 Task: Research Airbnb properties in Reconquista, Argentina from 2nd November, 2023 to 6th November, 2023 for 1 adult.1  bedroom having 1 bed and 1 bathroom. Property type can be hotel. Amenities needed are: heating. Booking option can be shelf check-in. Look for 3 properties as per requirement.
Action: Mouse moved to (424, 98)
Screenshot: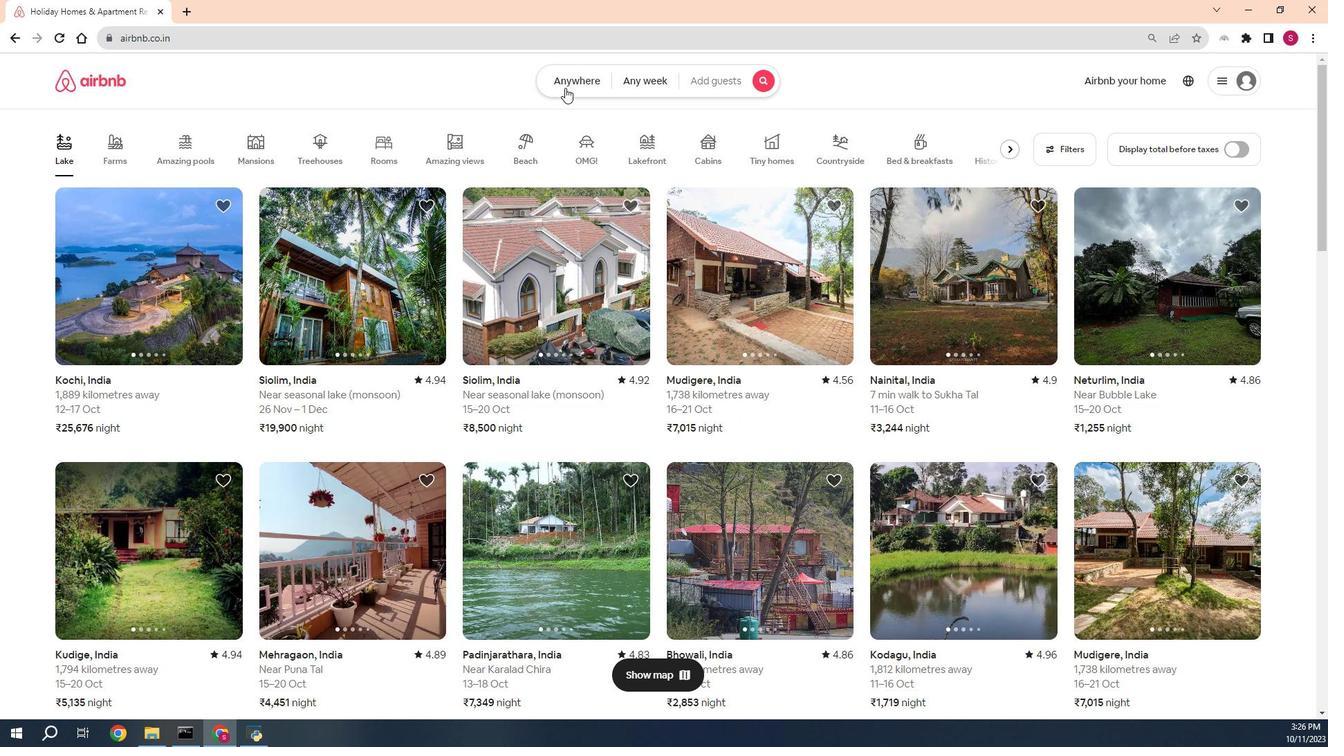 
Action: Mouse pressed left at (424, 98)
Screenshot: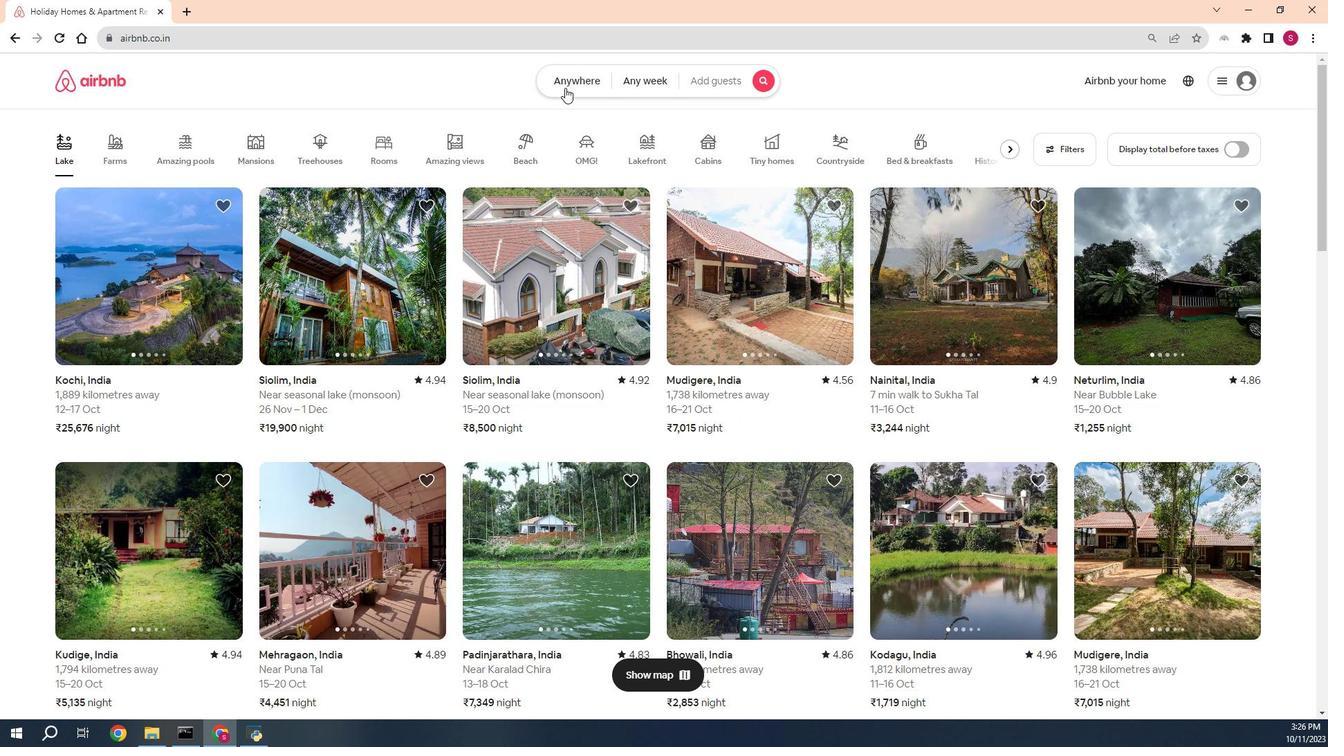 
Action: Mouse moved to (365, 147)
Screenshot: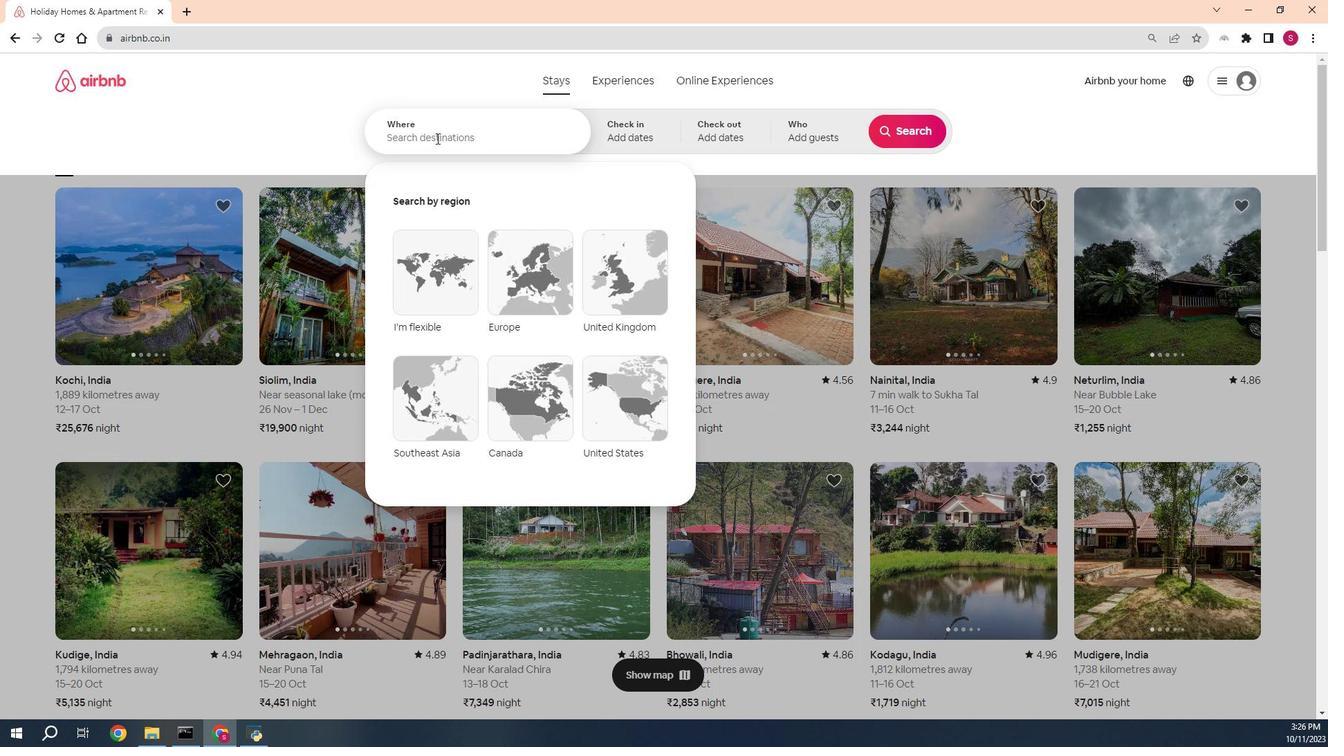 
Action: Mouse pressed left at (365, 147)
Screenshot: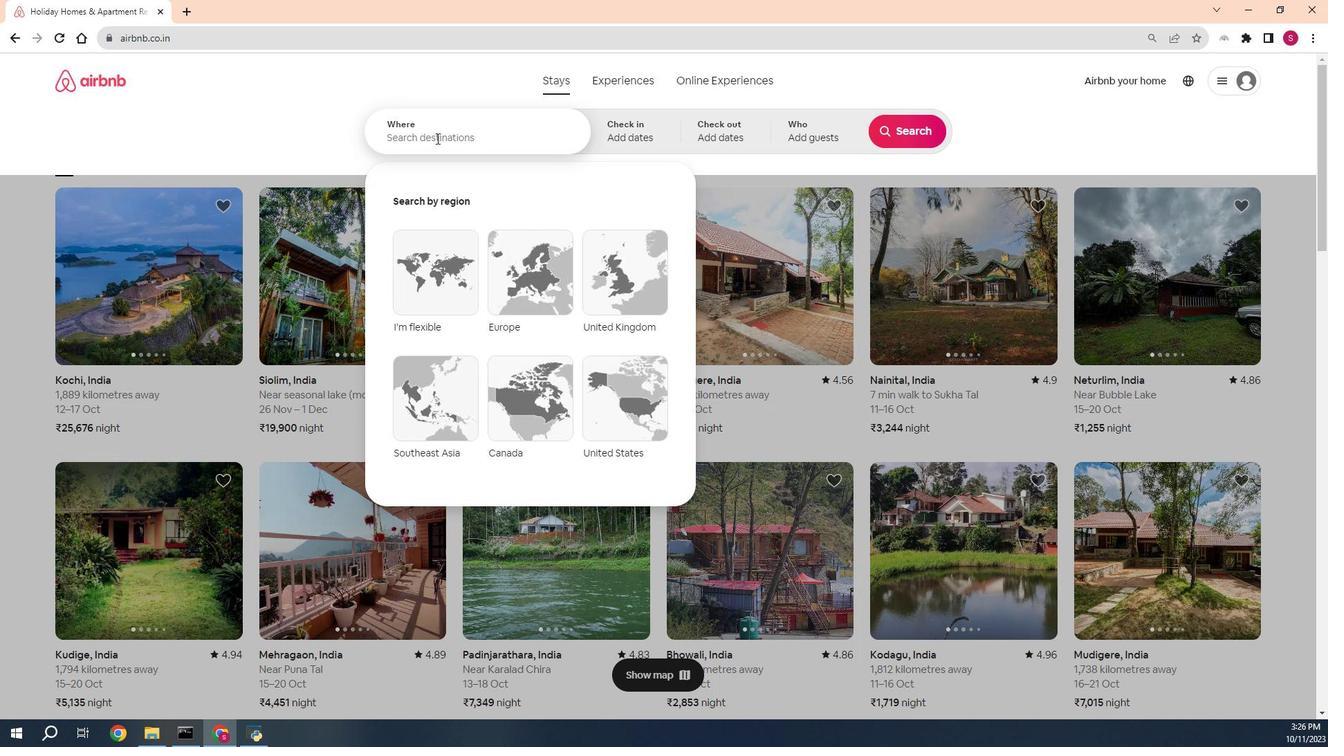 
Action: Key pressed <Key.shift>Reconquista,<Key.space><Key.shift>Argentina
Screenshot: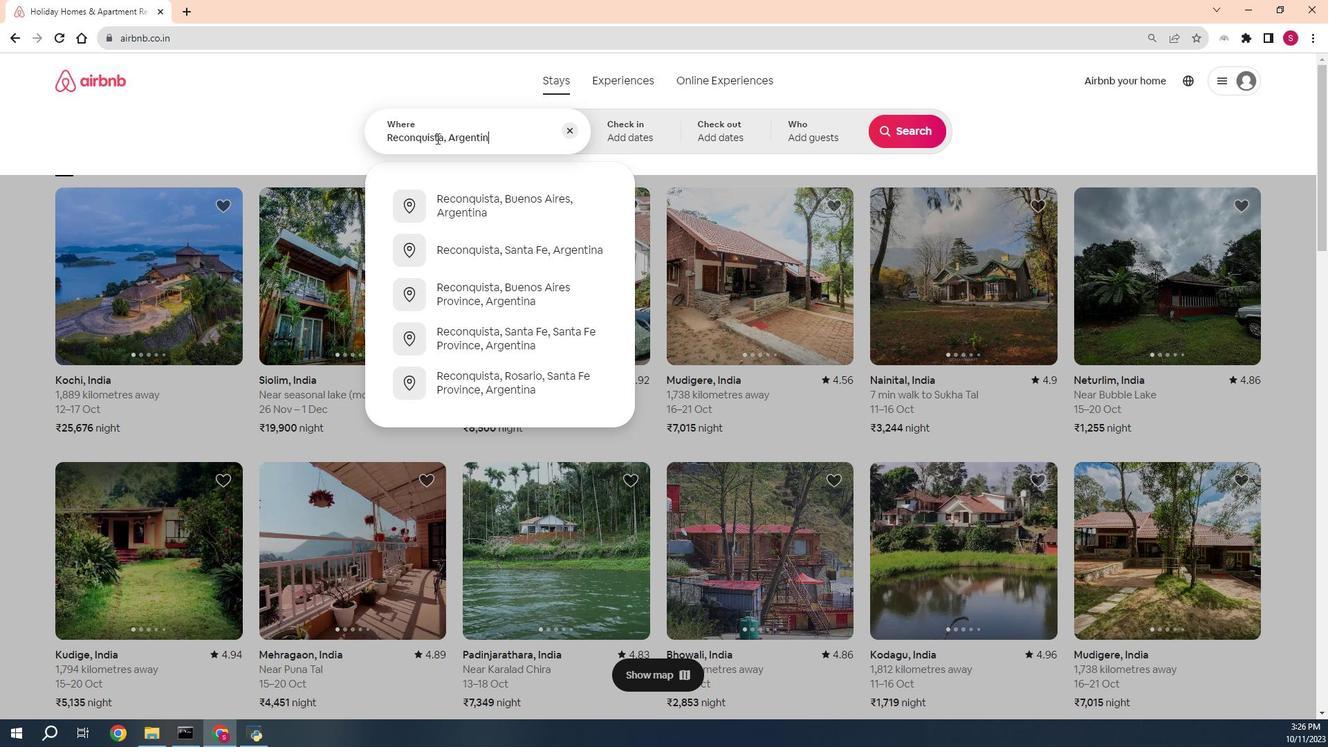 
Action: Mouse moved to (447, 149)
Screenshot: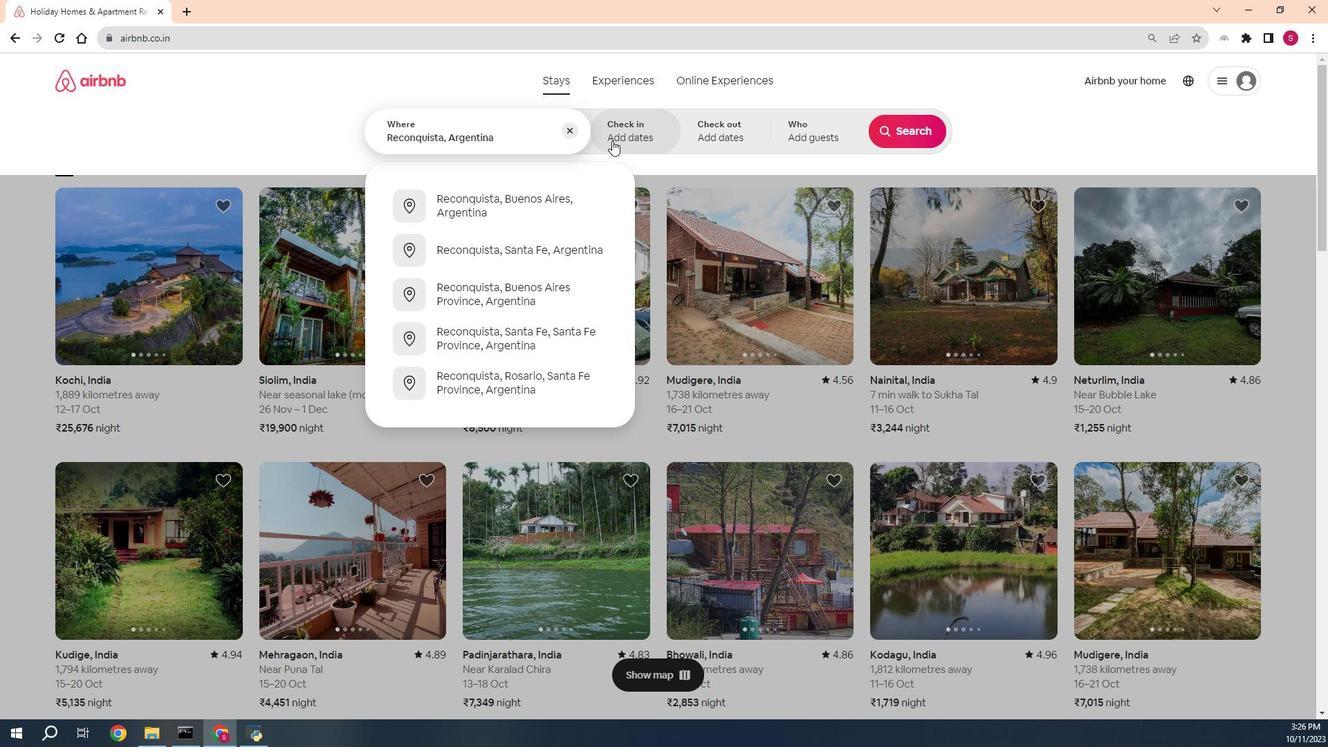 
Action: Mouse pressed left at (447, 149)
Screenshot: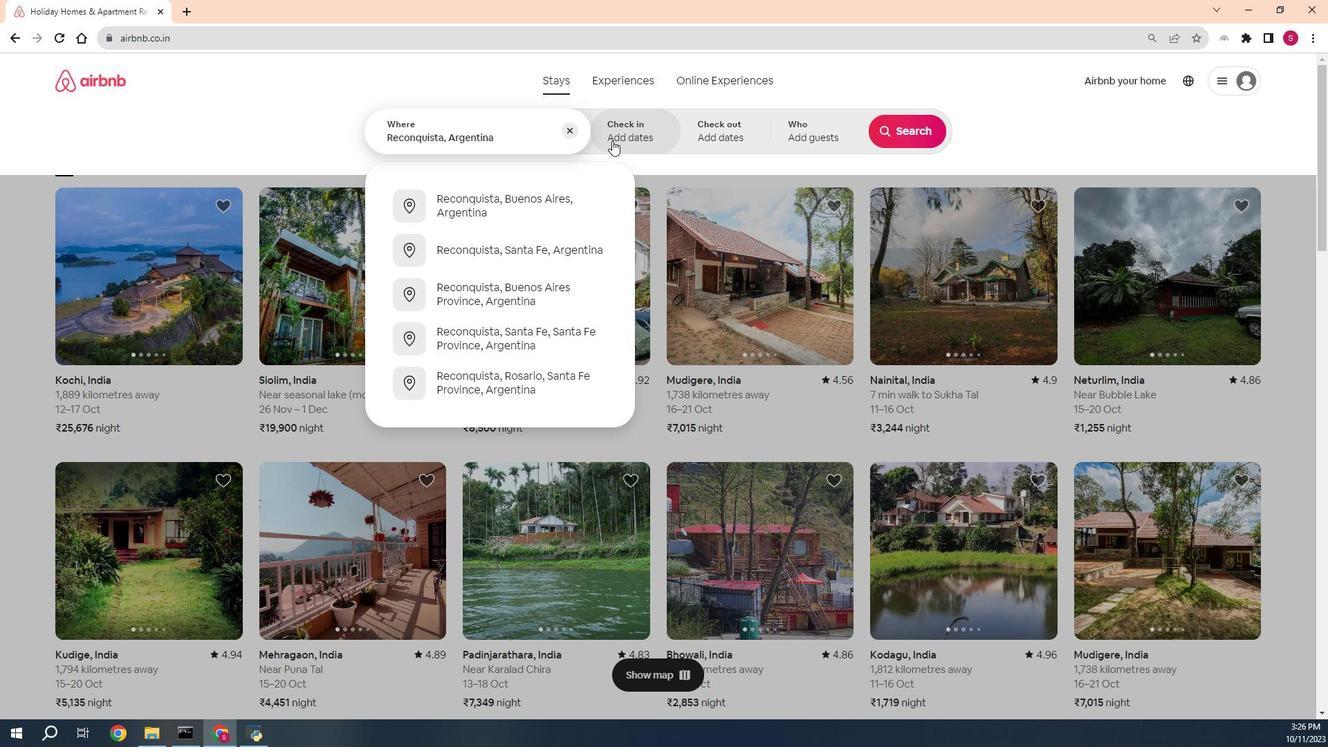 
Action: Mouse moved to (548, 309)
Screenshot: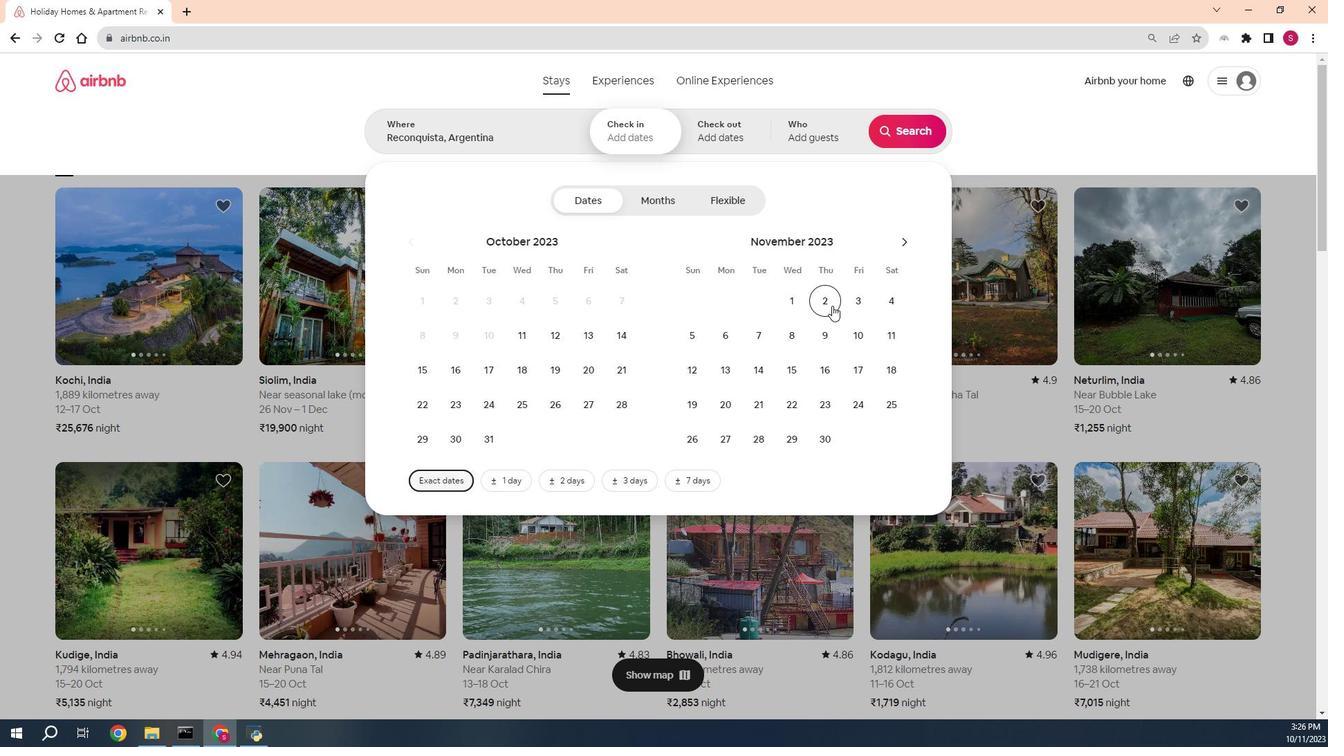 
Action: Mouse pressed left at (548, 309)
Screenshot: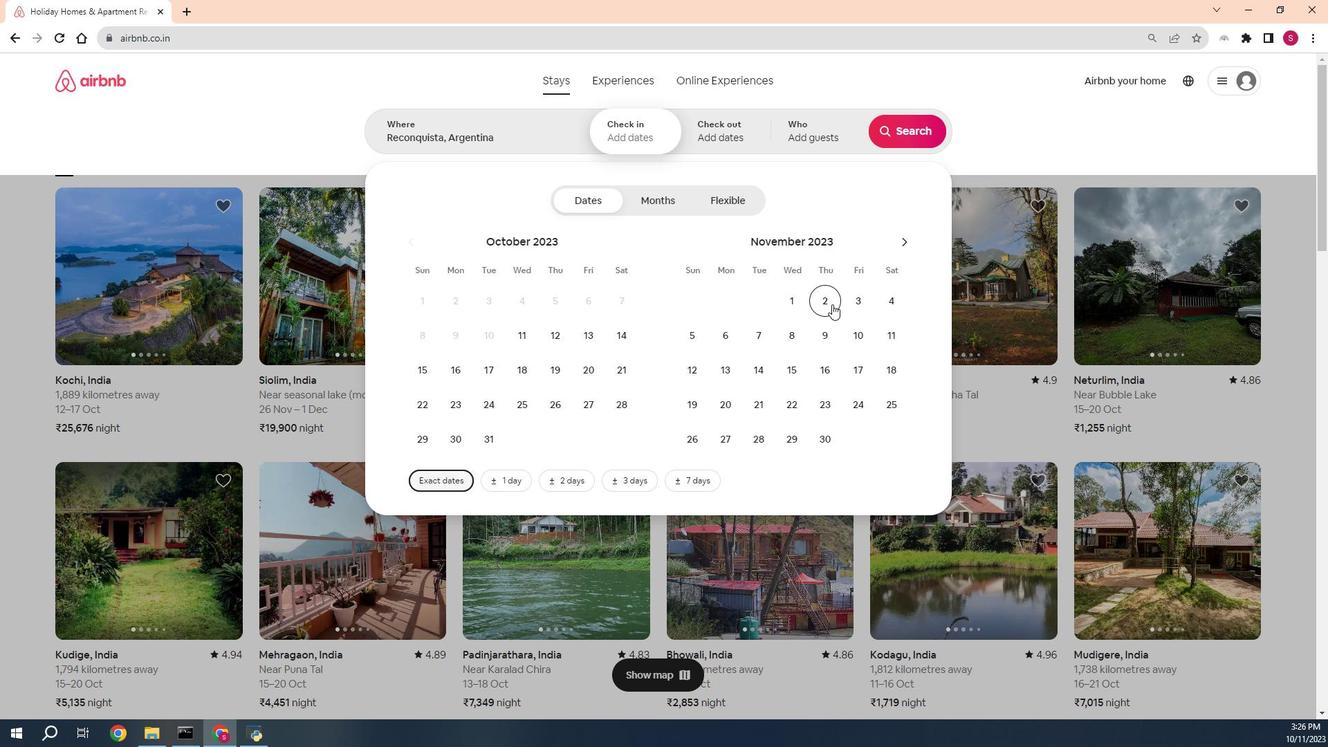 
Action: Mouse moved to (500, 344)
Screenshot: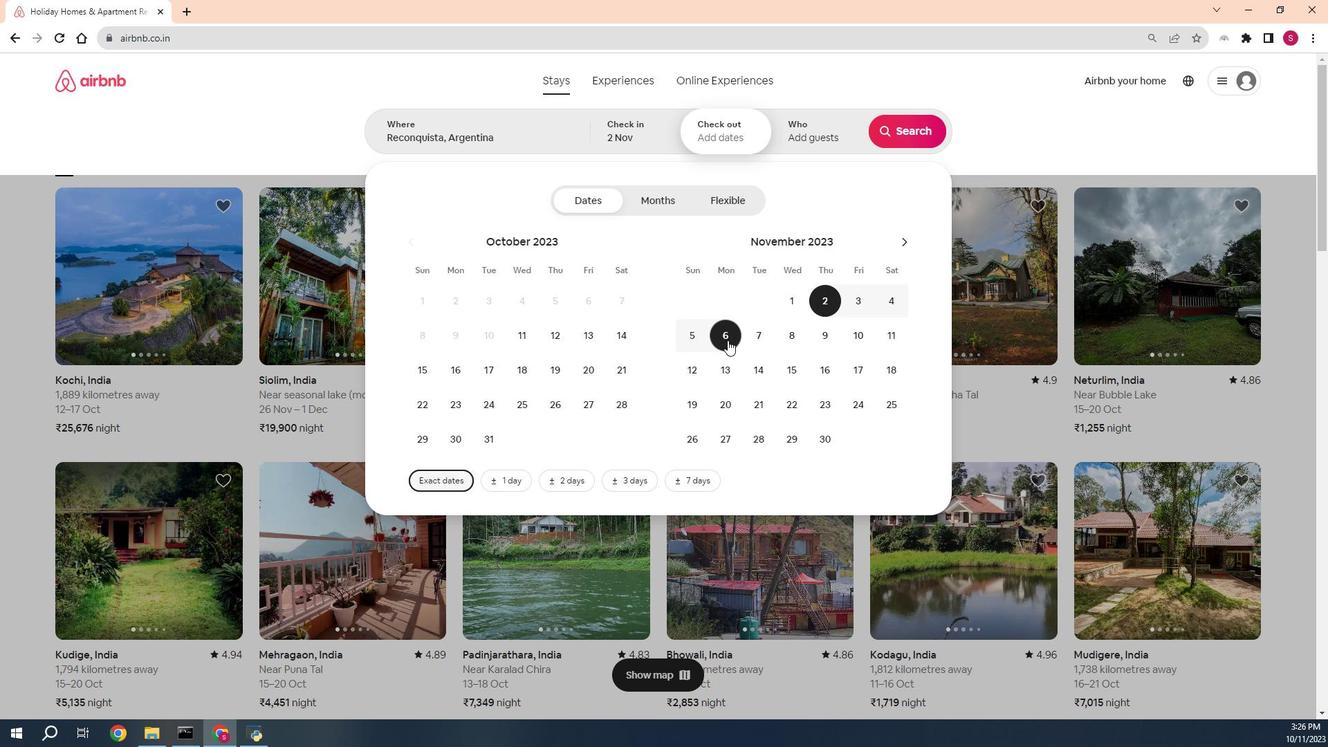 
Action: Mouse pressed left at (500, 344)
Screenshot: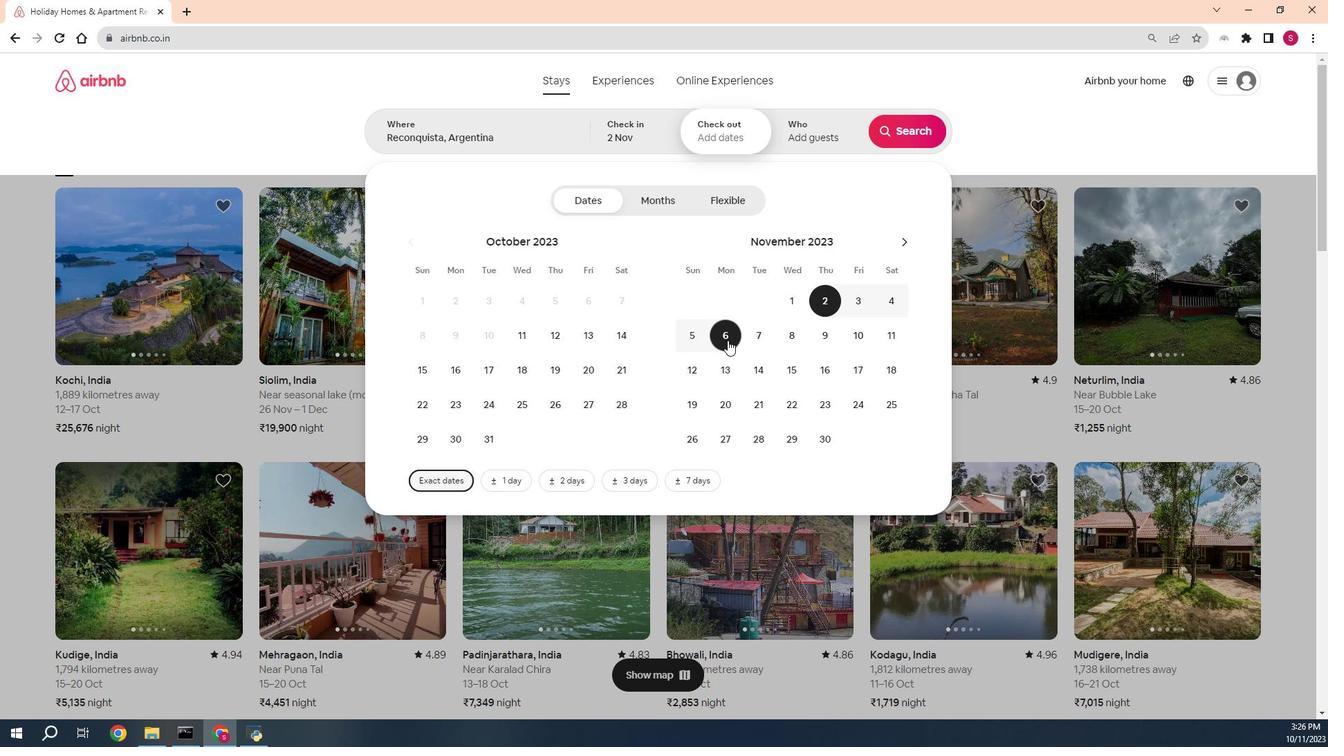 
Action: Mouse moved to (544, 134)
Screenshot: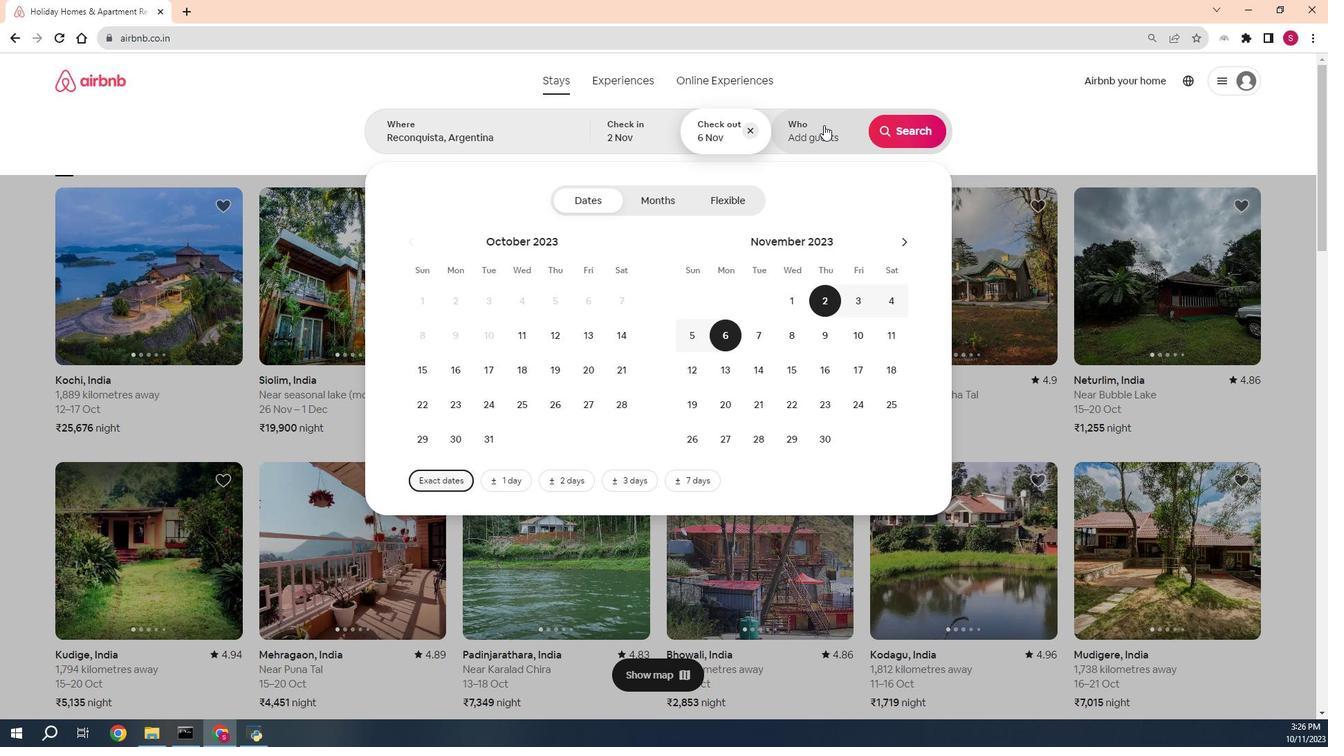 
Action: Mouse pressed left at (544, 134)
Screenshot: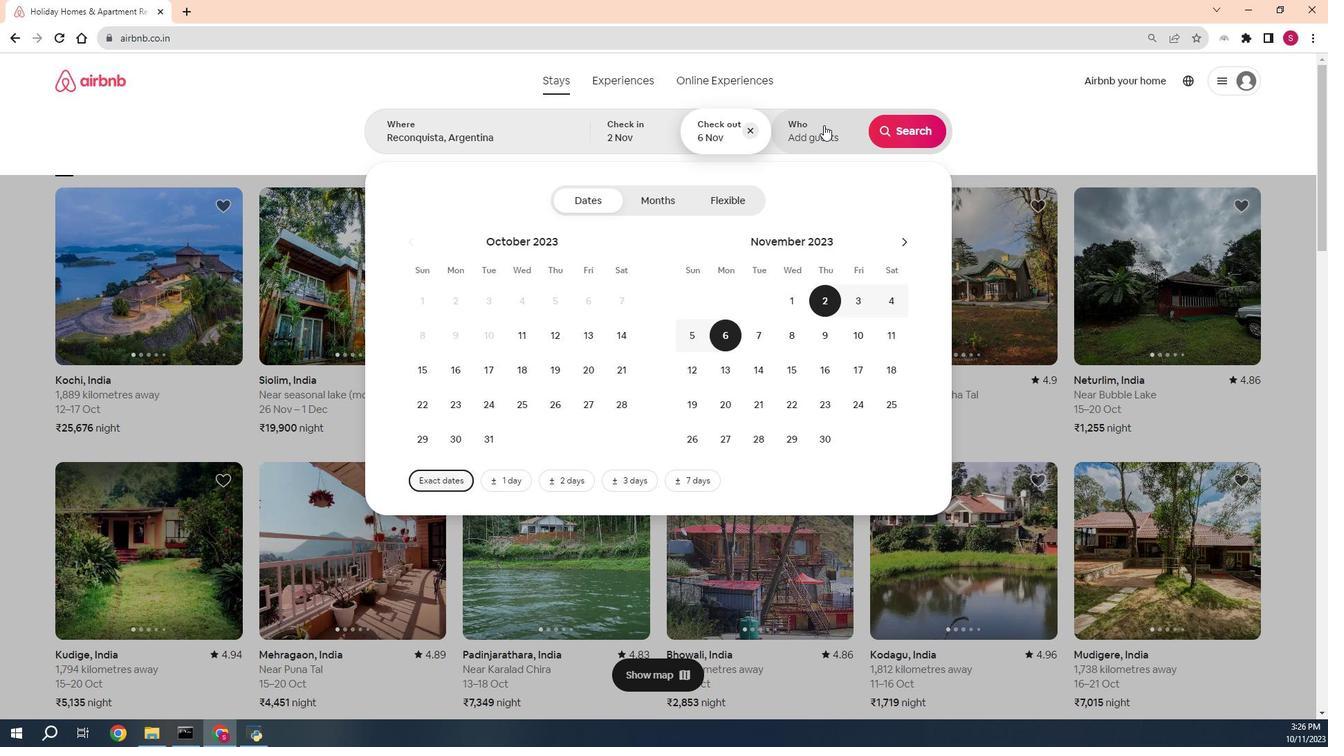 
Action: Mouse moved to (586, 211)
Screenshot: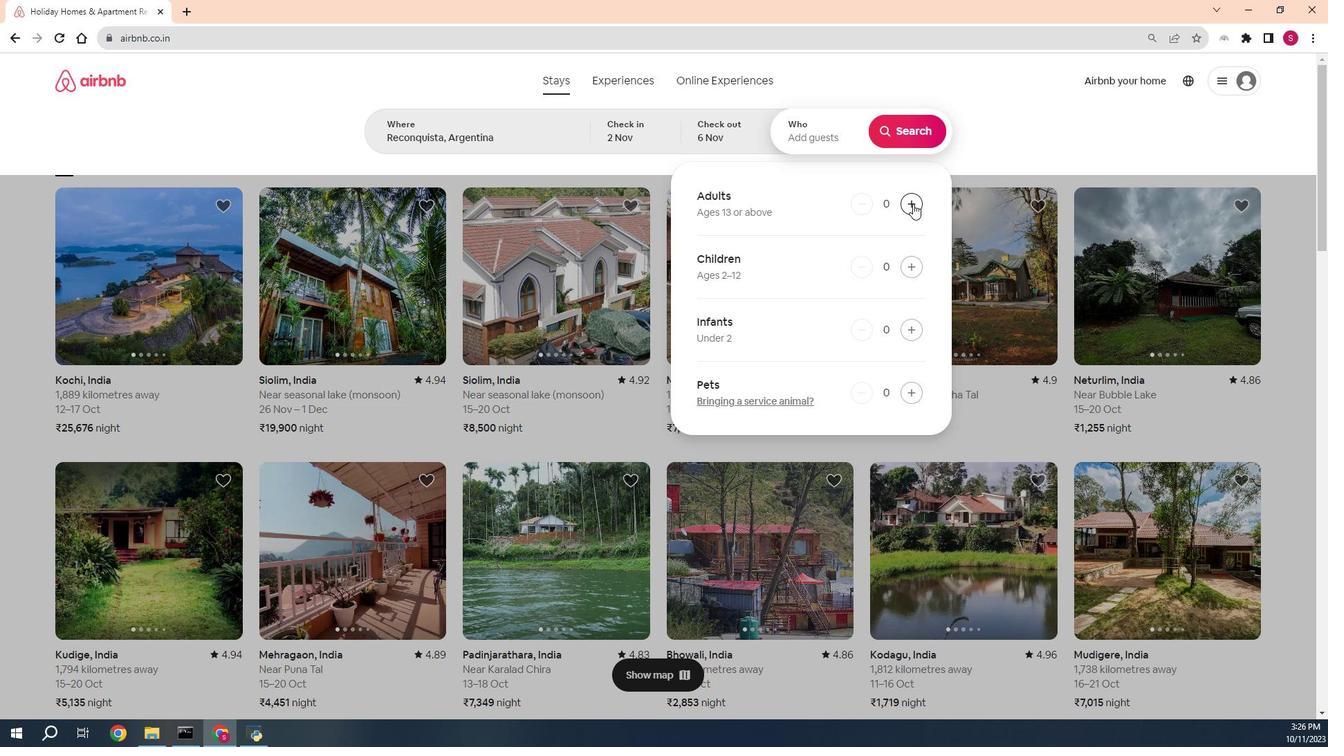 
Action: Mouse pressed left at (586, 211)
Screenshot: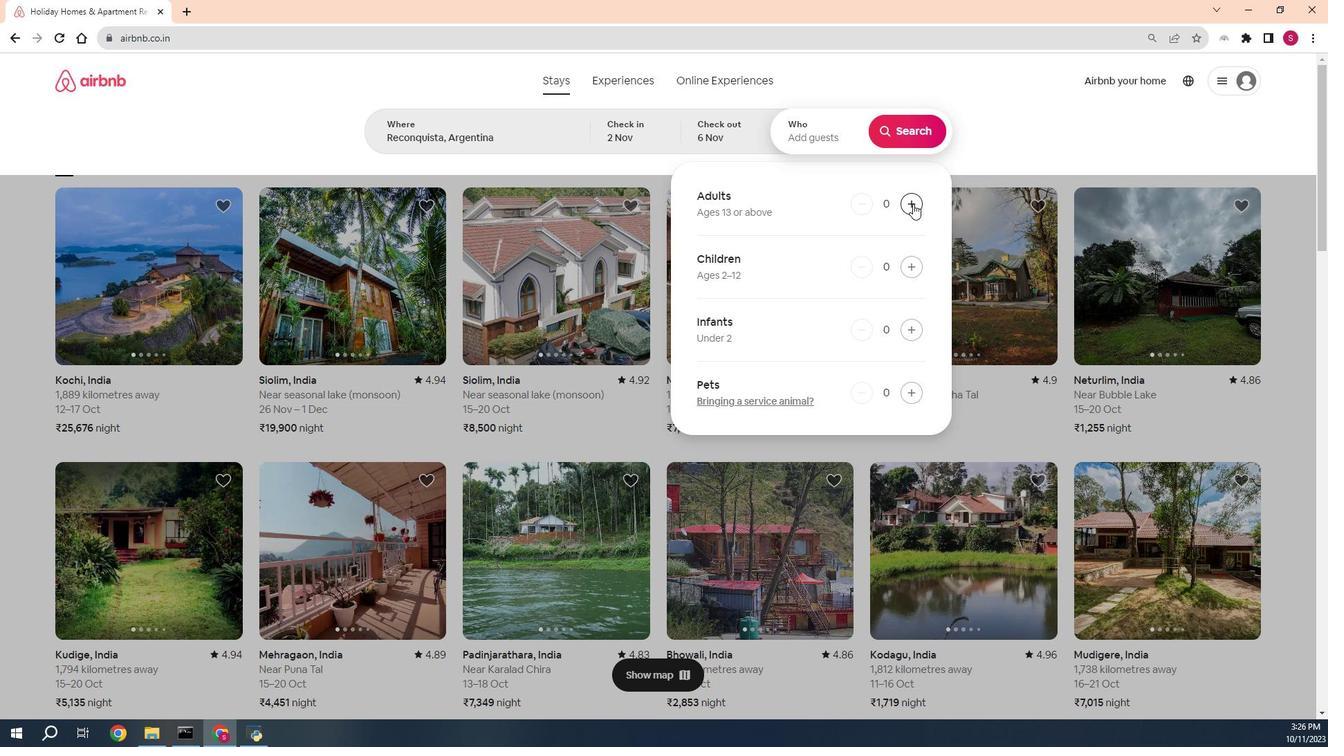 
Action: Mouse moved to (587, 138)
Screenshot: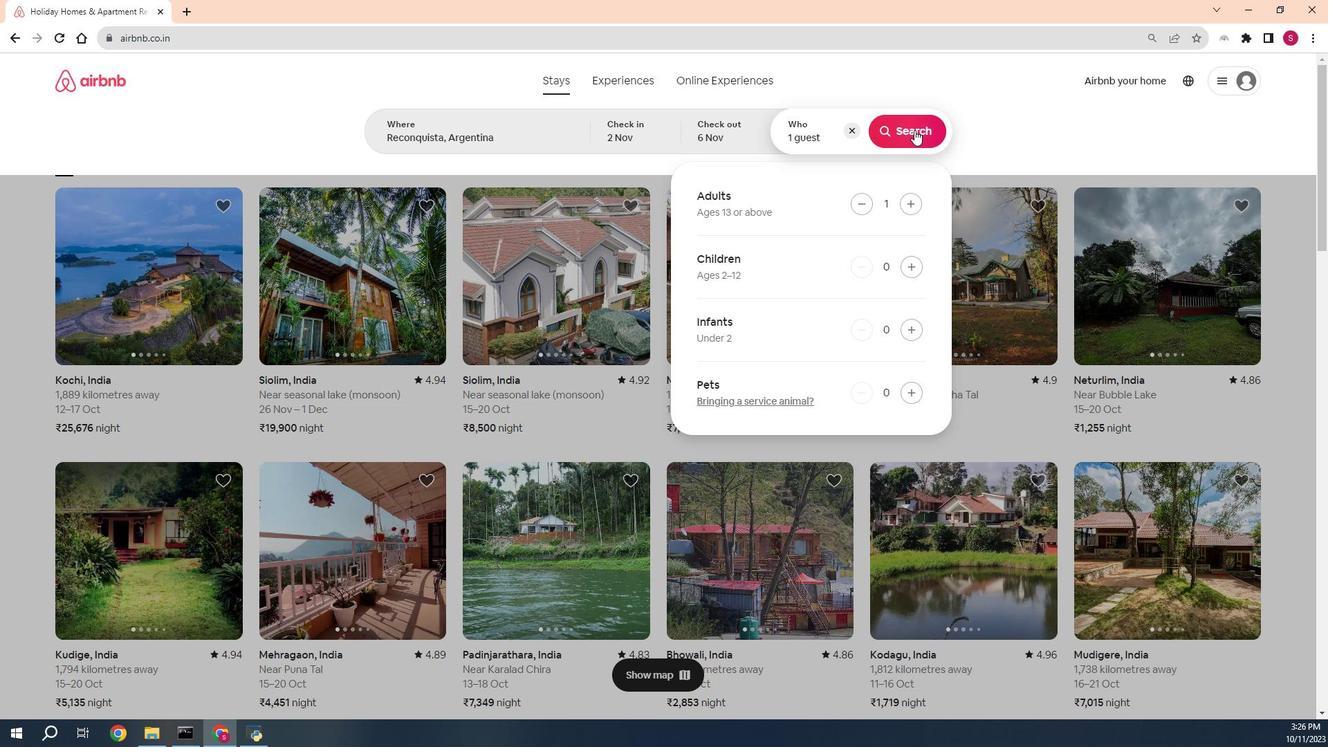 
Action: Mouse pressed left at (587, 138)
Screenshot: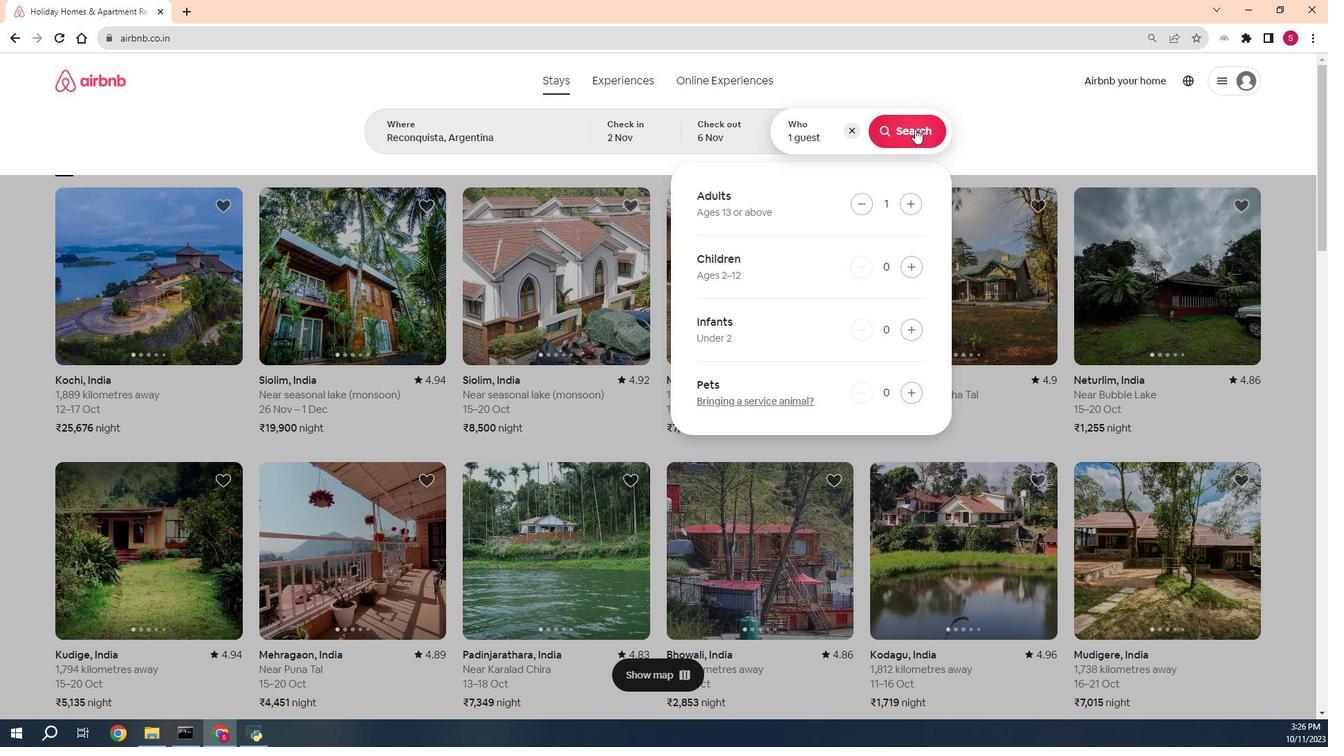 
Action: Mouse moved to (674, 145)
Screenshot: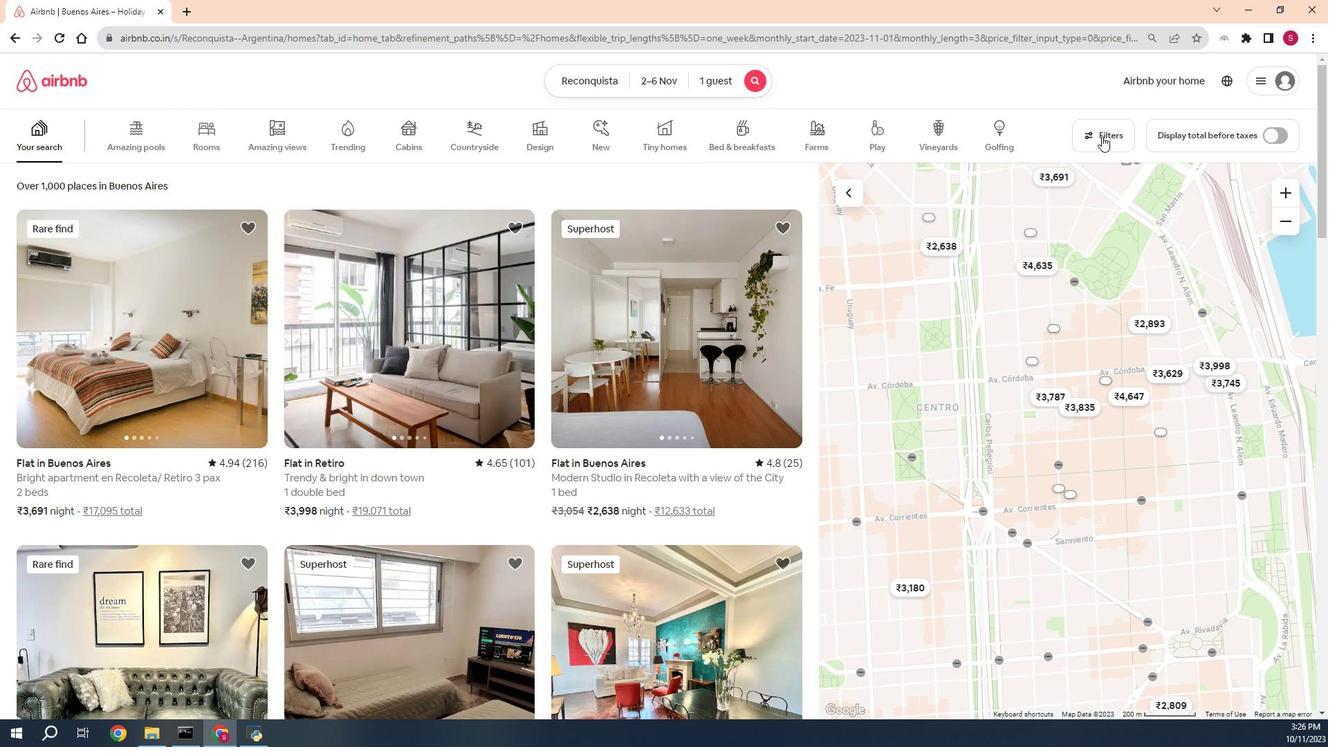 
Action: Mouse pressed left at (674, 145)
Screenshot: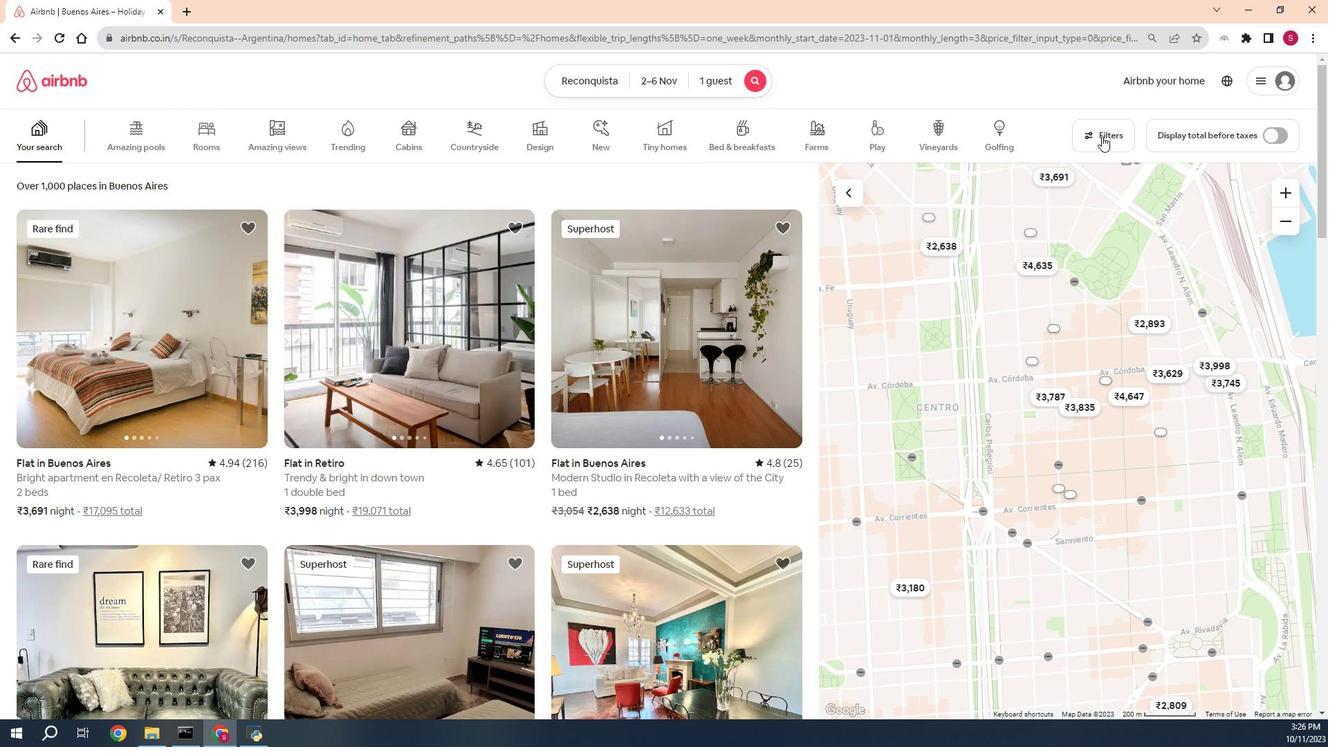 
Action: Mouse moved to (431, 470)
Screenshot: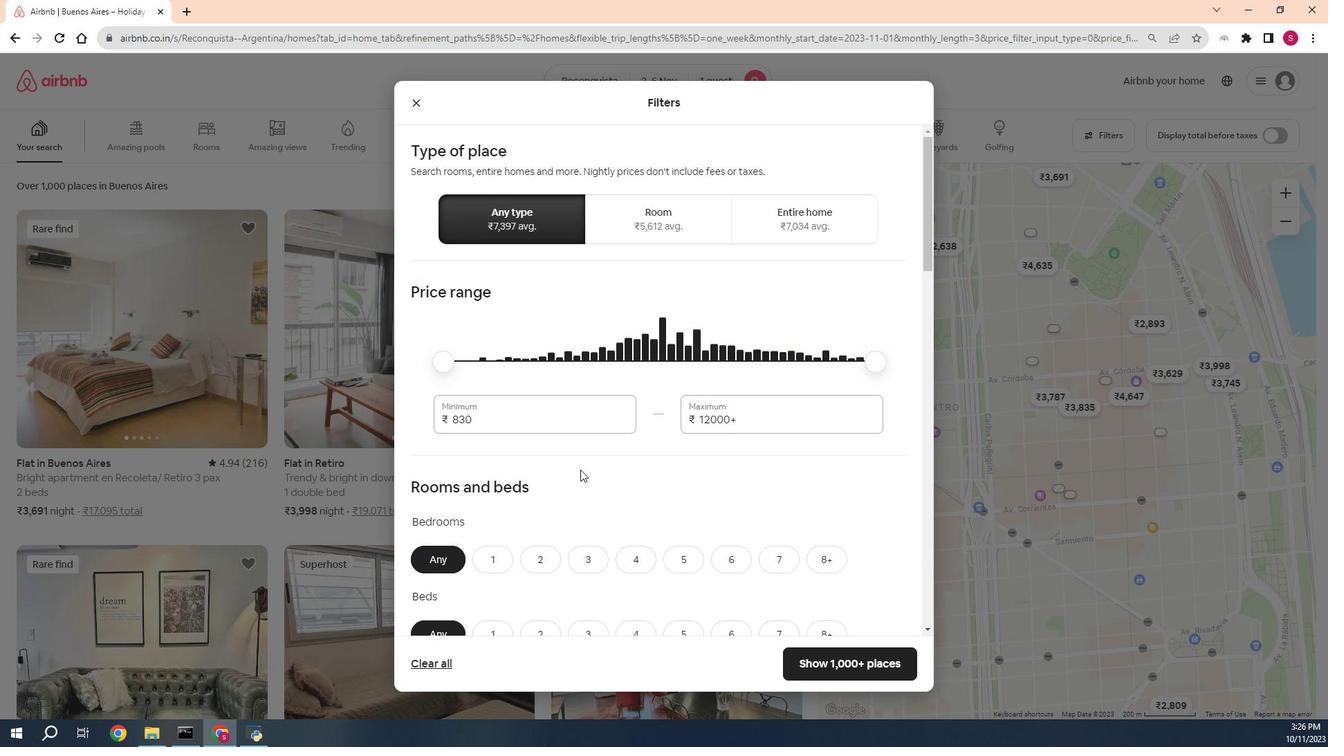 
Action: Mouse scrolled (431, 469) with delta (0, 0)
Screenshot: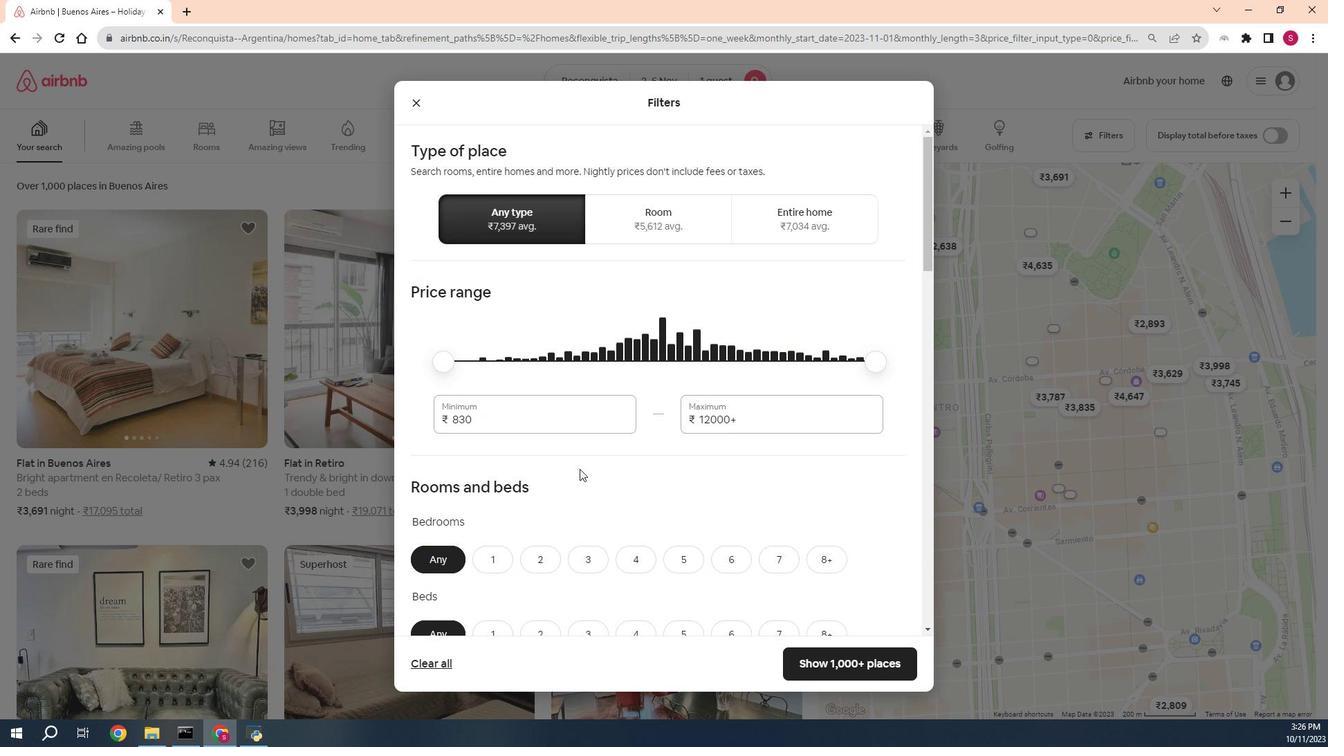 
Action: Mouse moved to (431, 468)
Screenshot: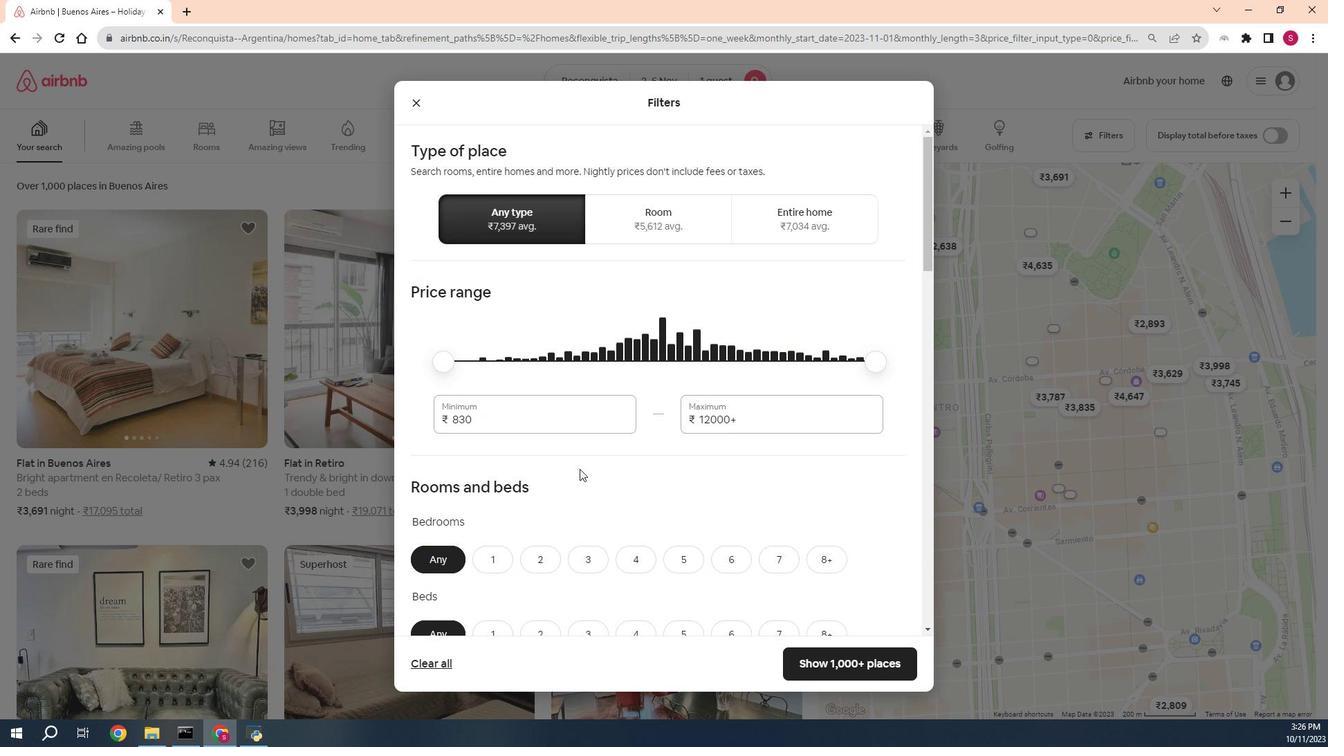 
Action: Mouse scrolled (431, 468) with delta (0, 0)
Screenshot: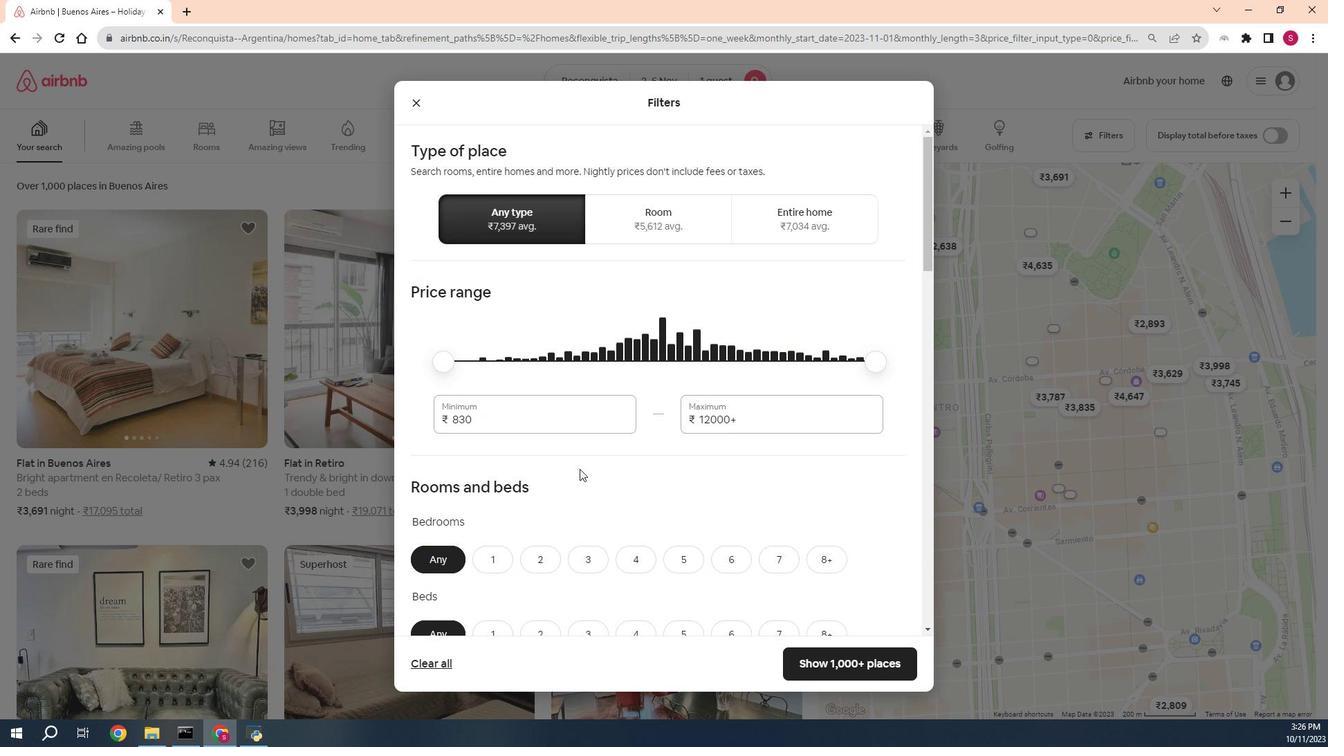 
Action: Mouse moved to (431, 465)
Screenshot: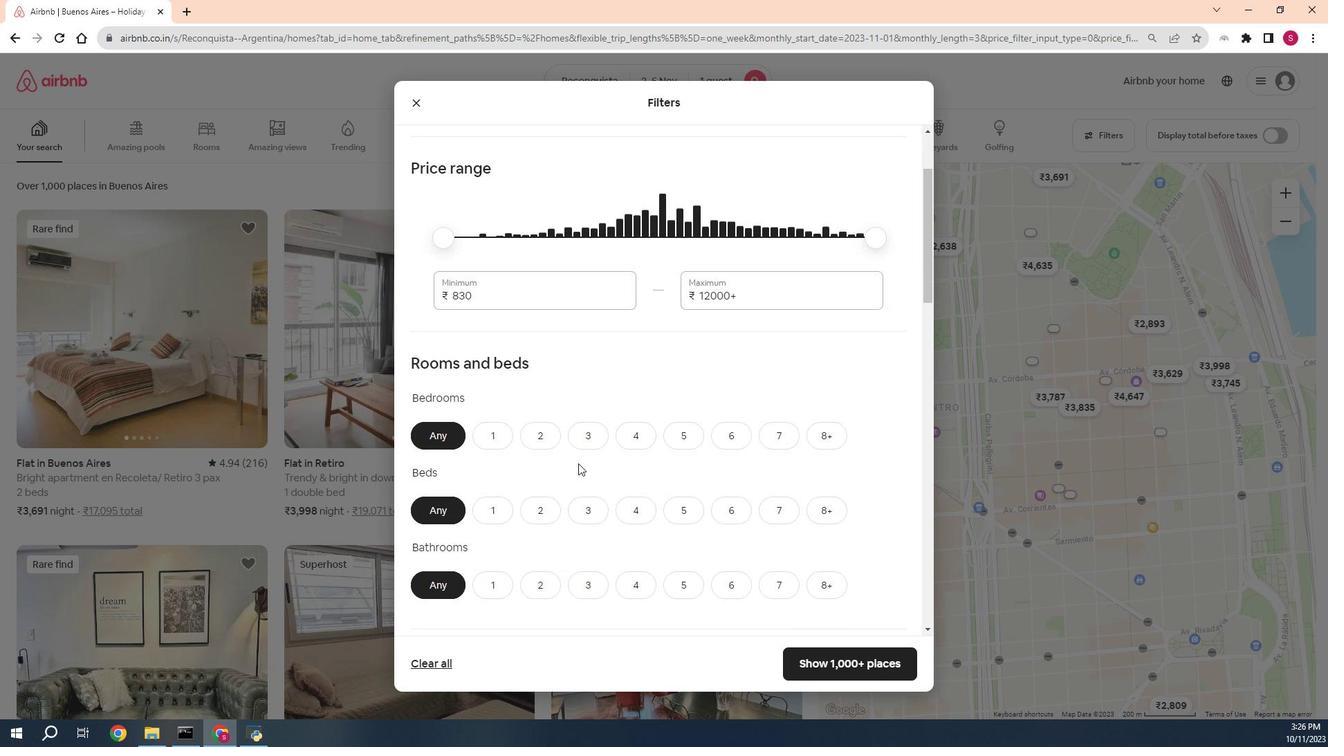 
Action: Mouse scrolled (431, 465) with delta (0, 0)
Screenshot: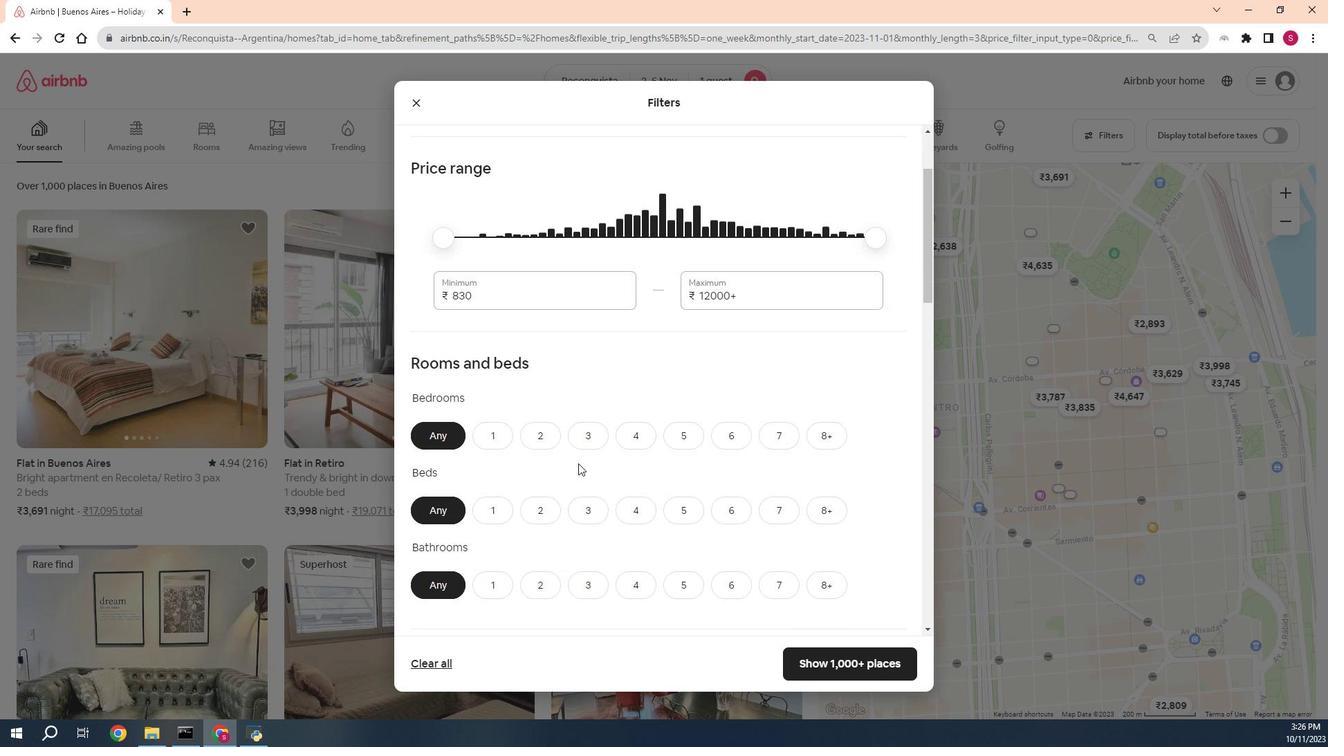 
Action: Mouse moved to (390, 357)
Screenshot: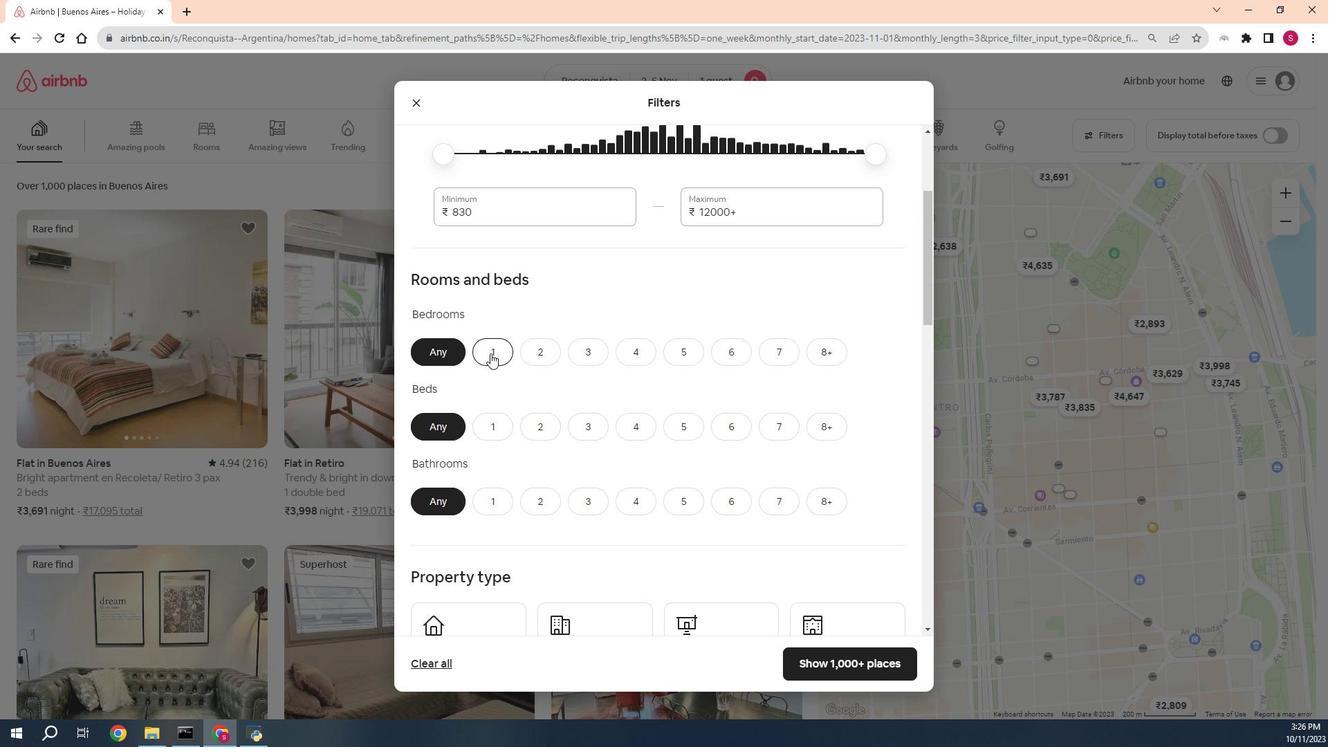 
Action: Mouse pressed left at (390, 357)
Screenshot: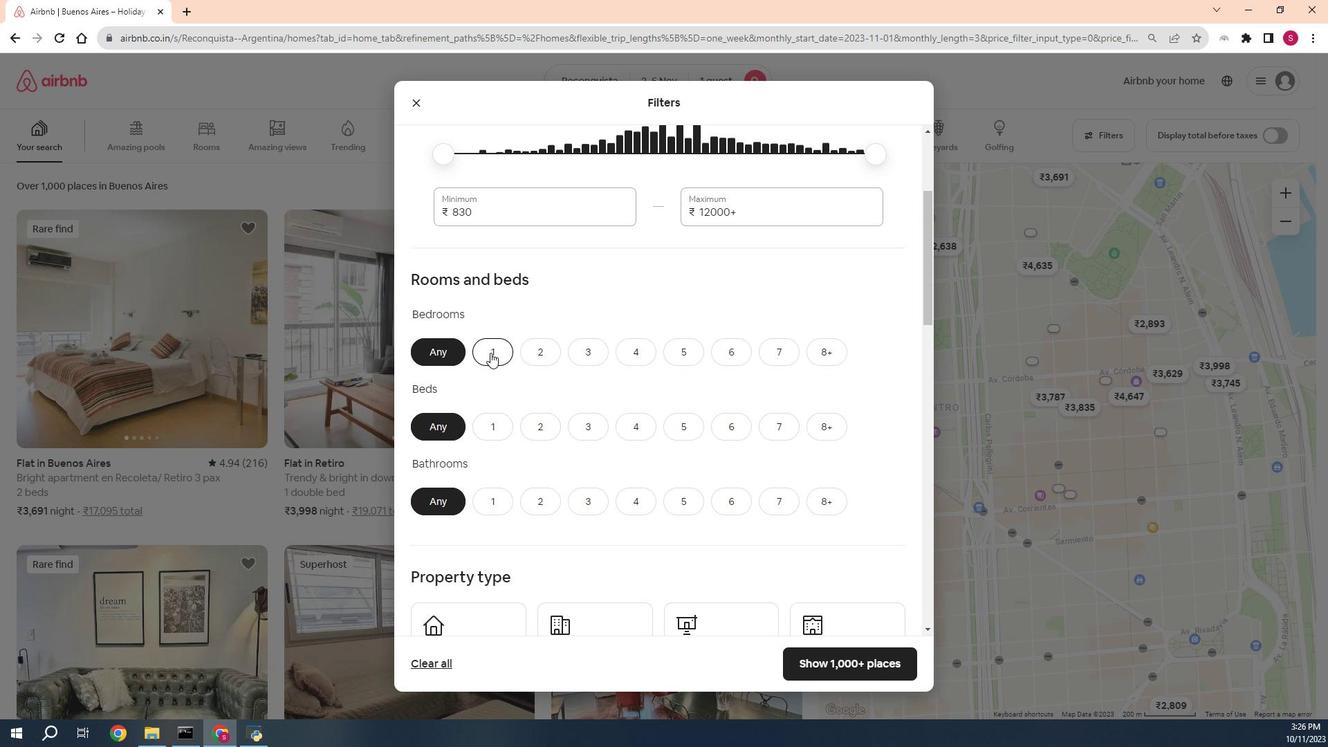 
Action: Mouse moved to (392, 427)
Screenshot: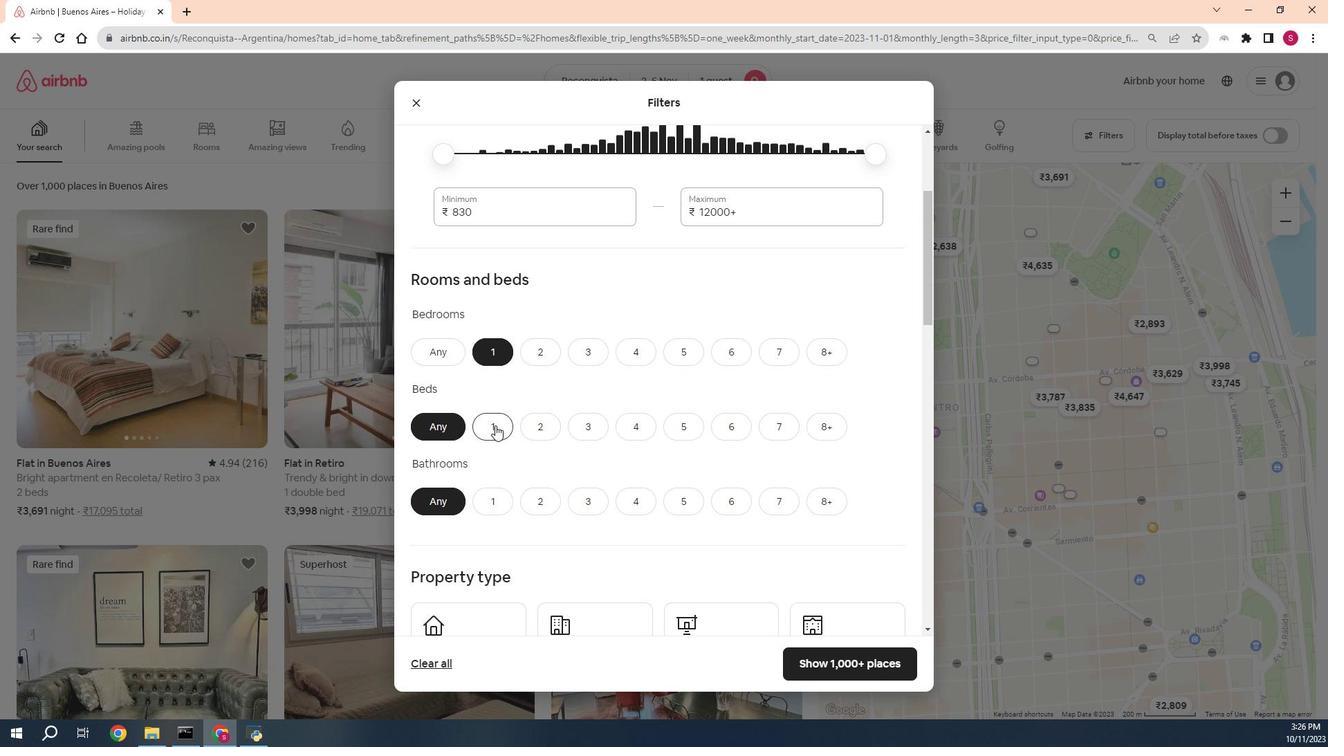 
Action: Mouse pressed left at (392, 427)
Screenshot: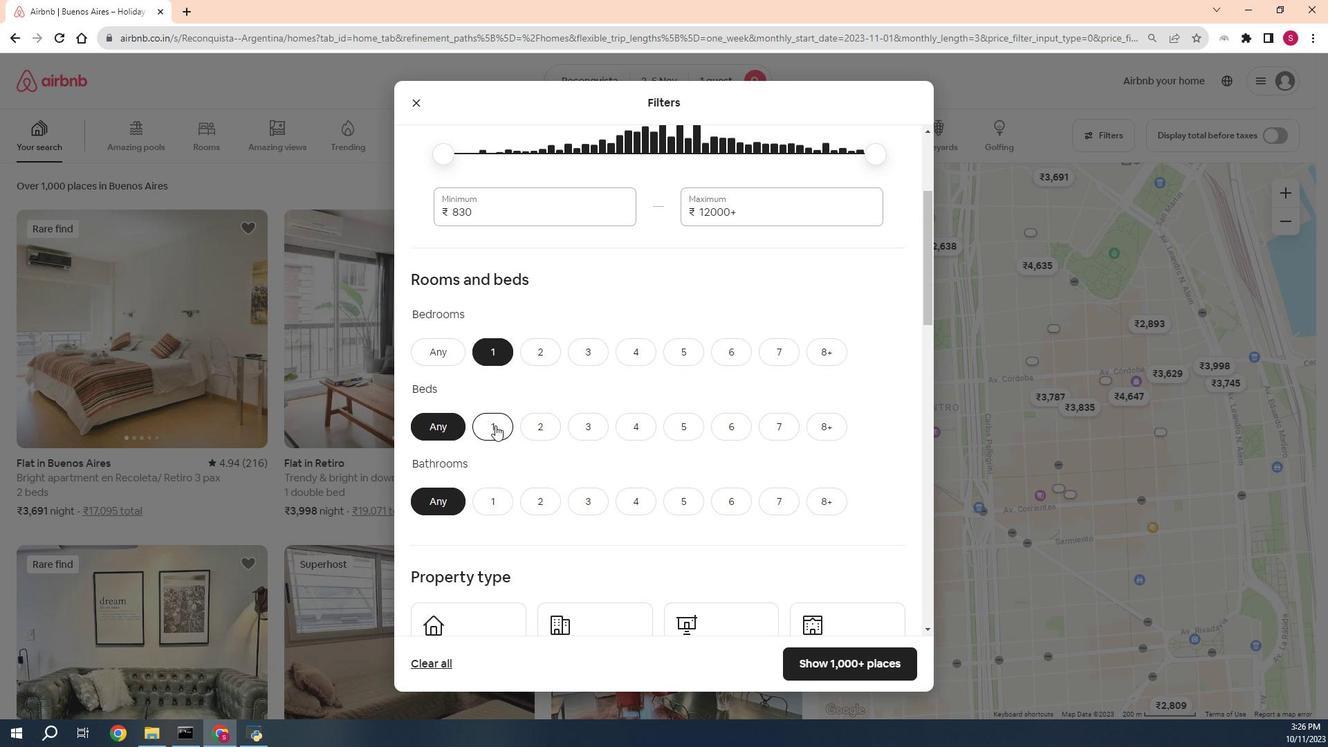 
Action: Mouse moved to (392, 501)
Screenshot: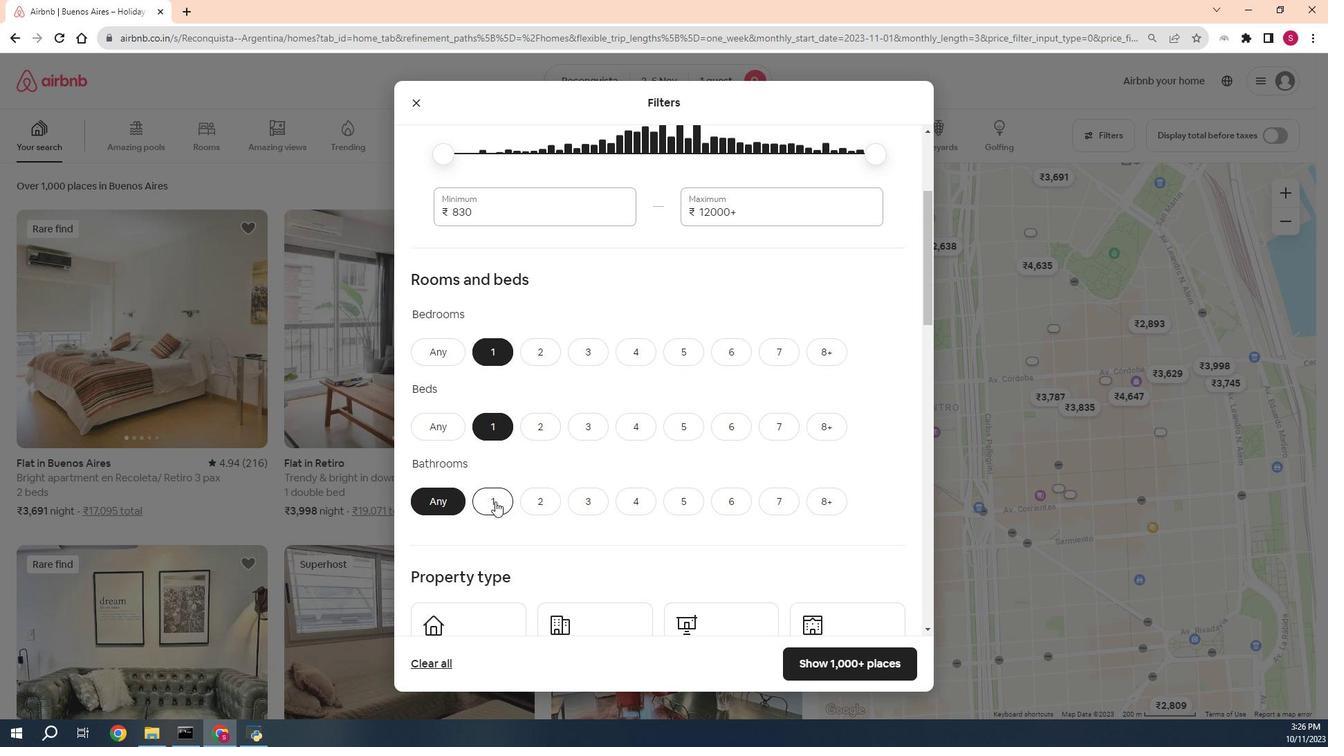 
Action: Mouse pressed left at (392, 501)
Screenshot: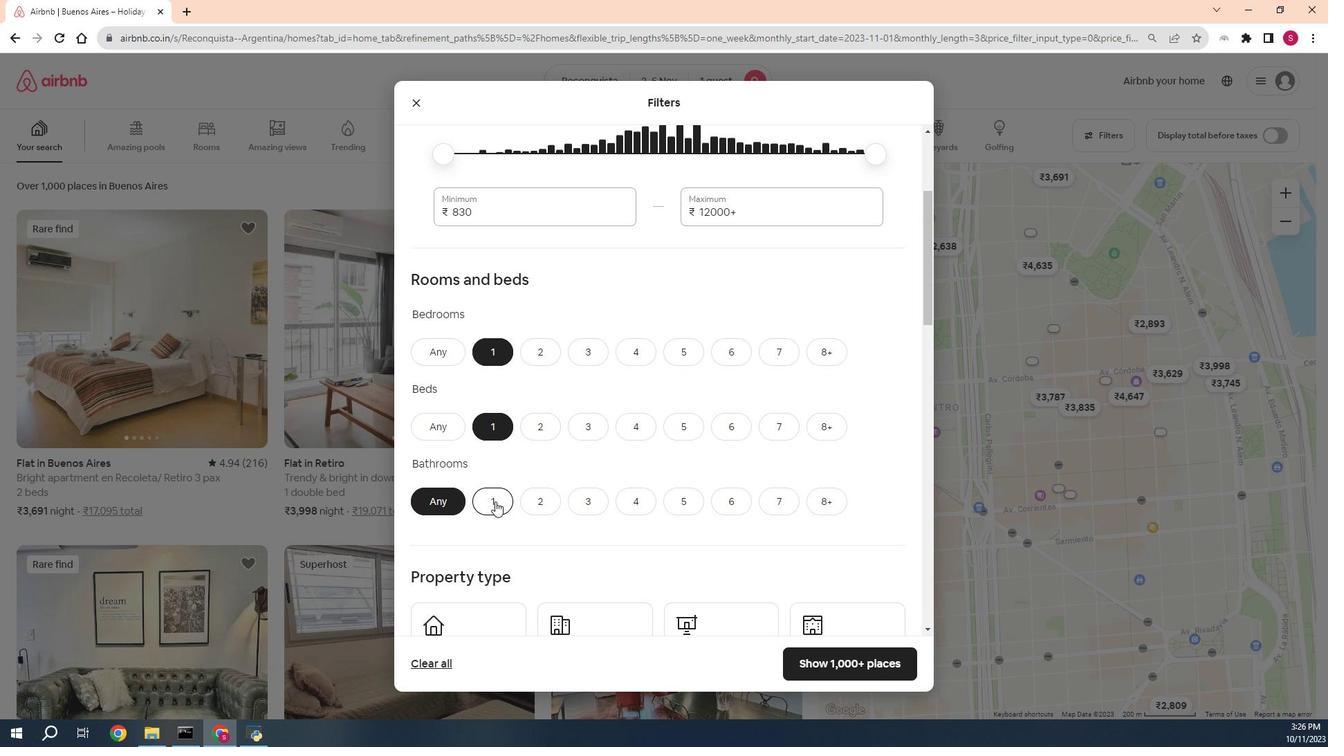 
Action: Mouse moved to (419, 468)
Screenshot: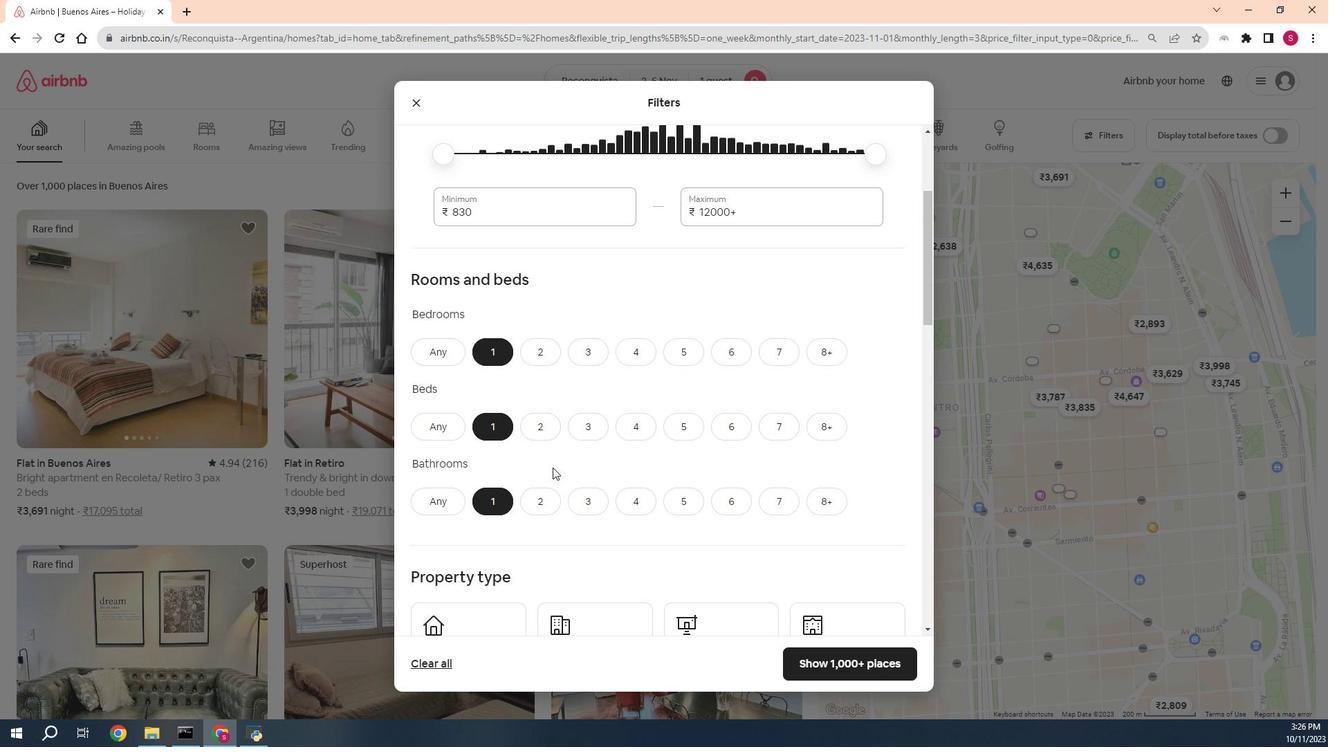 
Action: Mouse scrolled (419, 468) with delta (0, 0)
Screenshot: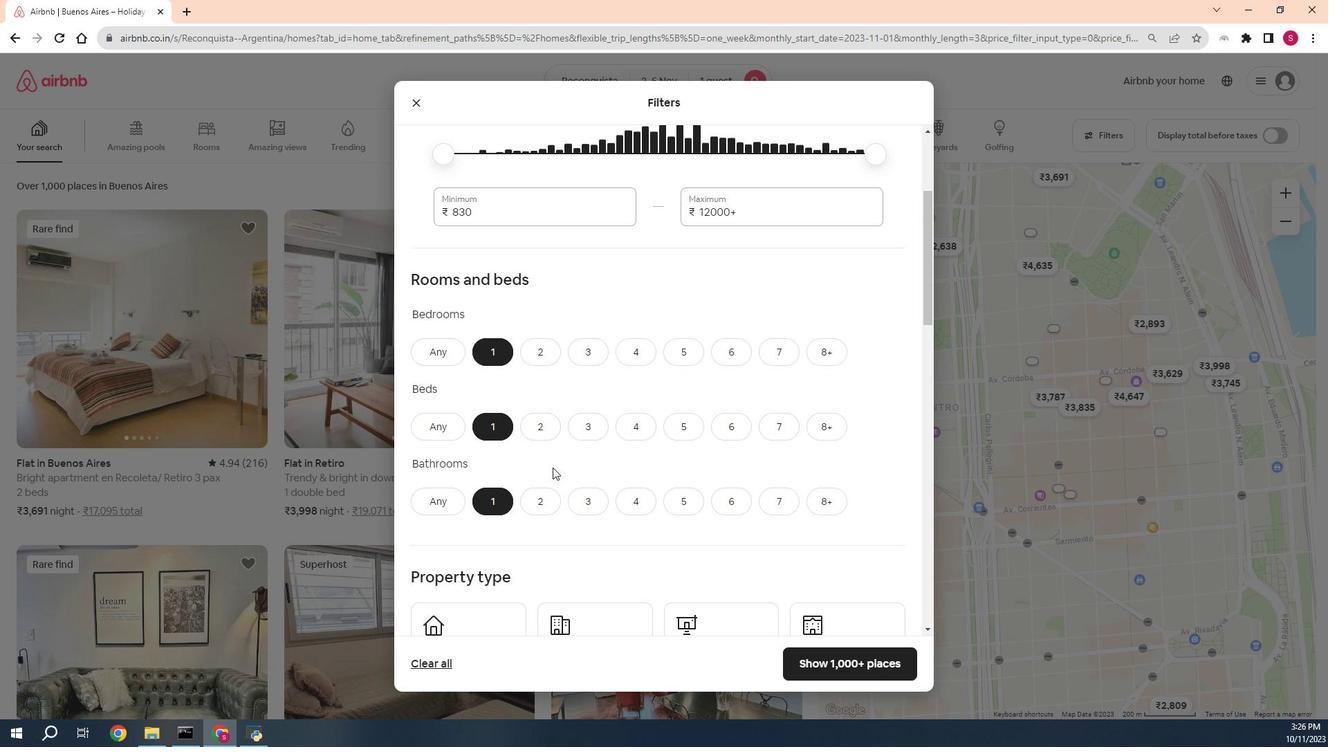 
Action: Mouse scrolled (419, 468) with delta (0, 0)
Screenshot: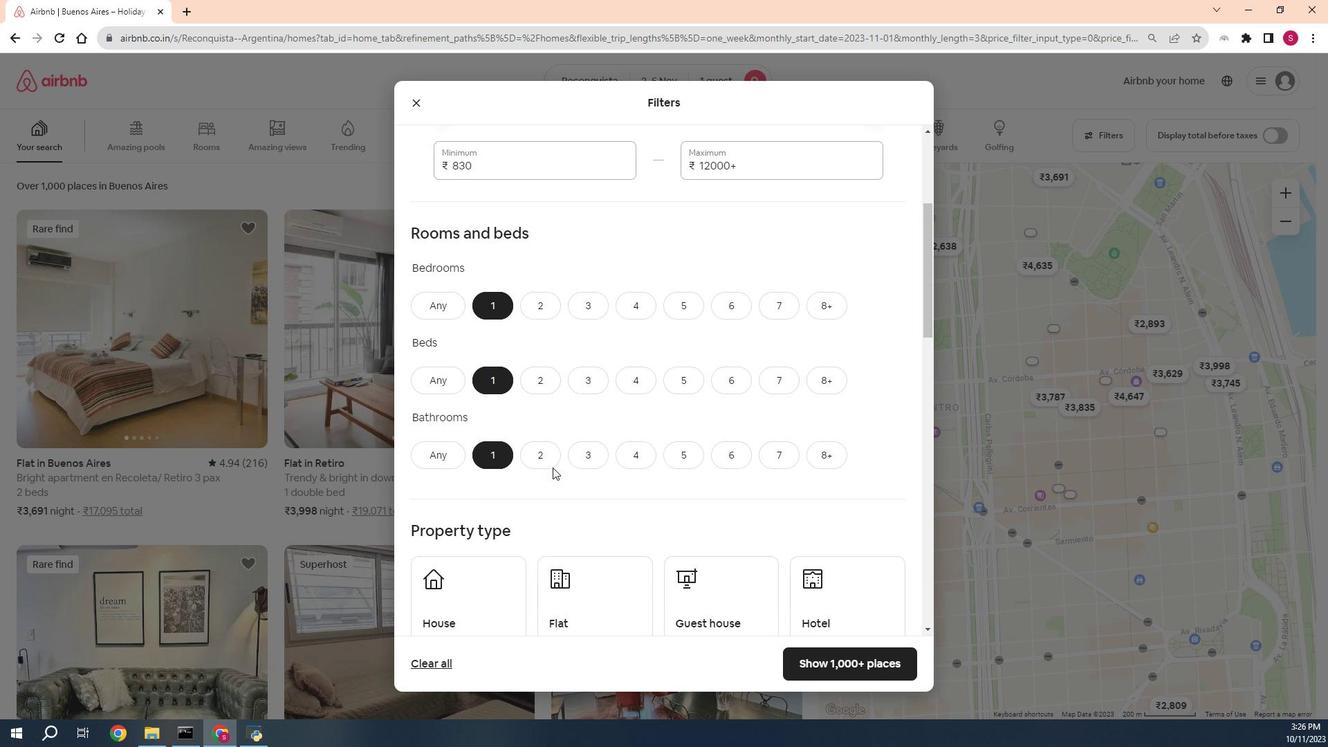 
Action: Mouse scrolled (419, 468) with delta (0, 0)
Screenshot: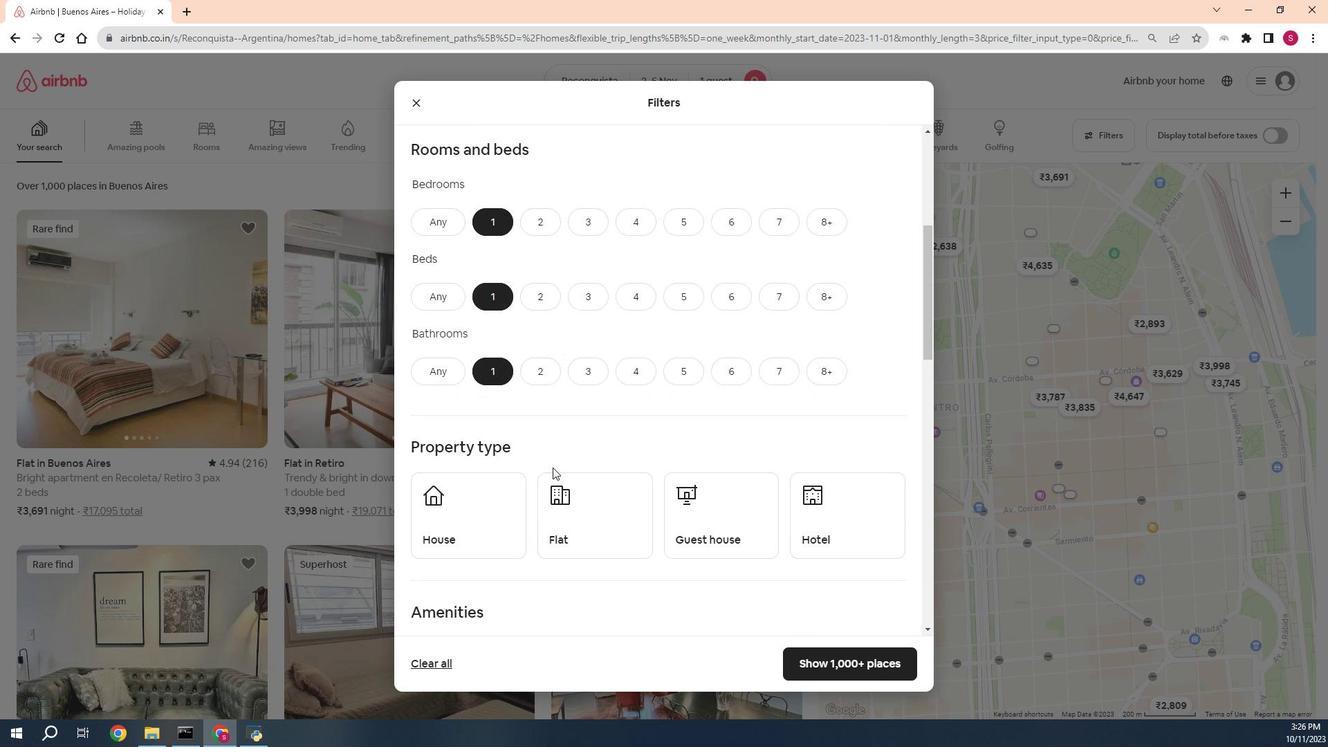 
Action: Mouse moved to (551, 453)
Screenshot: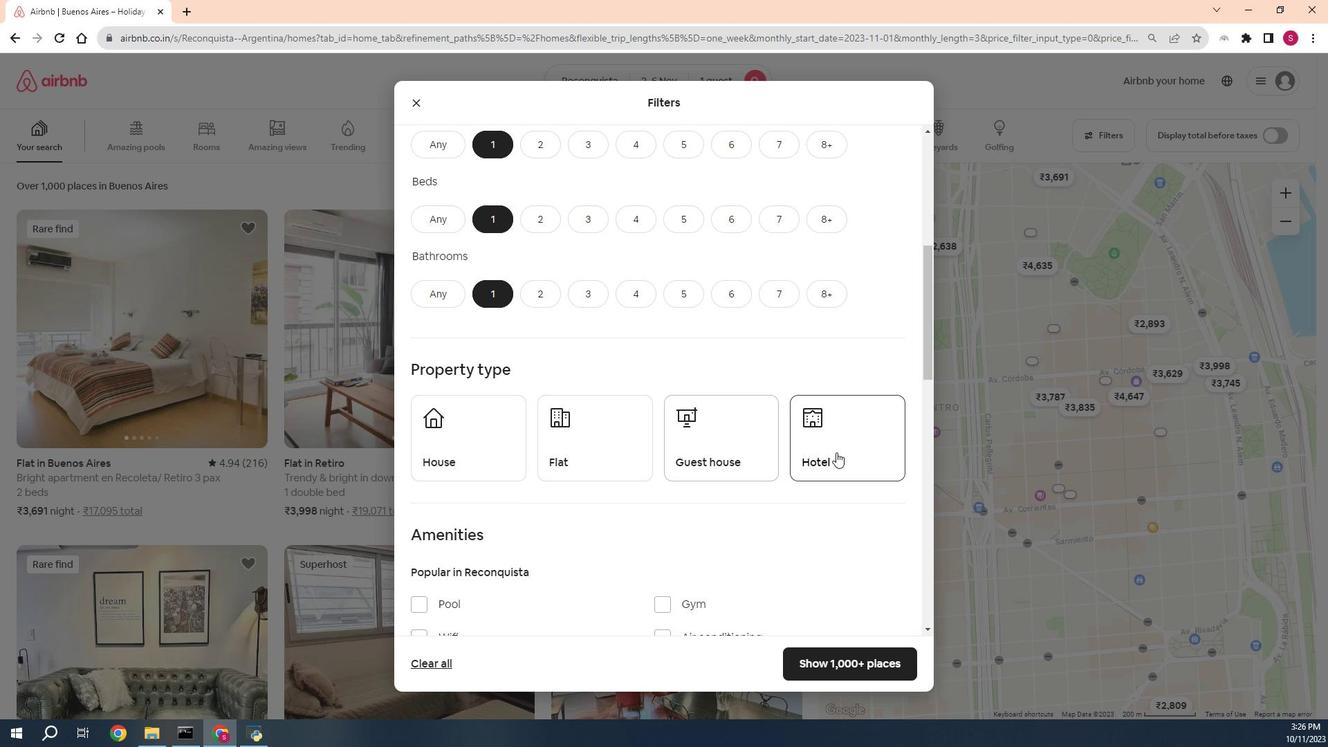 
Action: Mouse pressed left at (551, 453)
Screenshot: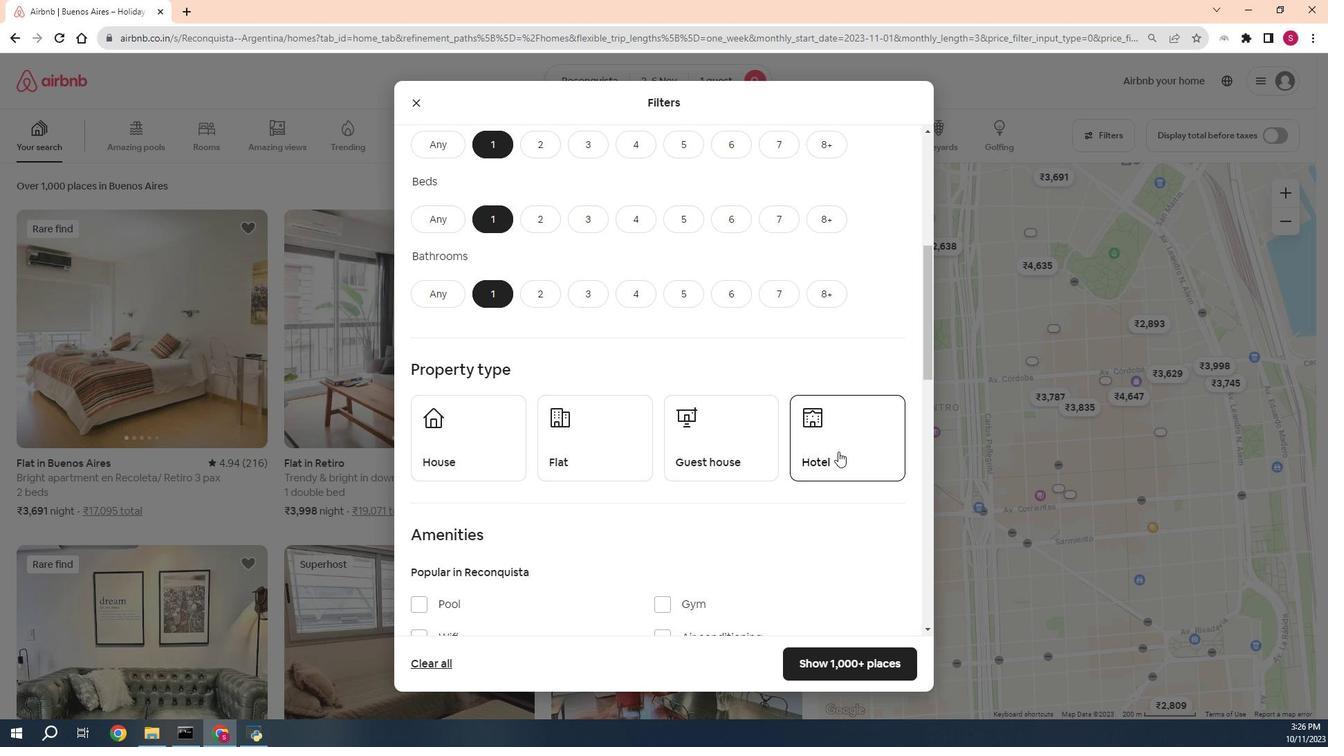 
Action: Mouse moved to (451, 468)
Screenshot: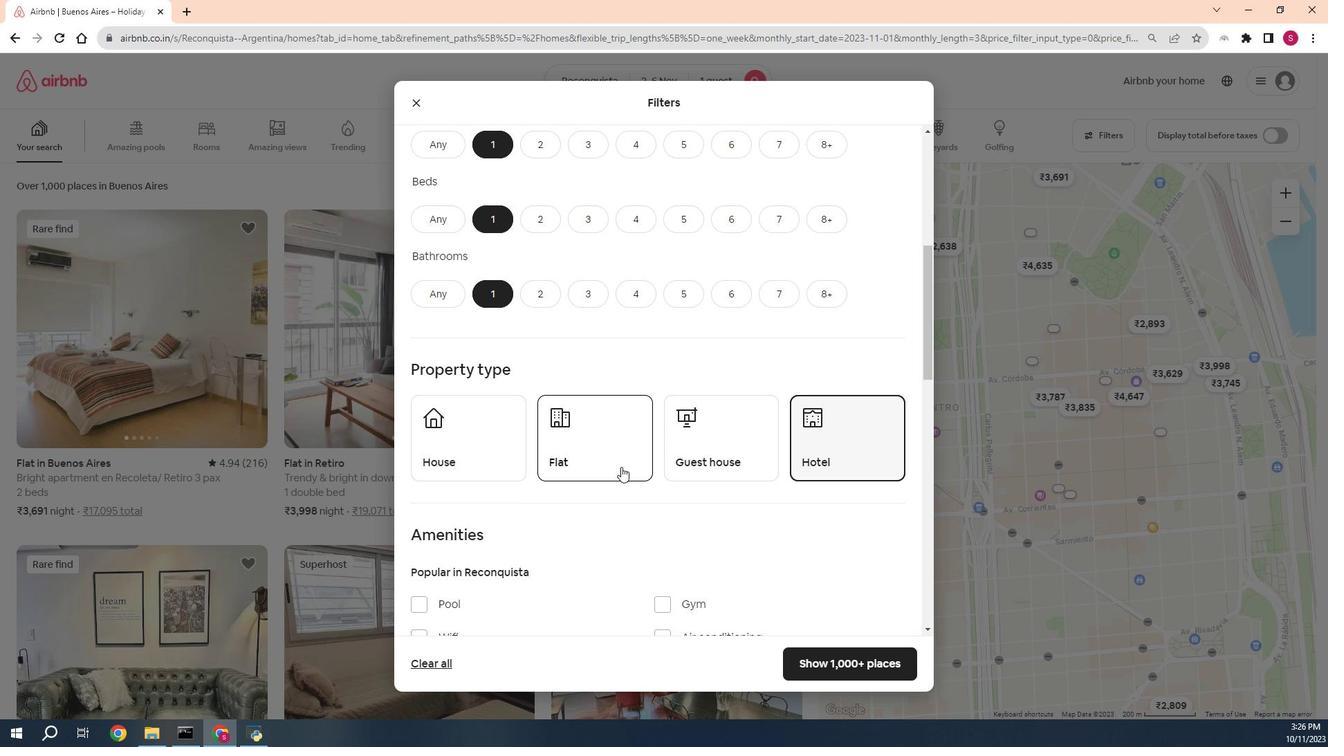 
Action: Mouse scrolled (451, 467) with delta (0, 0)
Screenshot: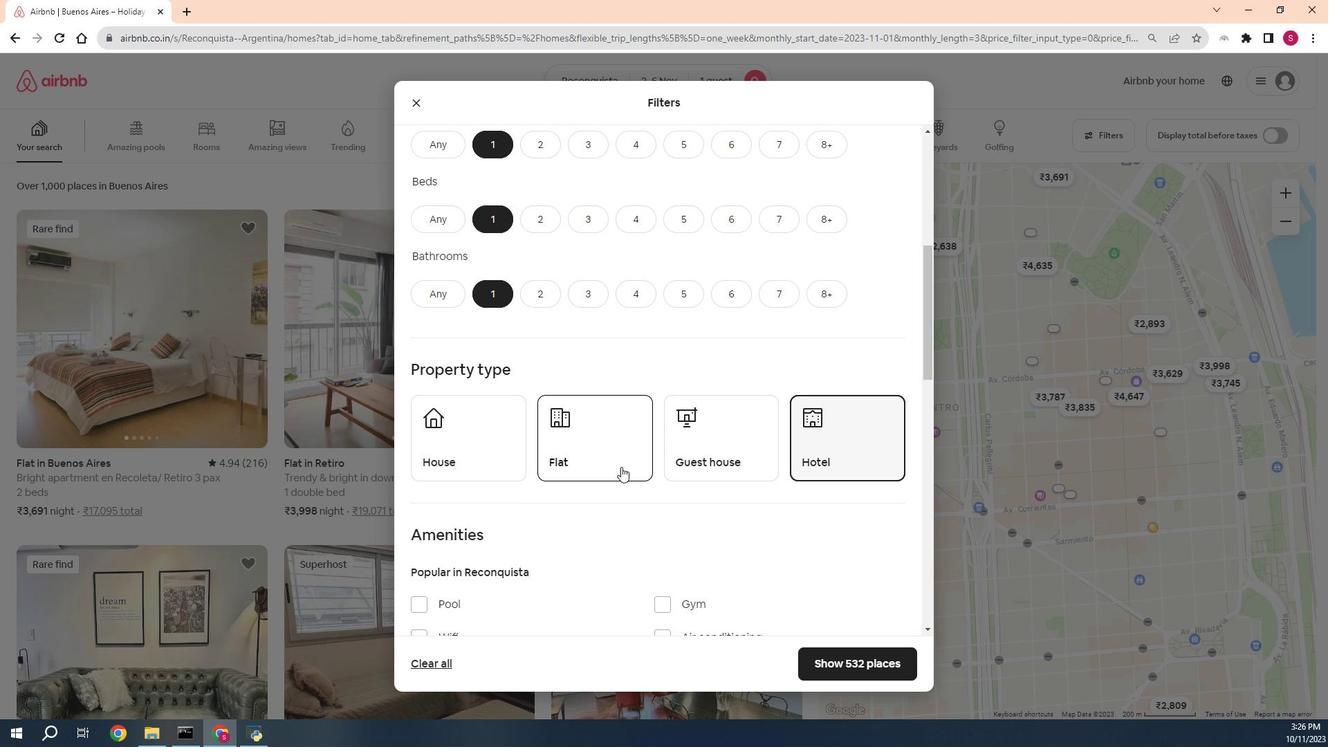 
Action: Mouse scrolled (451, 467) with delta (0, 0)
Screenshot: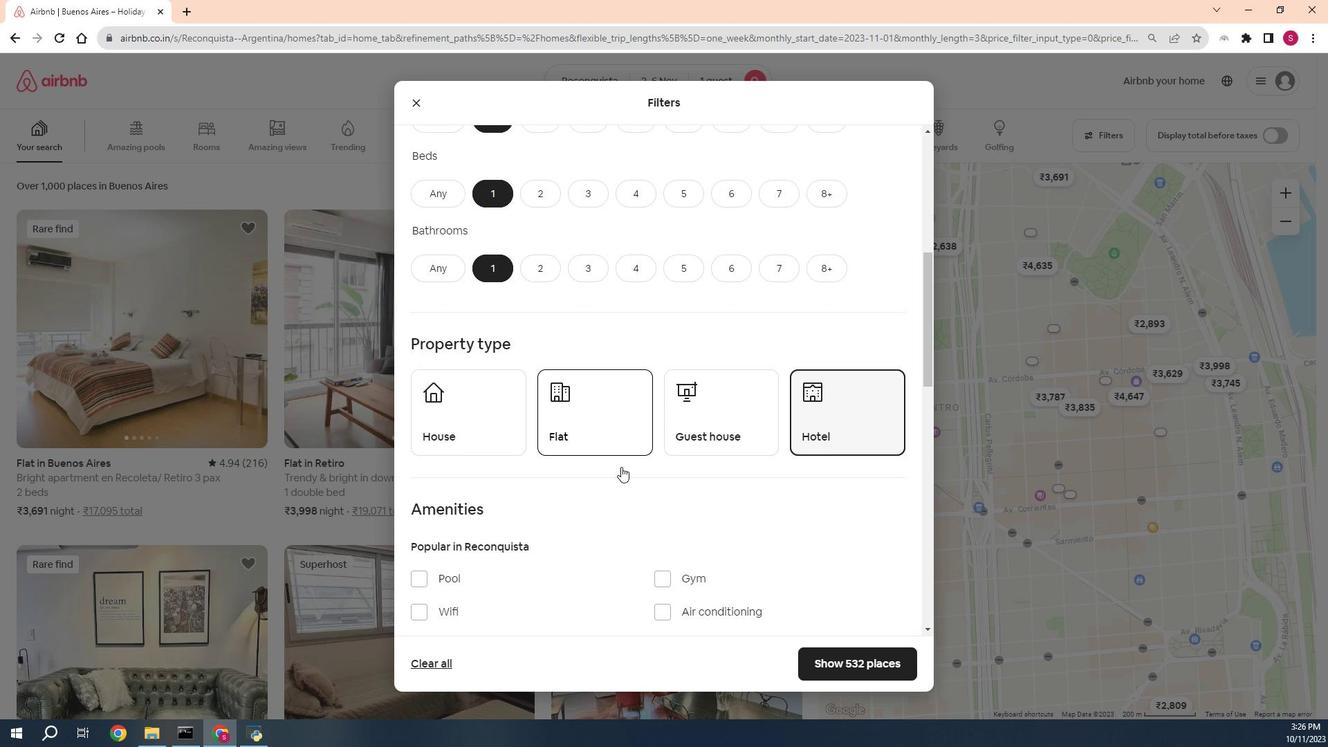 
Action: Mouse scrolled (451, 467) with delta (0, 0)
Screenshot: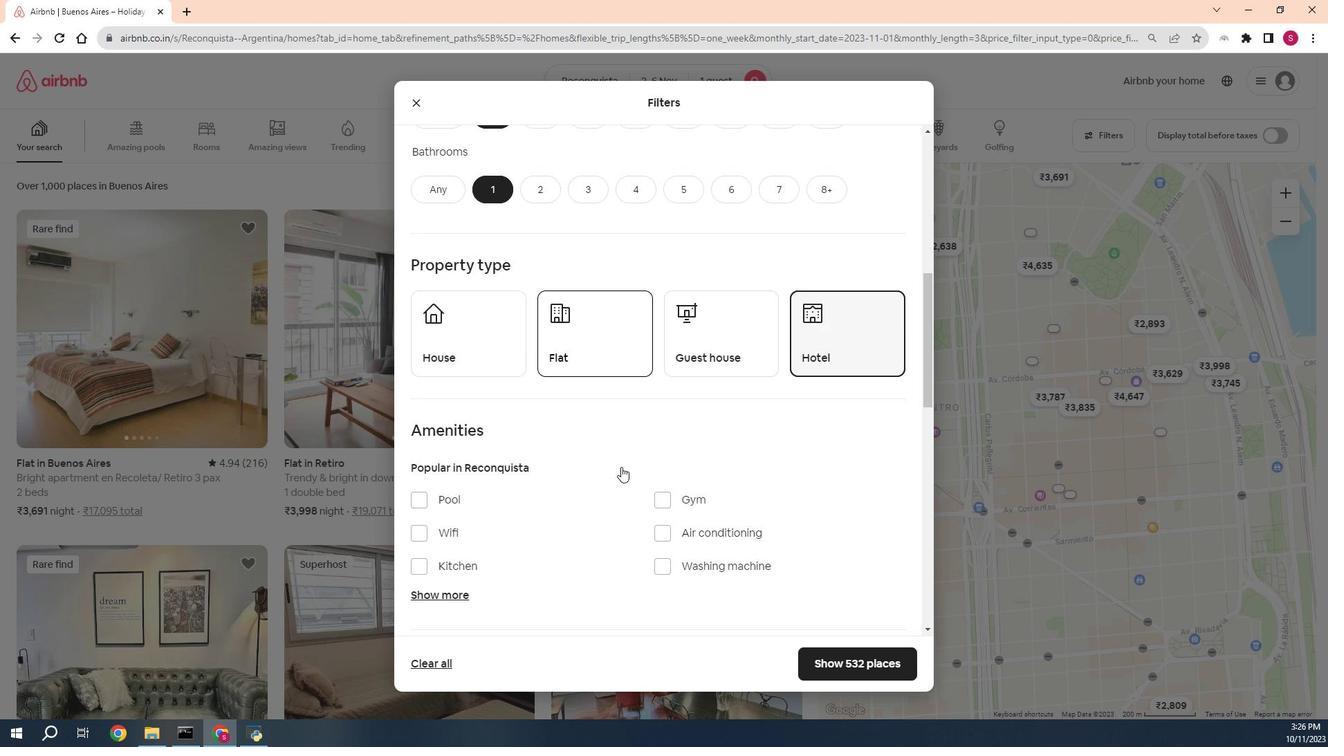 
Action: Mouse moved to (370, 492)
Screenshot: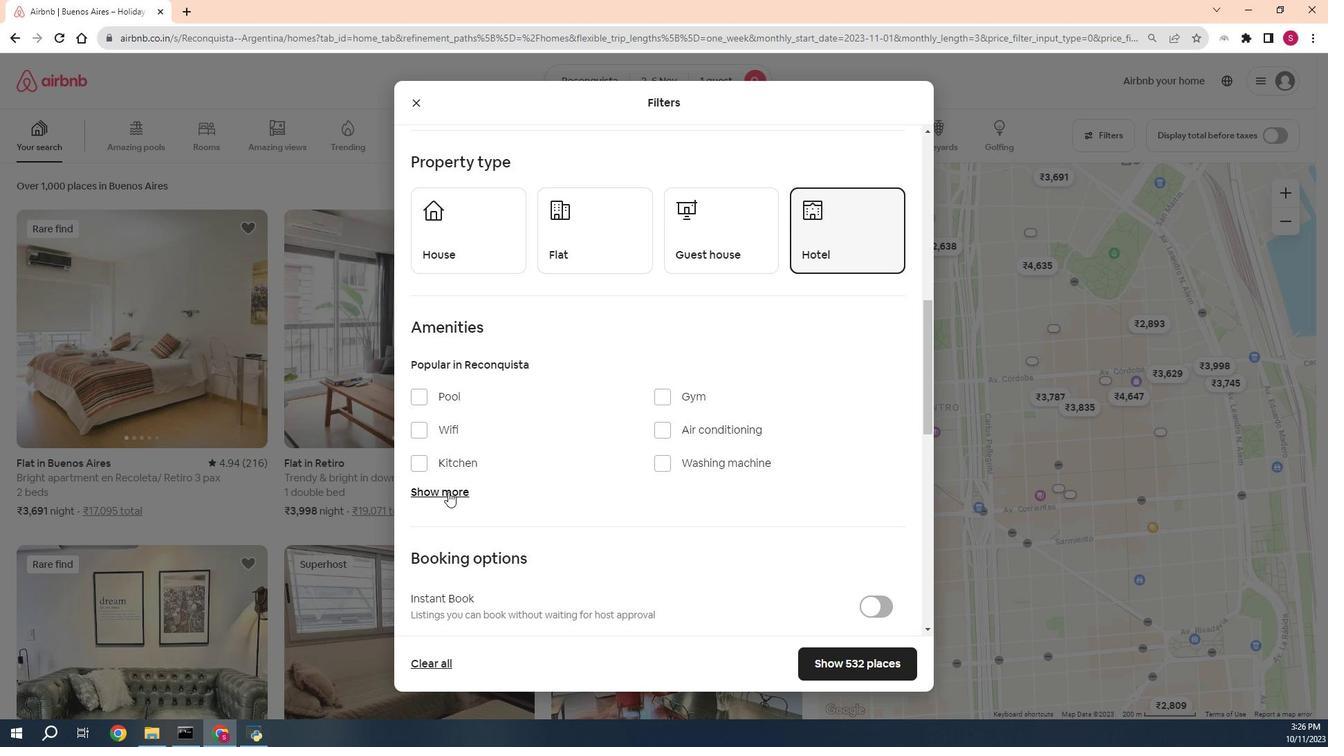 
Action: Mouse pressed left at (370, 492)
Screenshot: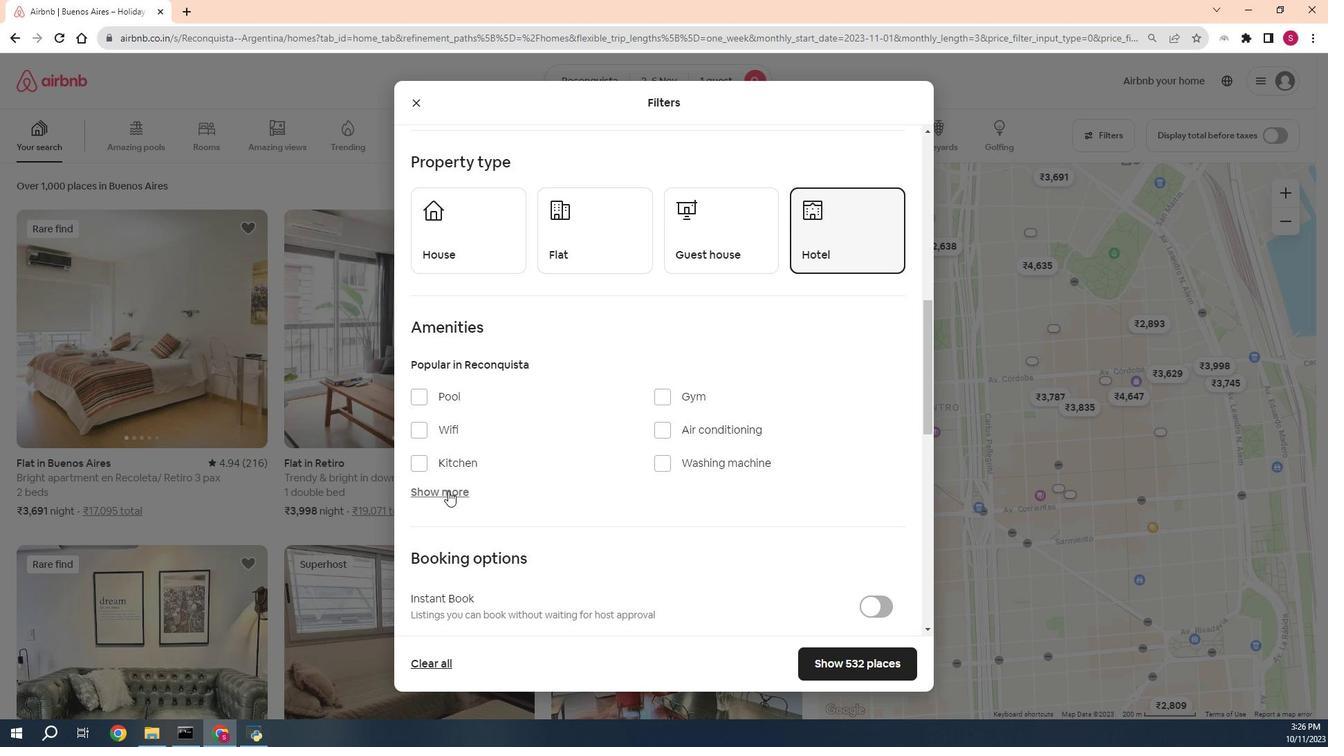 
Action: Mouse moved to (469, 537)
Screenshot: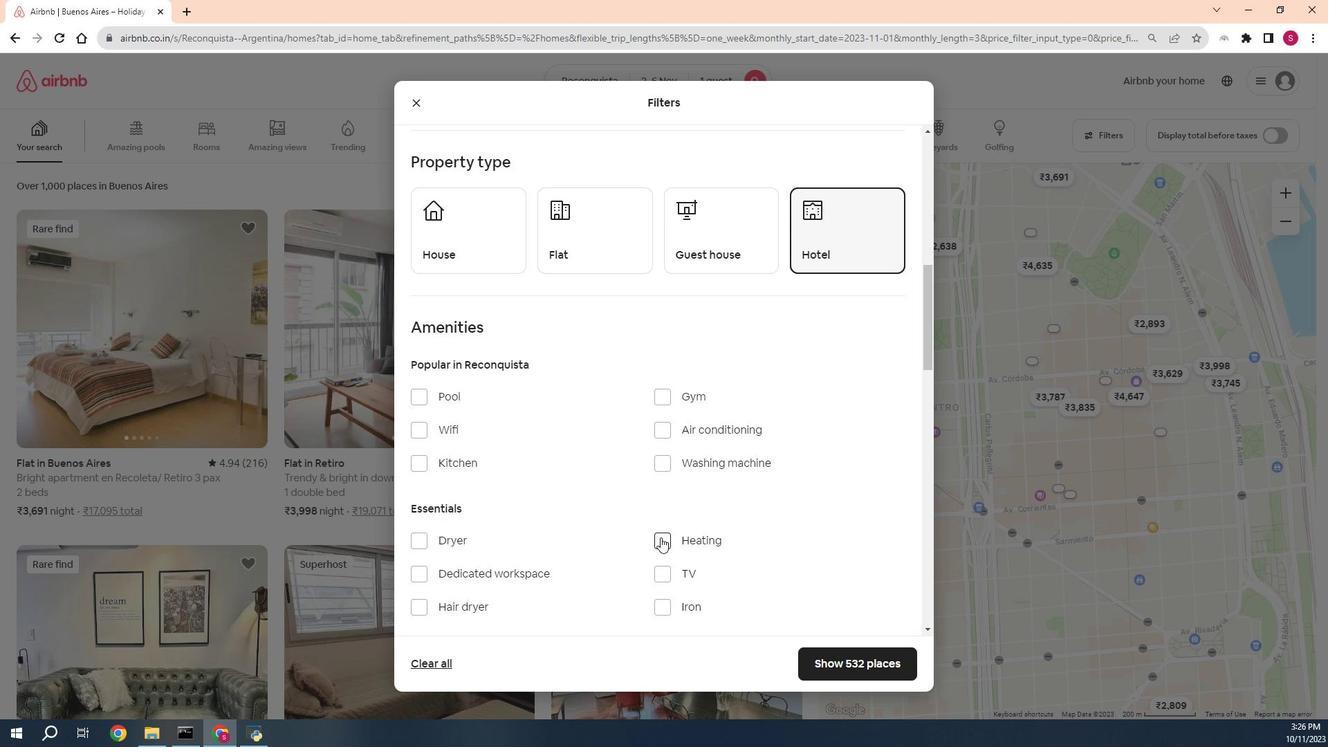 
Action: Mouse pressed left at (469, 537)
Screenshot: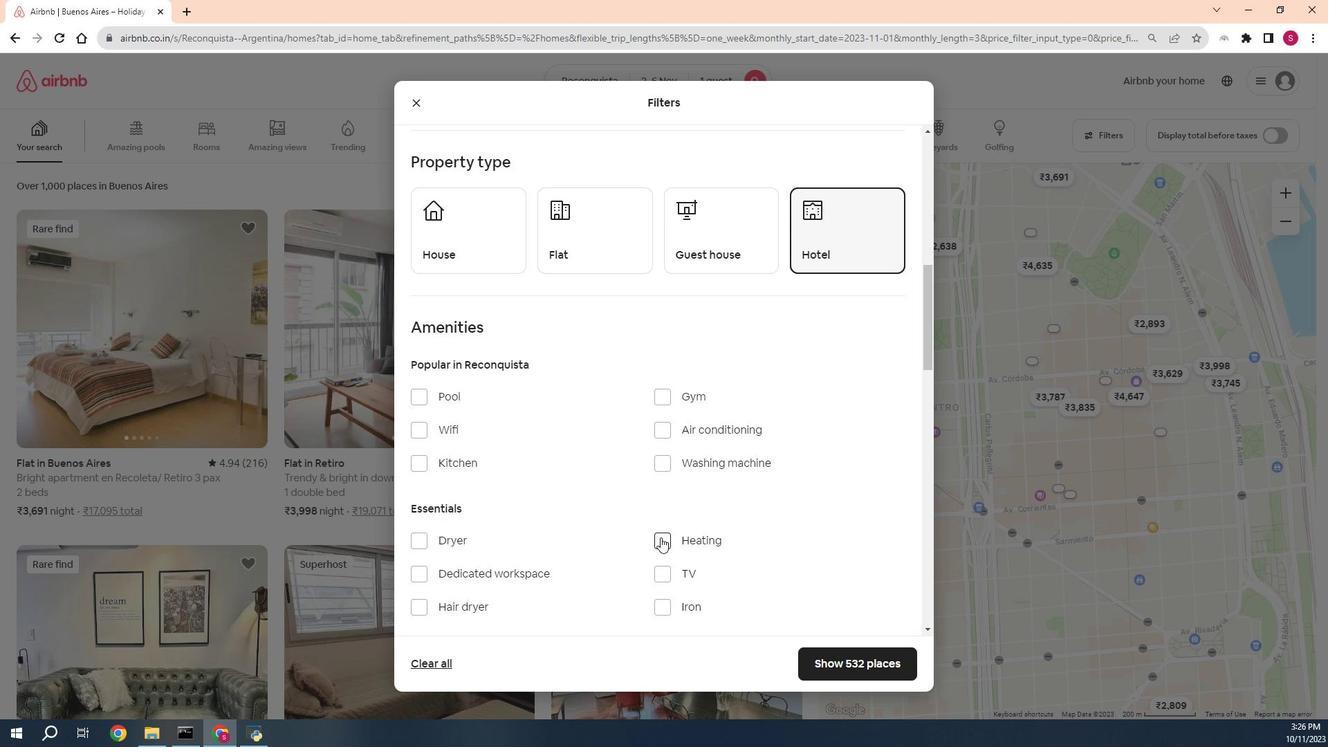 
Action: Mouse moved to (454, 505)
Screenshot: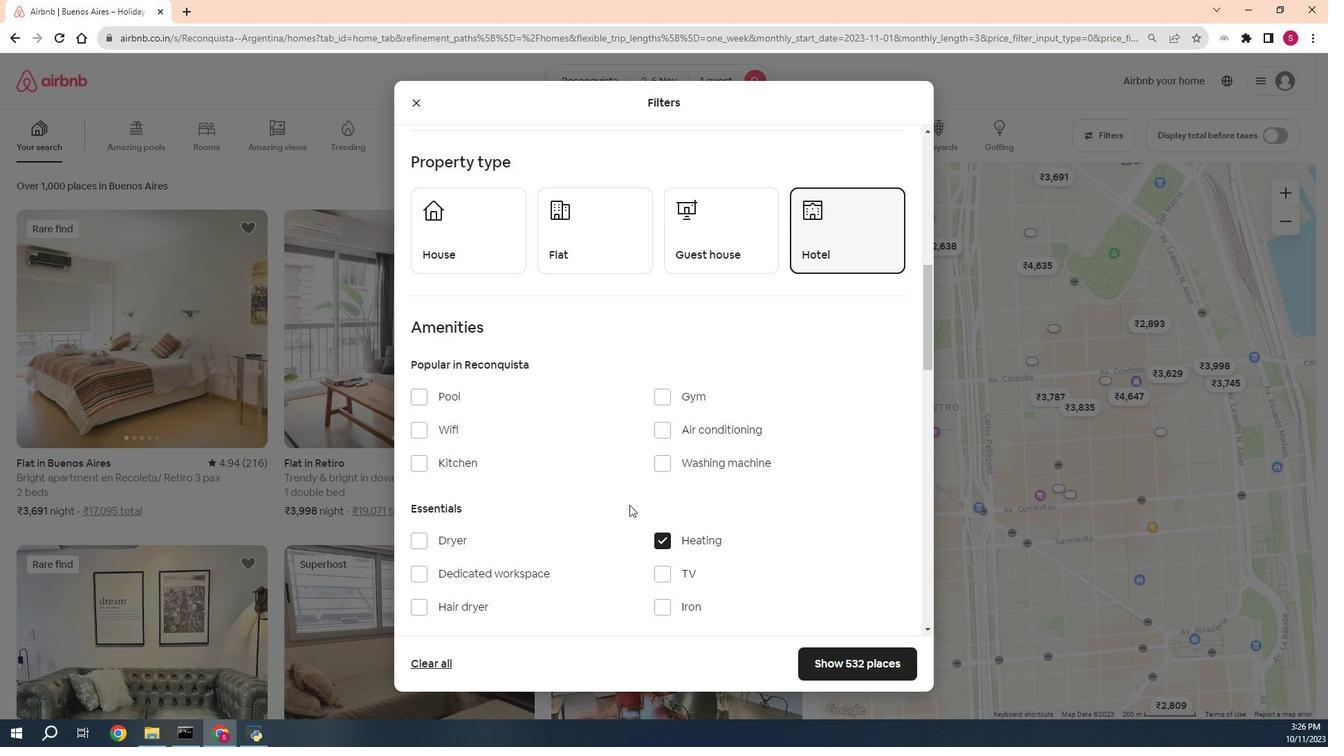 
Action: Mouse scrolled (454, 504) with delta (0, 0)
Screenshot: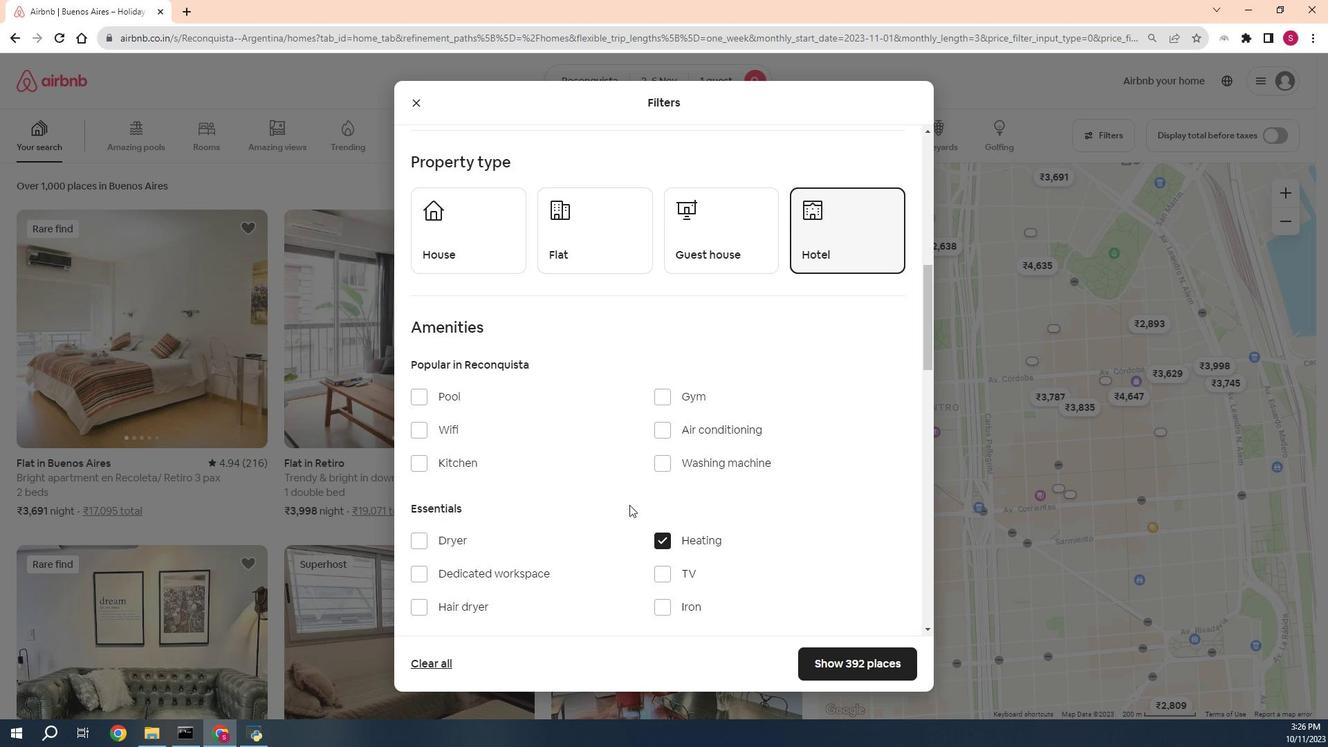 
Action: Mouse scrolled (454, 504) with delta (0, 0)
Screenshot: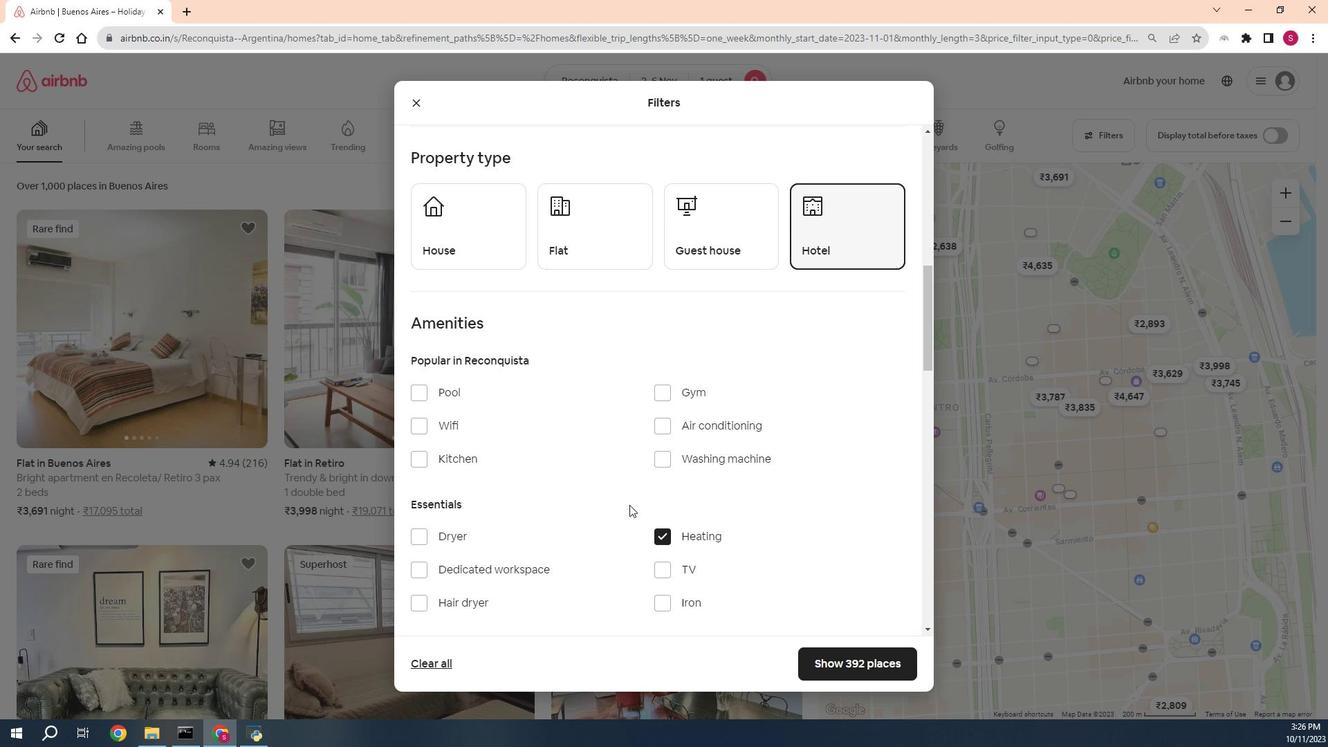 
Action: Mouse scrolled (454, 504) with delta (0, 0)
Screenshot: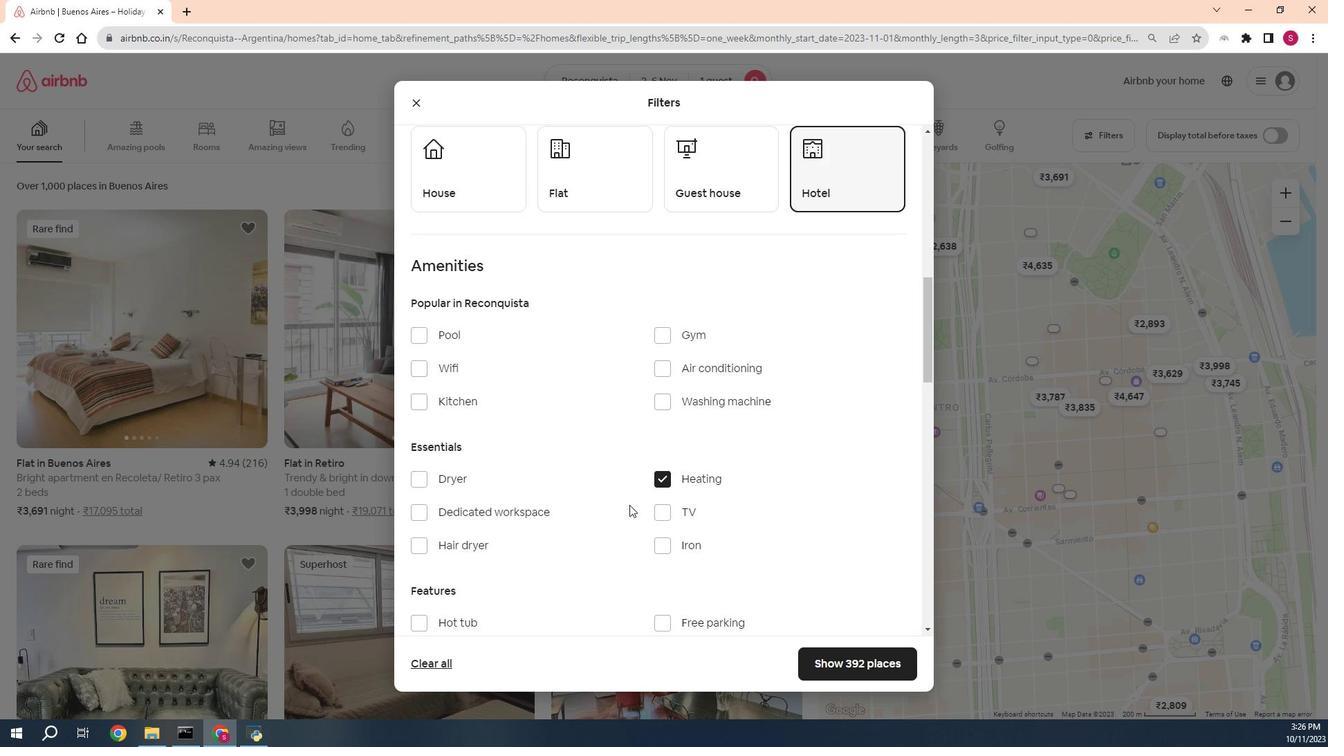 
Action: Mouse scrolled (454, 504) with delta (0, 0)
Screenshot: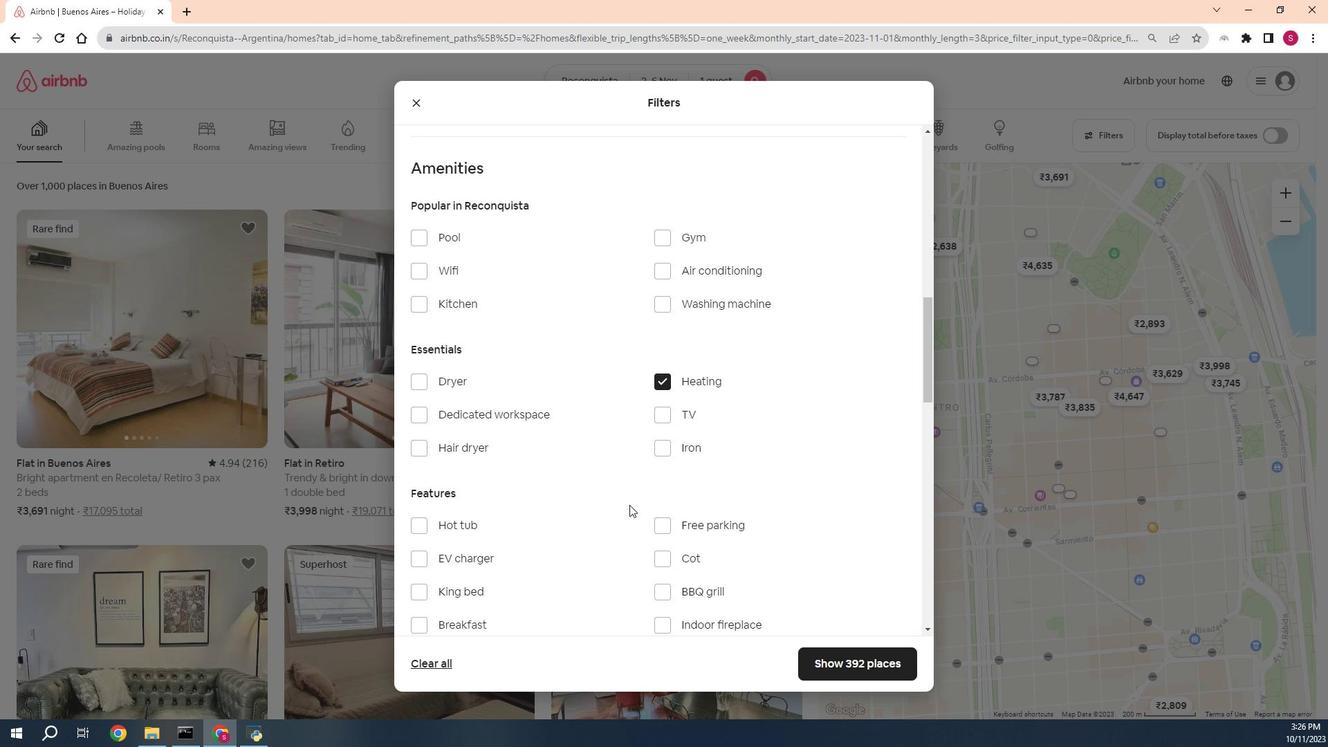 
Action: Mouse moved to (467, 500)
Screenshot: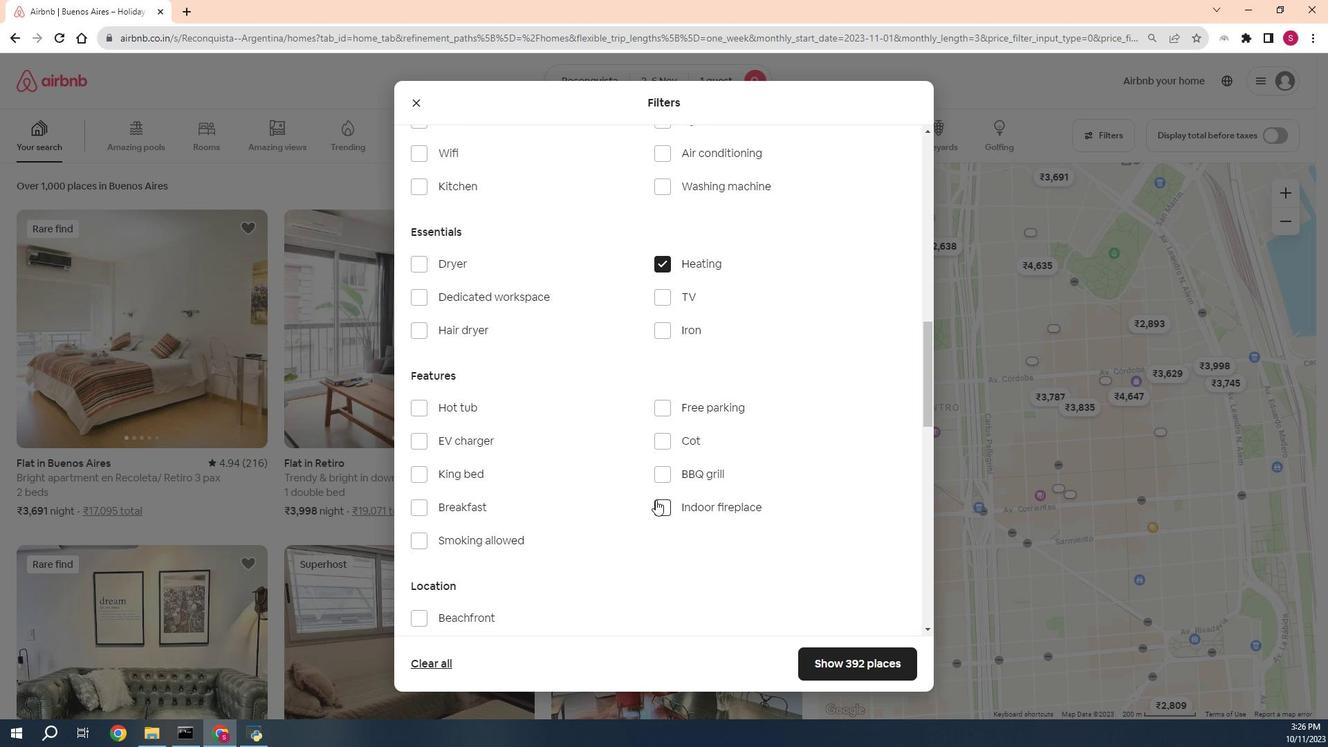 
Action: Mouse scrolled (467, 499) with delta (0, 0)
Screenshot: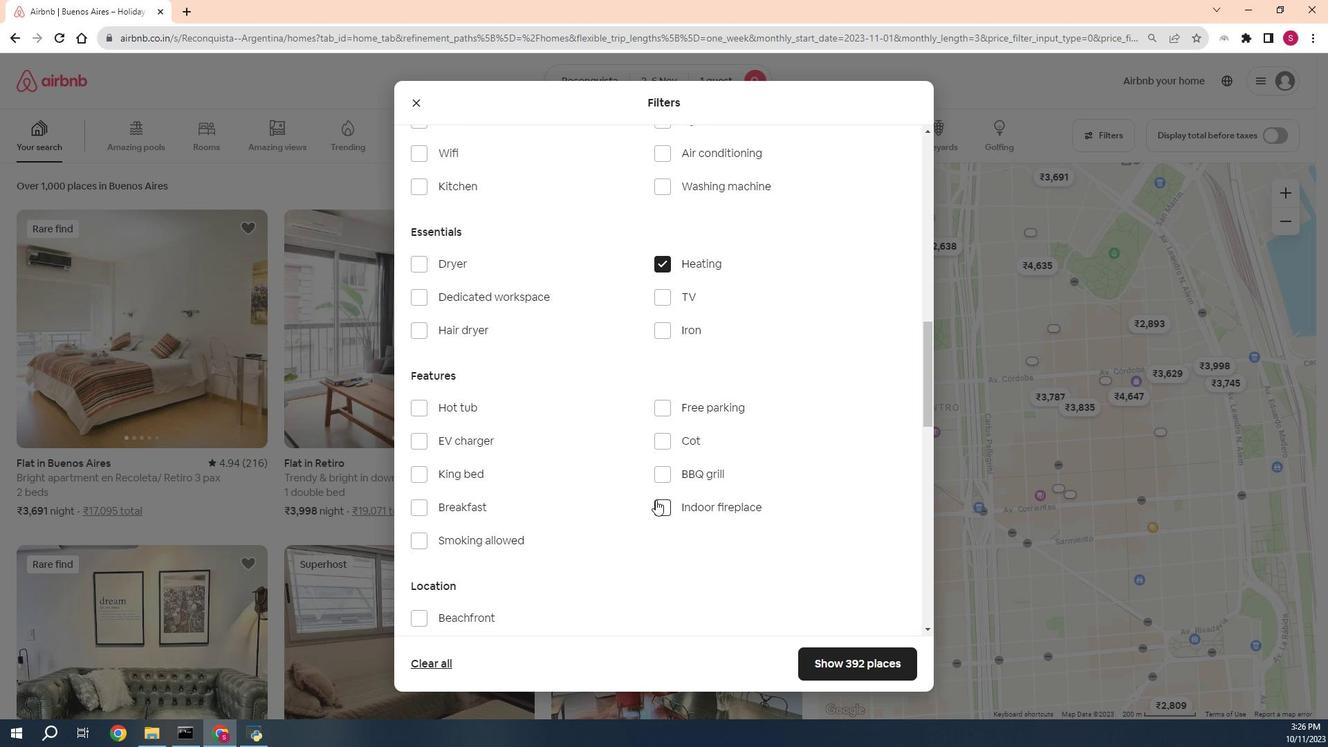 
Action: Mouse scrolled (467, 499) with delta (0, 0)
Screenshot: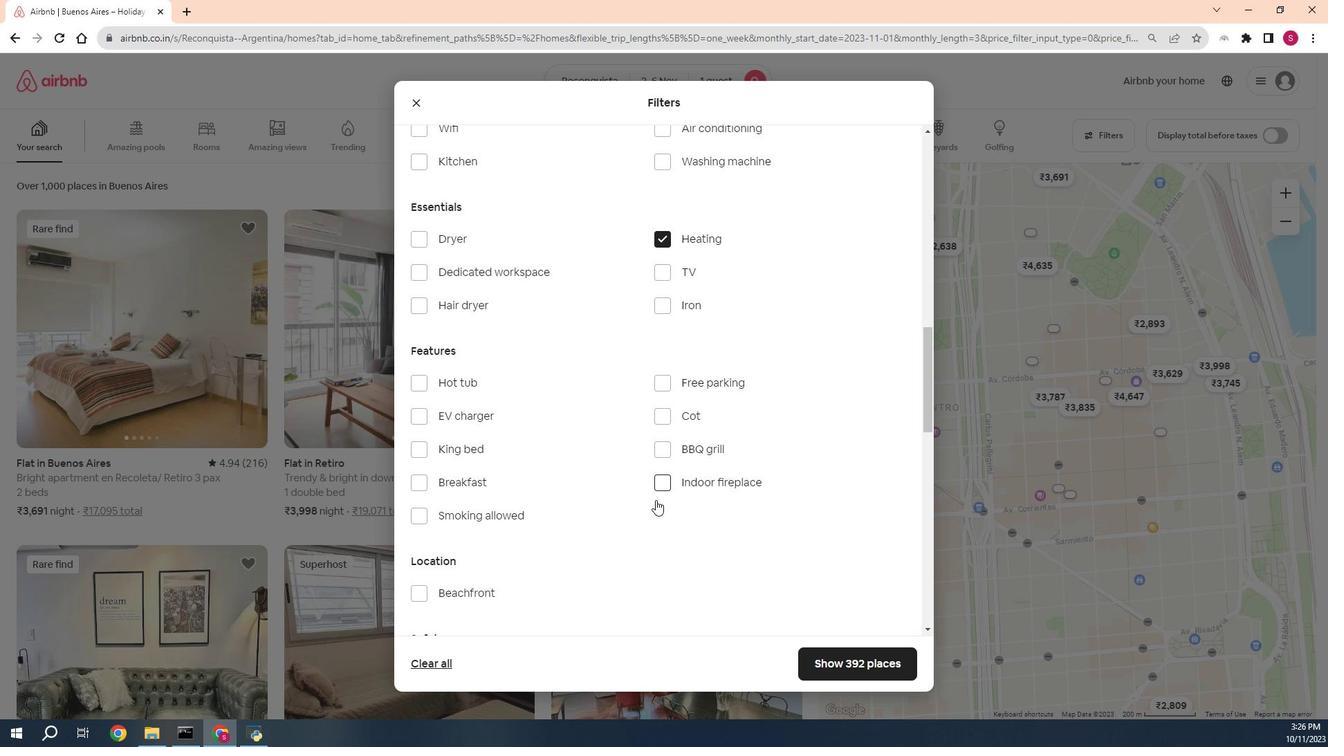 
Action: Mouse scrolled (467, 499) with delta (0, 0)
Screenshot: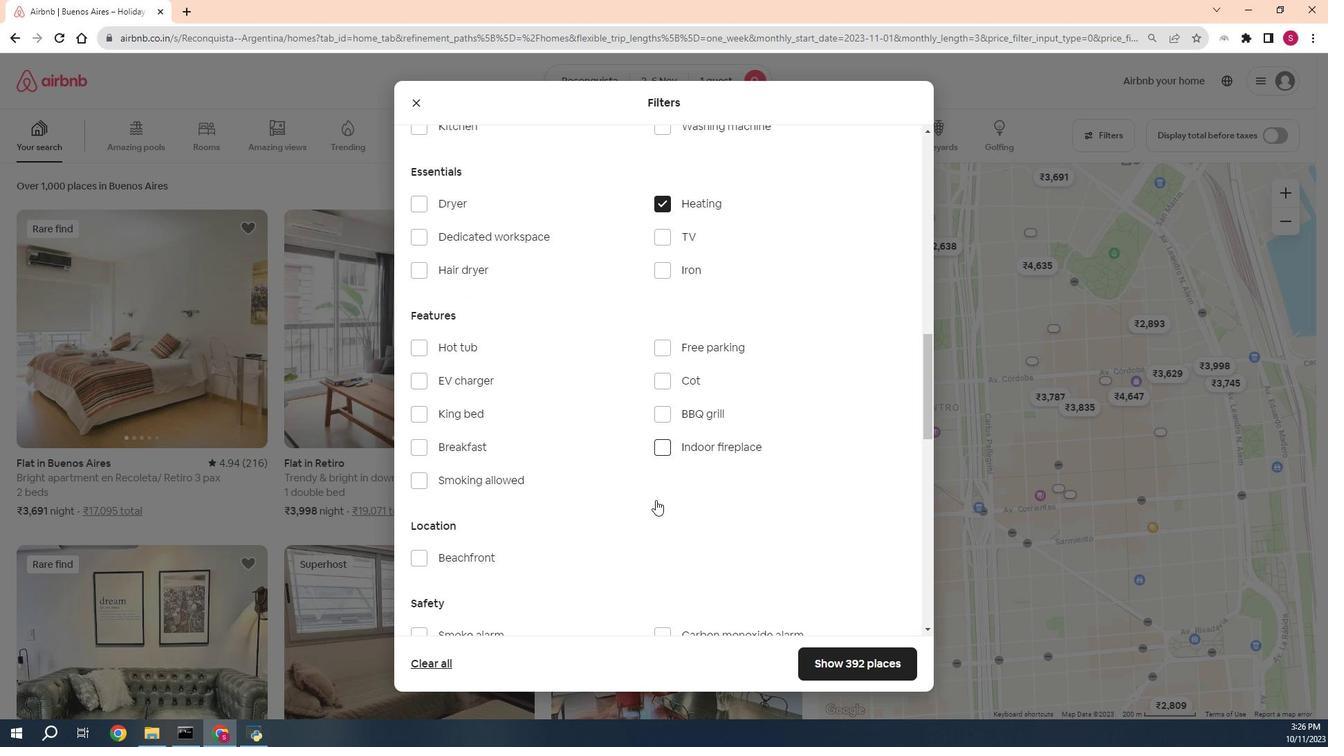 
Action: Mouse moved to (469, 497)
Screenshot: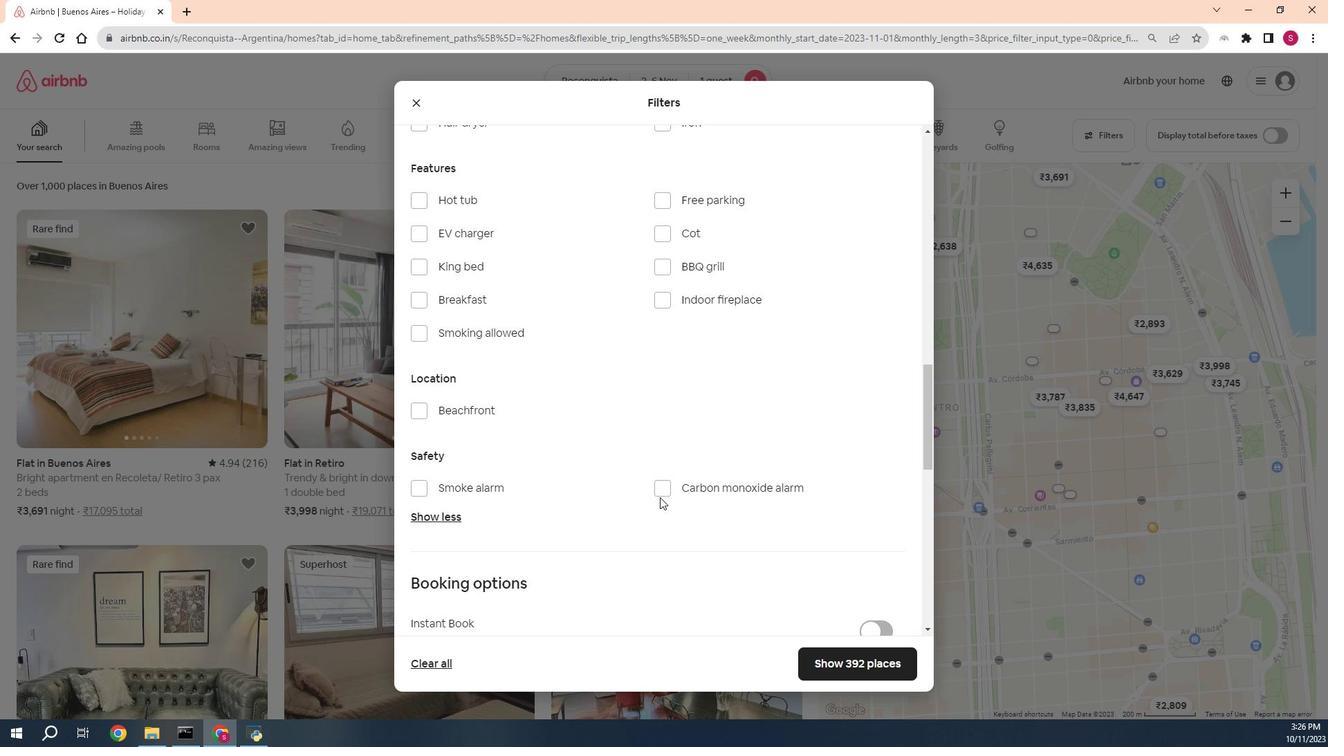 
Action: Mouse scrolled (469, 496) with delta (0, 0)
Screenshot: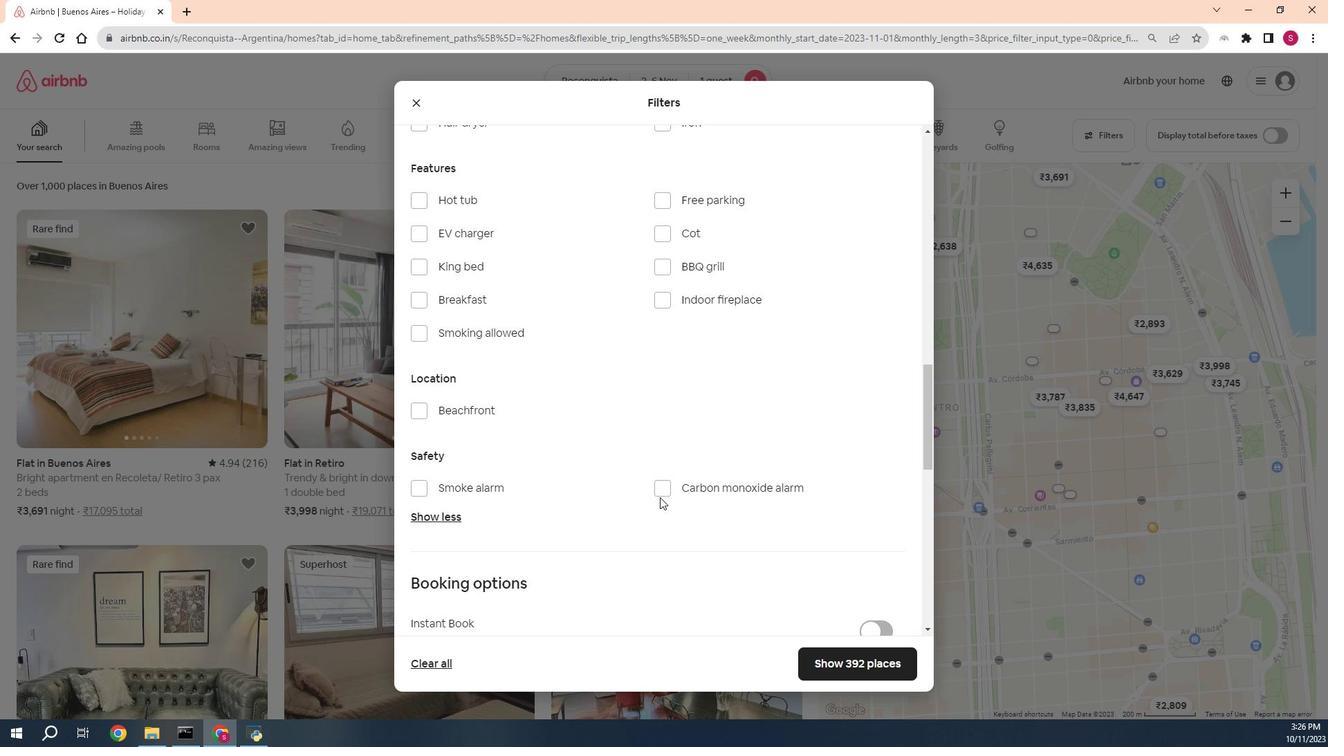
Action: Mouse scrolled (469, 496) with delta (0, 0)
Screenshot: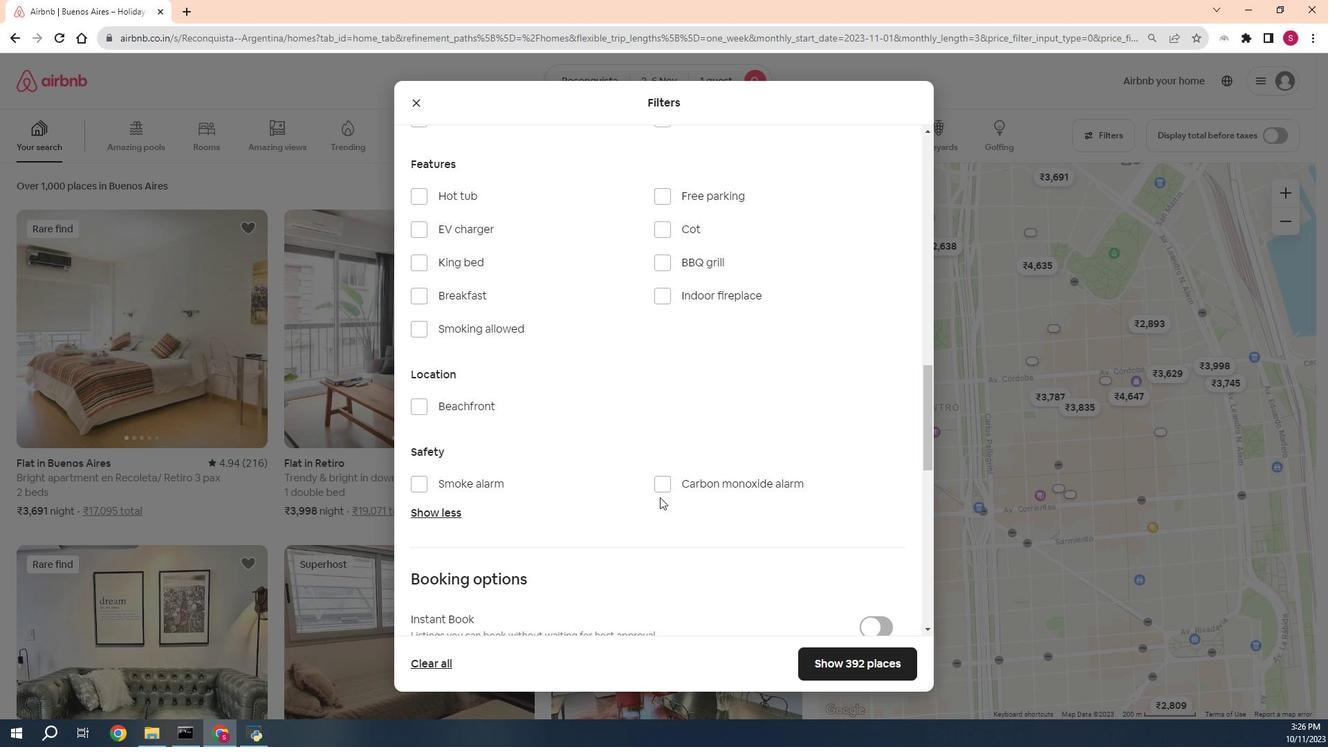 
Action: Mouse moved to (568, 546)
Screenshot: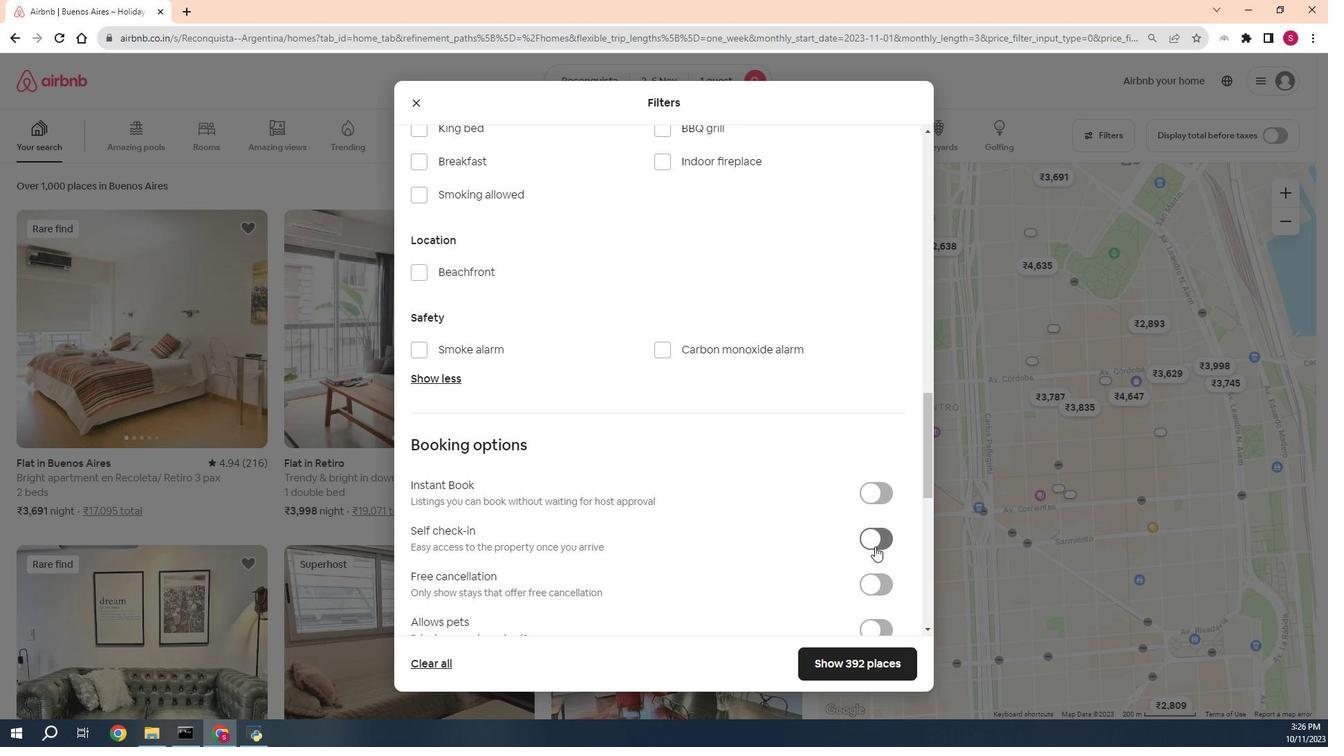 
Action: Mouse pressed left at (568, 546)
Screenshot: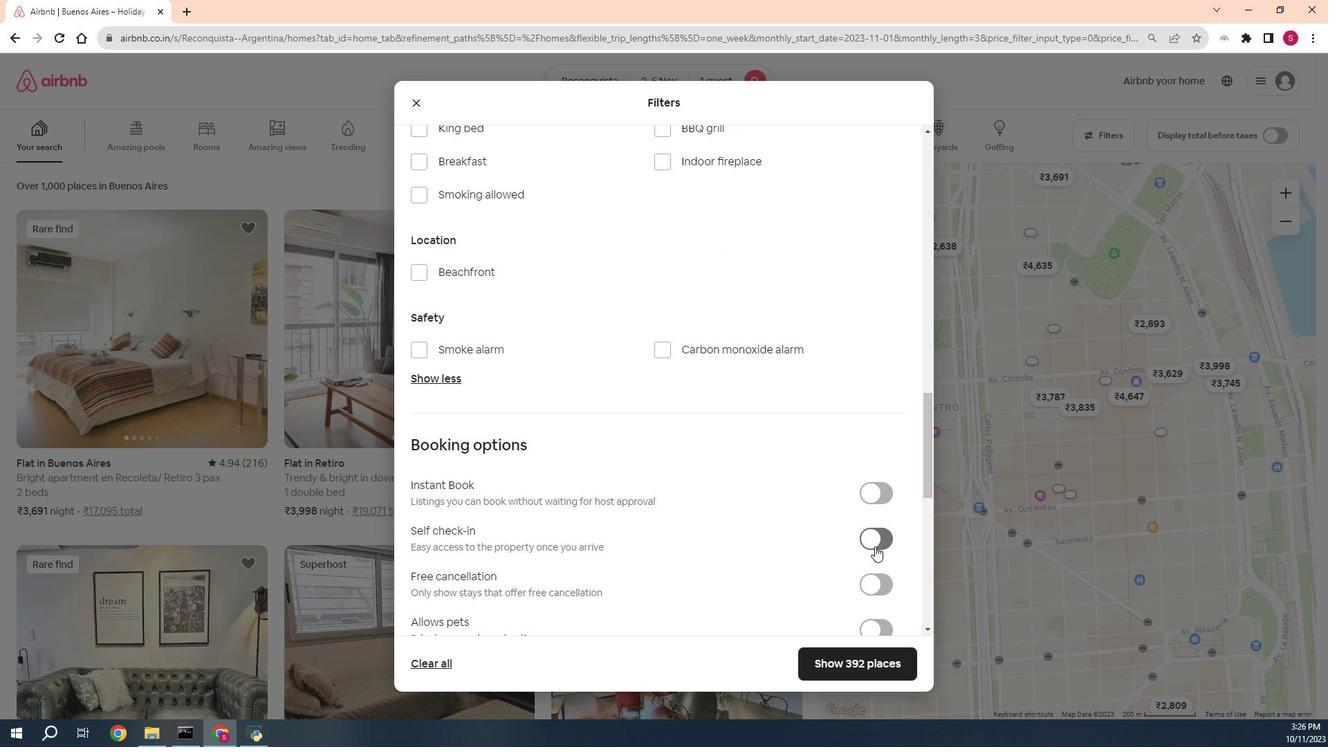 
Action: Mouse moved to (565, 658)
Screenshot: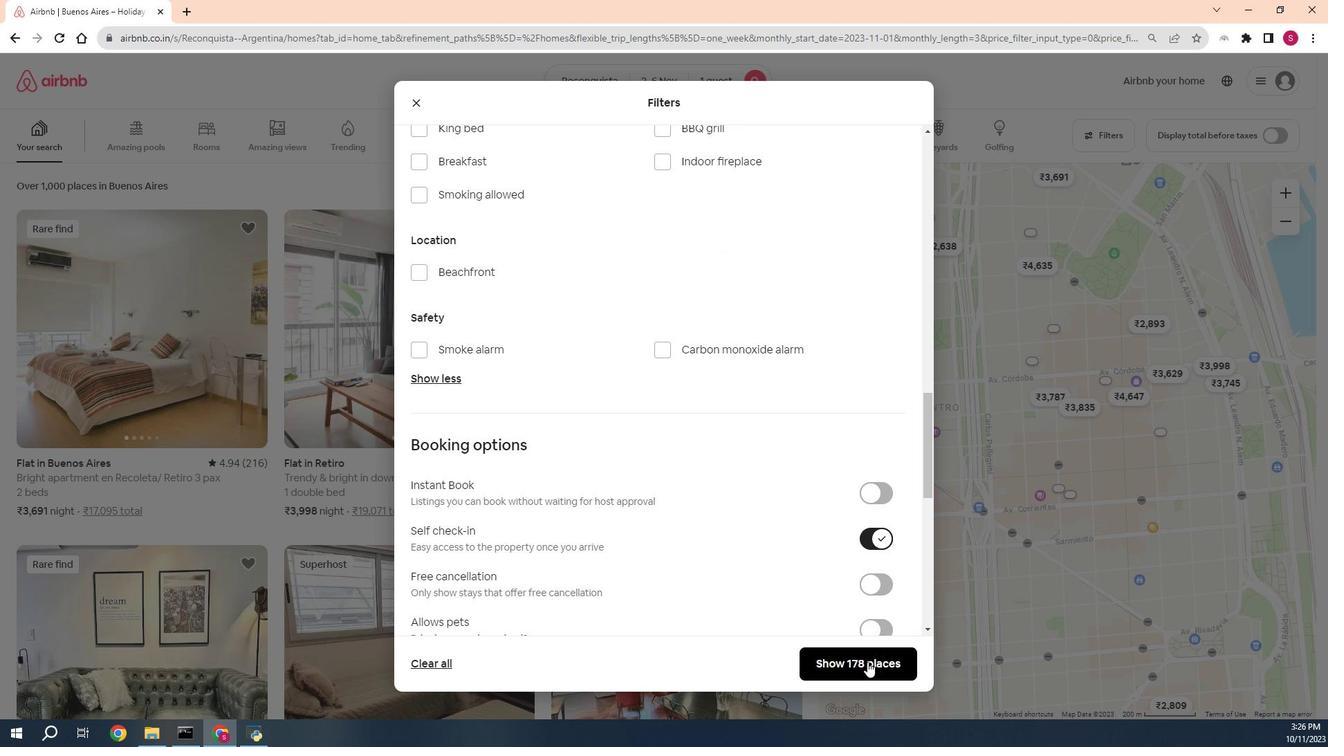 
Action: Mouse pressed left at (565, 658)
Screenshot: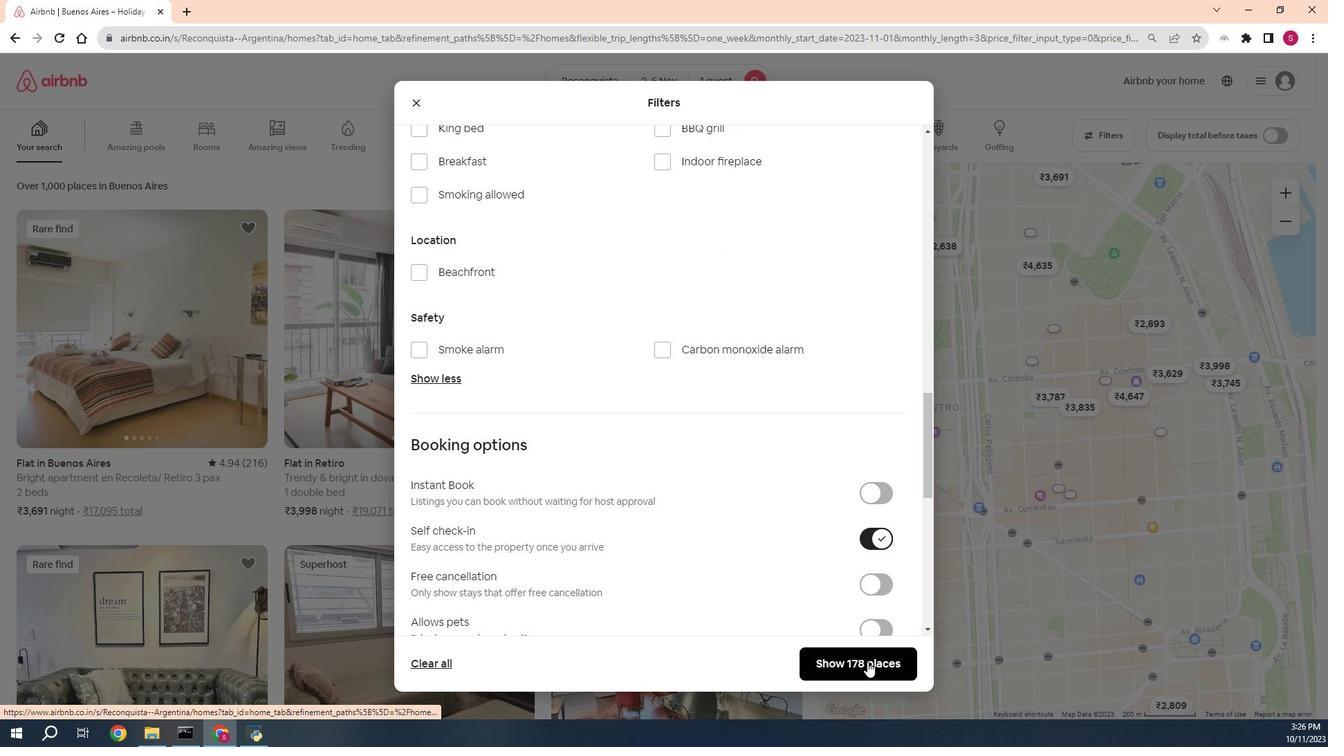 
Action: Mouse moved to (321, 552)
Screenshot: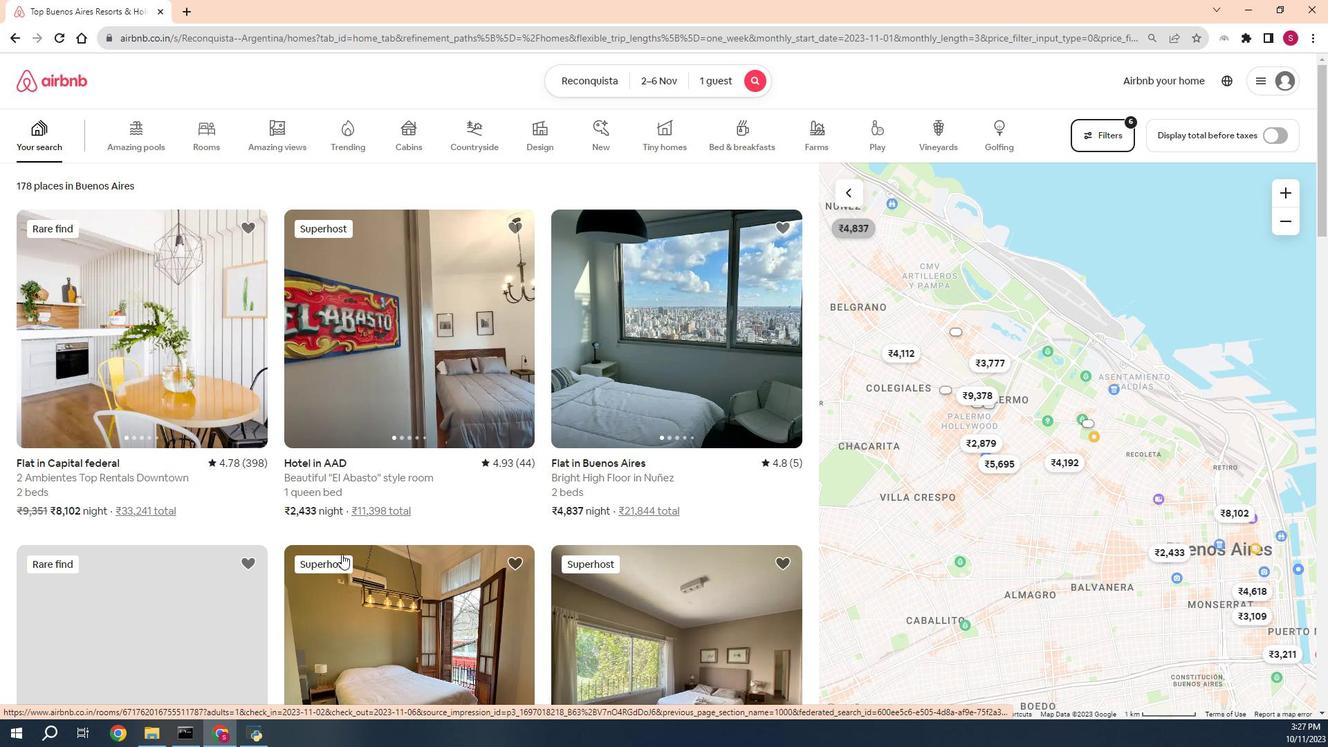 
Action: Mouse scrolled (321, 552) with delta (0, 0)
Screenshot: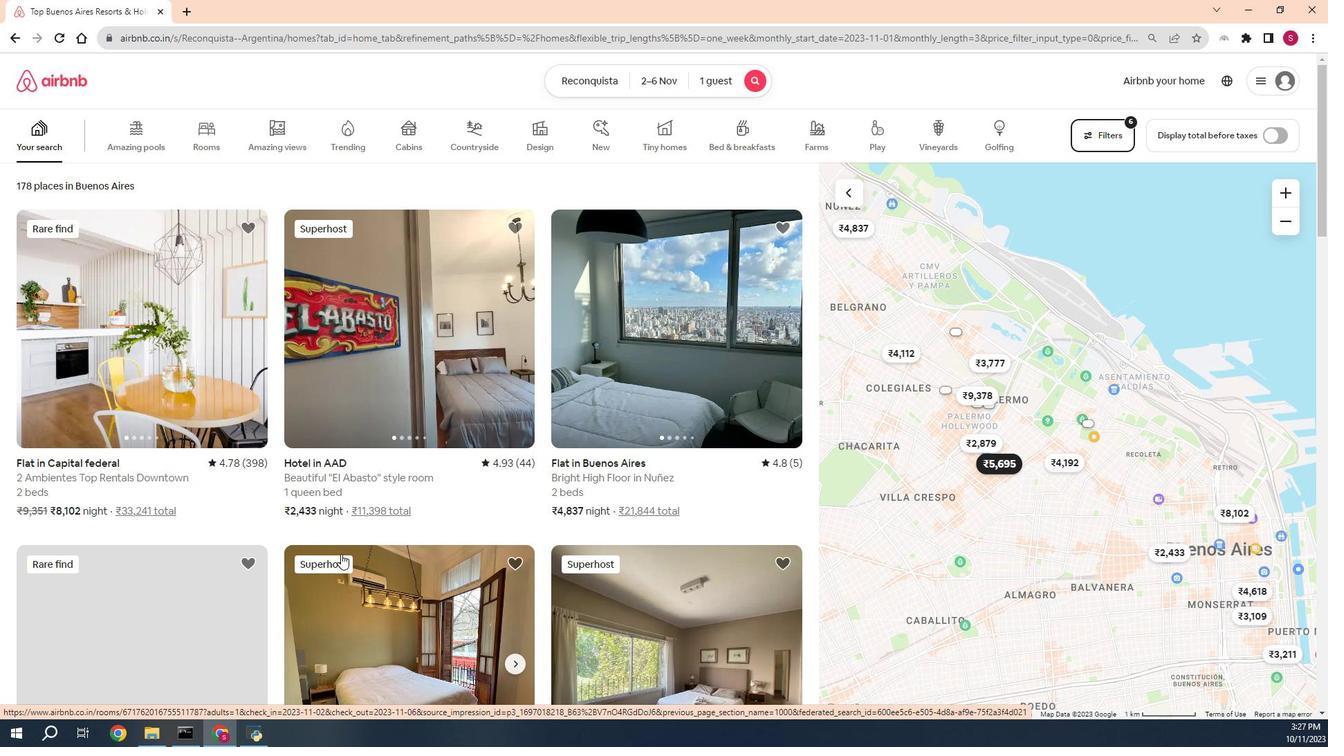 
Action: Mouse scrolled (321, 552) with delta (0, 0)
Screenshot: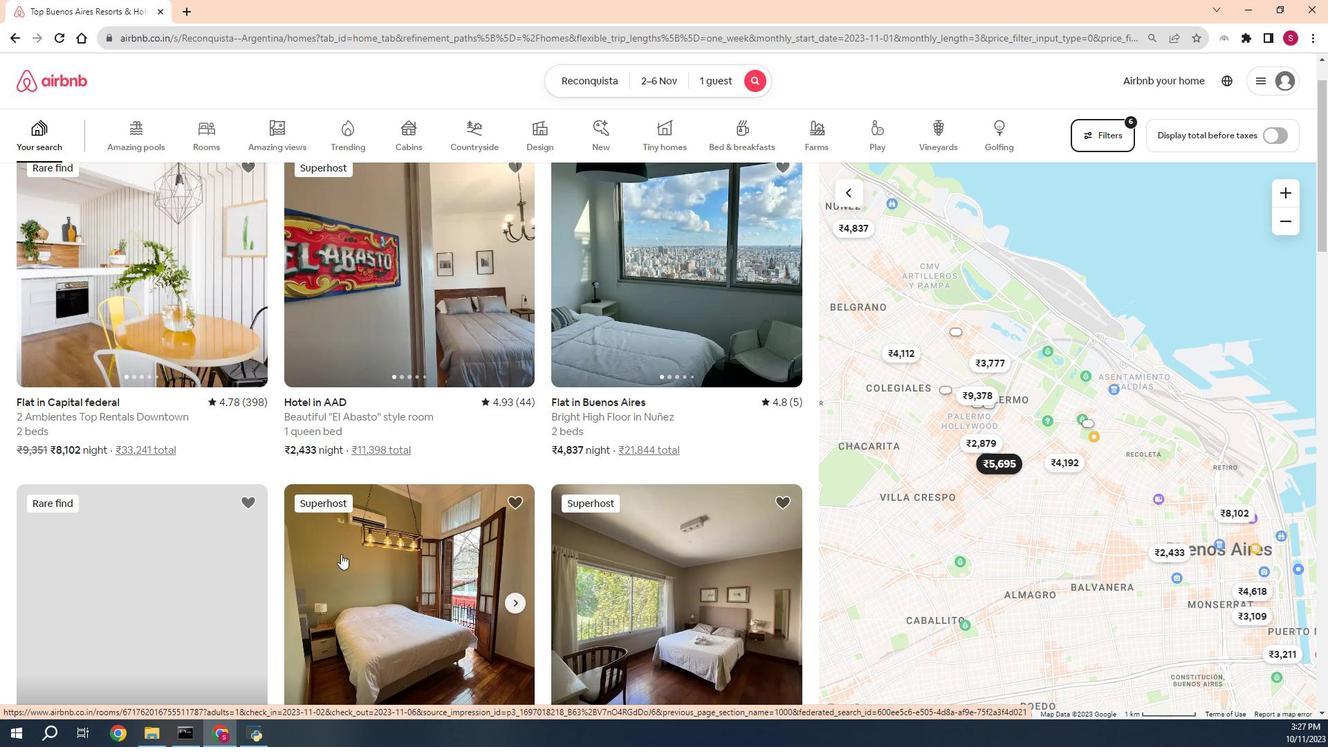 
Action: Mouse moved to (321, 552)
Screenshot: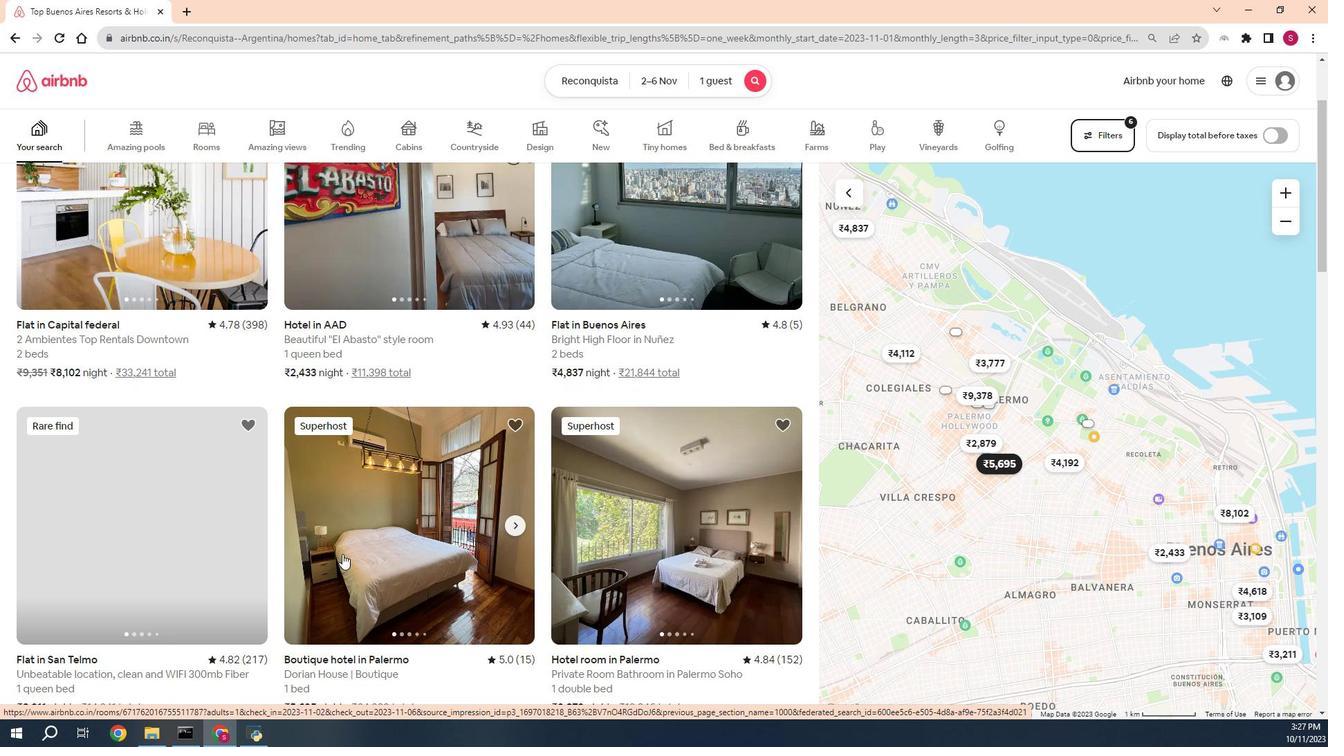 
Action: Mouse scrolled (321, 552) with delta (0, 0)
Screenshot: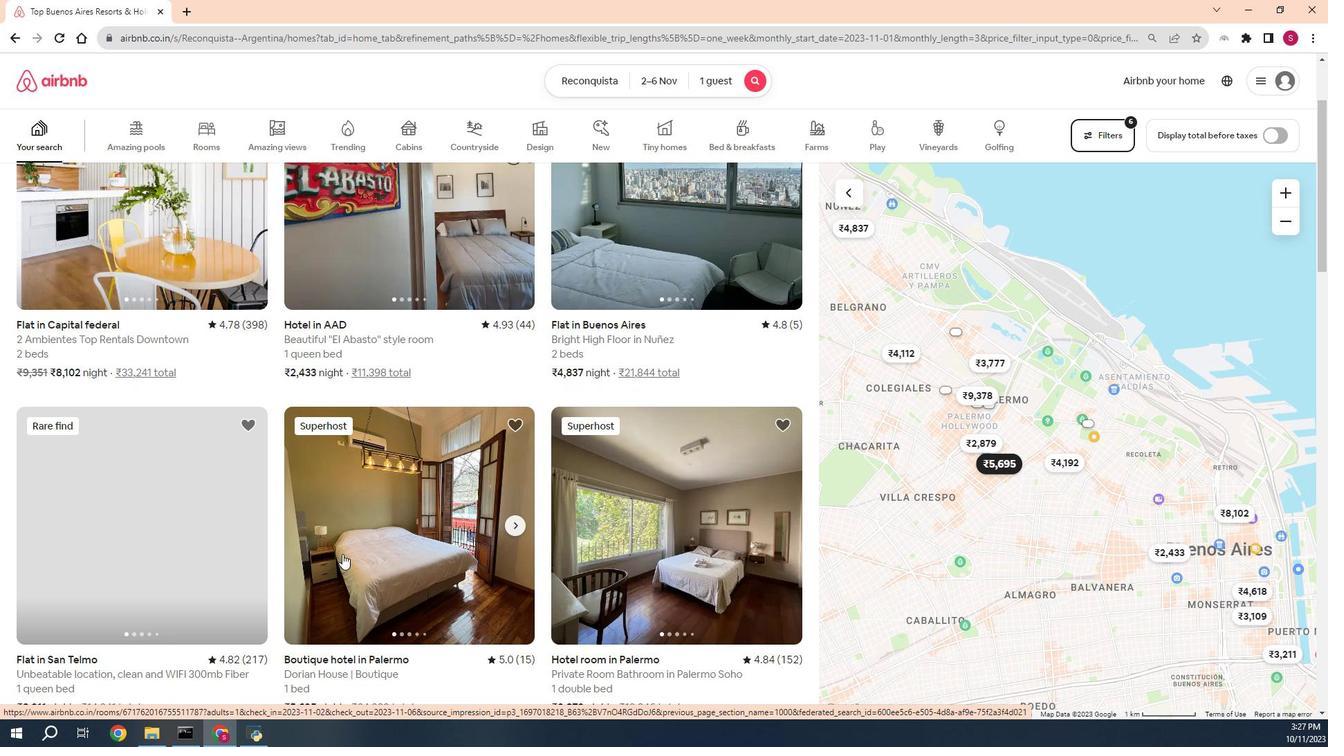
Action: Mouse scrolled (321, 552) with delta (0, 0)
Screenshot: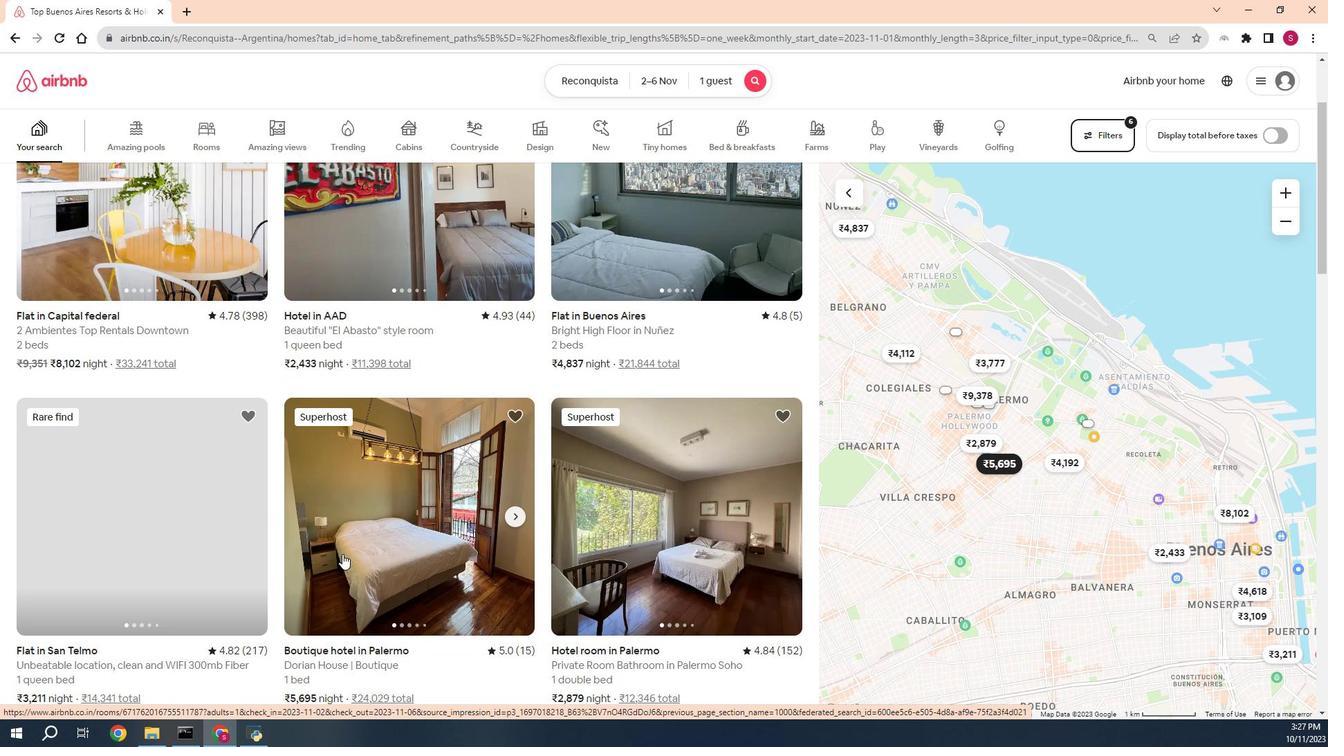 
Action: Mouse scrolled (321, 552) with delta (0, 0)
Screenshot: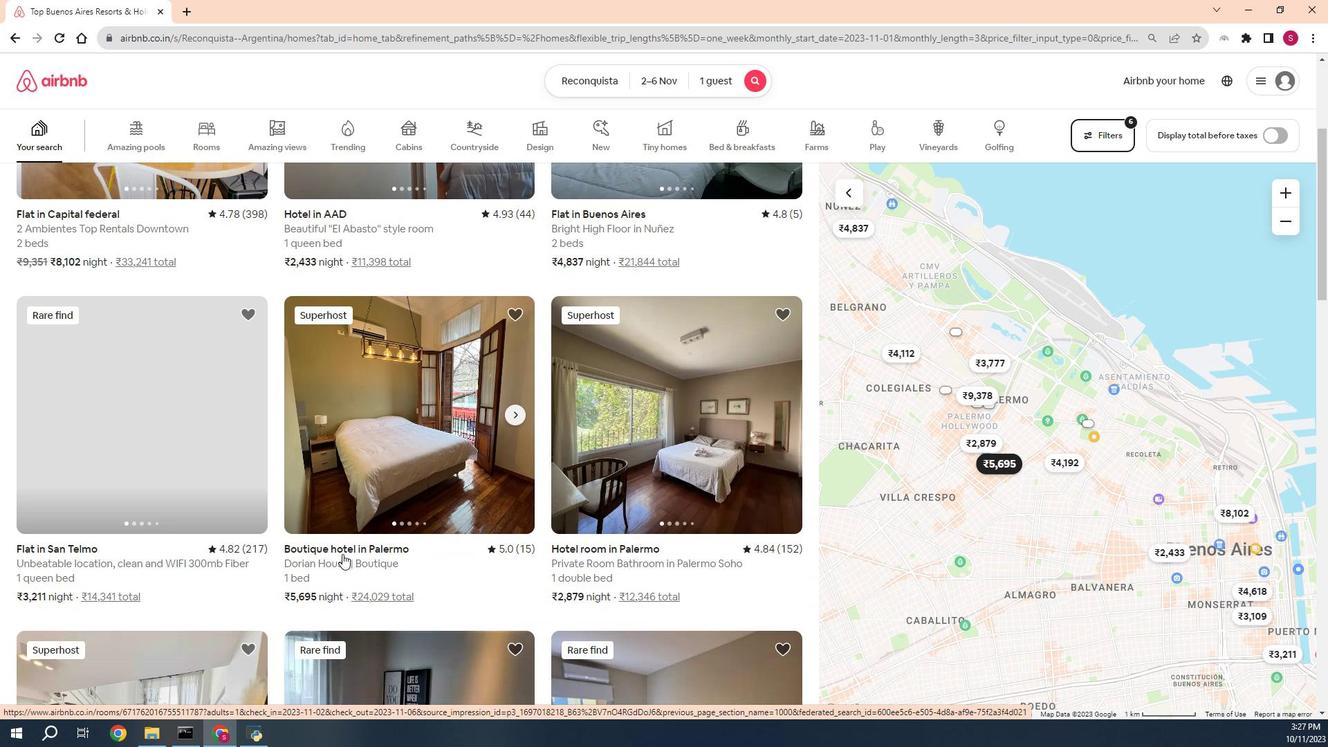 
Action: Mouse moved to (400, 529)
Screenshot: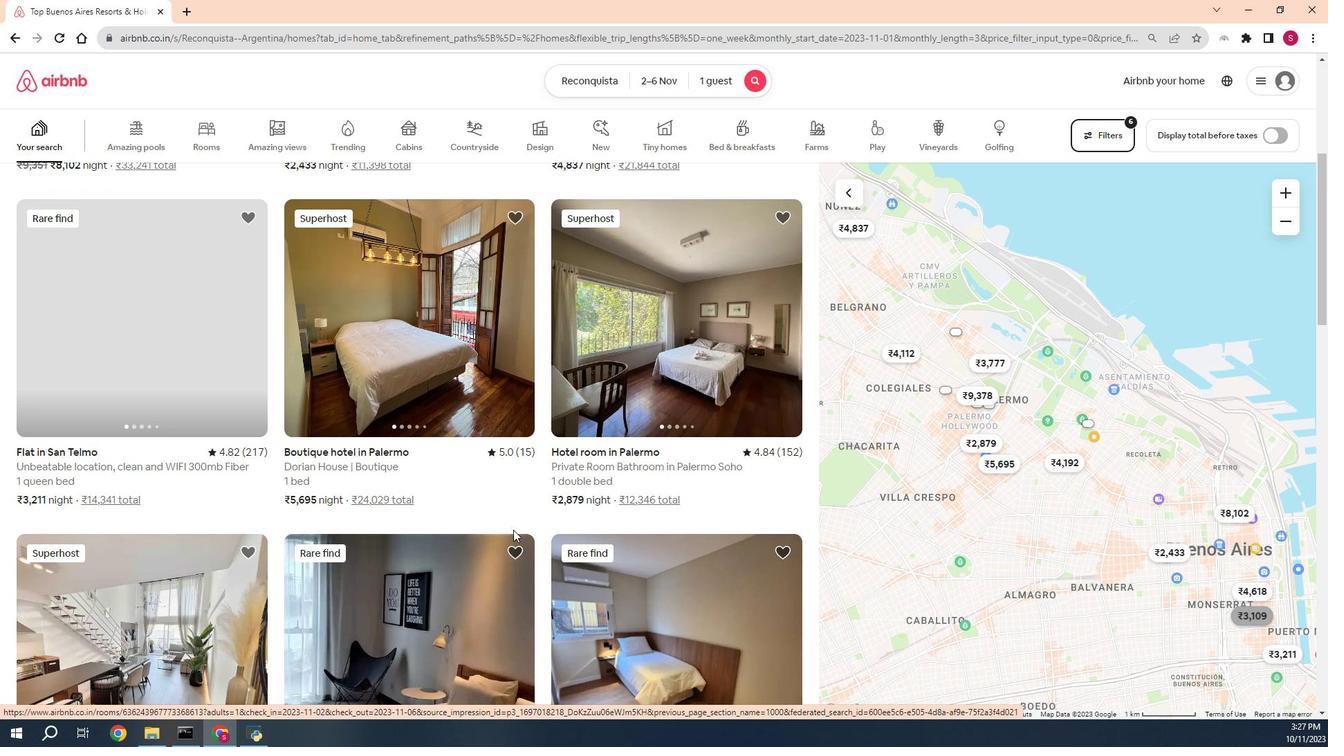 
Action: Mouse scrolled (400, 528) with delta (0, 0)
Screenshot: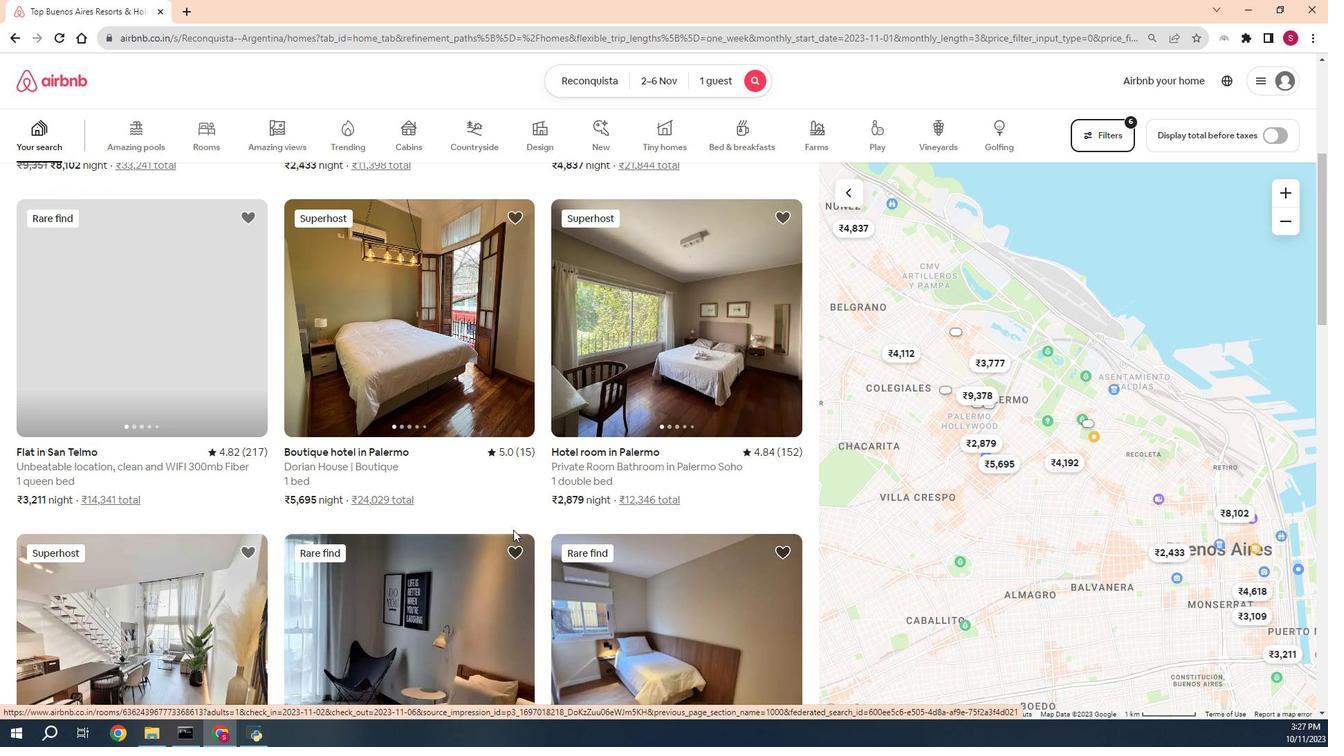 
Action: Mouse scrolled (400, 528) with delta (0, 0)
Screenshot: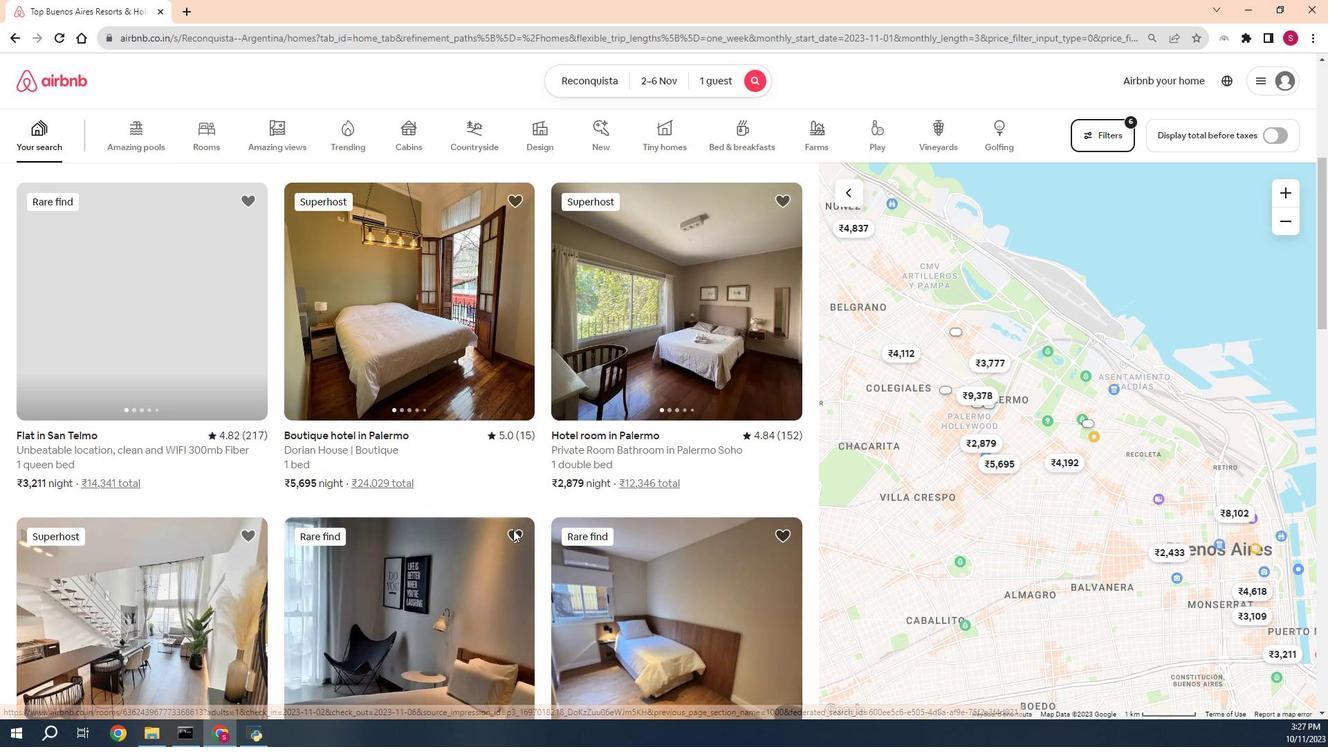 
Action: Mouse scrolled (400, 528) with delta (0, 0)
Screenshot: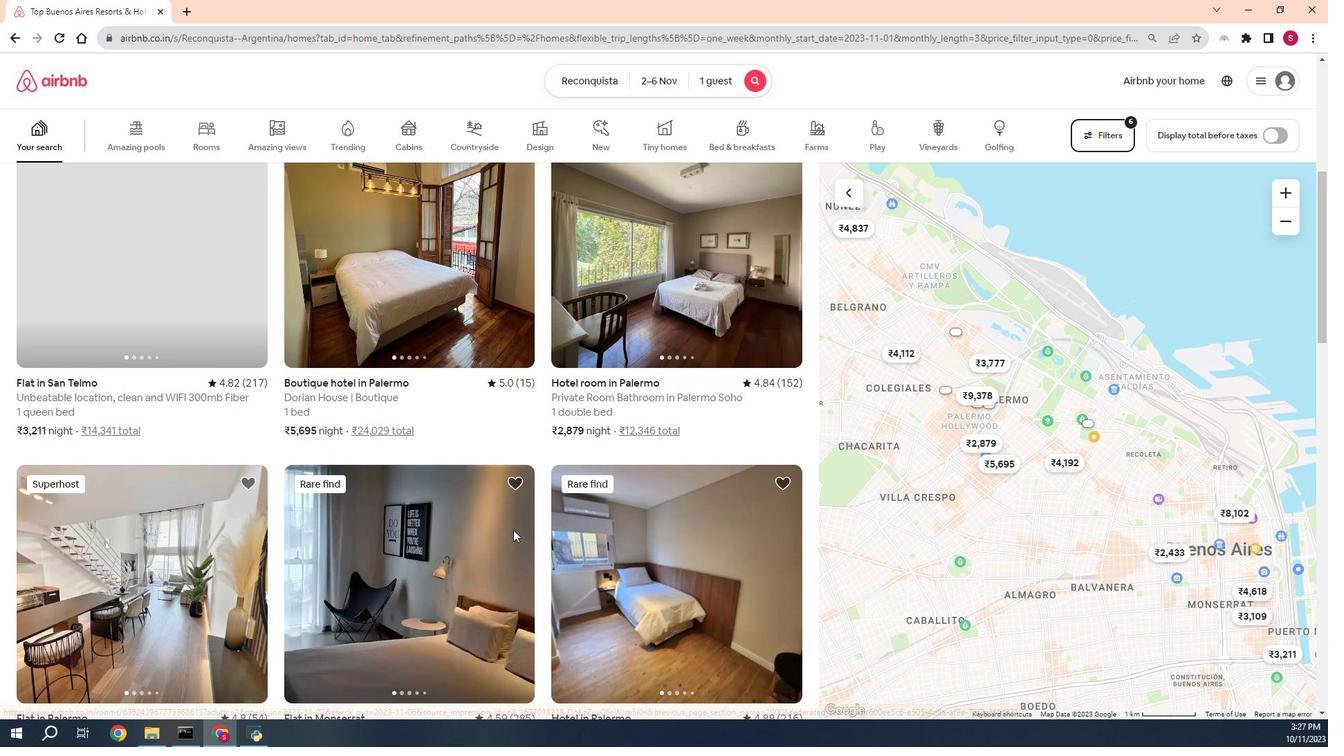 
Action: Mouse moved to (476, 525)
Screenshot: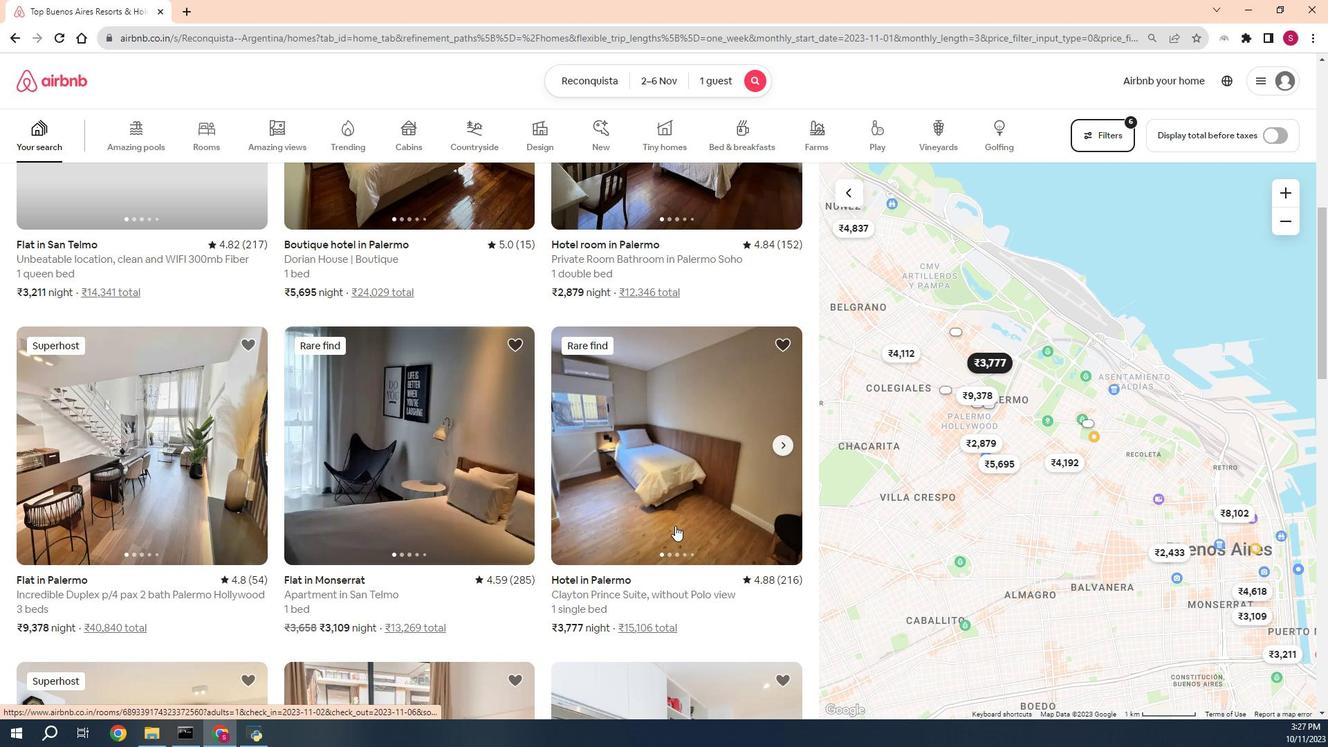 
Action: Mouse scrolled (476, 524) with delta (0, 0)
Screenshot: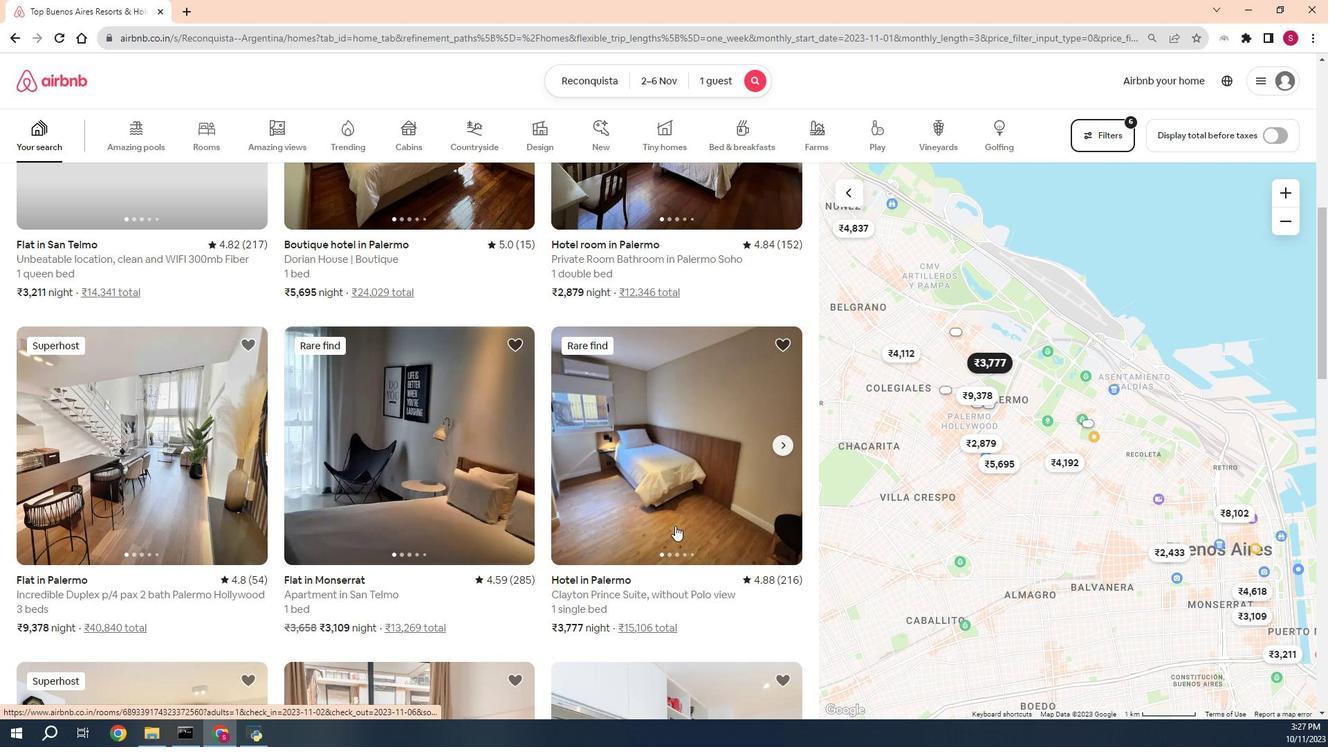 
Action: Mouse scrolled (476, 524) with delta (0, 0)
Screenshot: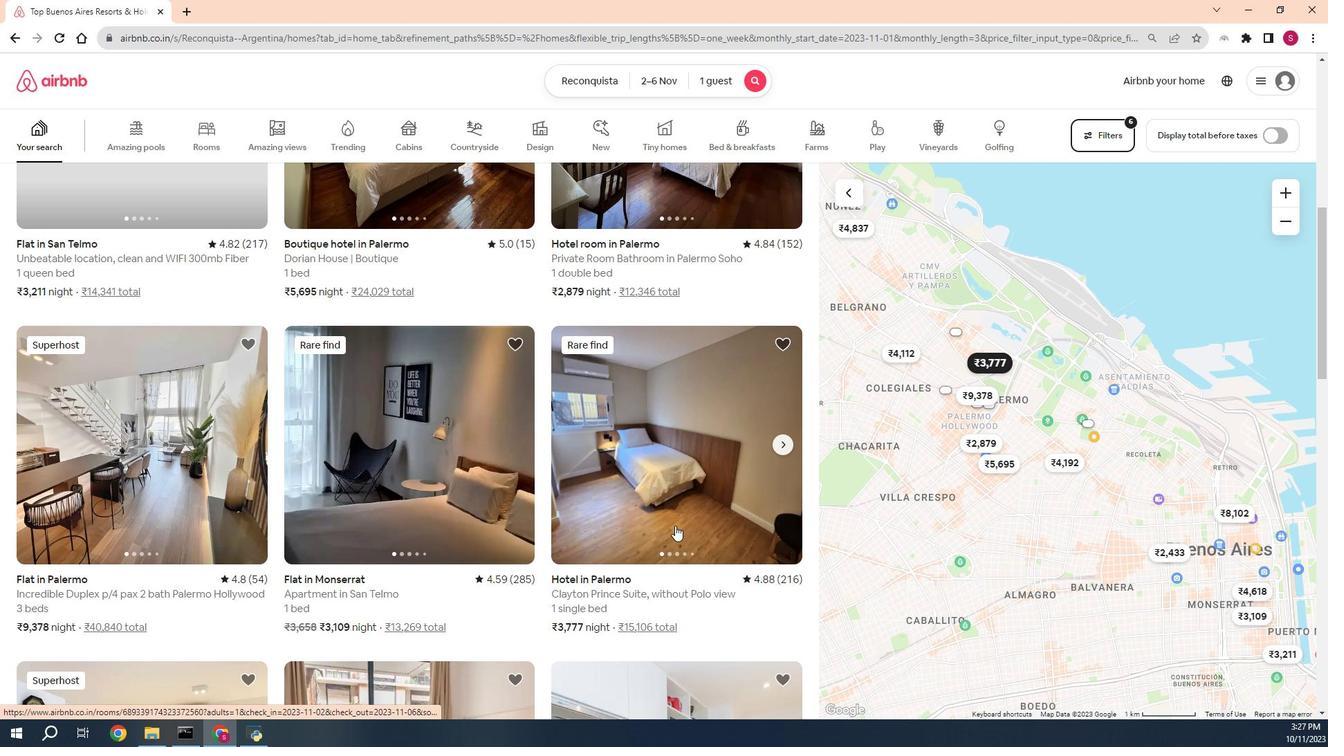 
Action: Mouse scrolled (476, 524) with delta (0, 0)
Screenshot: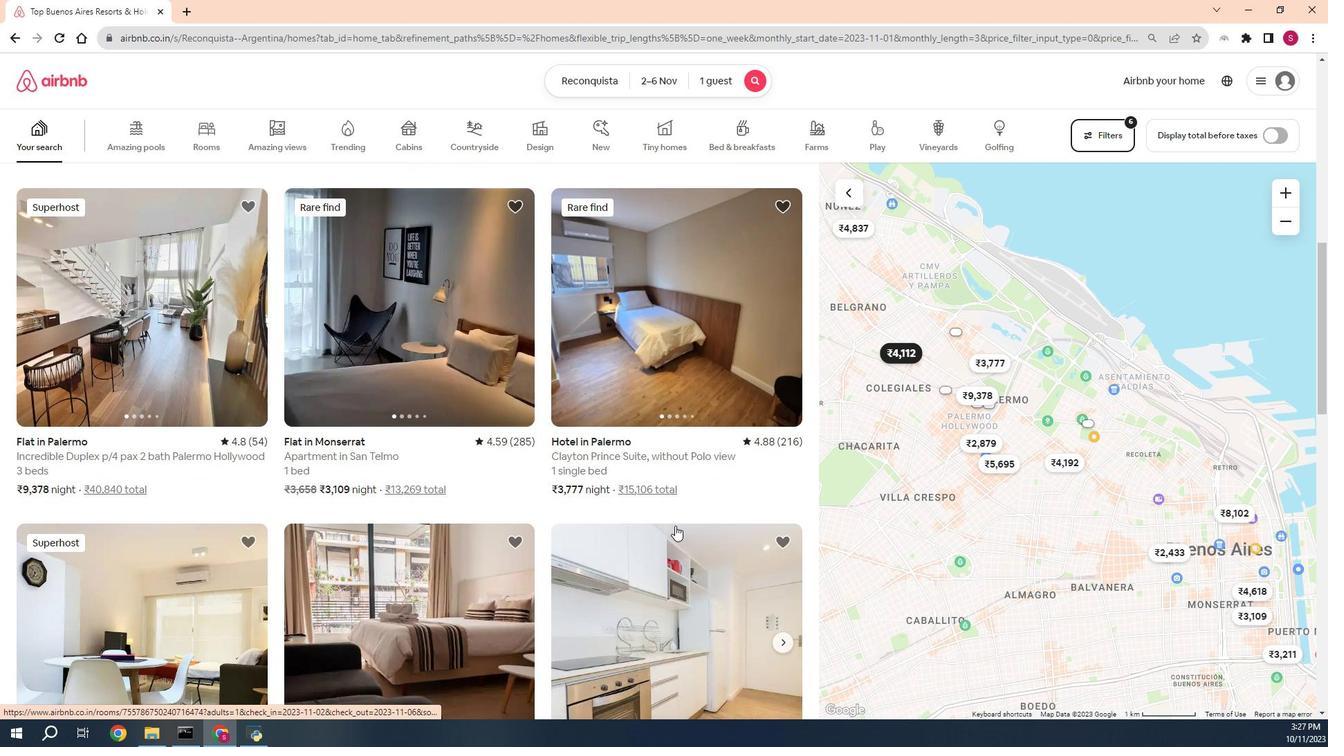 
Action: Mouse scrolled (476, 524) with delta (0, 0)
Screenshot: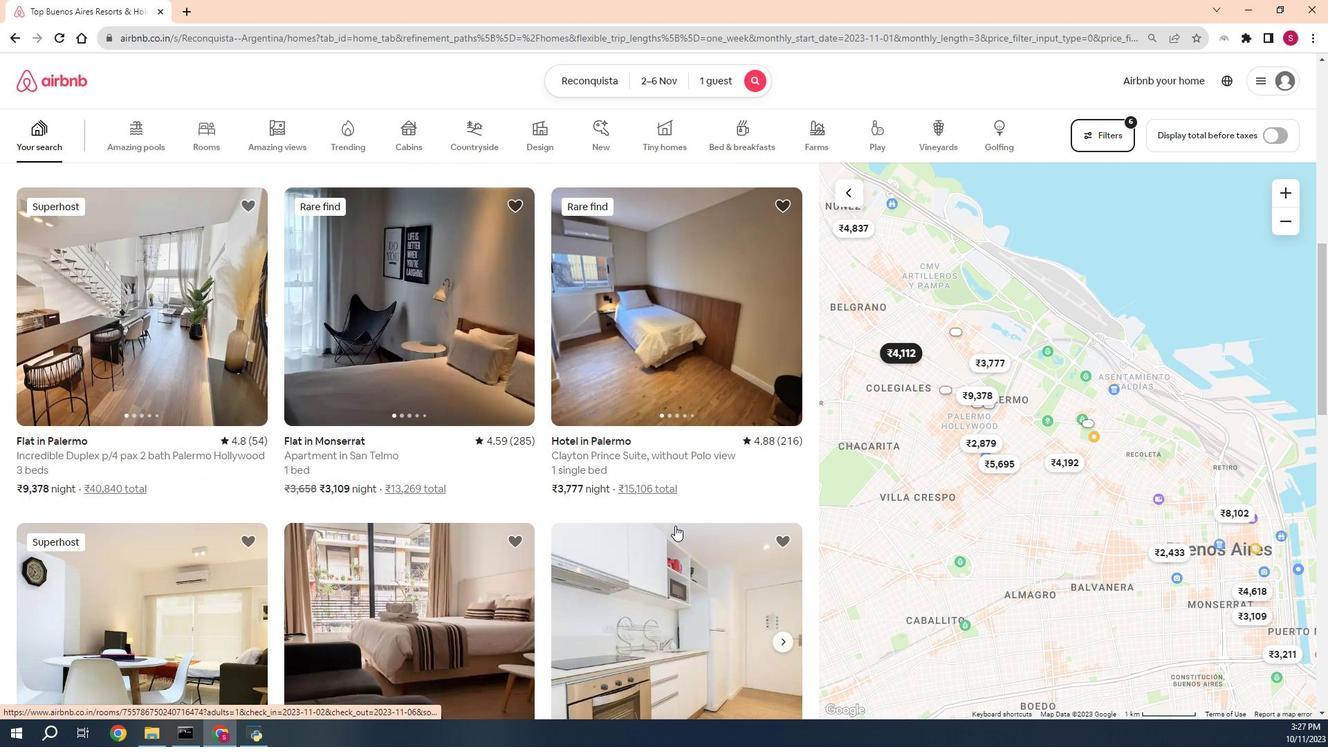 
Action: Mouse scrolled (476, 524) with delta (0, 0)
Screenshot: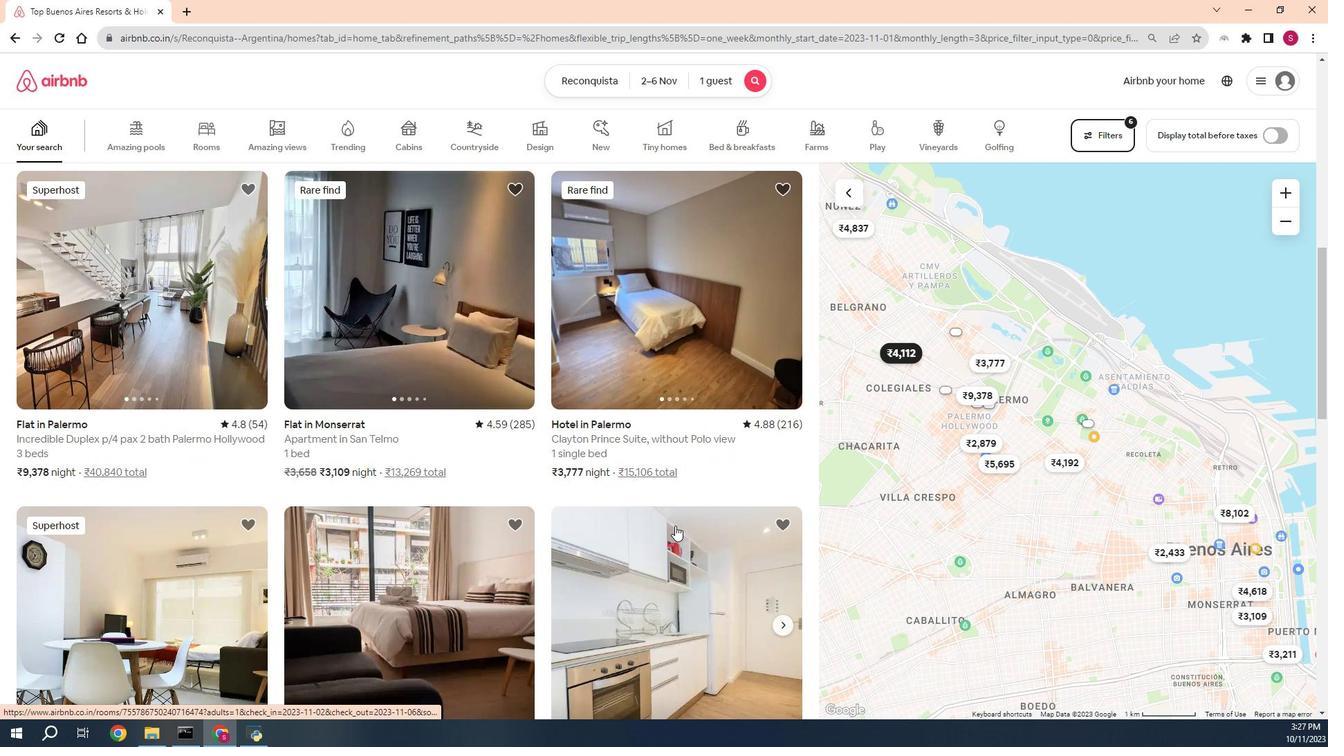 
Action: Mouse moved to (392, 516)
Screenshot: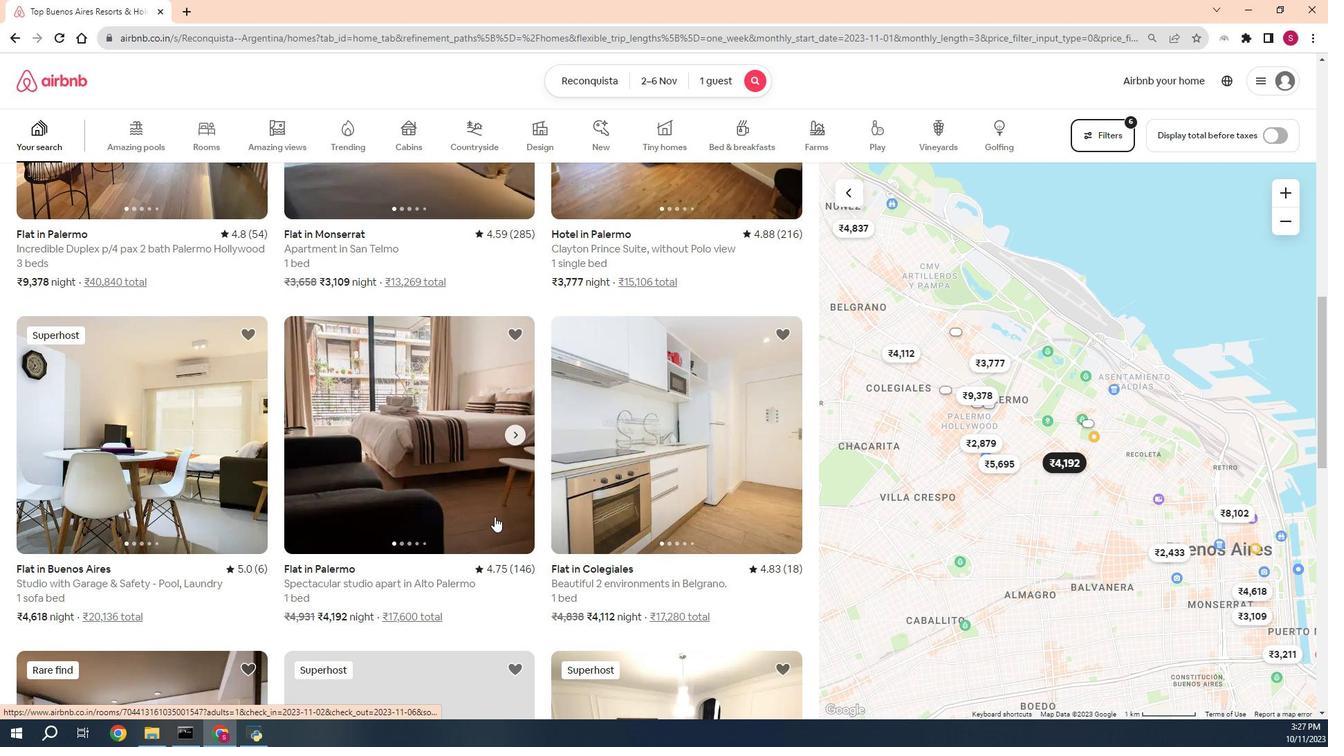 
Action: Mouse scrolled (392, 516) with delta (0, 0)
Screenshot: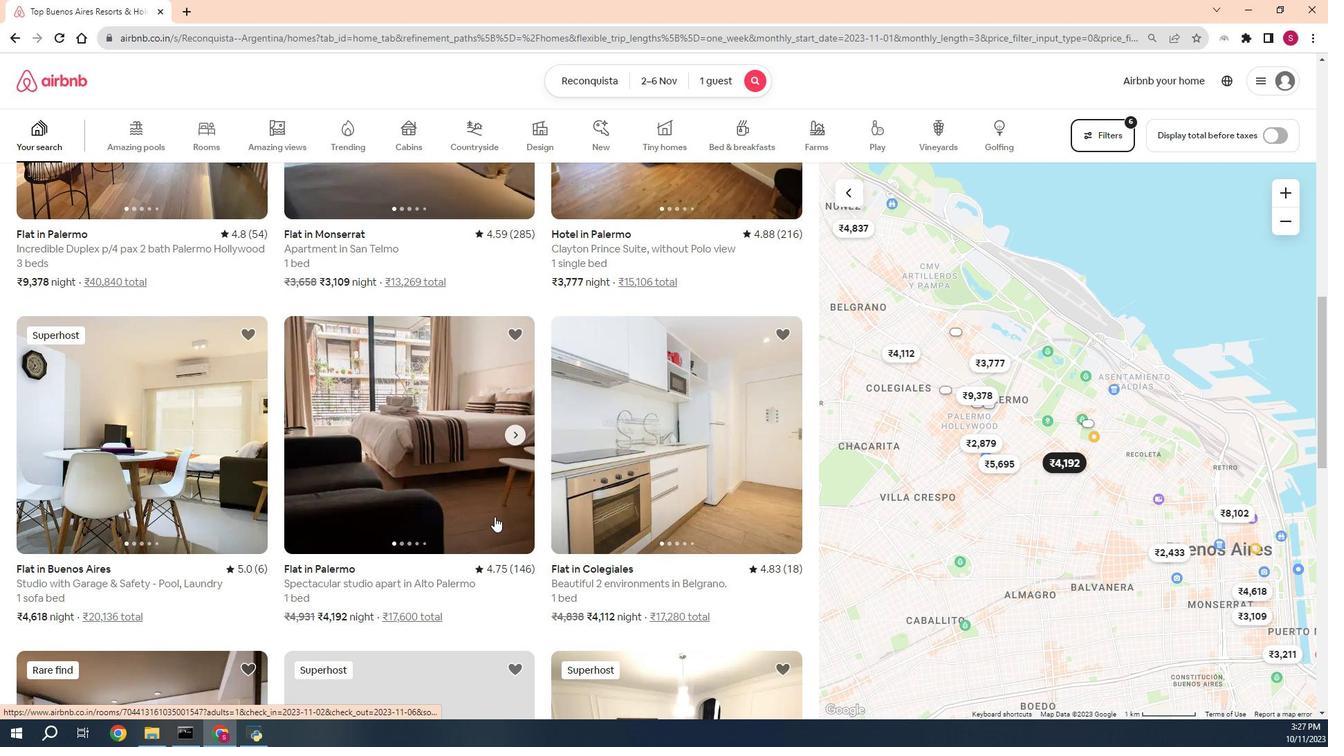 
Action: Mouse scrolled (392, 516) with delta (0, 0)
Screenshot: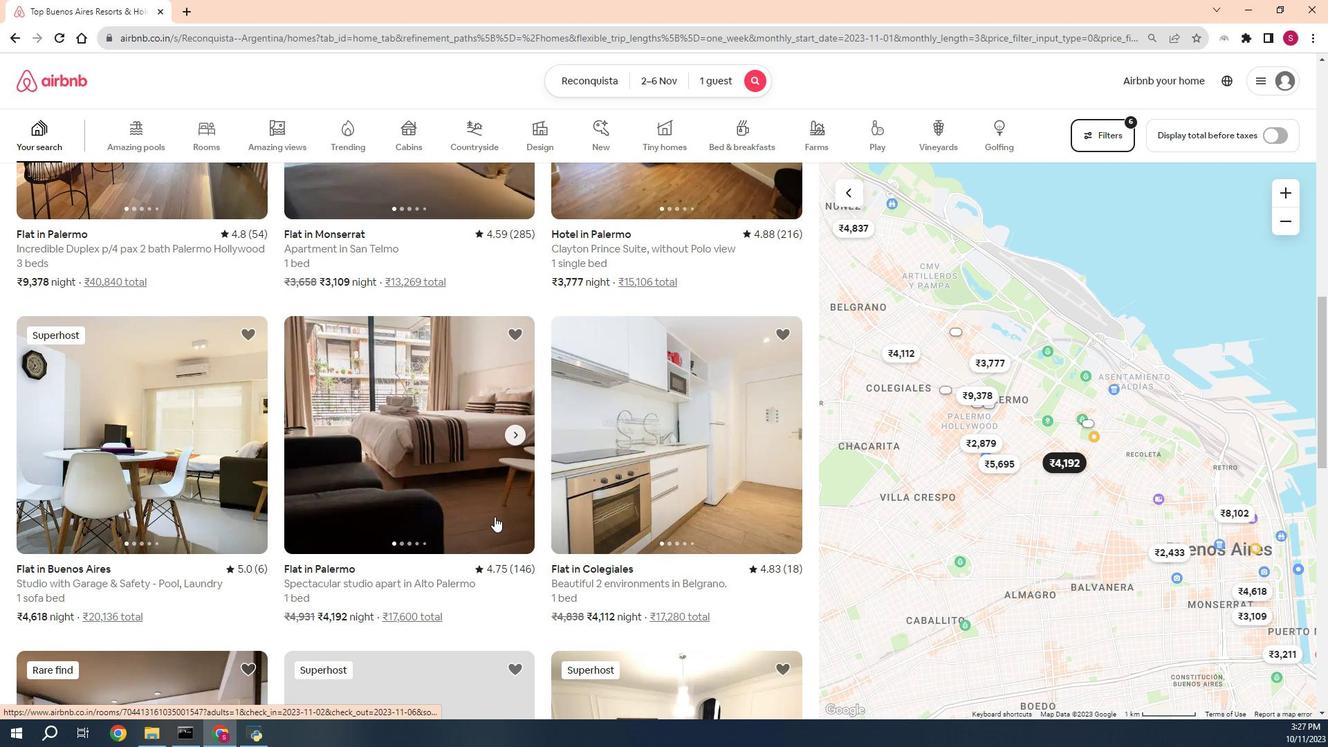 
Action: Mouse scrolled (392, 516) with delta (0, 0)
Screenshot: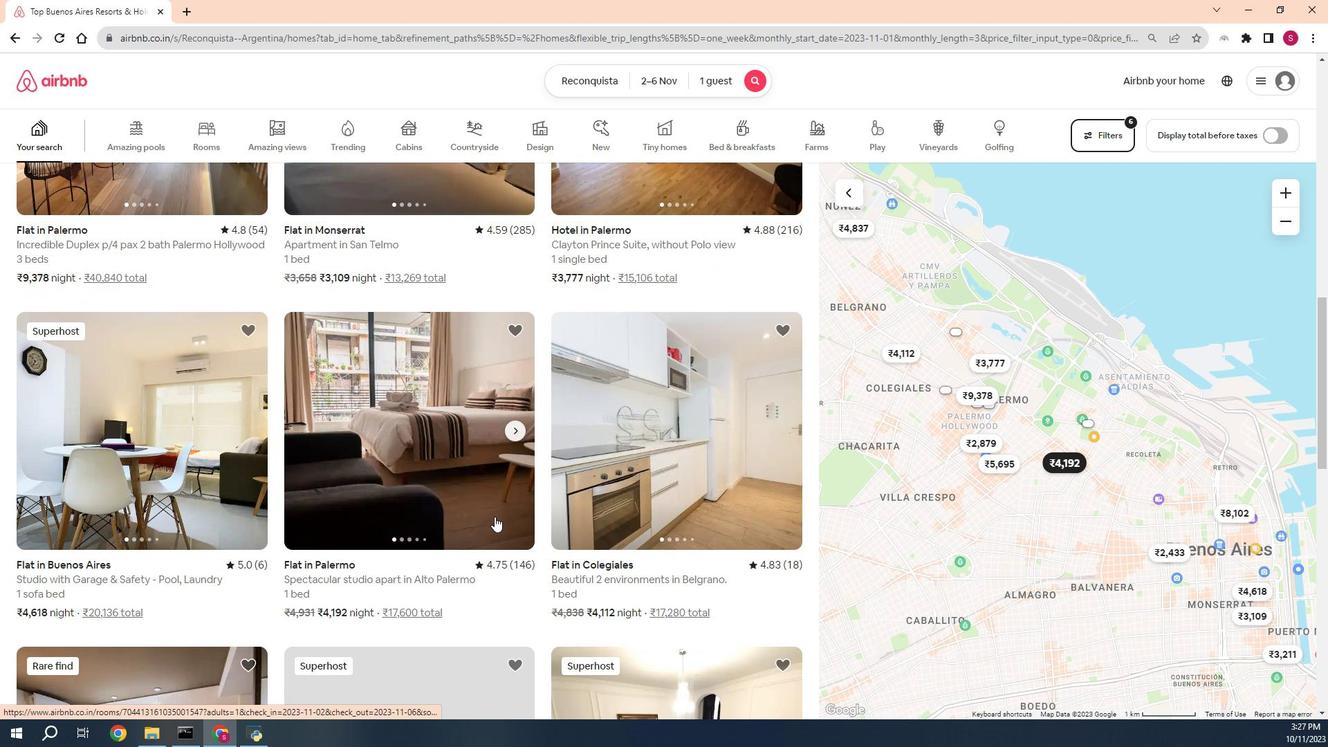 
Action: Mouse scrolled (392, 516) with delta (0, 0)
Screenshot: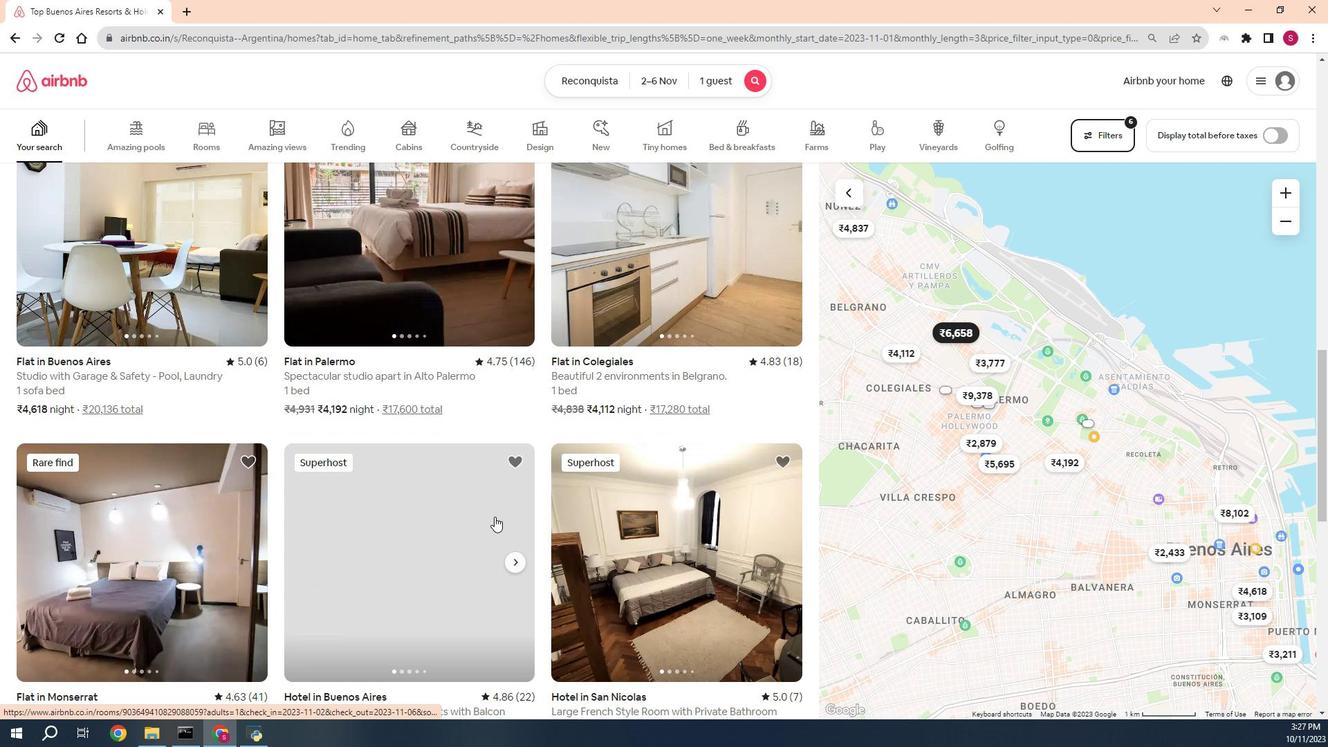 
Action: Mouse scrolled (392, 516) with delta (0, 0)
Screenshot: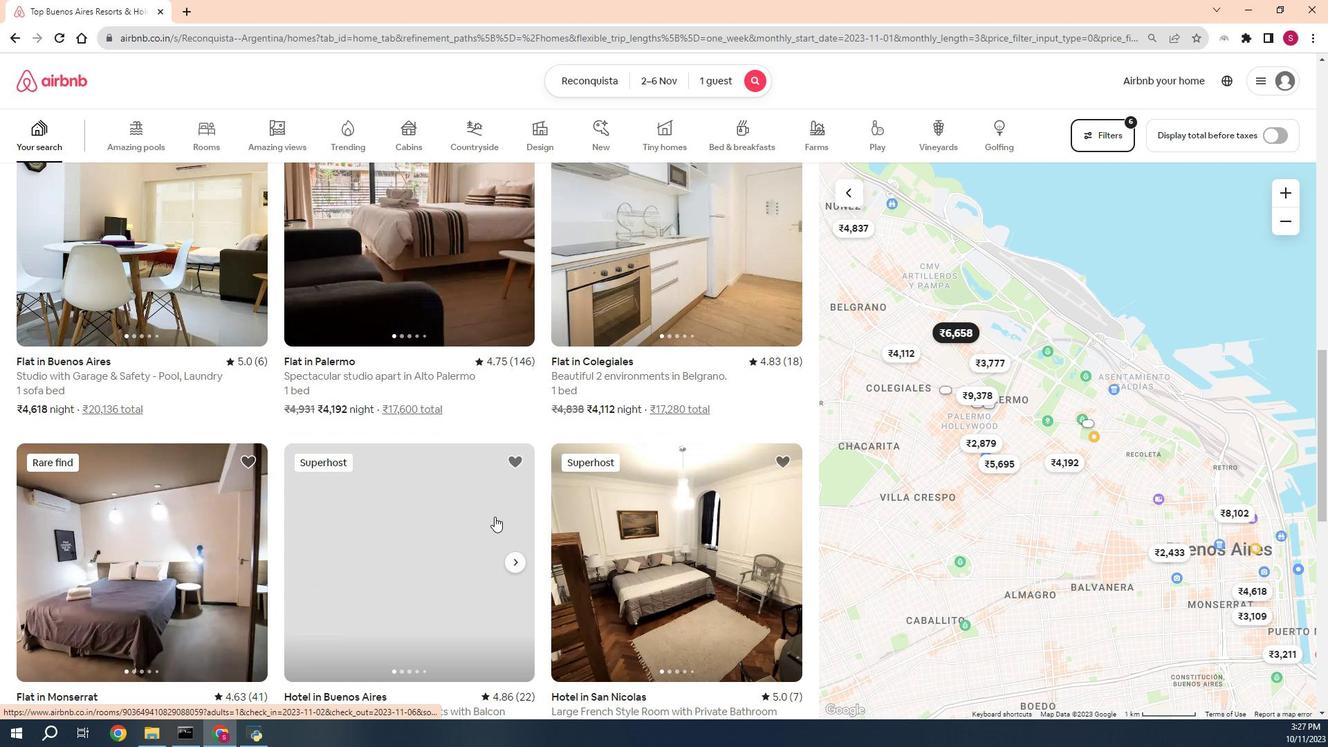 
Action: Mouse moved to (456, 505)
Screenshot: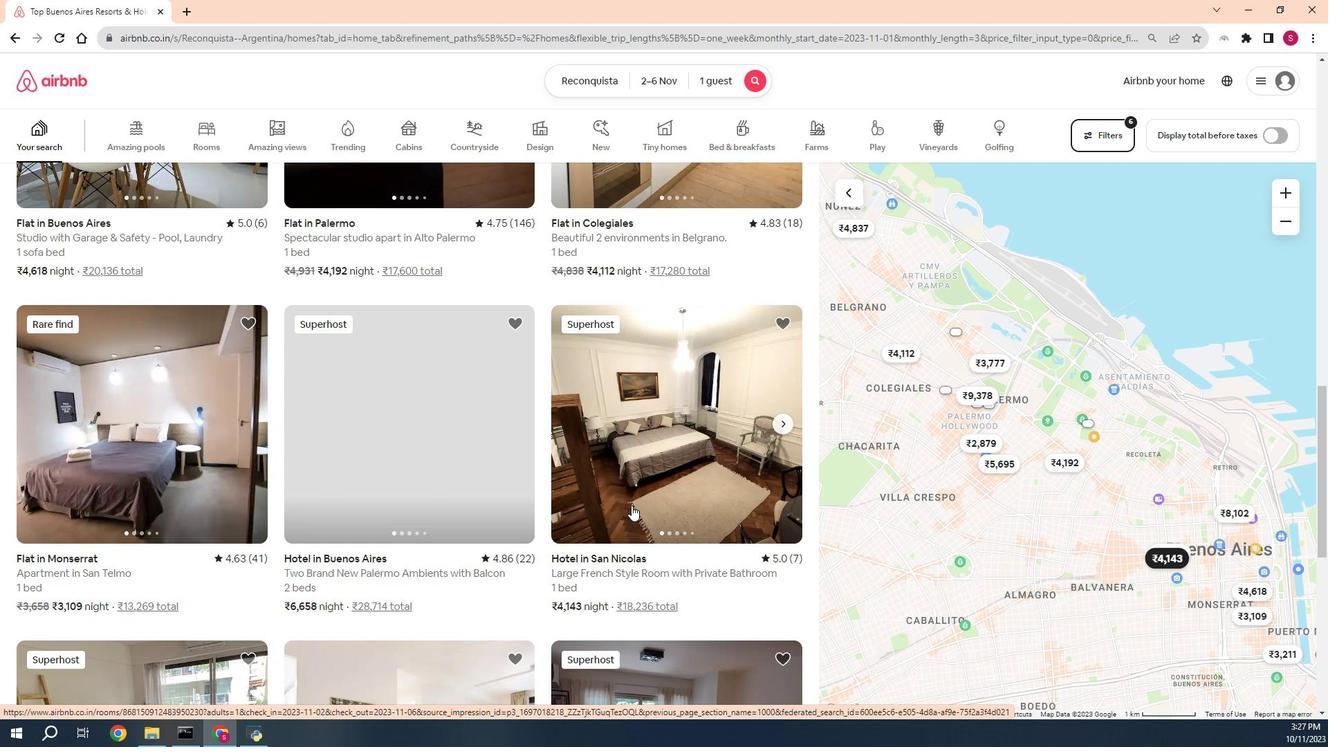 
Action: Mouse pressed left at (456, 505)
Screenshot: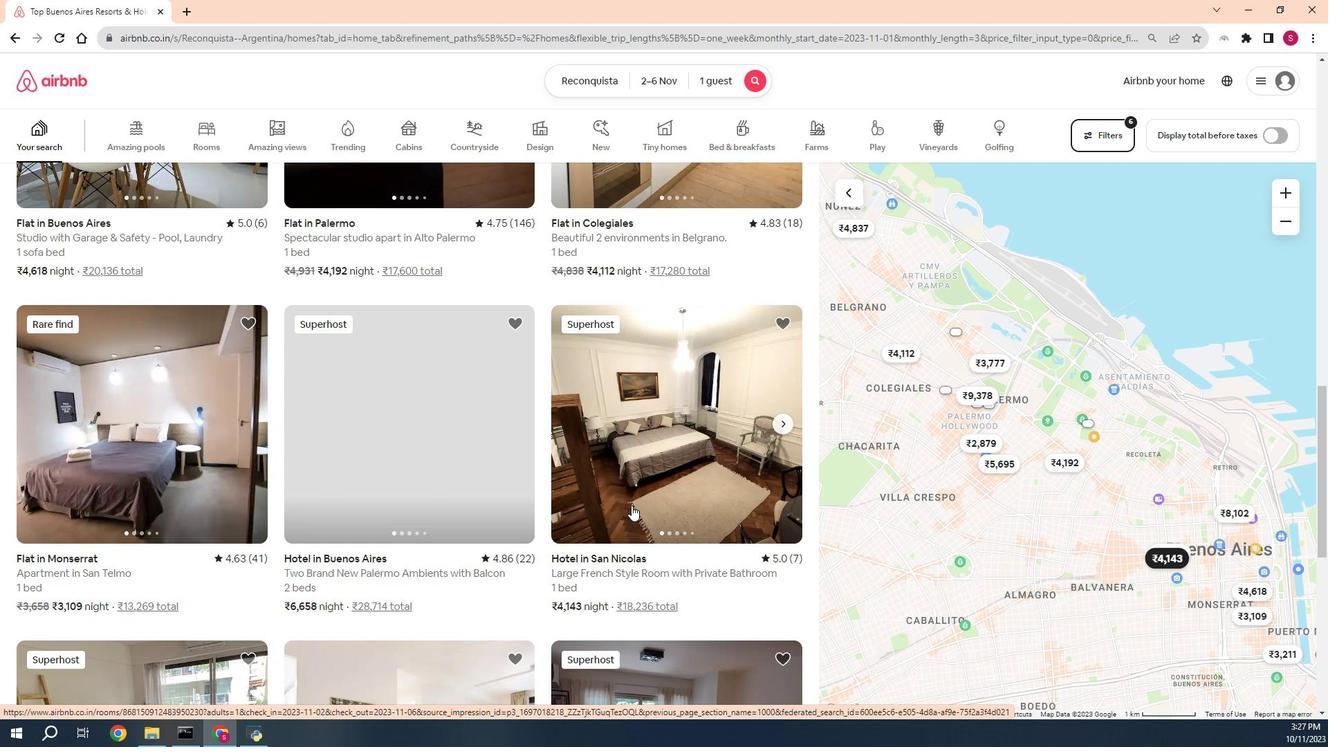 
Action: Mouse moved to (429, 474)
Screenshot: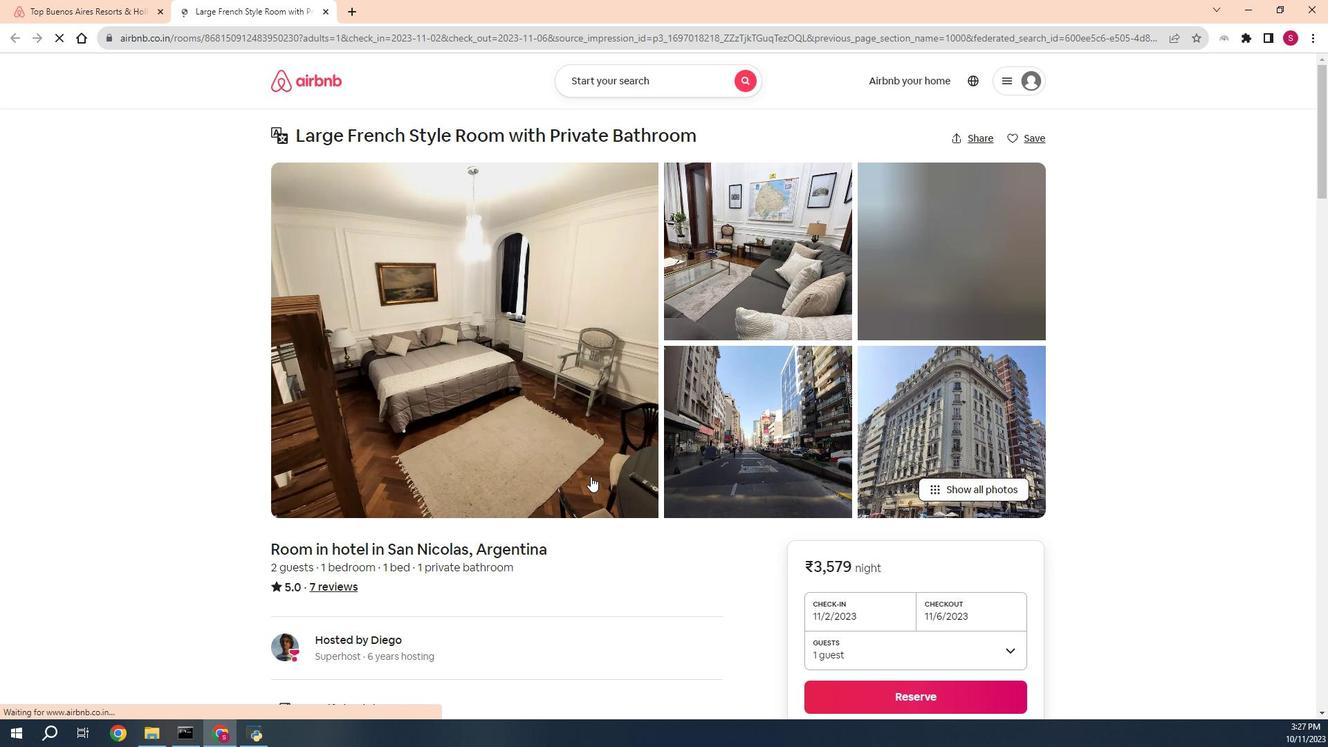 
Action: Mouse pressed left at (429, 474)
Screenshot: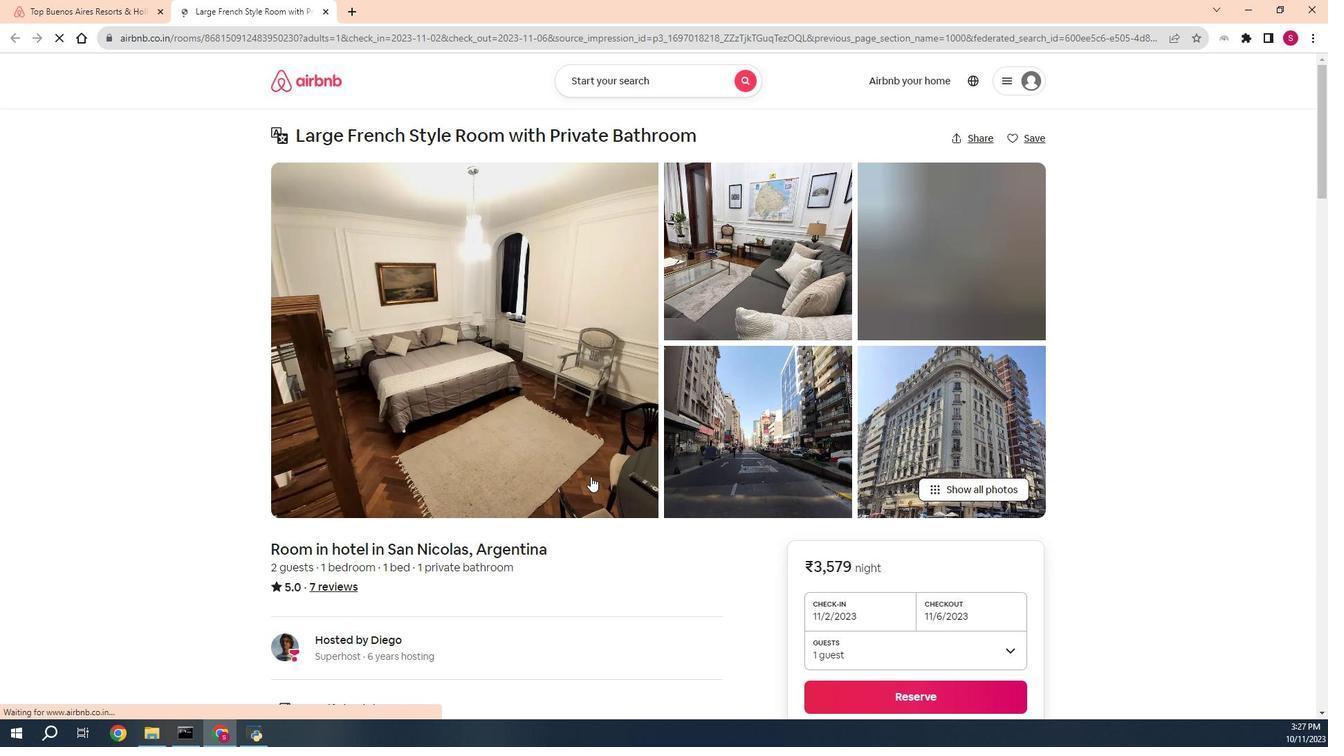 
Action: Mouse scrolled (429, 473) with delta (0, 0)
Screenshot: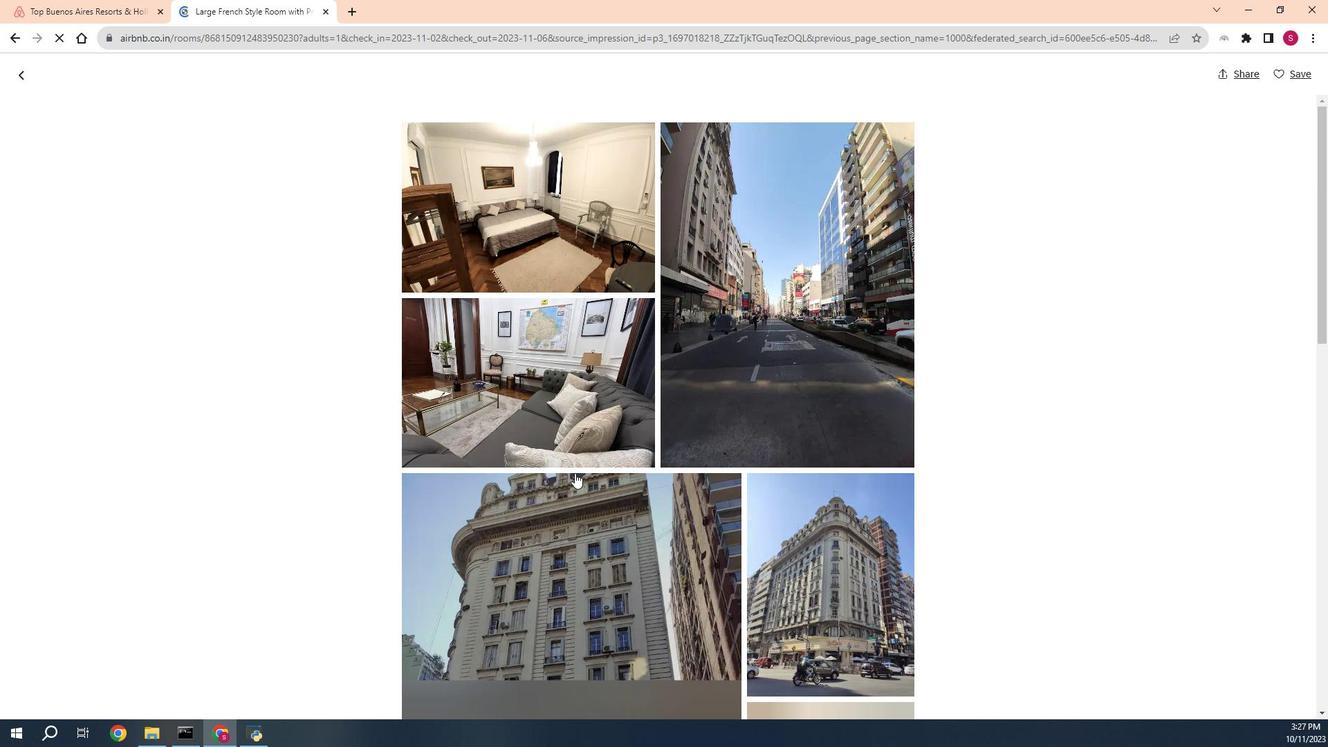 
Action: Mouse scrolled (429, 473) with delta (0, 0)
Screenshot: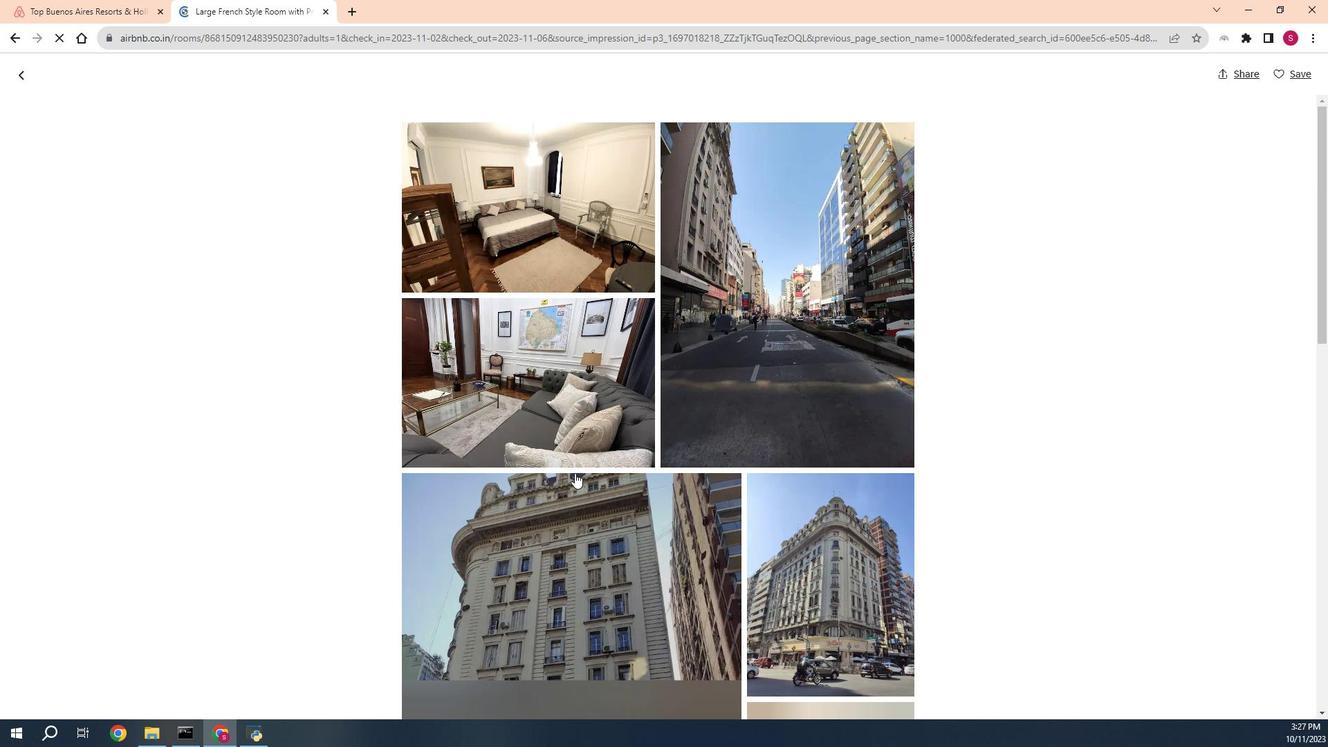 
Action: Mouse scrolled (429, 473) with delta (0, 0)
Screenshot: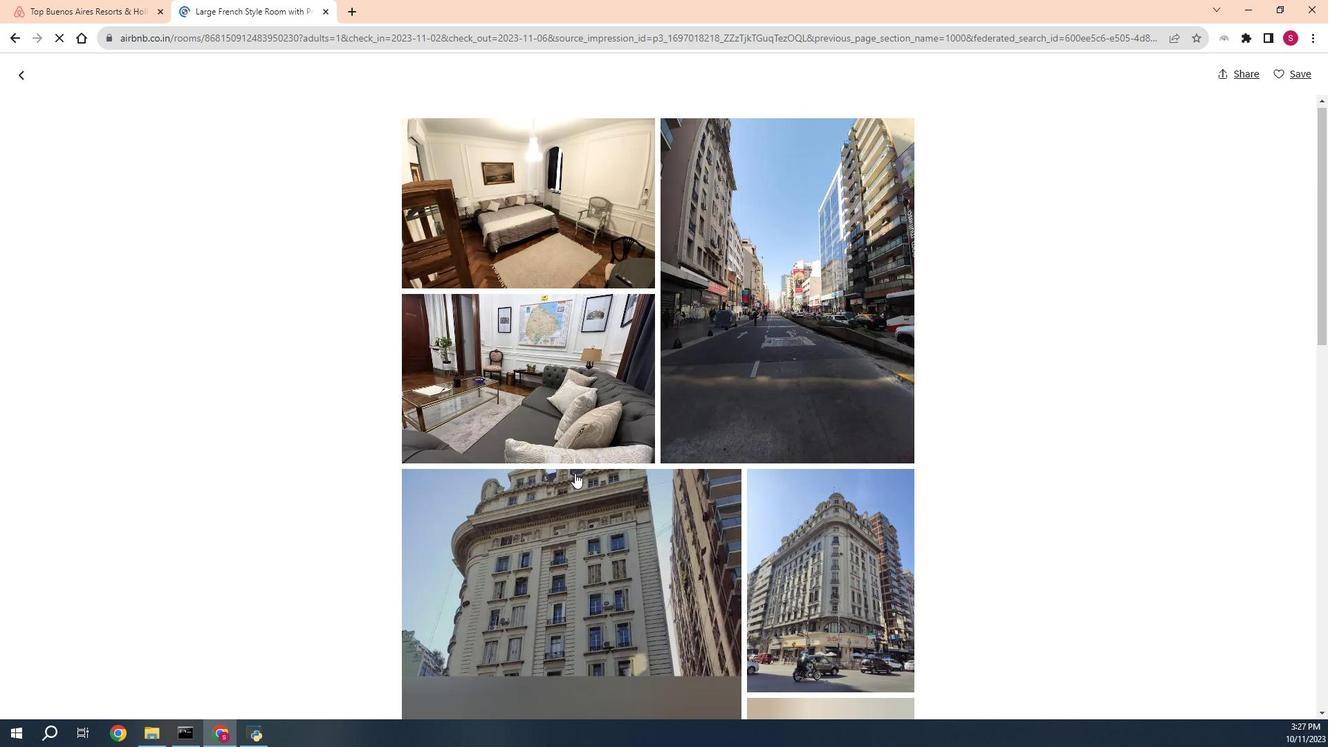 
Action: Mouse scrolled (429, 473) with delta (0, 0)
Screenshot: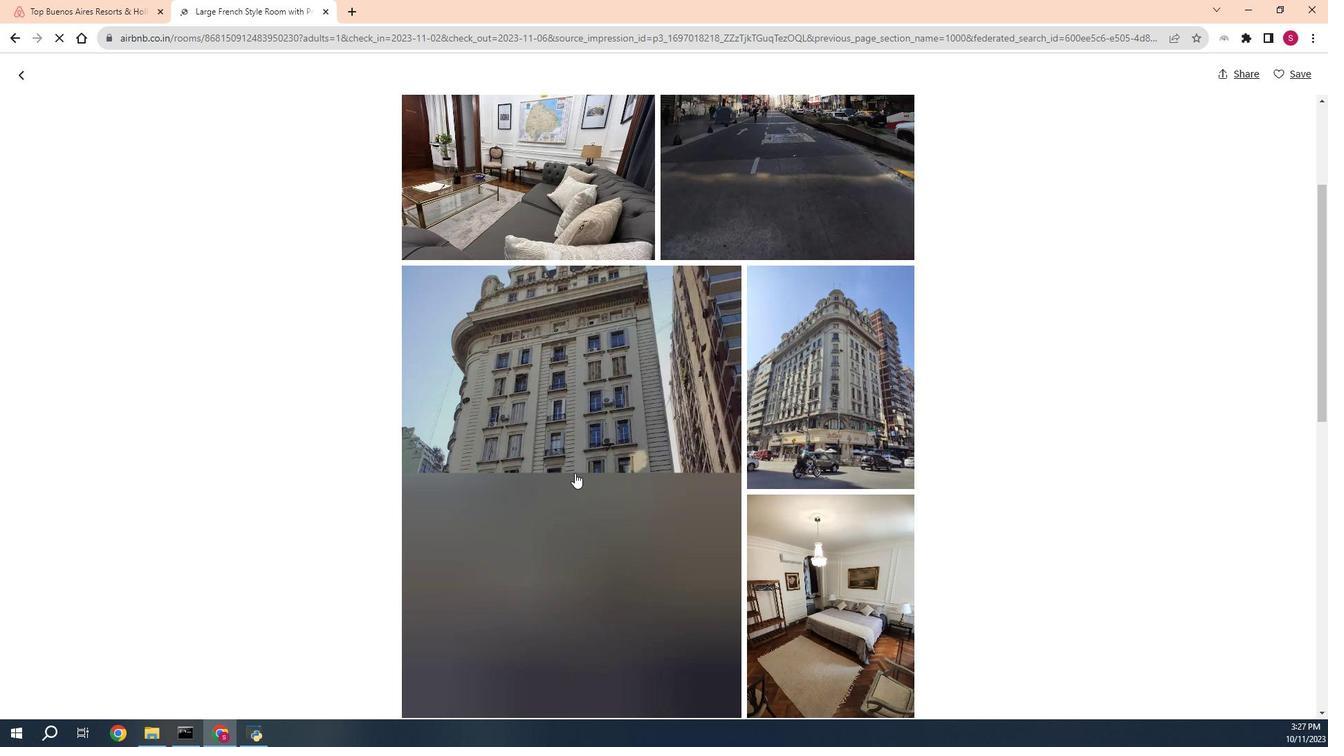 
Action: Mouse scrolled (429, 473) with delta (0, 0)
Screenshot: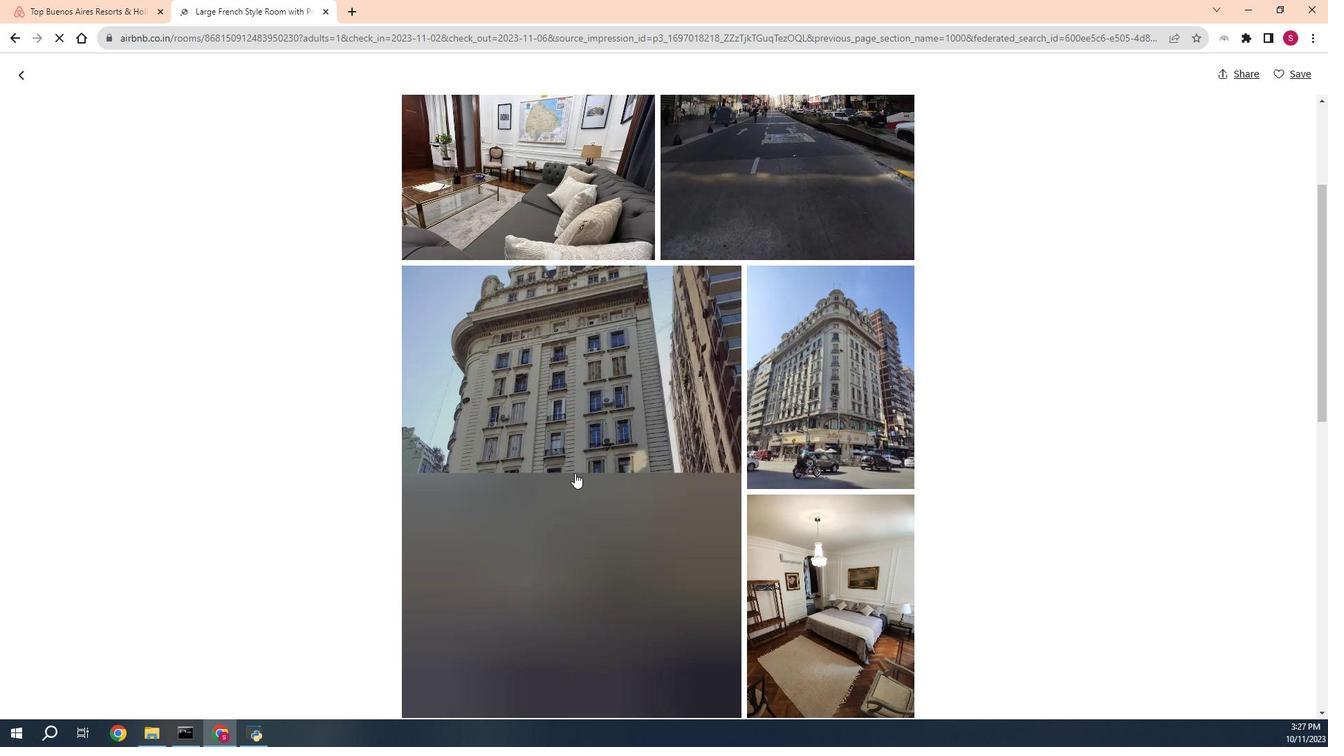 
Action: Mouse scrolled (429, 473) with delta (0, 0)
Screenshot: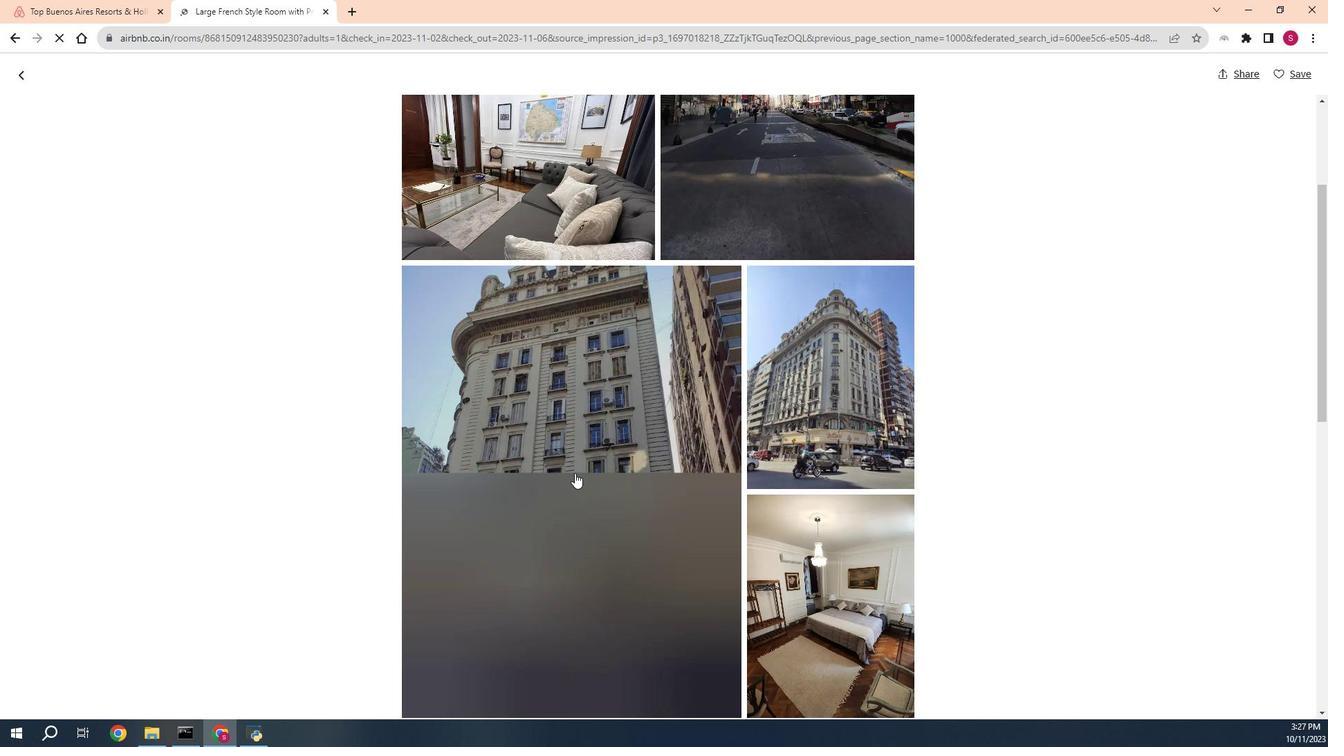 
Action: Mouse scrolled (429, 473) with delta (0, 0)
Screenshot: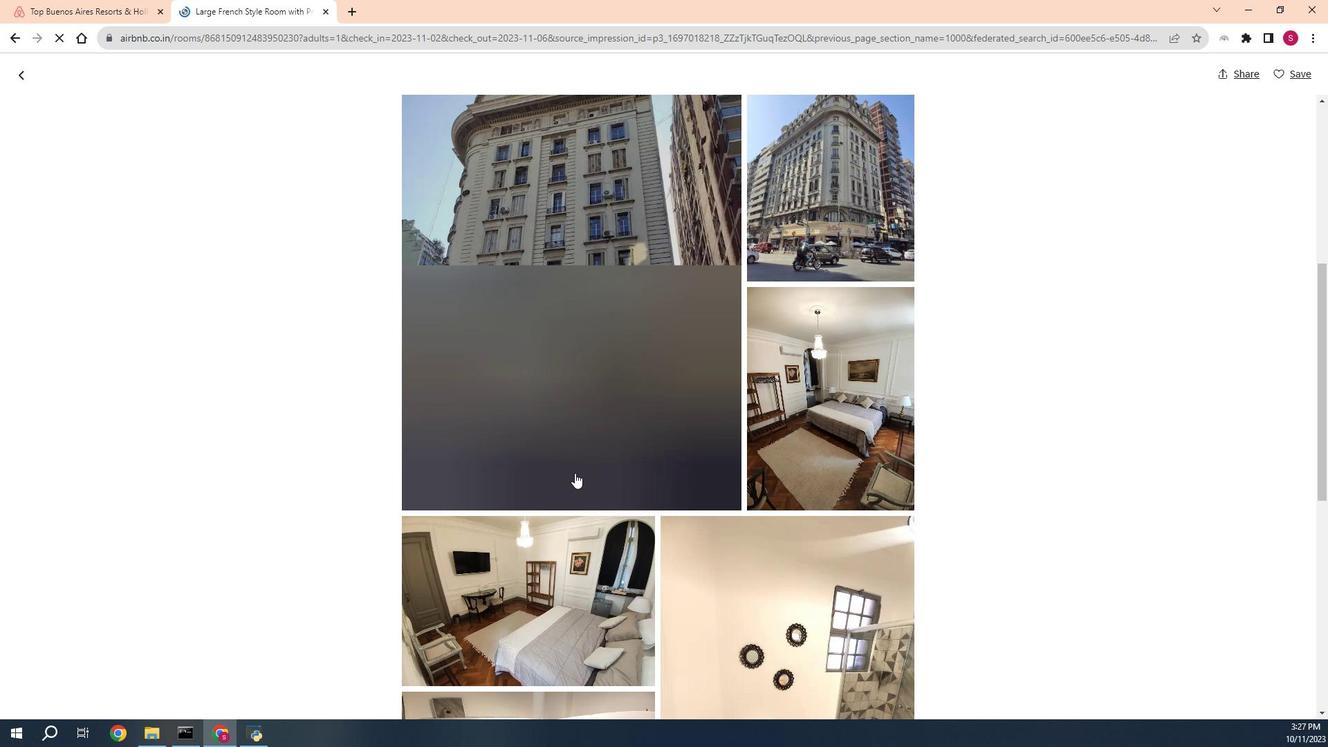 
Action: Mouse scrolled (429, 473) with delta (0, 0)
Screenshot: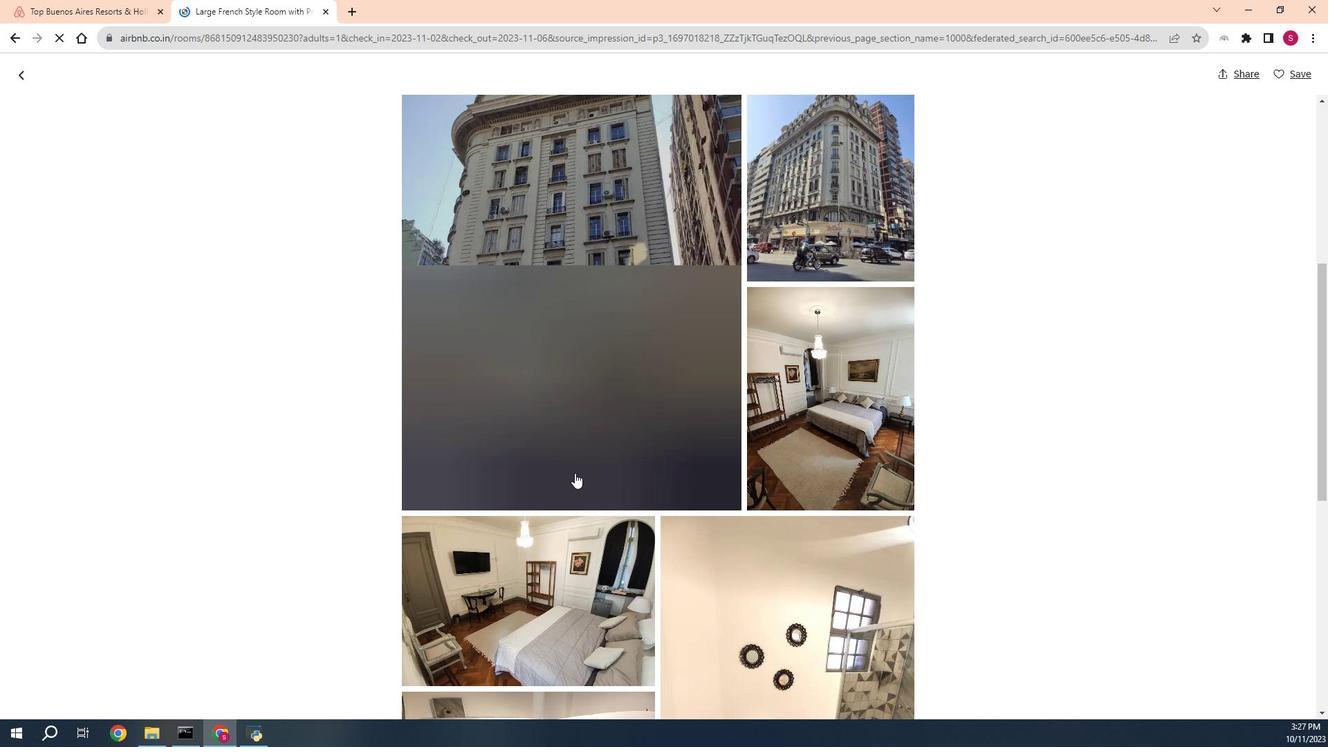 
Action: Mouse scrolled (429, 473) with delta (0, 0)
Screenshot: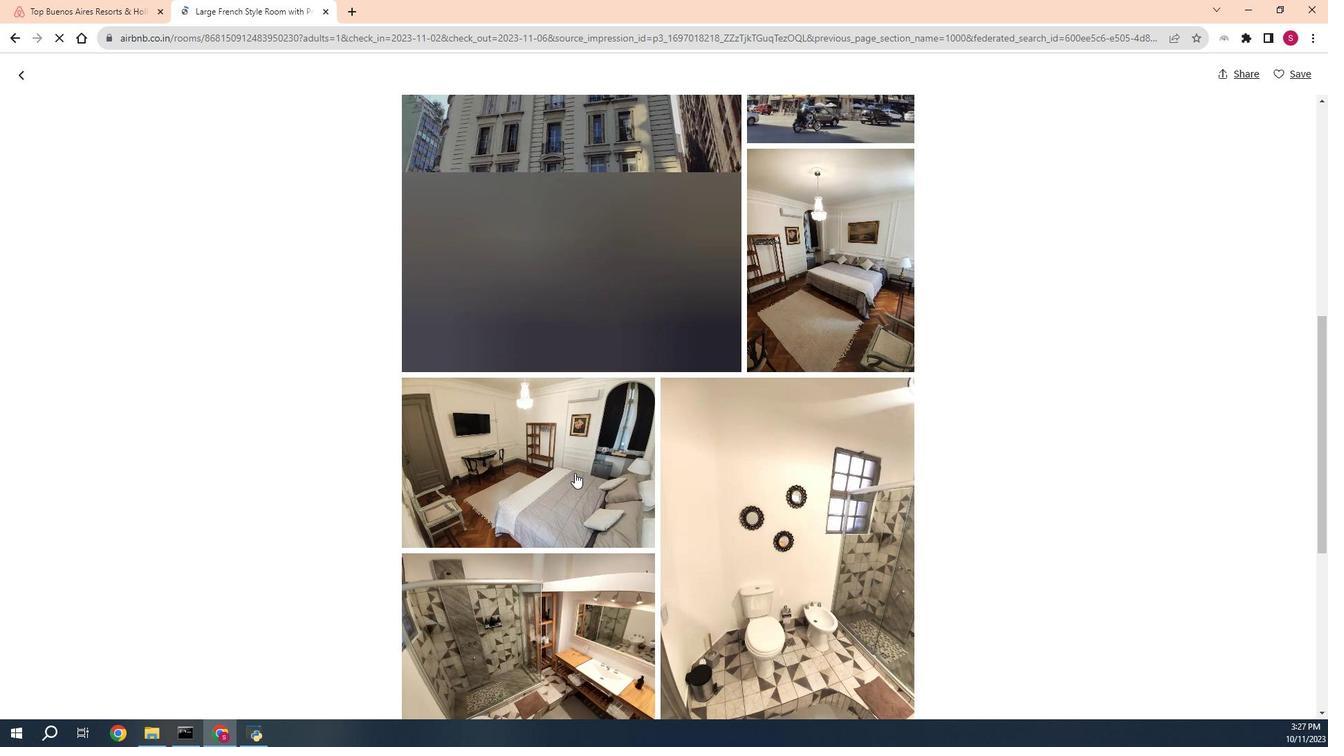 
Action: Mouse scrolled (429, 473) with delta (0, 0)
Screenshot: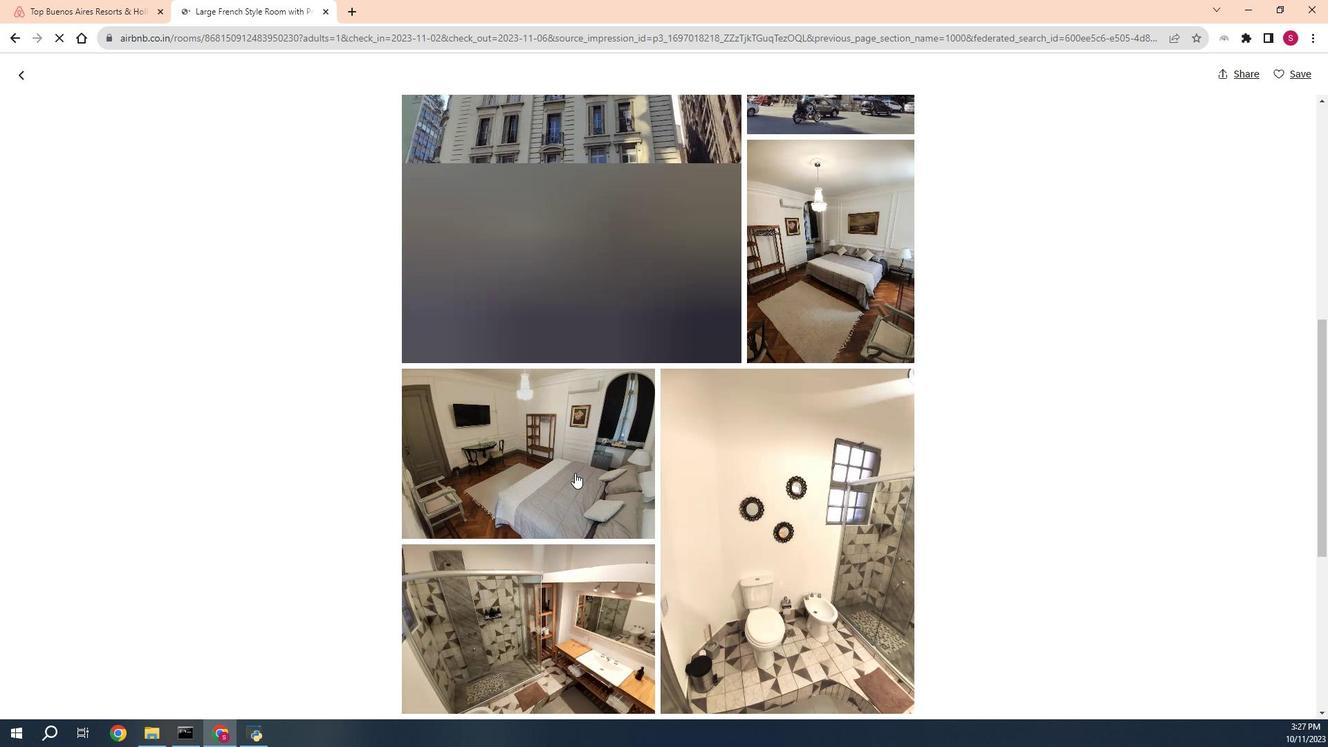 
Action: Mouse scrolled (429, 473) with delta (0, 0)
Screenshot: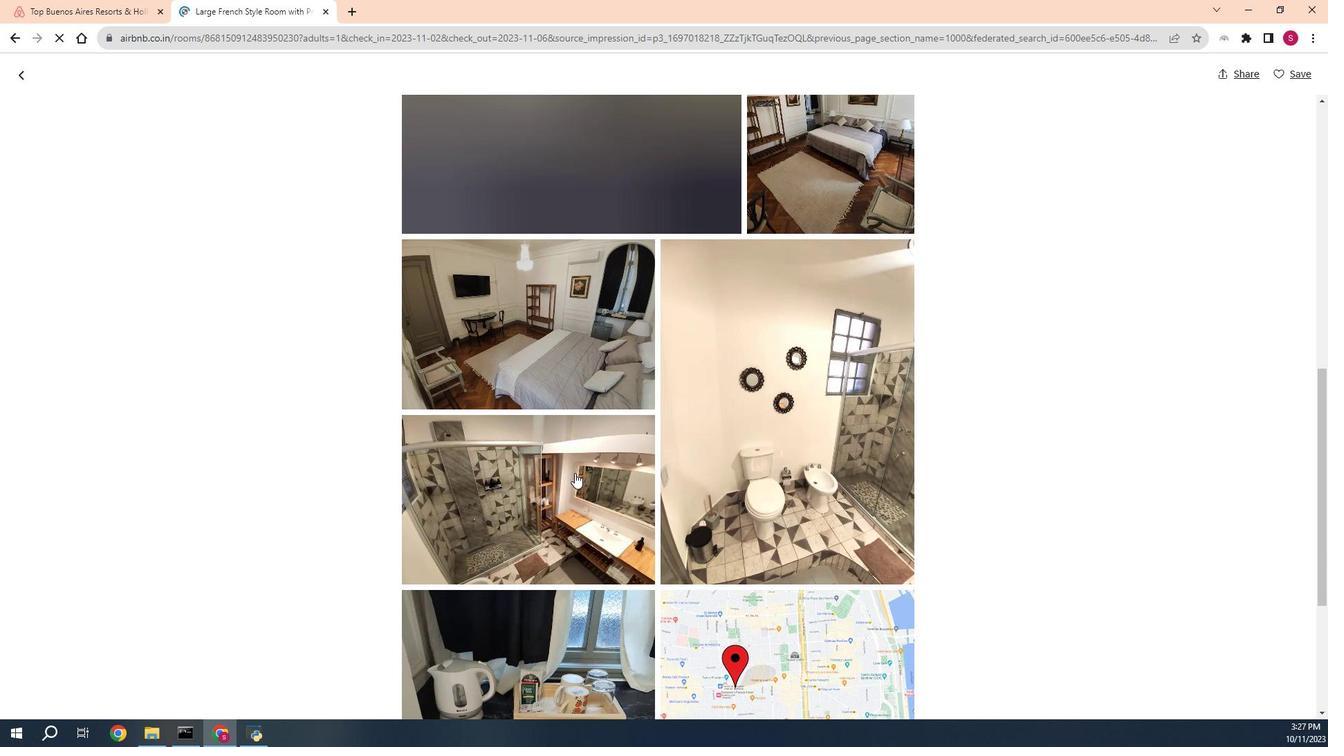 
Action: Mouse scrolled (429, 473) with delta (0, 0)
Screenshot: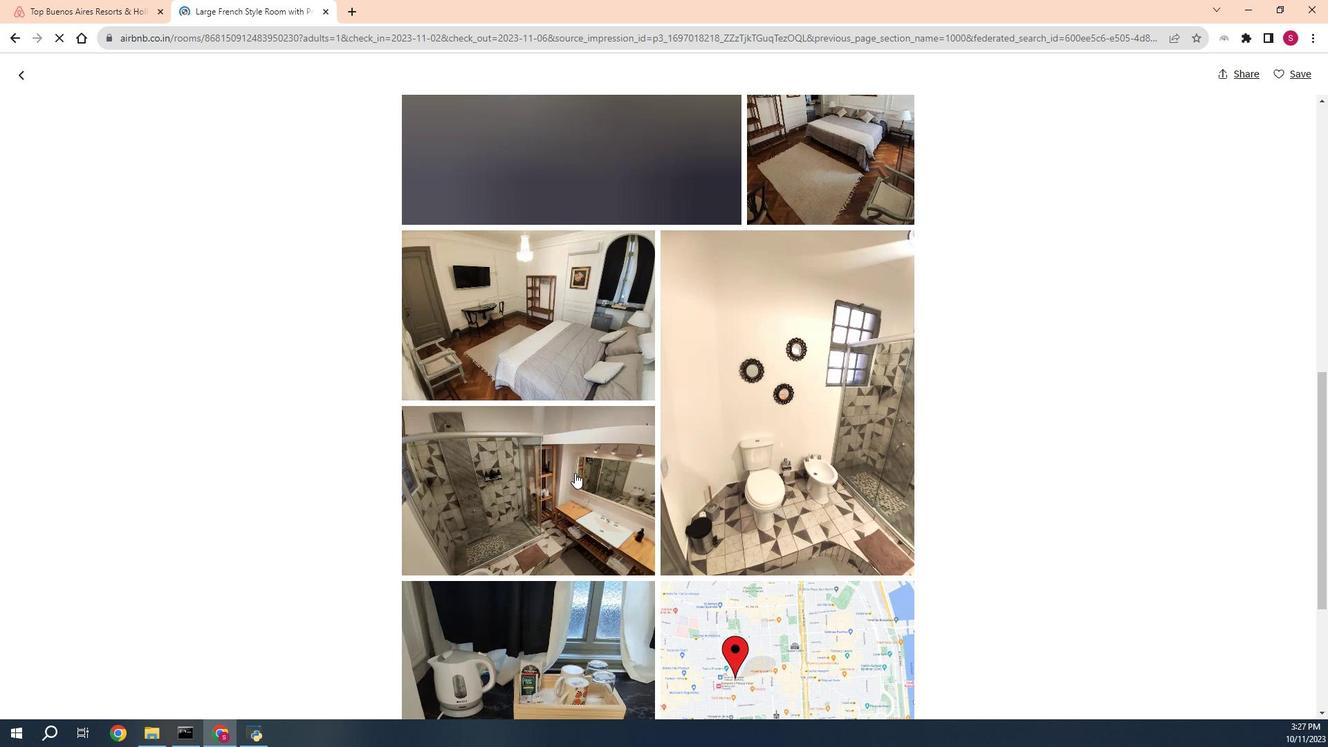 
Action: Mouse scrolled (429, 473) with delta (0, 0)
Screenshot: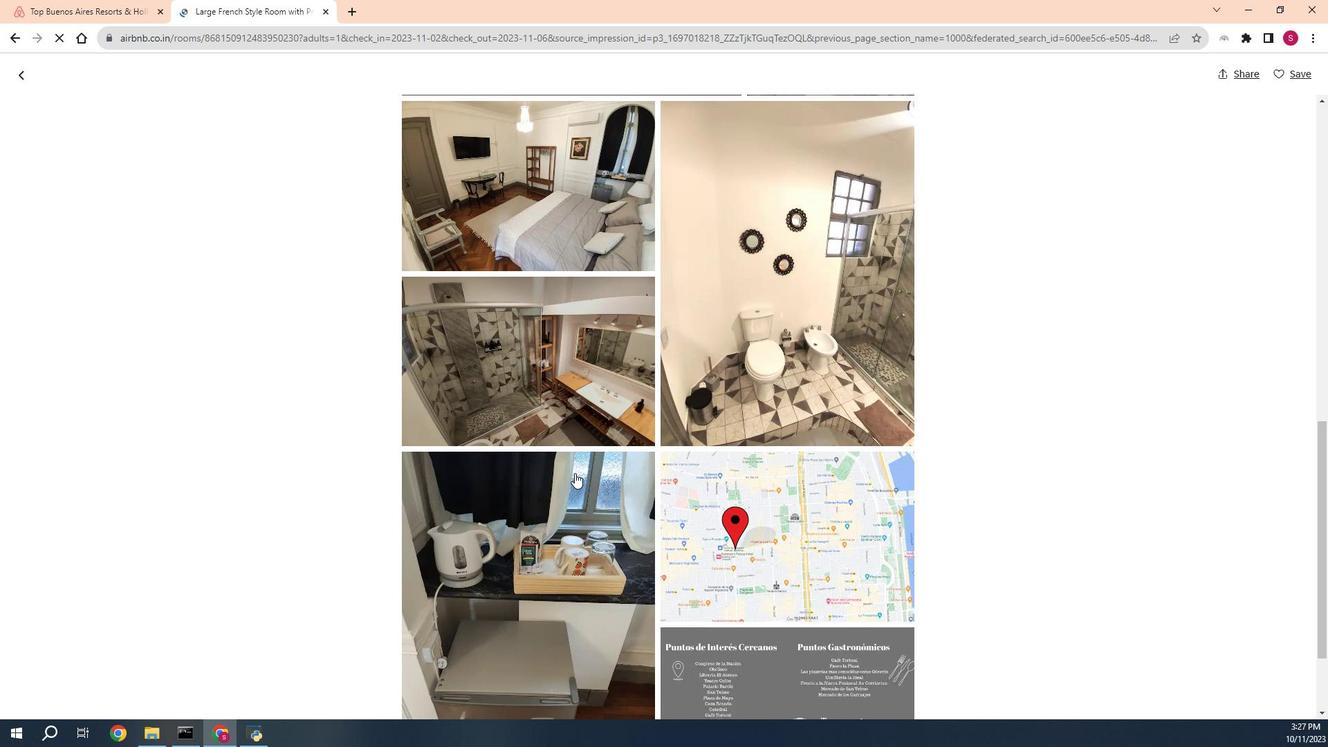 
Action: Mouse scrolled (429, 473) with delta (0, 0)
Screenshot: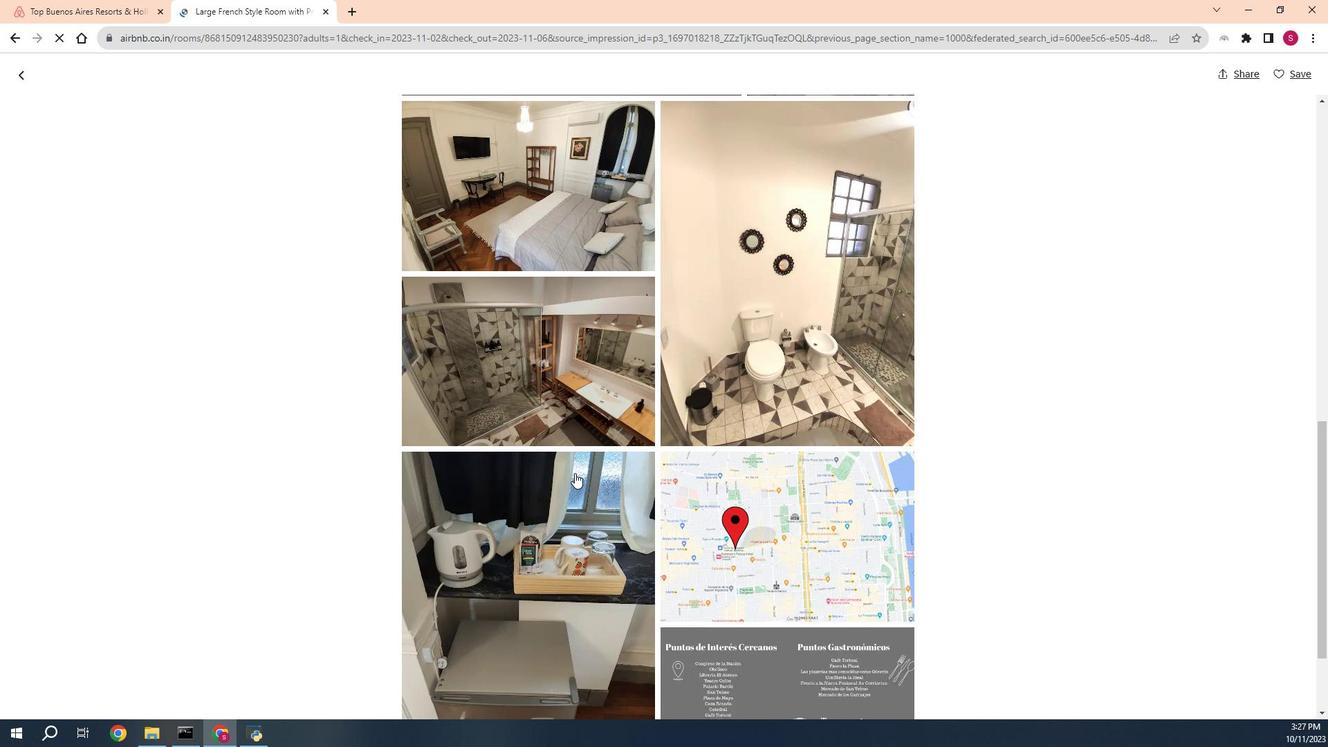
Action: Mouse scrolled (429, 473) with delta (0, 0)
Screenshot: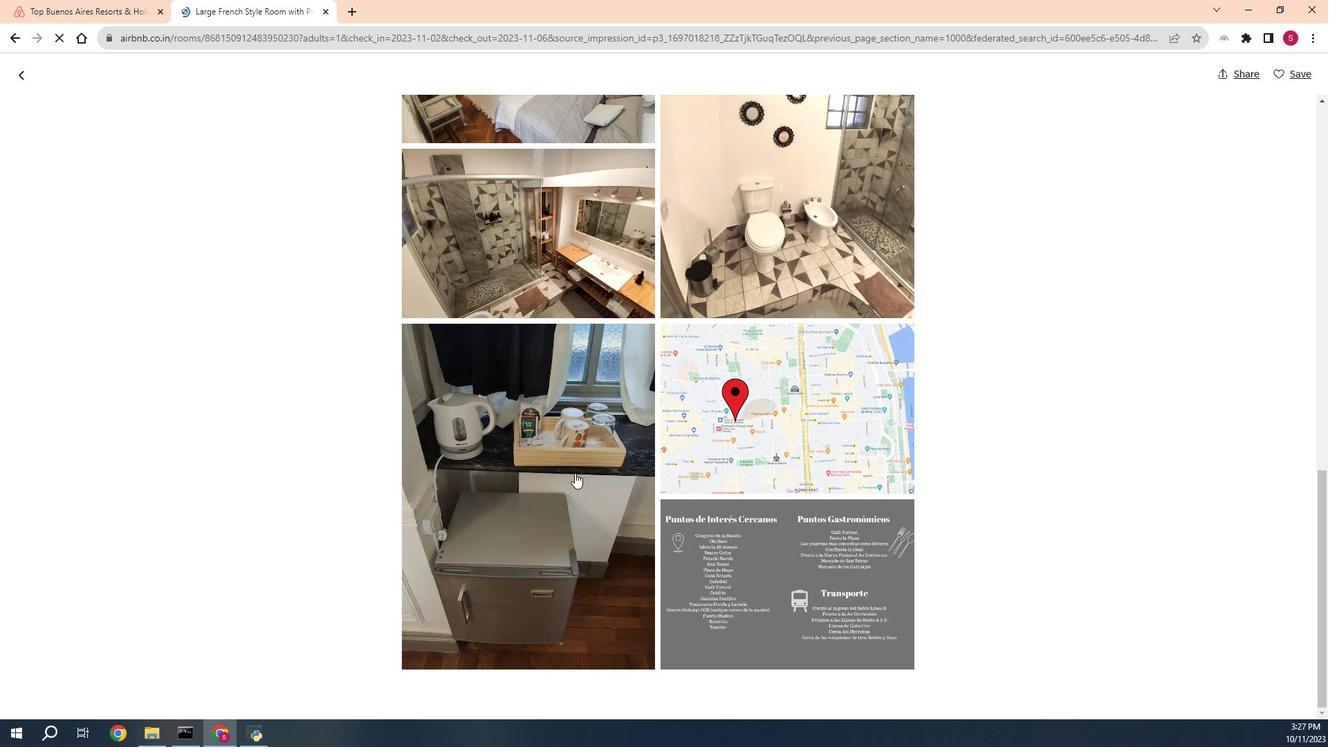 
Action: Mouse scrolled (429, 473) with delta (0, 0)
Screenshot: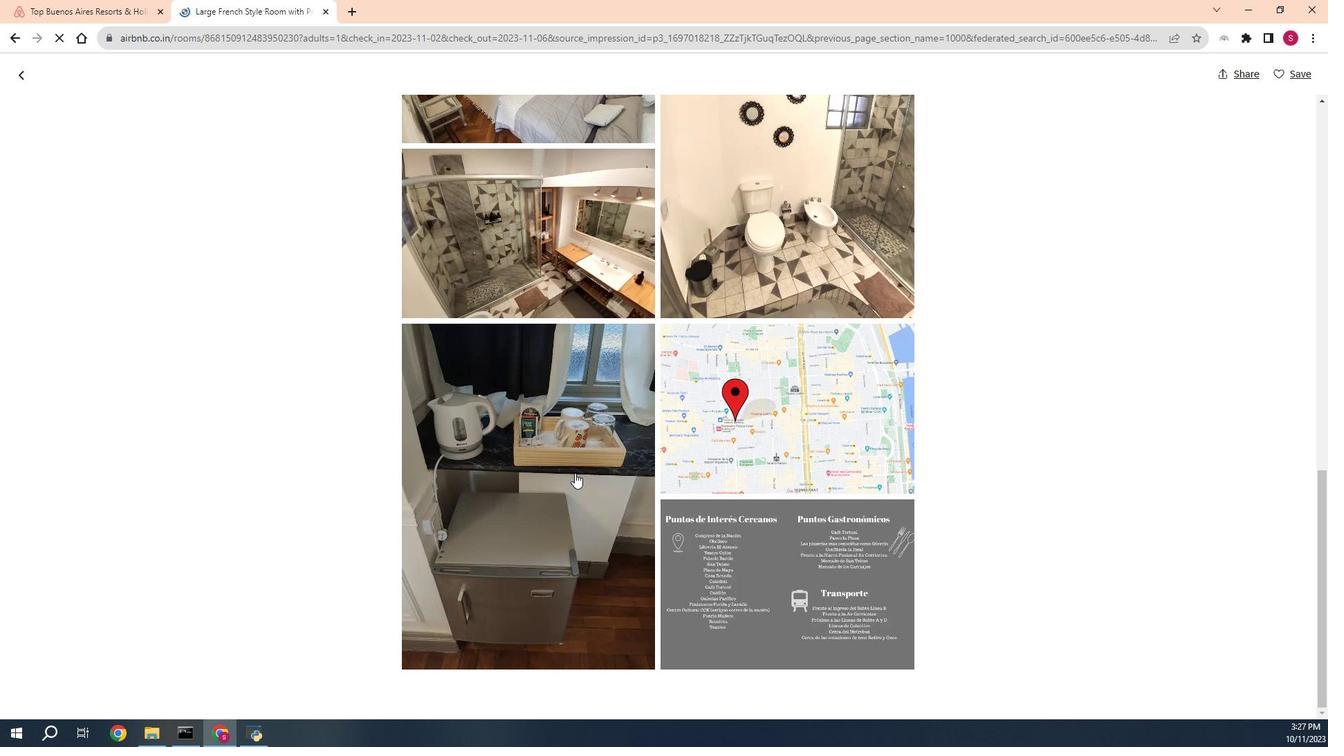 
Action: Mouse moved to (175, 94)
Screenshot: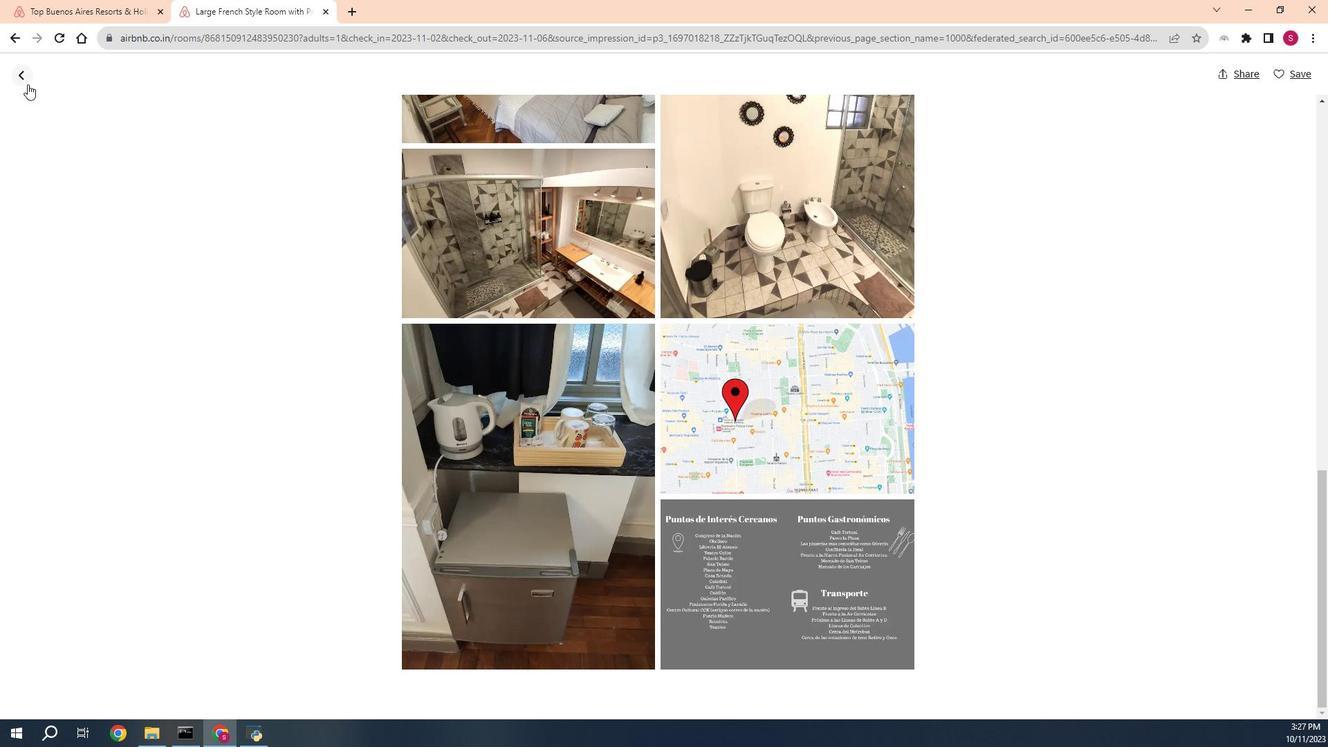 
Action: Mouse pressed left at (175, 94)
Screenshot: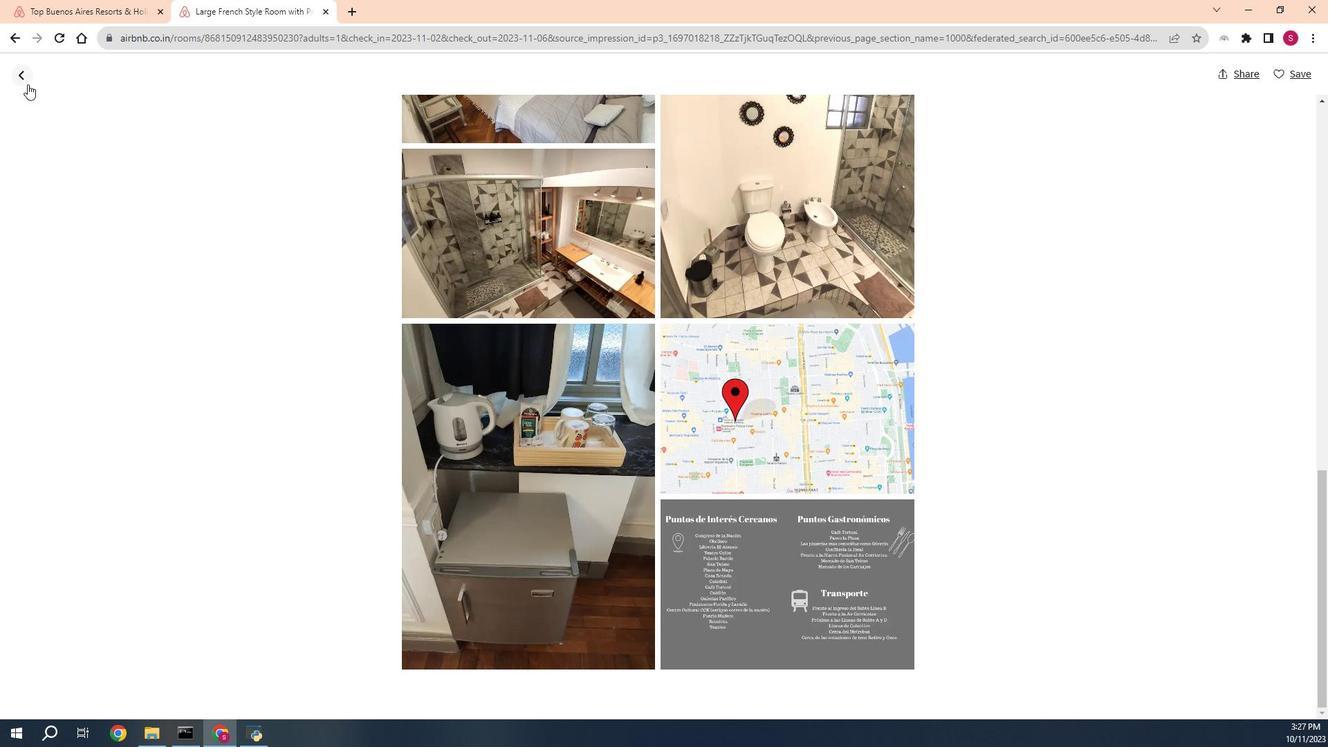 
Action: Mouse moved to (173, 81)
Screenshot: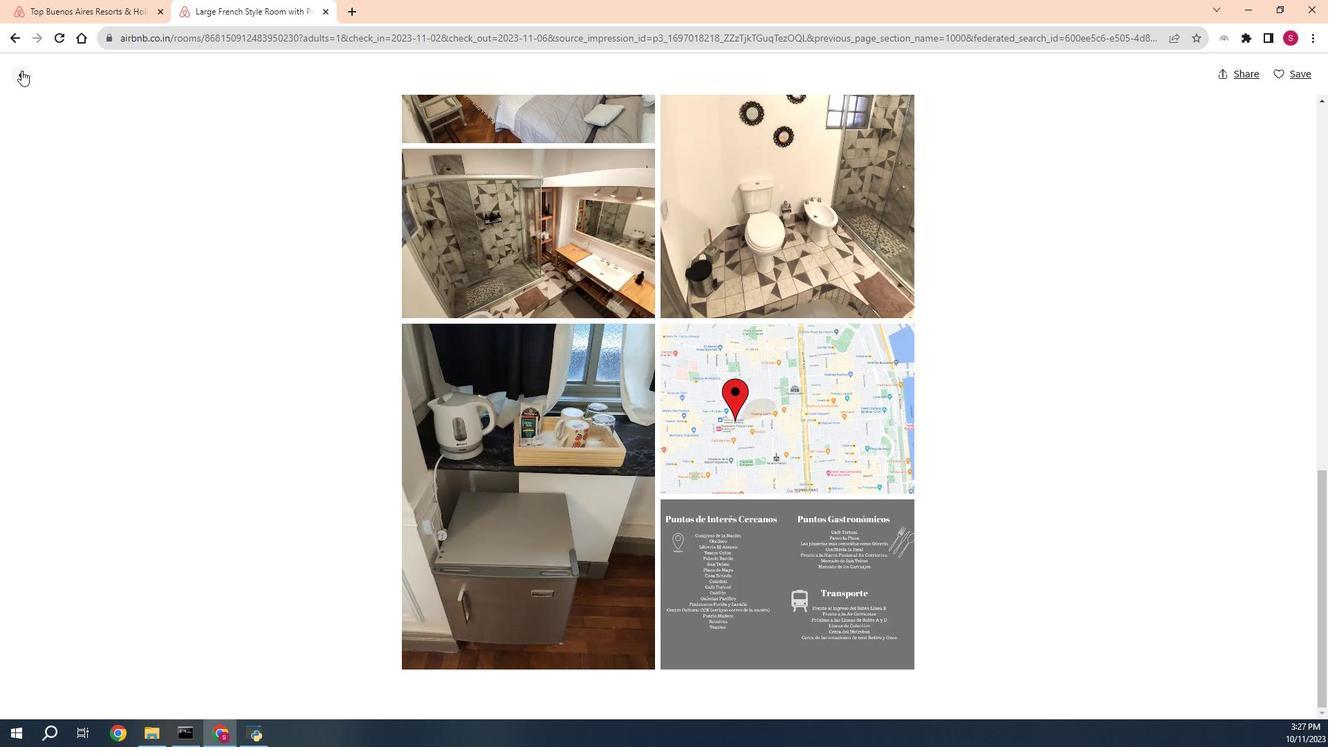 
Action: Mouse pressed left at (173, 81)
Screenshot: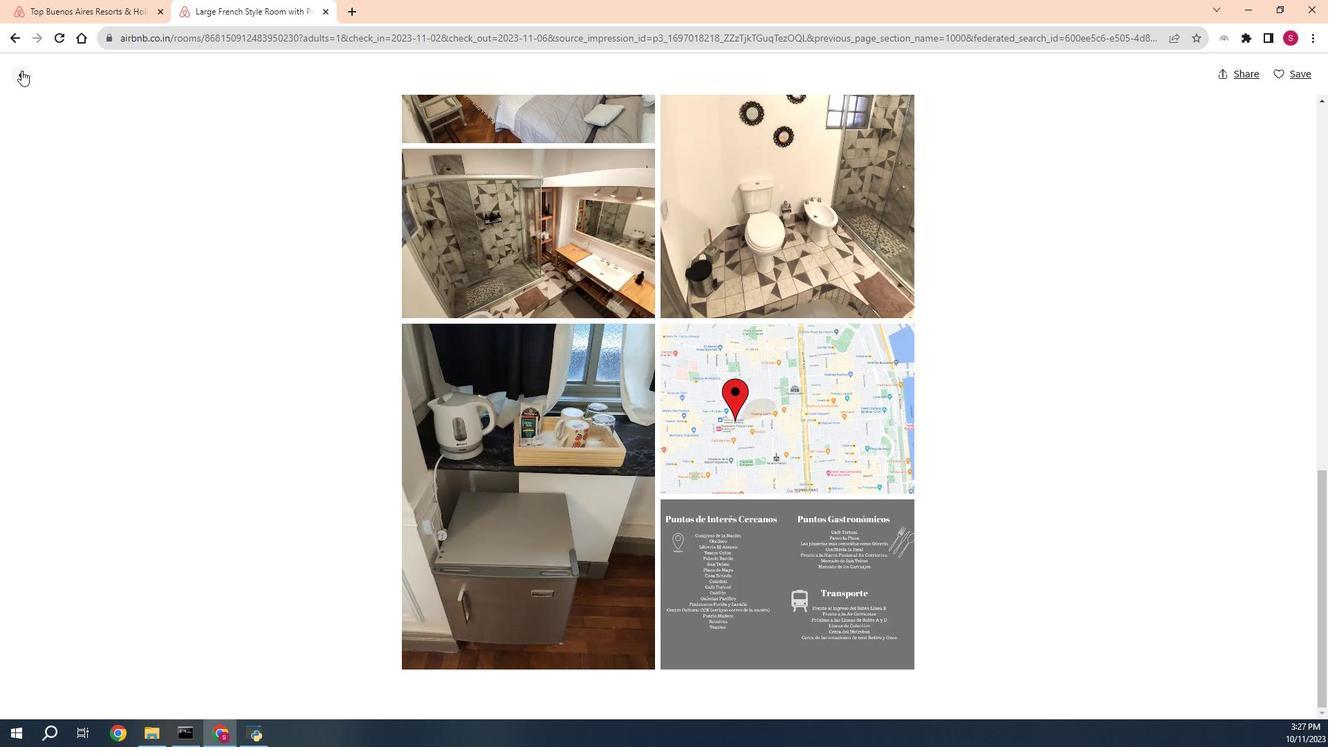 
Action: Mouse moved to (340, 467)
Screenshot: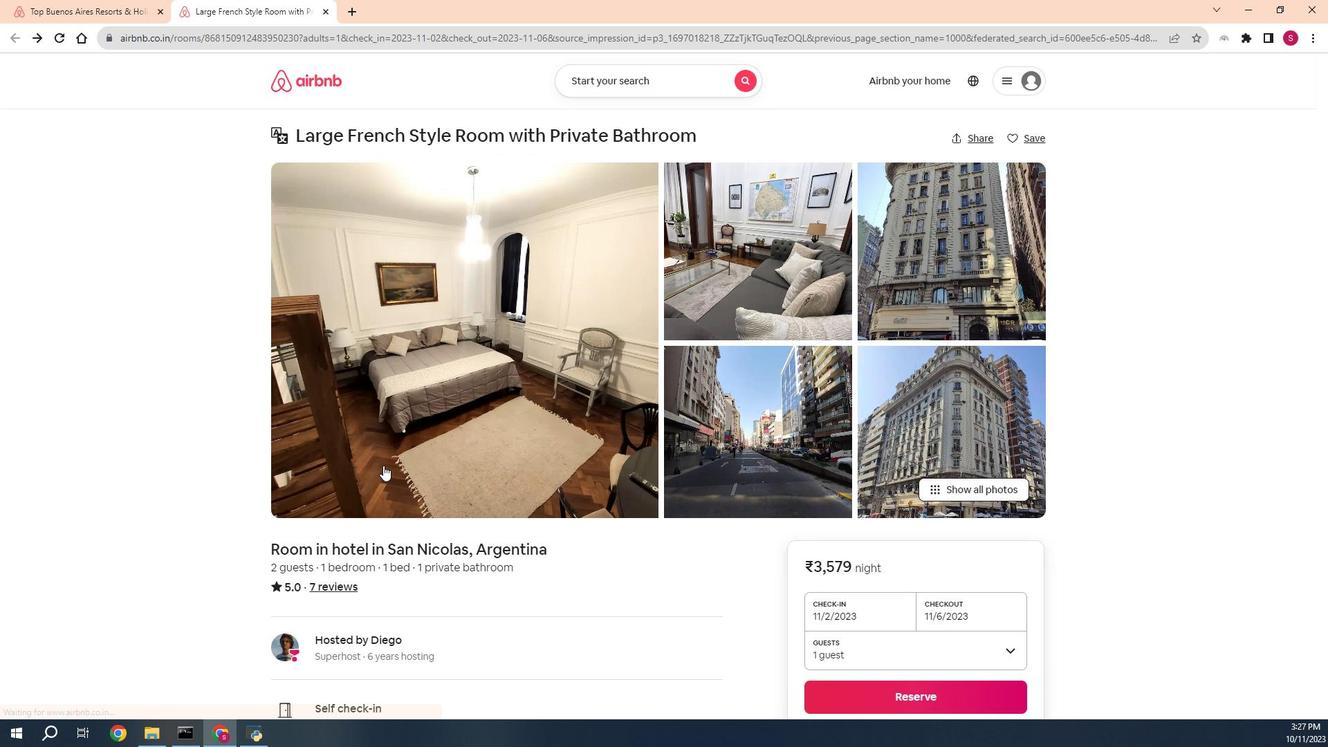 
Action: Mouse scrolled (340, 466) with delta (0, 0)
Screenshot: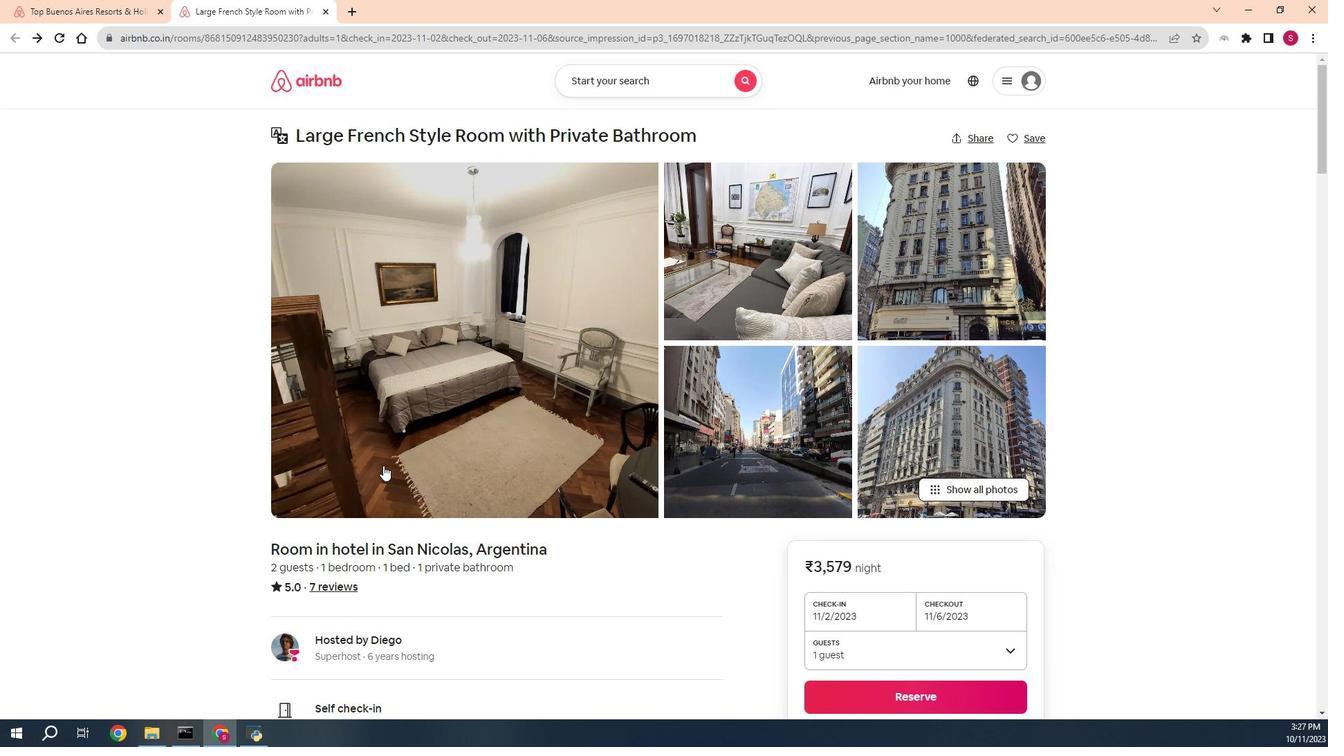 
Action: Mouse scrolled (340, 466) with delta (0, 0)
Screenshot: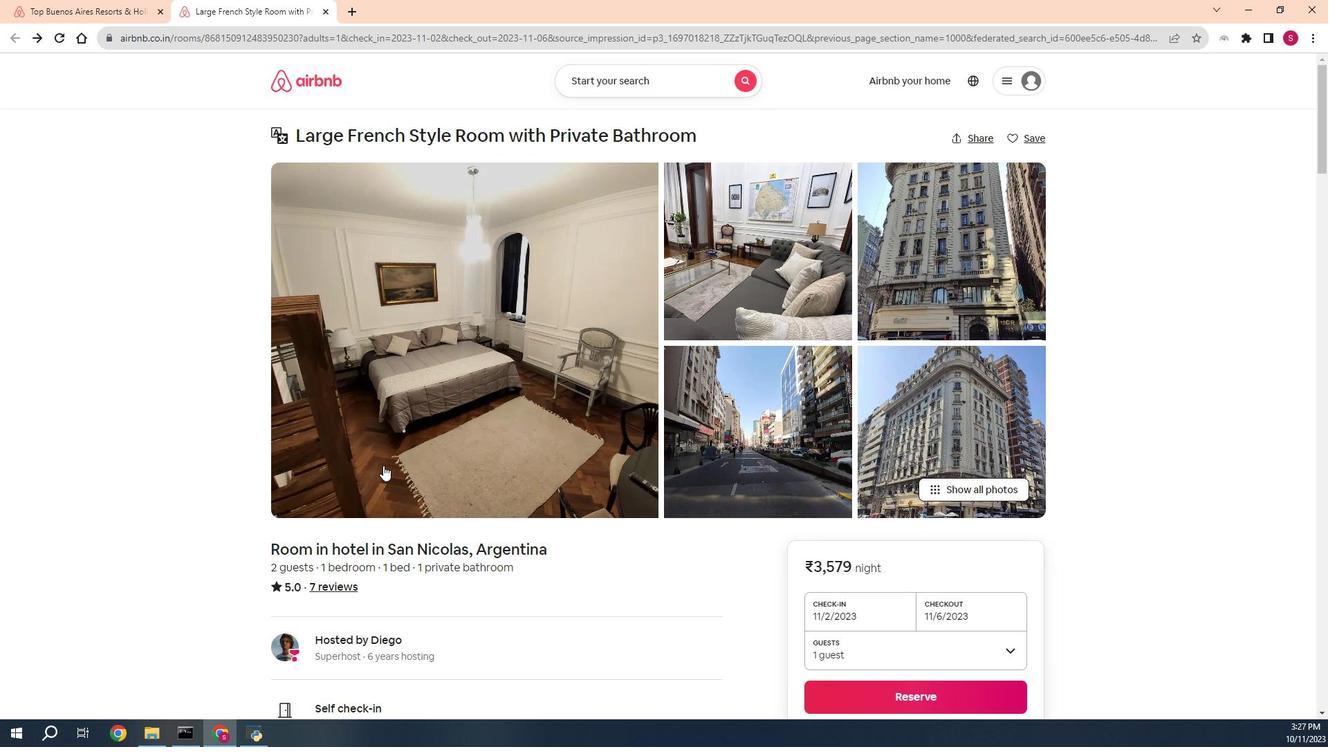 
Action: Mouse scrolled (340, 466) with delta (0, 0)
Screenshot: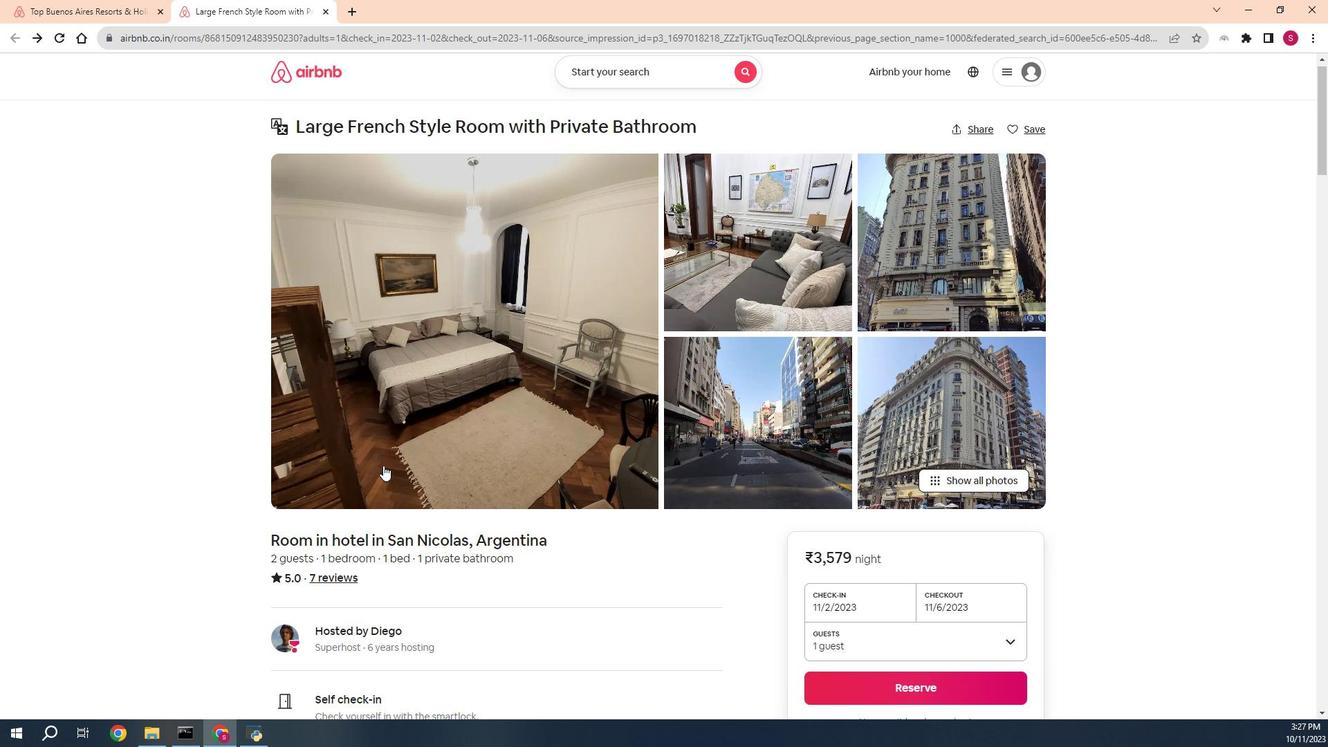 
Action: Mouse scrolled (340, 466) with delta (0, 0)
Screenshot: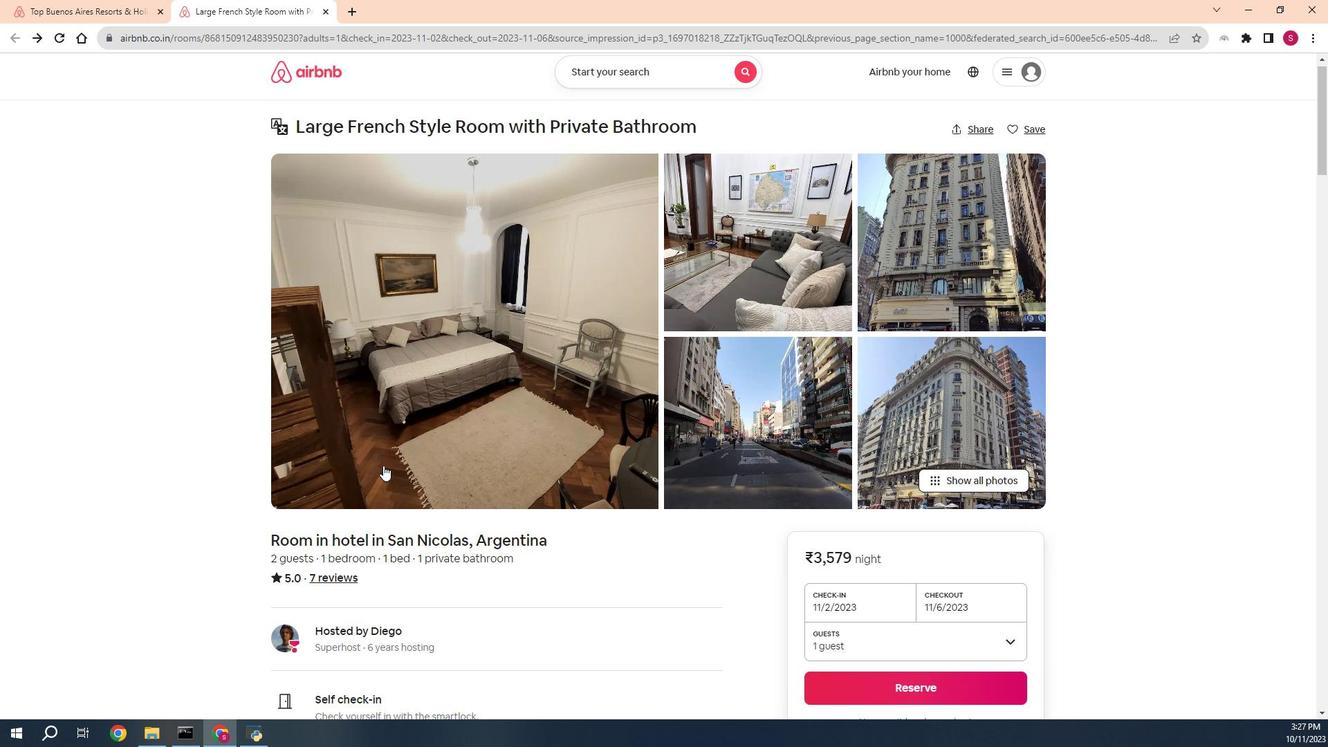 
Action: Mouse scrolled (340, 466) with delta (0, 0)
Screenshot: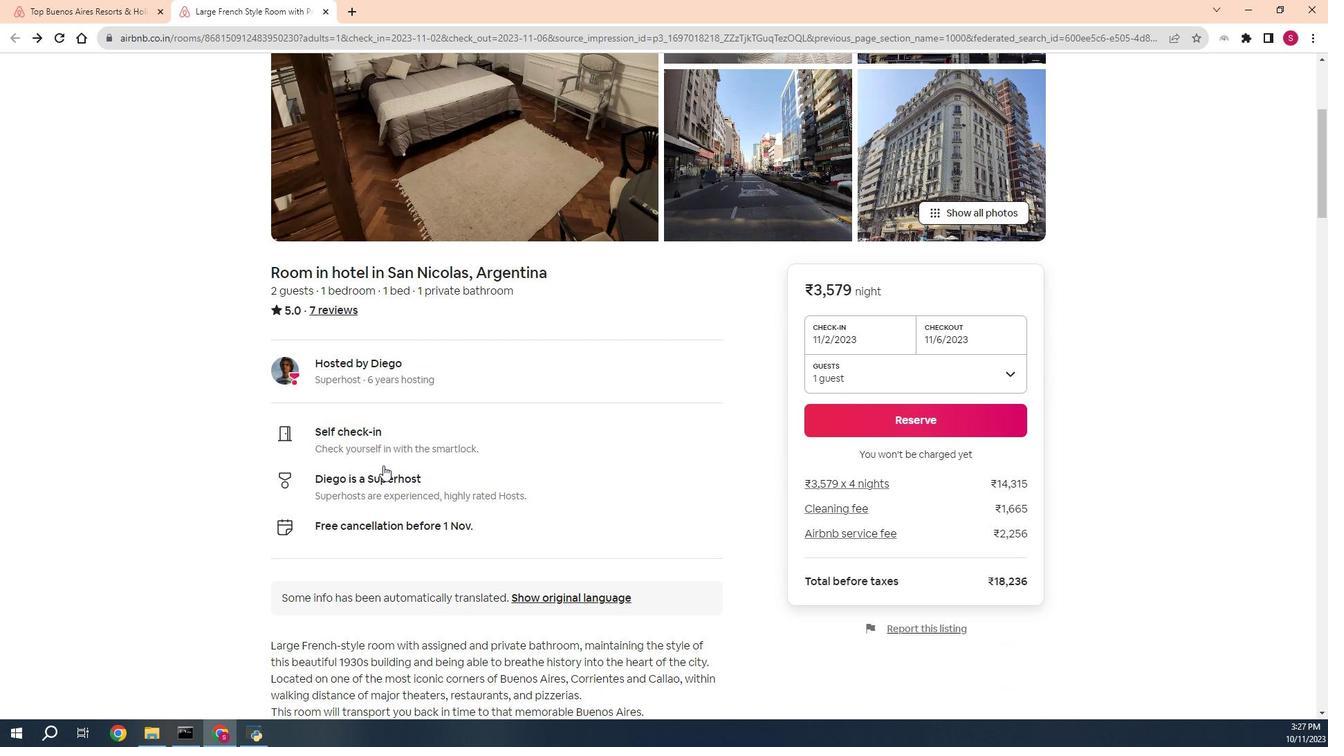 
Action: Mouse scrolled (340, 466) with delta (0, 0)
Screenshot: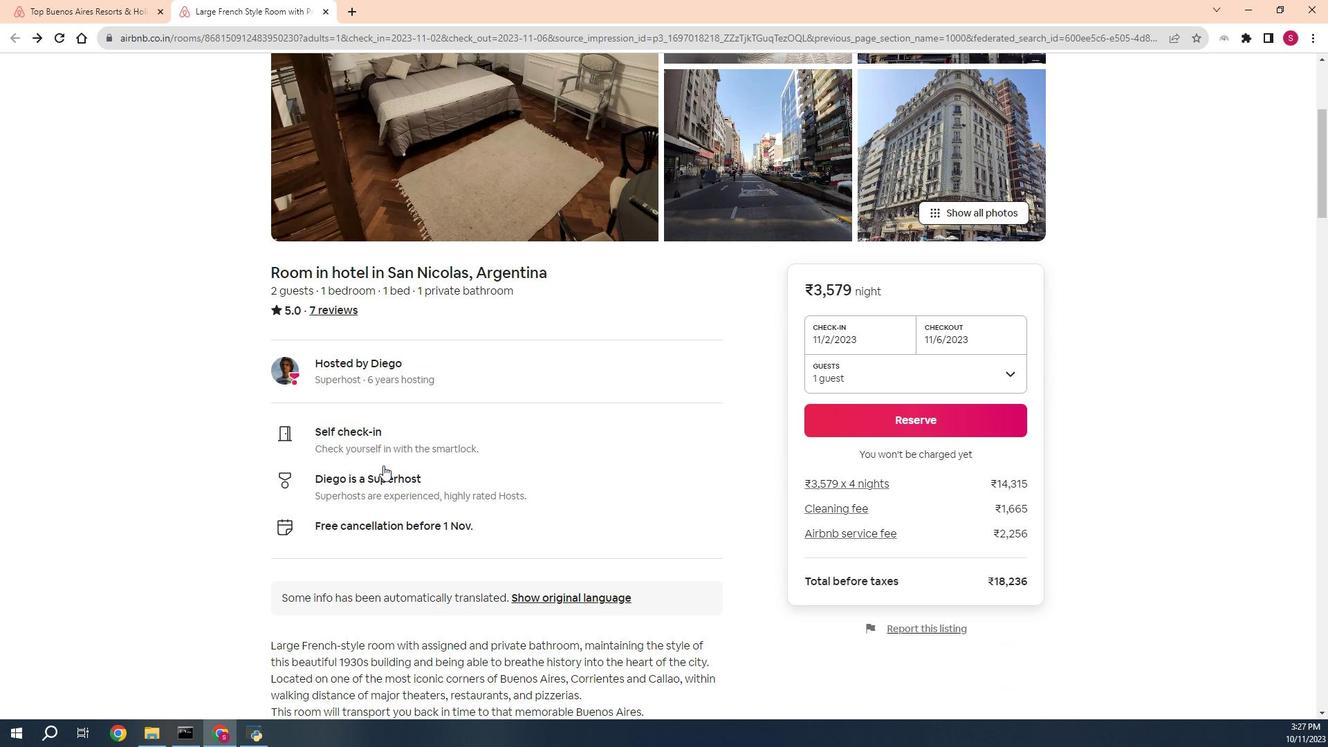 
Action: Mouse scrolled (340, 466) with delta (0, 0)
Screenshot: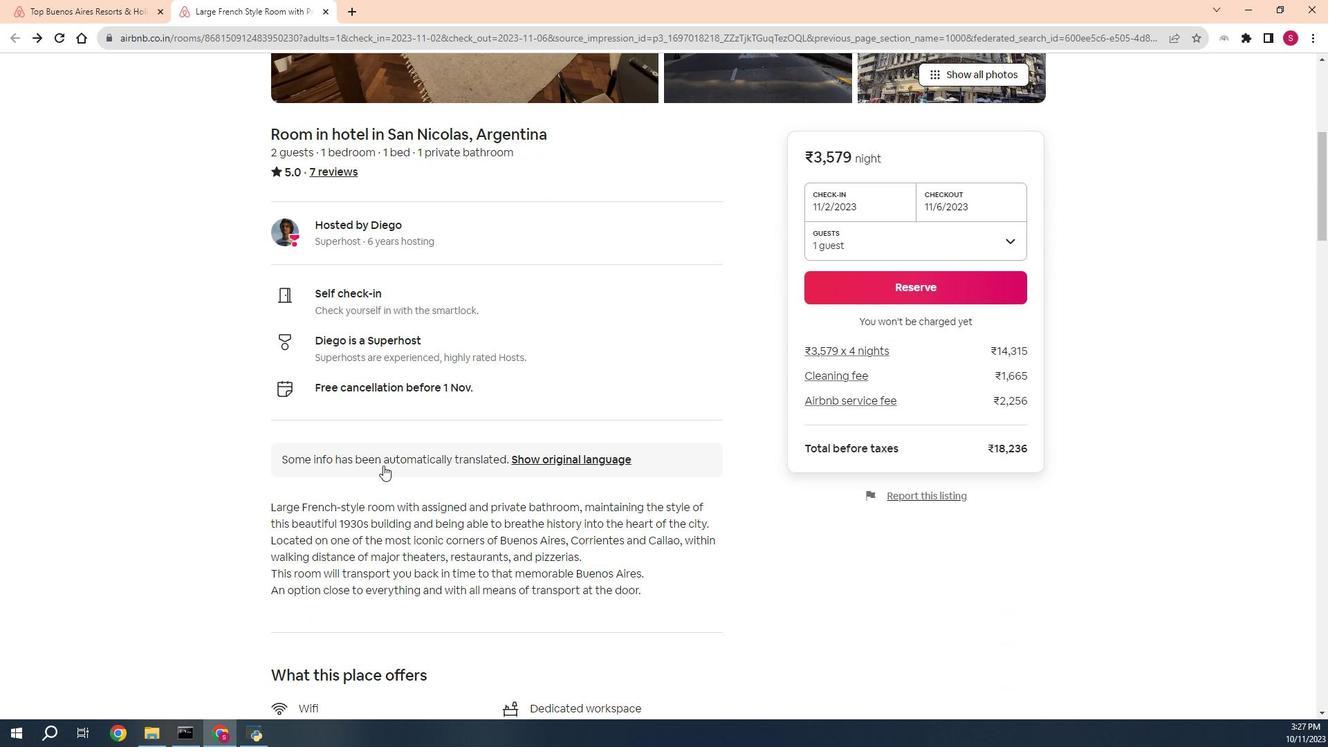 
Action: Mouse scrolled (340, 466) with delta (0, 0)
Screenshot: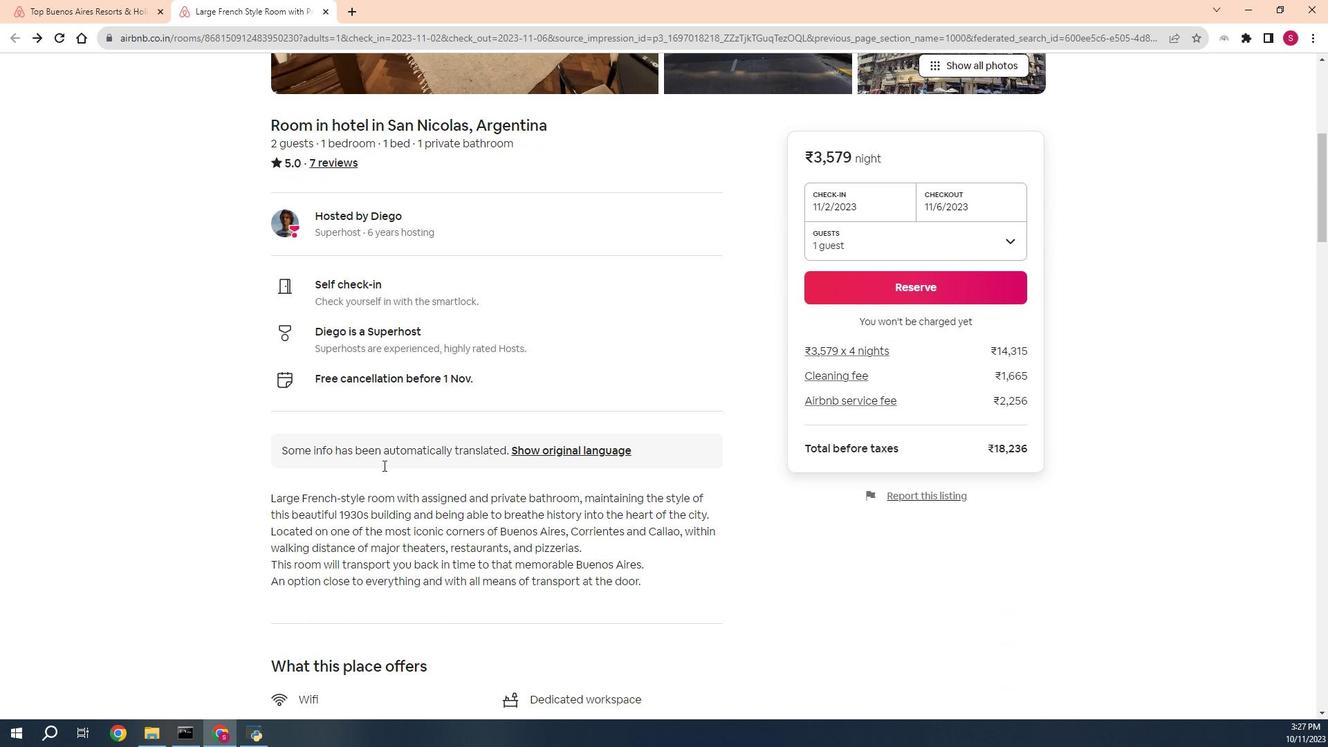 
Action: Mouse scrolled (340, 466) with delta (0, 0)
Screenshot: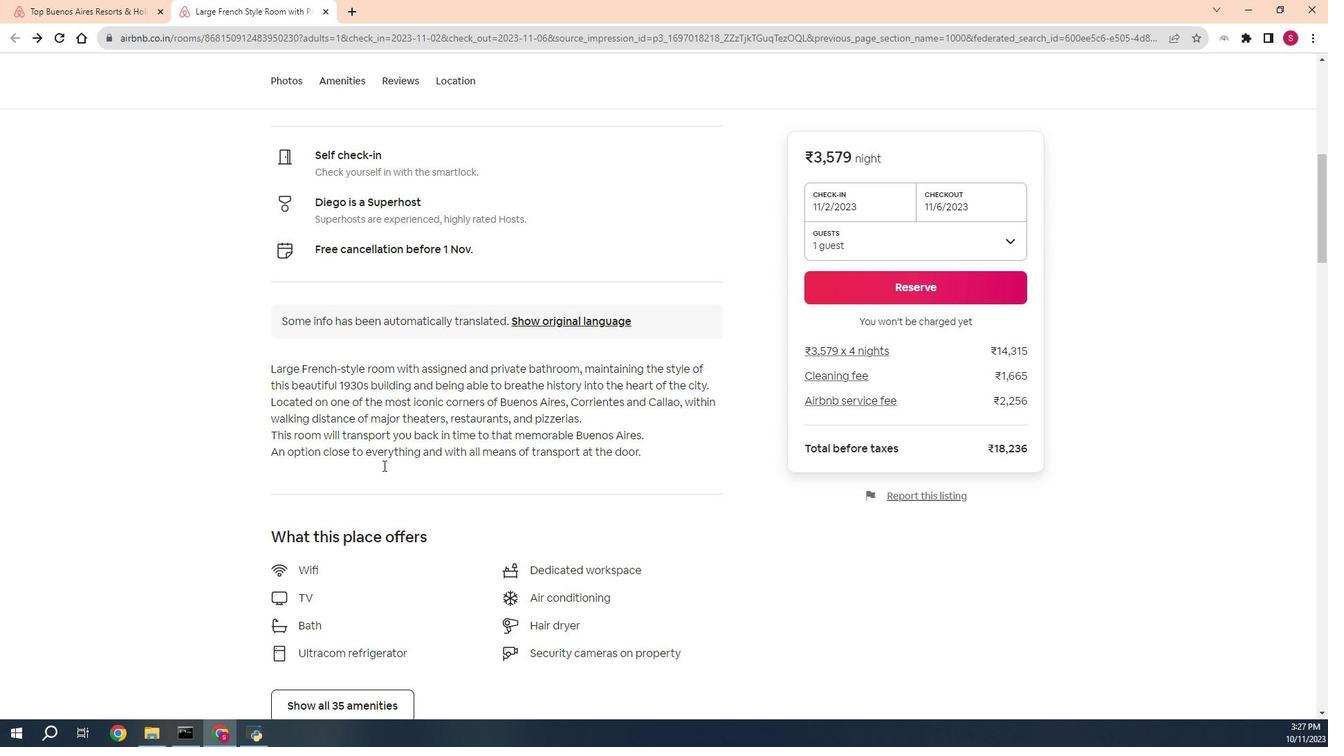 
Action: Mouse scrolled (340, 466) with delta (0, 0)
Screenshot: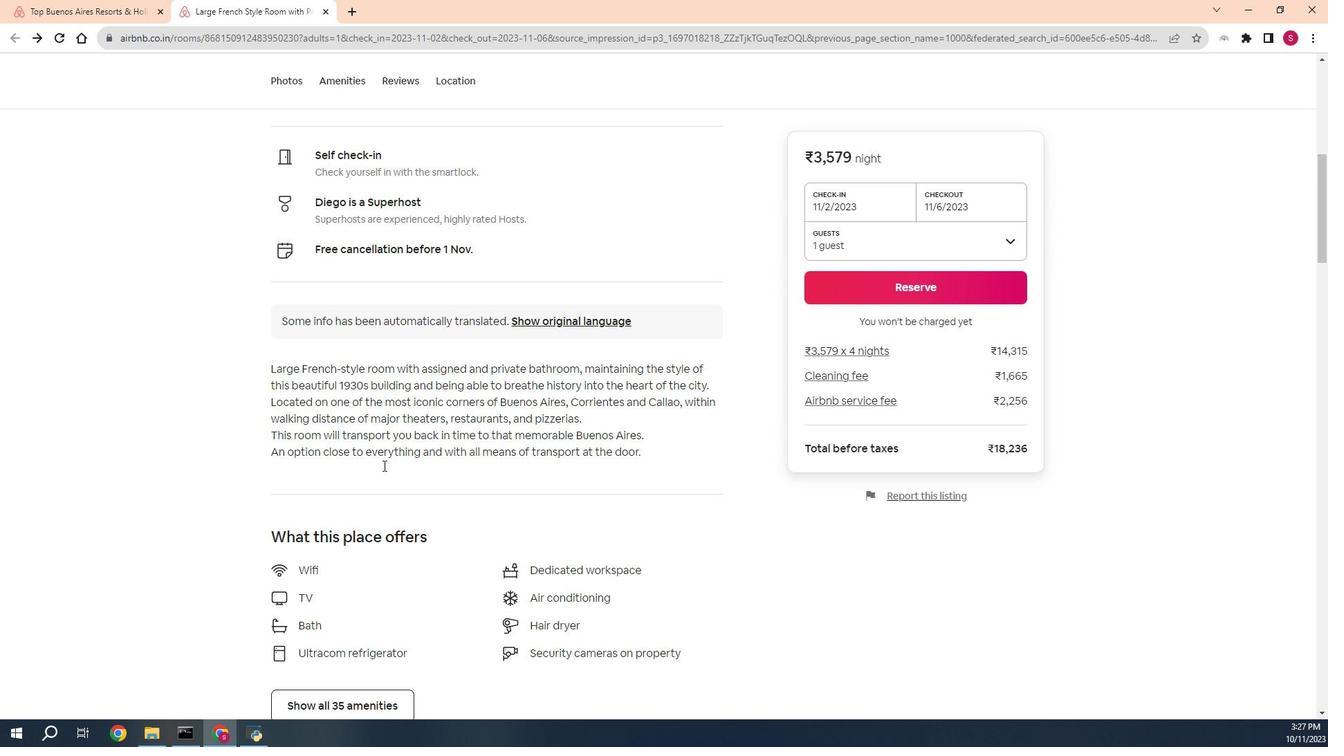 
Action: Mouse scrolled (340, 466) with delta (0, 0)
Screenshot: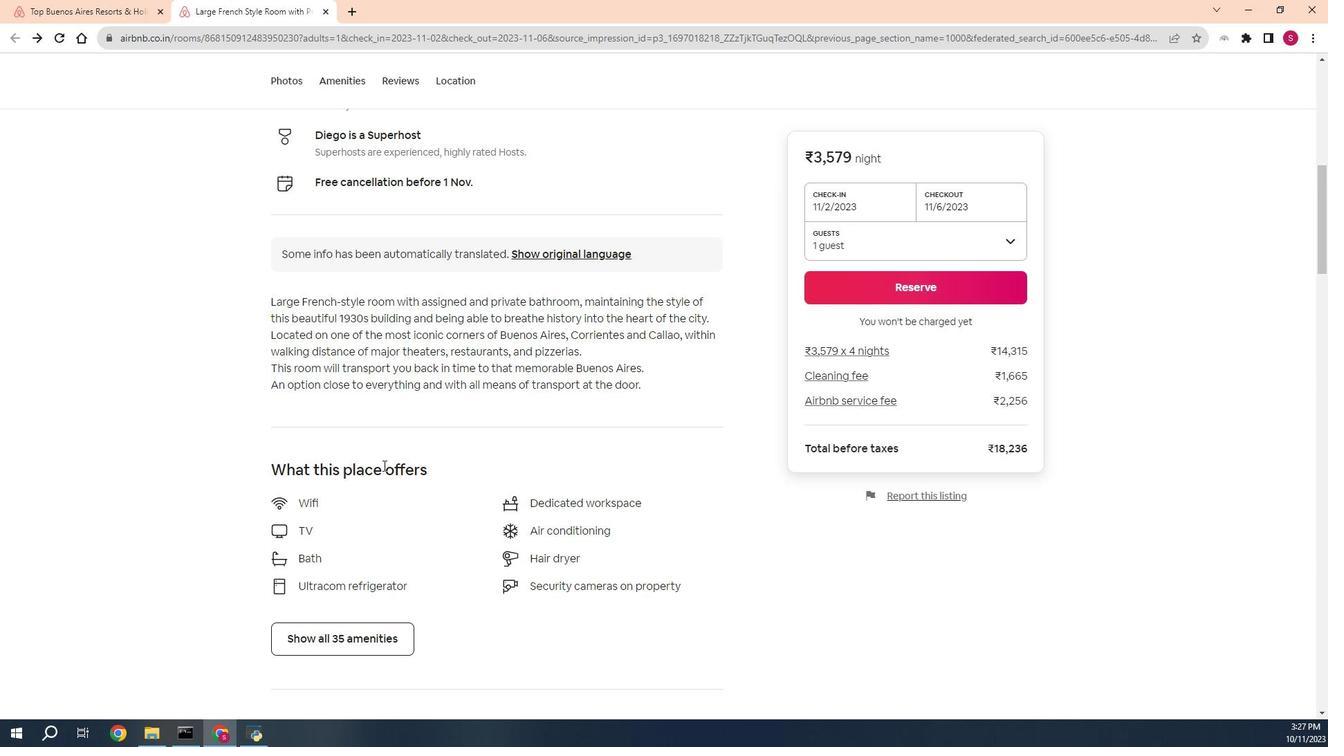 
Action: Mouse moved to (322, 494)
Screenshot: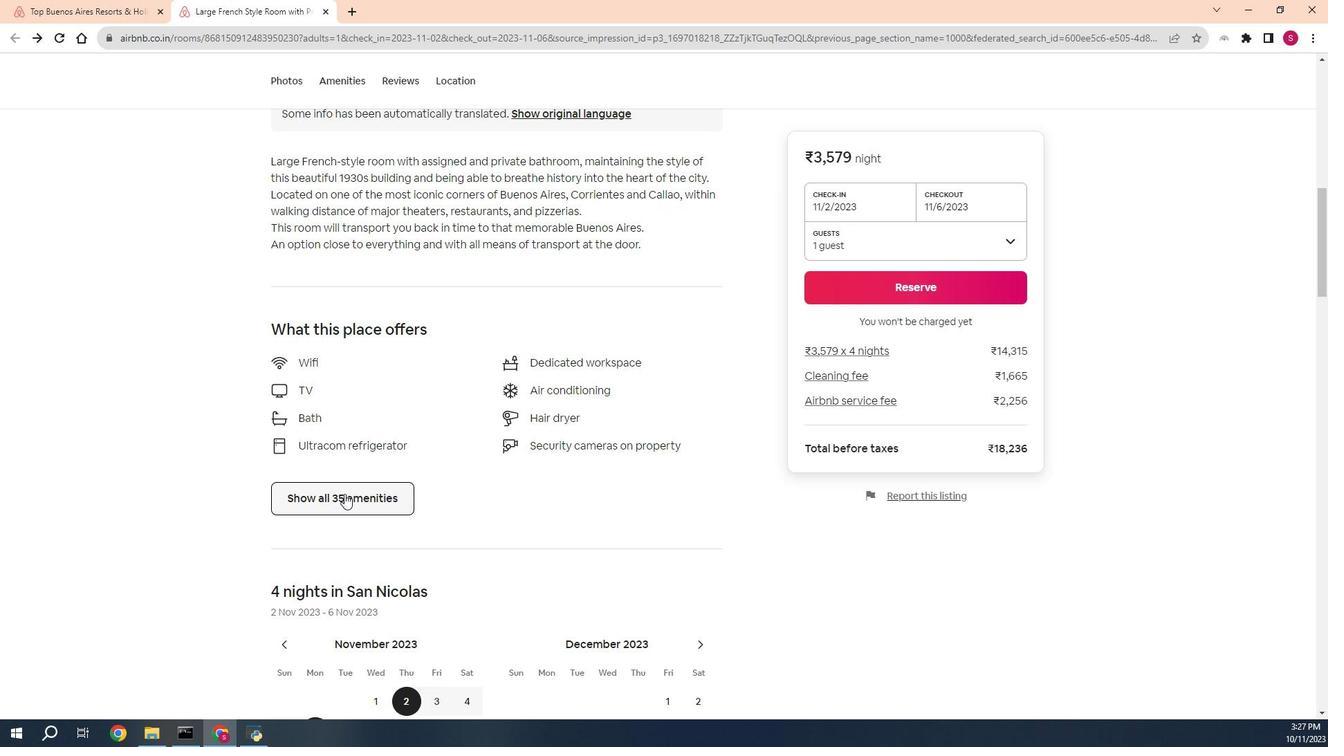 
Action: Mouse pressed left at (322, 494)
Screenshot: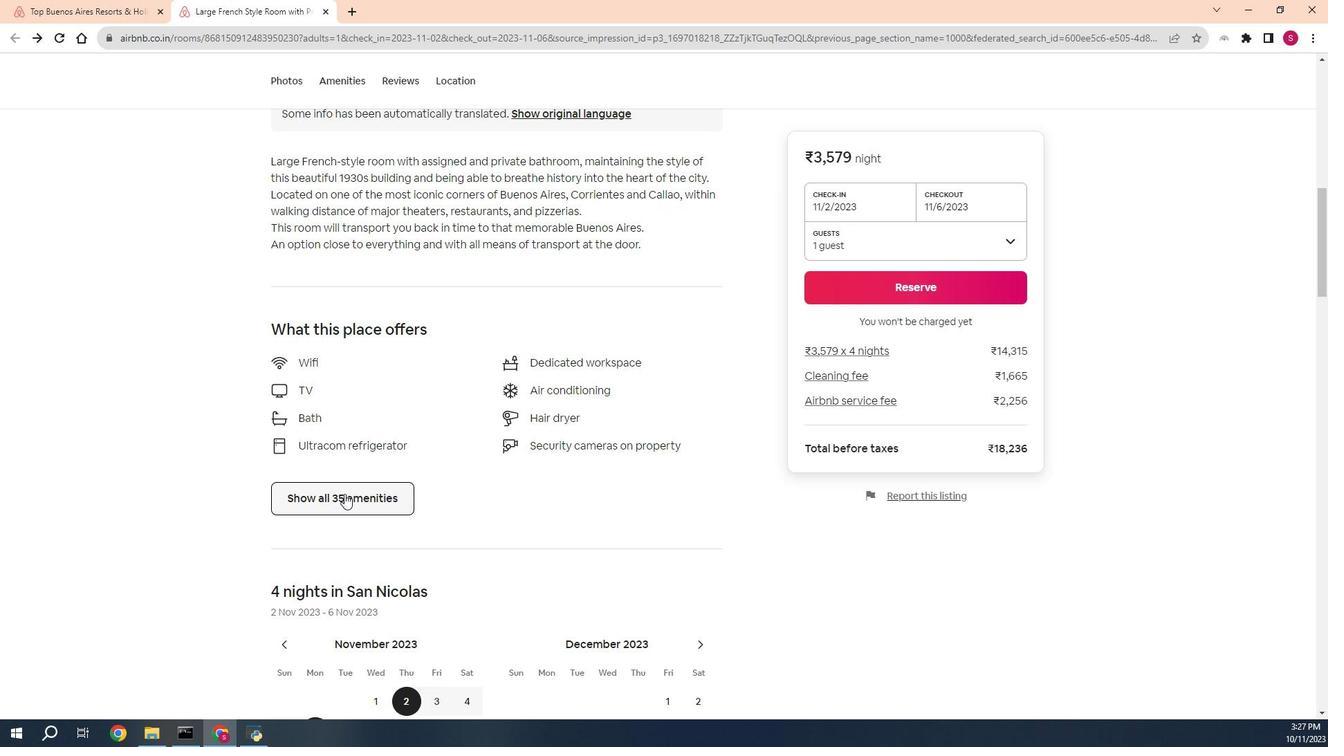 
Action: Mouse moved to (422, 488)
Screenshot: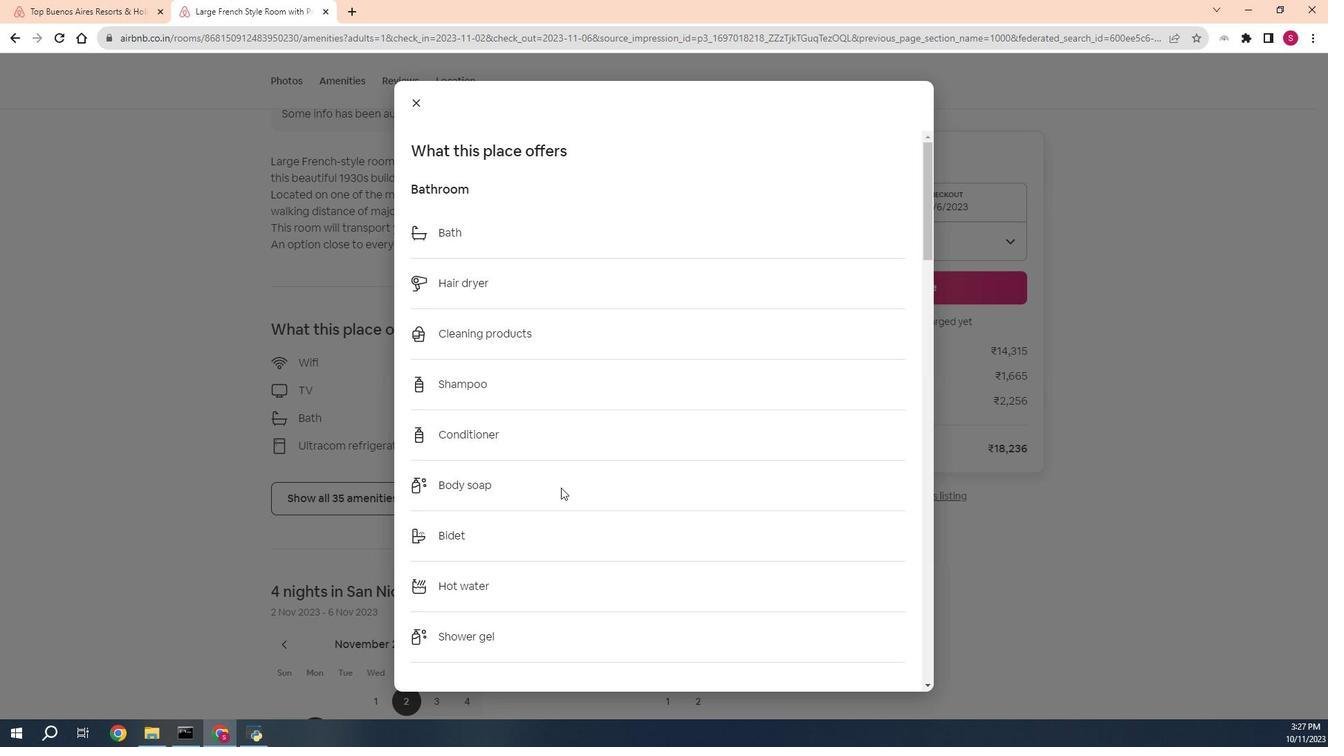 
Action: Mouse scrolled (422, 487) with delta (0, 0)
Screenshot: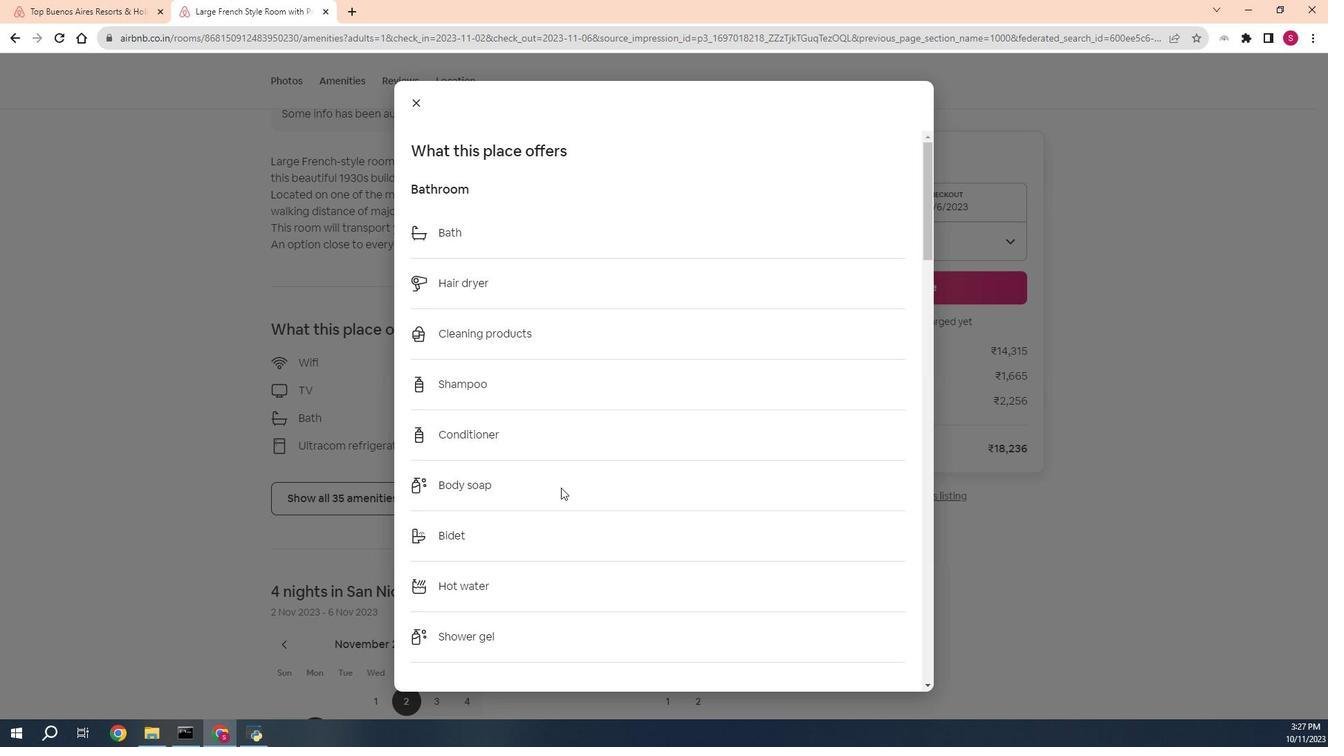 
Action: Mouse scrolled (422, 487) with delta (0, 0)
Screenshot: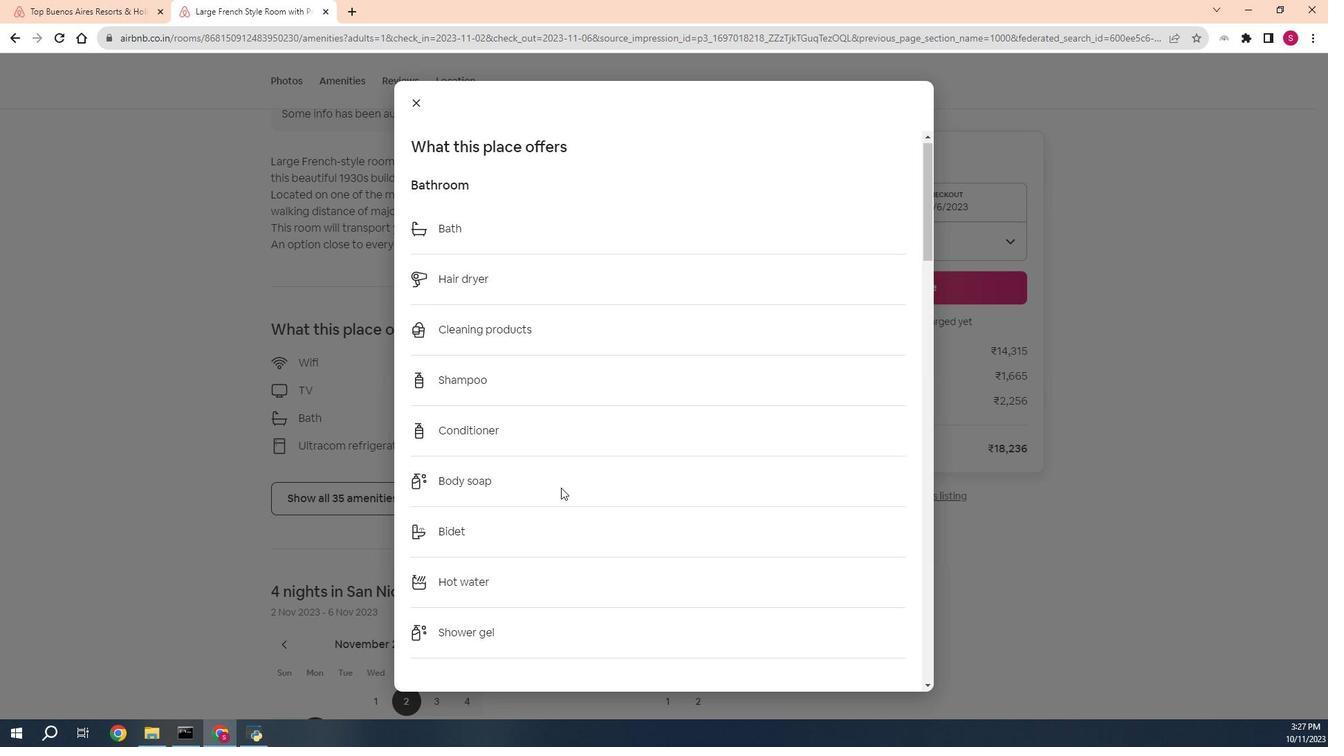 
Action: Mouse scrolled (422, 487) with delta (0, 0)
Screenshot: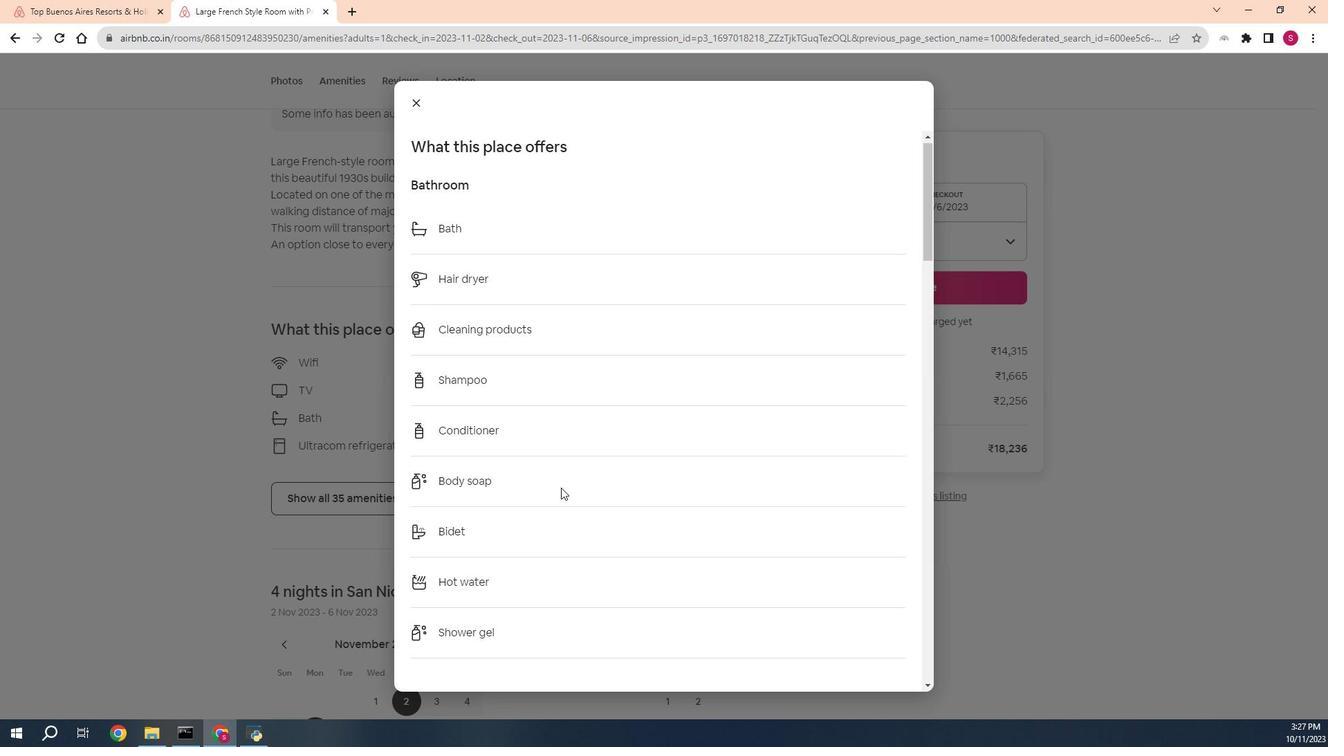 
Action: Mouse scrolled (422, 487) with delta (0, 0)
Screenshot: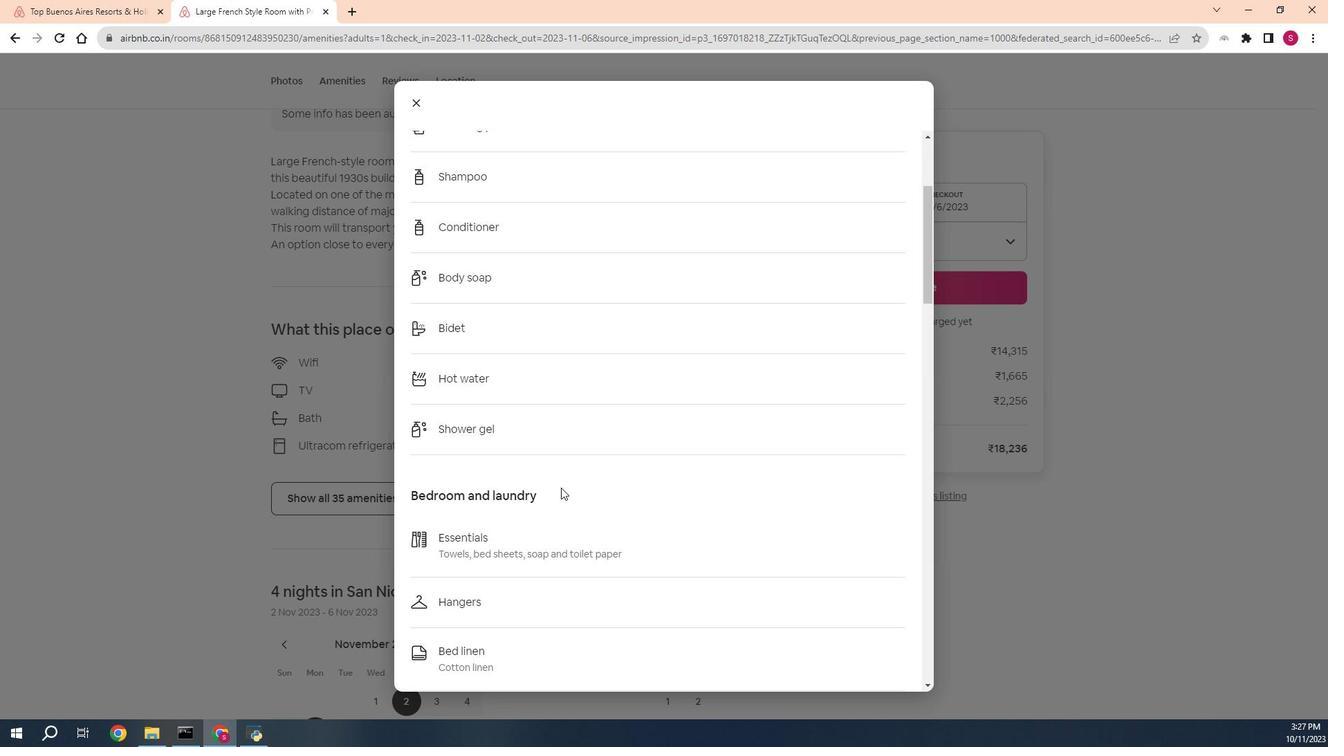 
Action: Mouse scrolled (422, 487) with delta (0, 0)
Screenshot: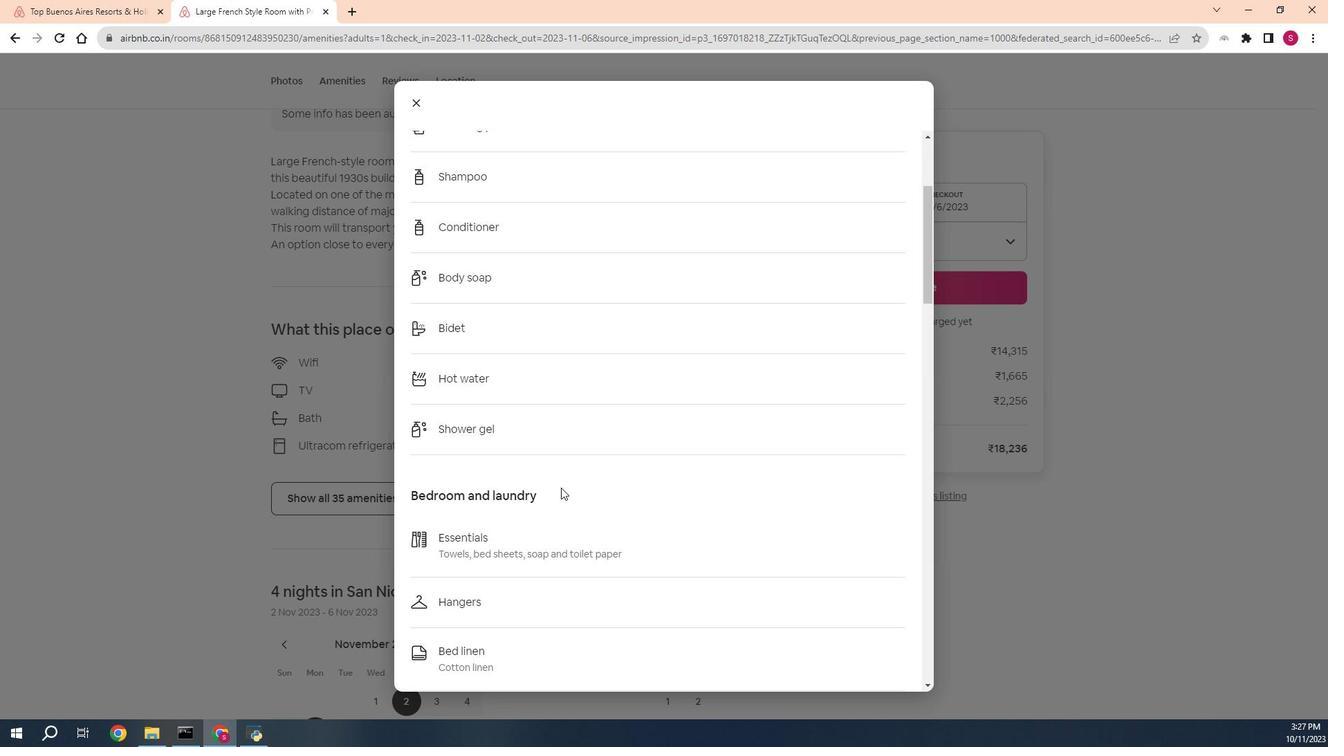 
Action: Mouse scrolled (422, 487) with delta (0, 0)
Screenshot: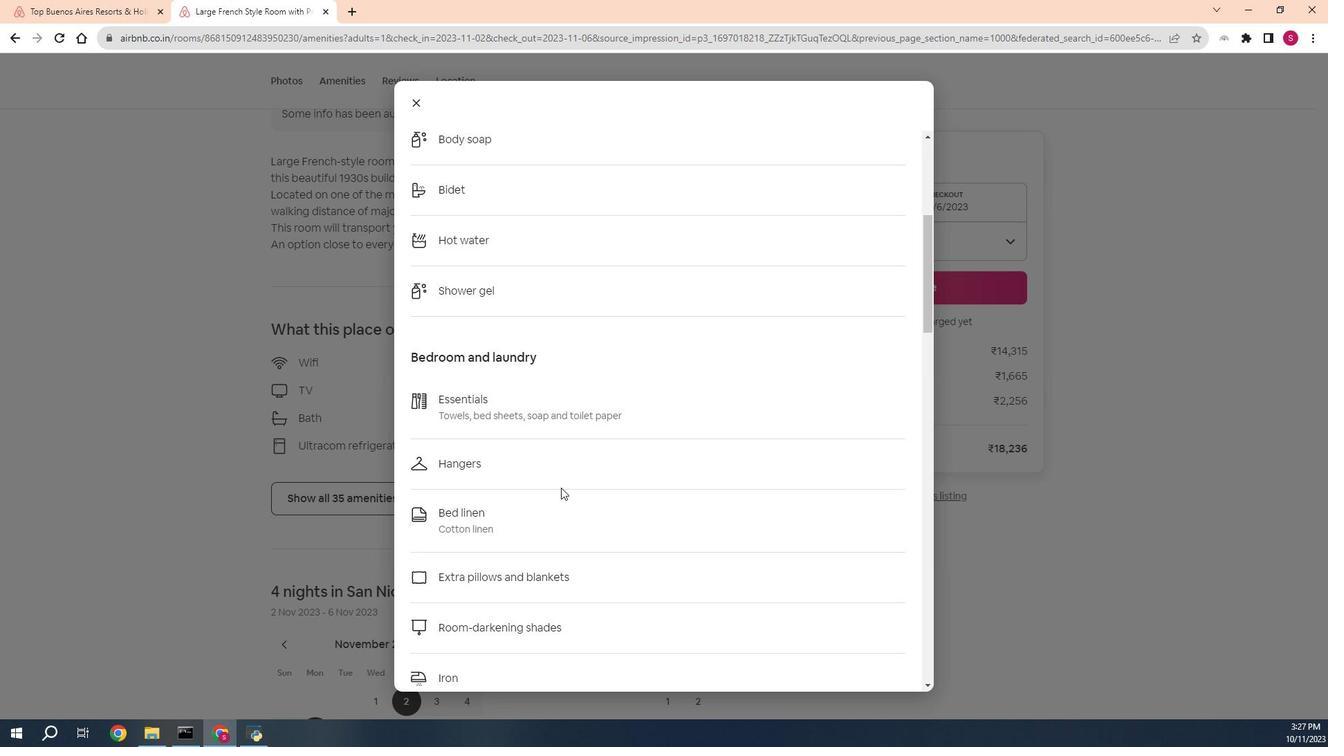 
Action: Mouse scrolled (422, 487) with delta (0, 0)
Screenshot: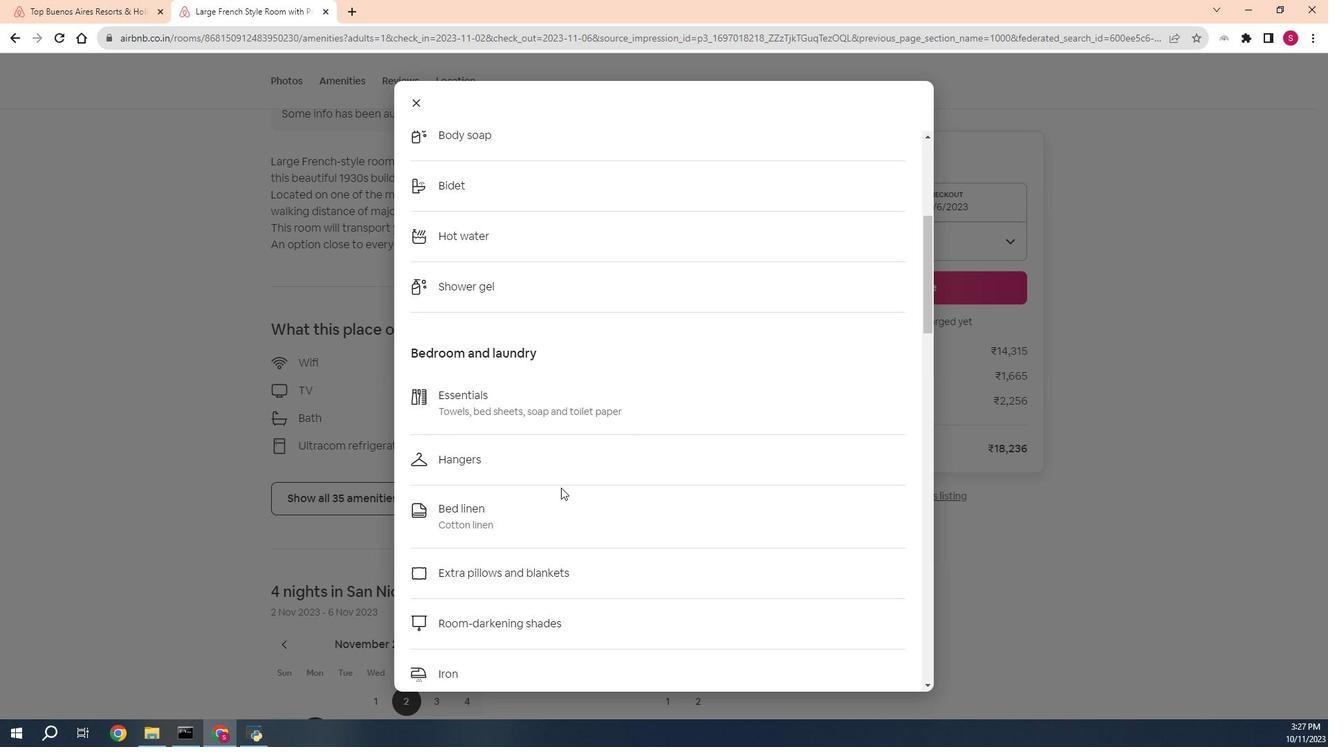 
Action: Mouse scrolled (422, 487) with delta (0, 0)
Screenshot: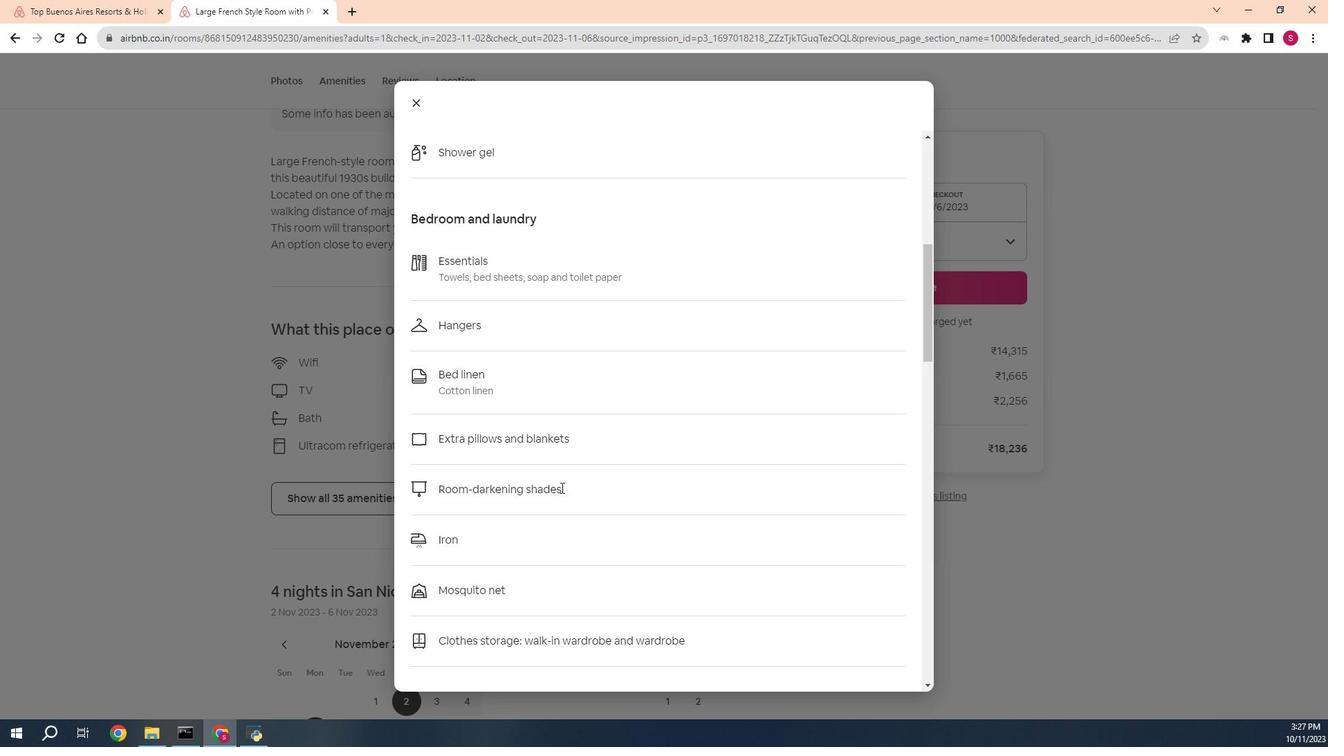 
Action: Mouse scrolled (422, 487) with delta (0, 0)
Screenshot: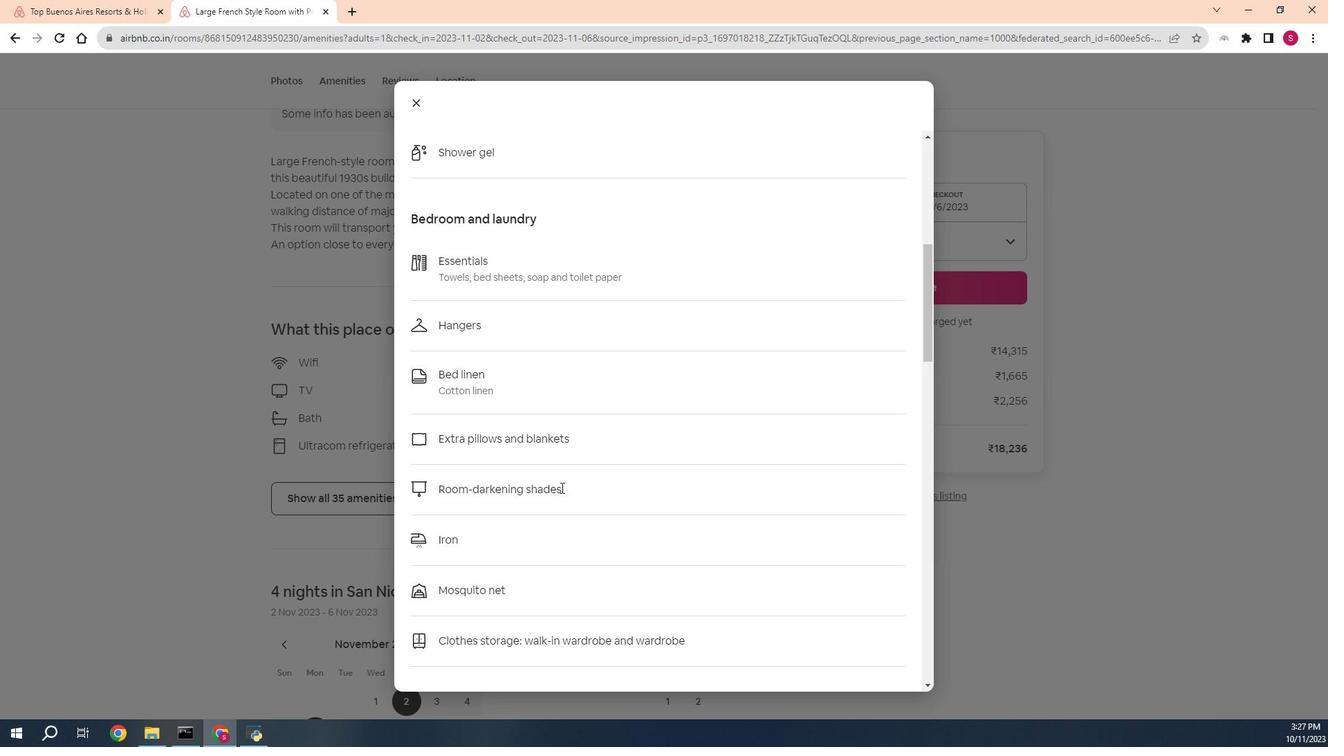 
Action: Mouse scrolled (422, 487) with delta (0, 0)
Screenshot: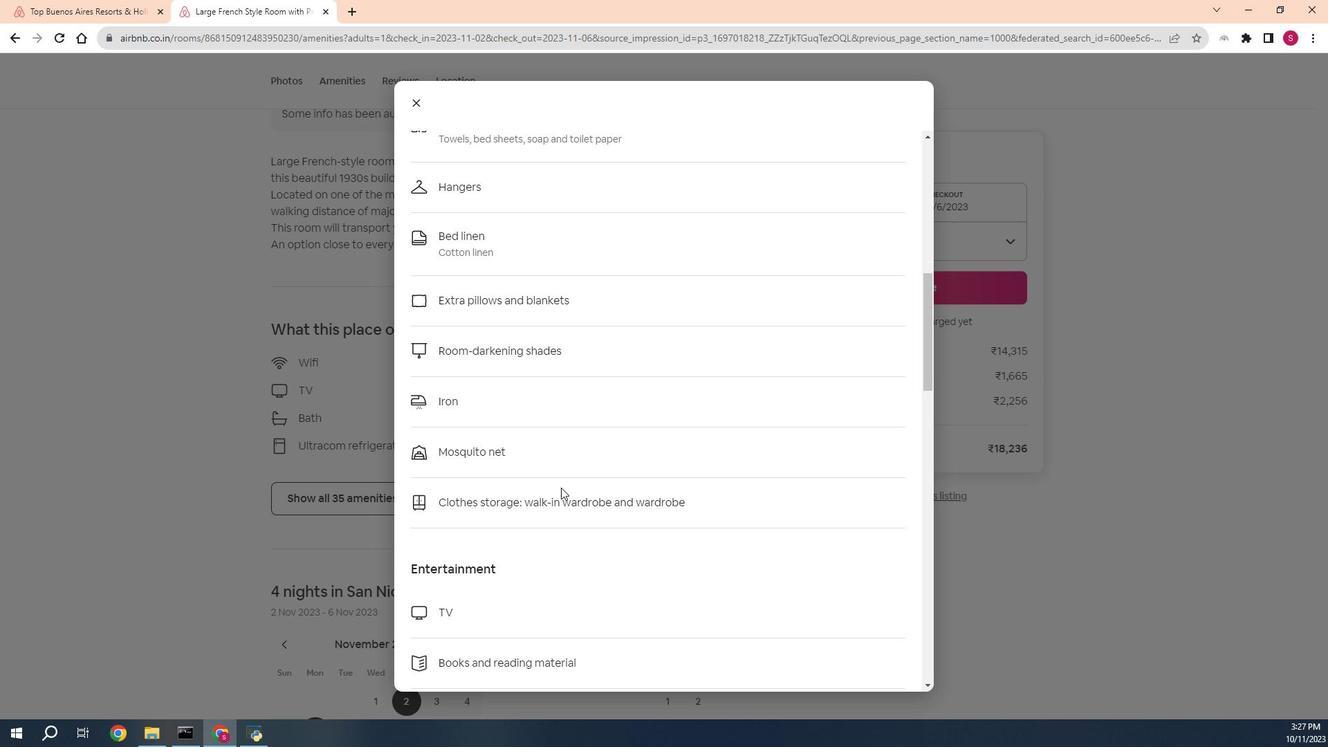 
Action: Mouse scrolled (422, 487) with delta (0, 0)
Screenshot: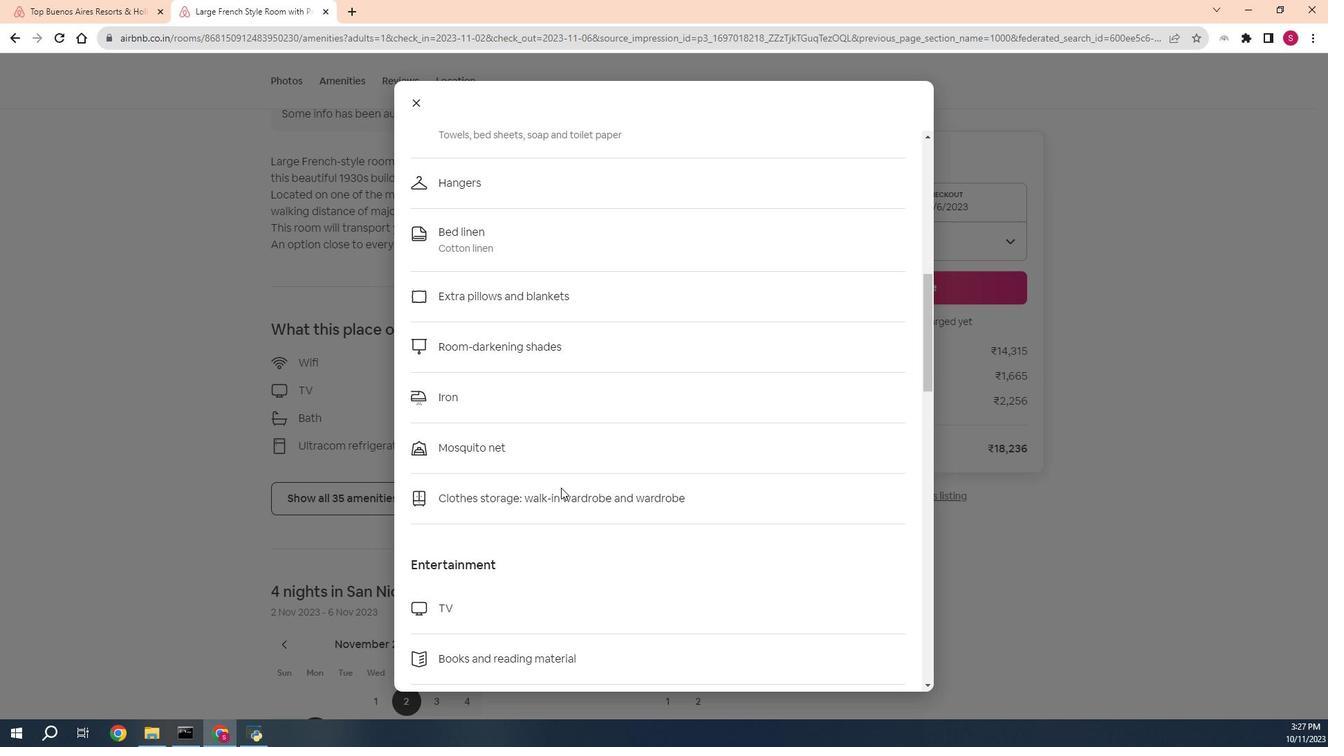 
Action: Mouse scrolled (422, 487) with delta (0, 0)
Screenshot: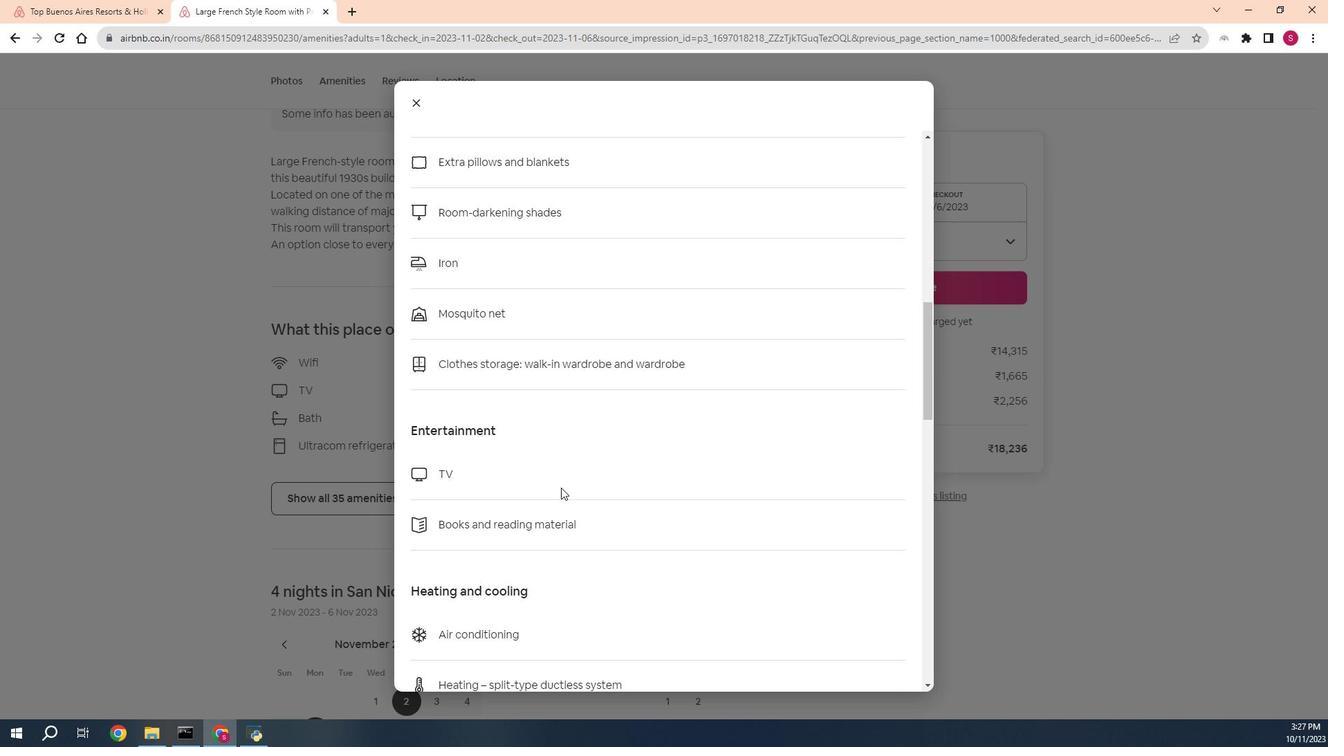
Action: Mouse scrolled (422, 487) with delta (0, 0)
Screenshot: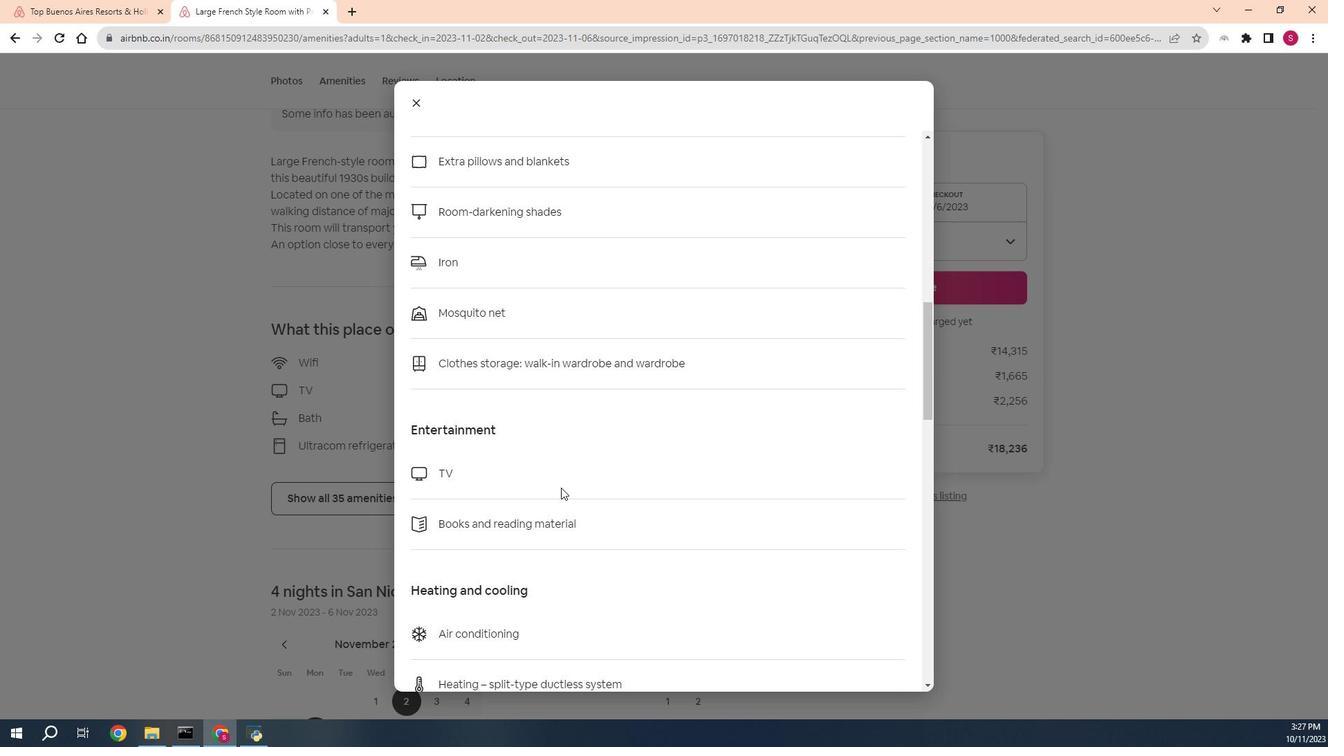 
Action: Mouse scrolled (422, 487) with delta (0, 0)
Screenshot: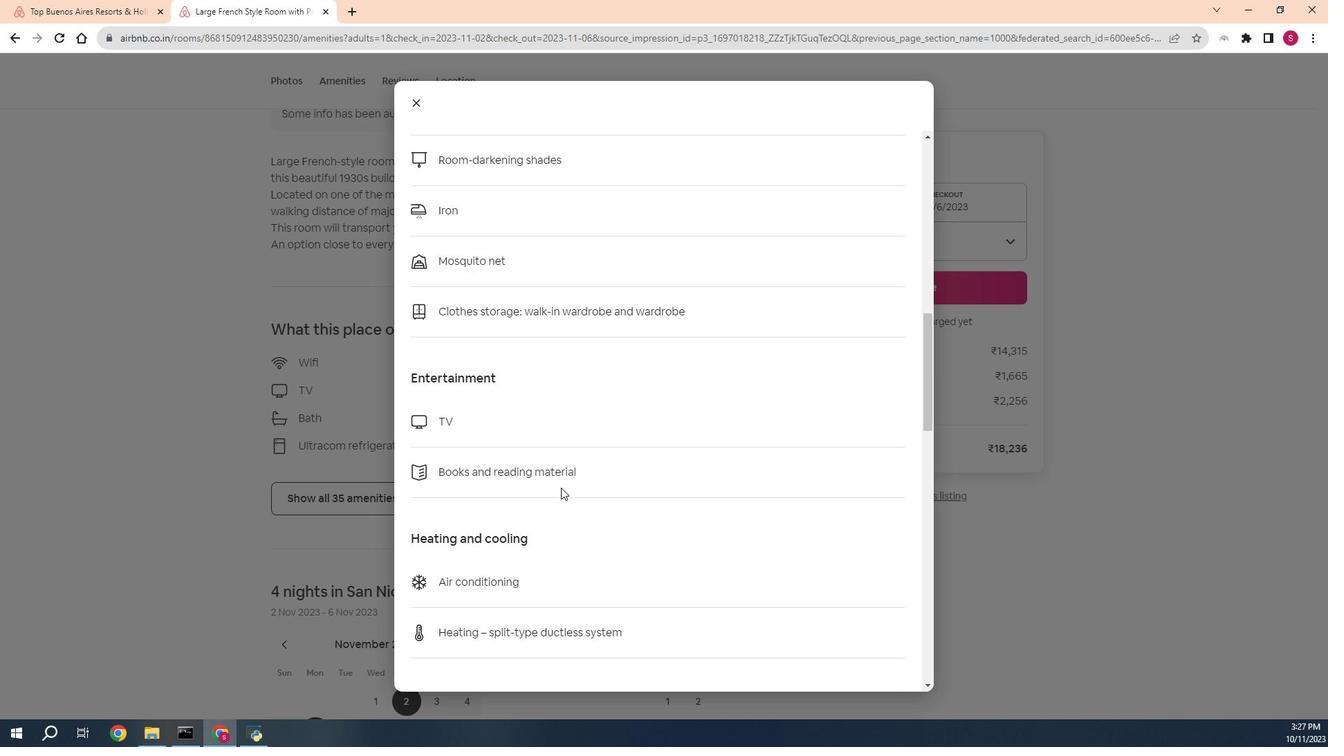 
Action: Mouse scrolled (422, 487) with delta (0, 0)
Screenshot: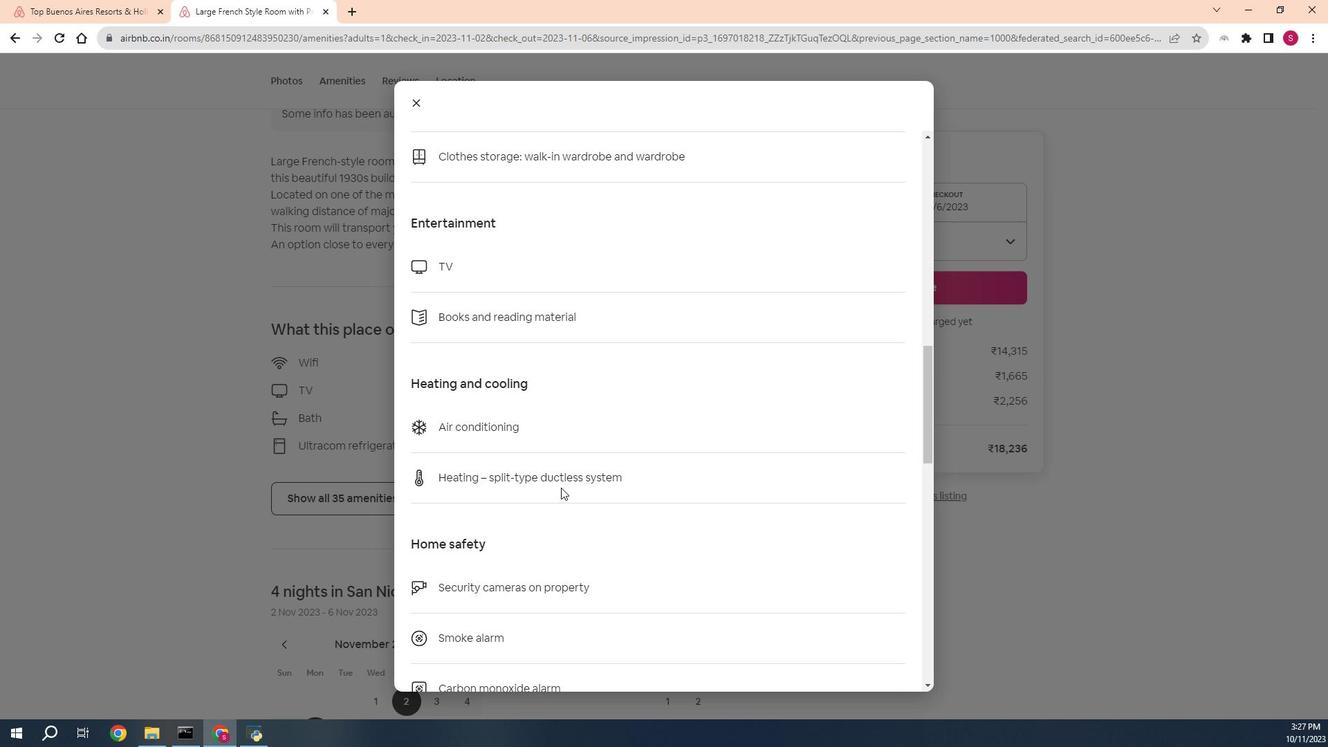 
Action: Mouse scrolled (422, 487) with delta (0, 0)
Screenshot: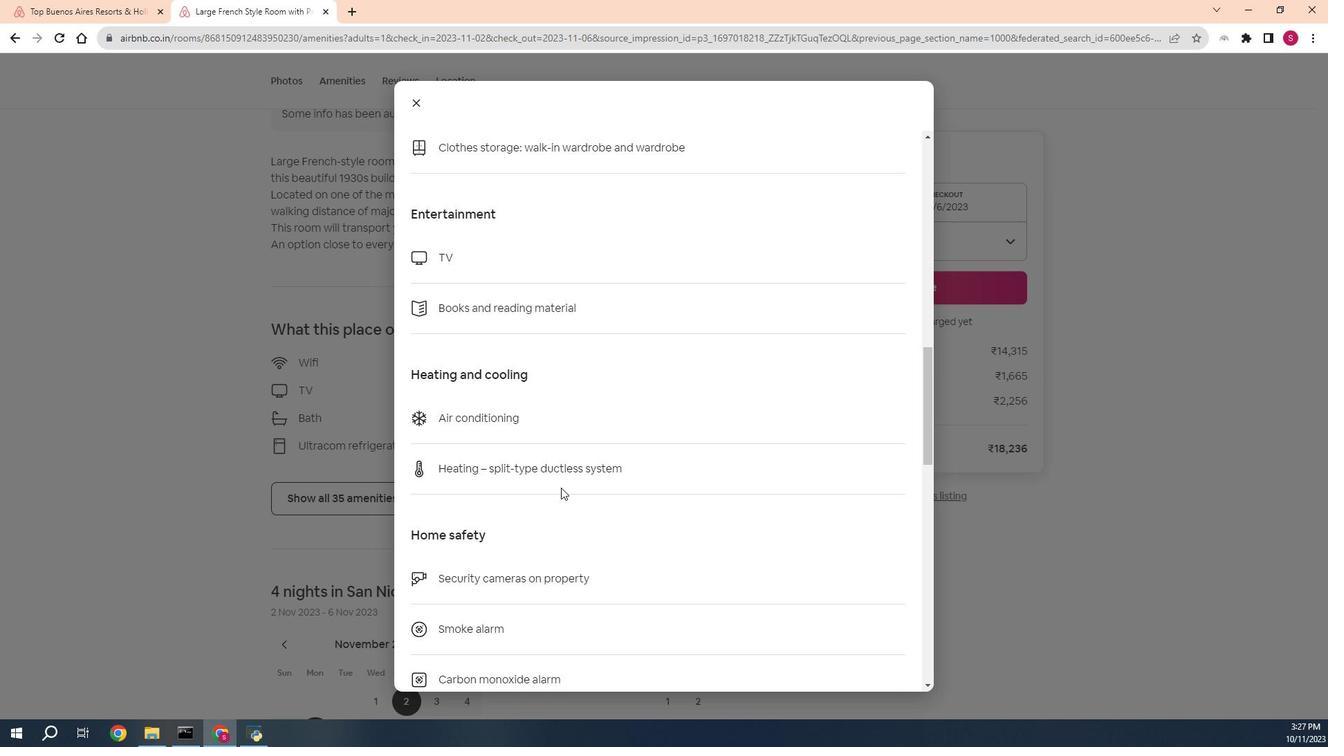 
Action: Mouse scrolled (422, 487) with delta (0, 0)
Screenshot: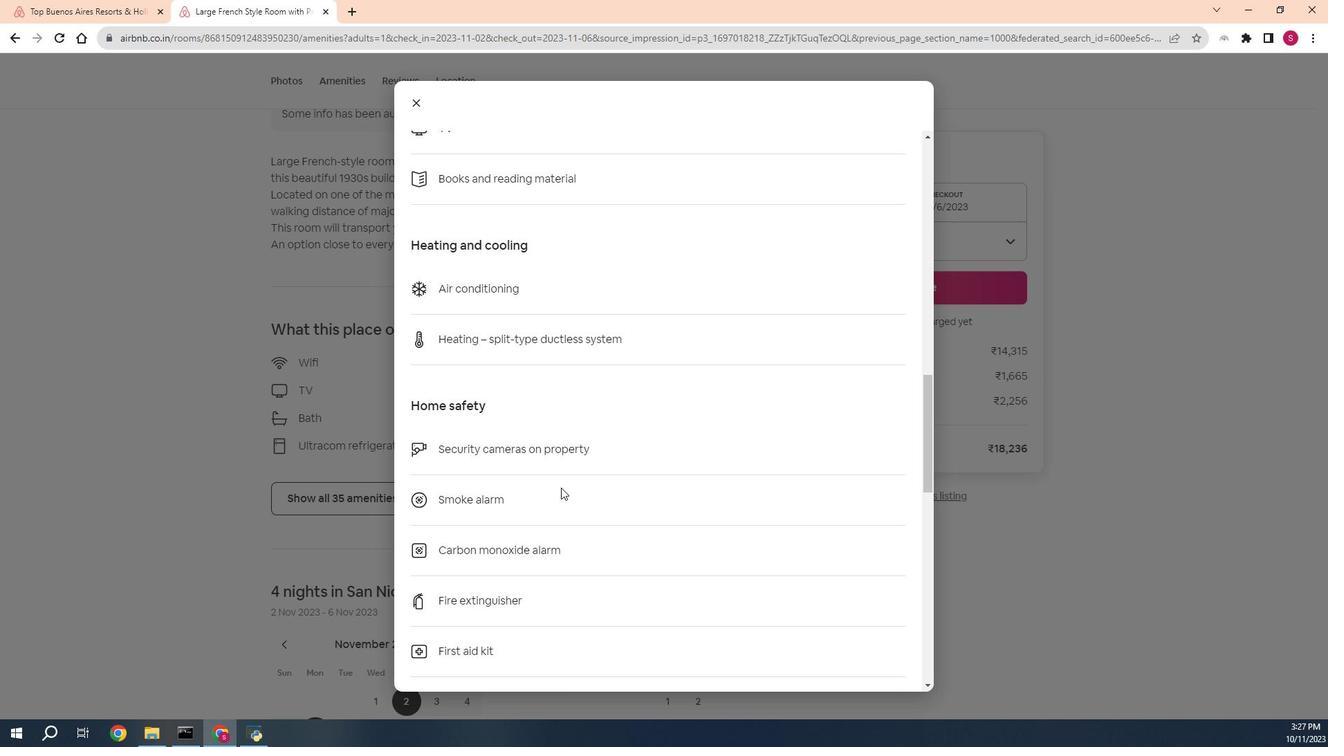 
Action: Mouse scrolled (422, 487) with delta (0, 0)
Screenshot: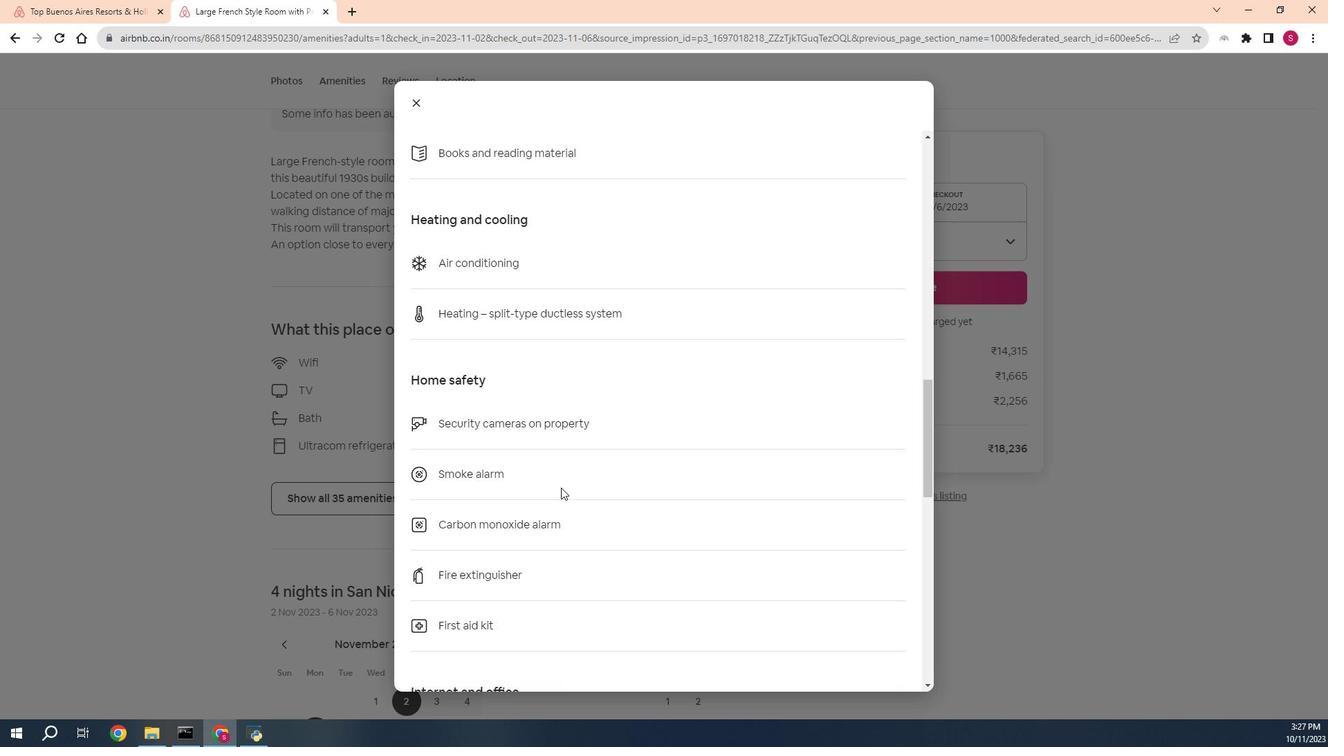
Action: Mouse scrolled (422, 487) with delta (0, 0)
Screenshot: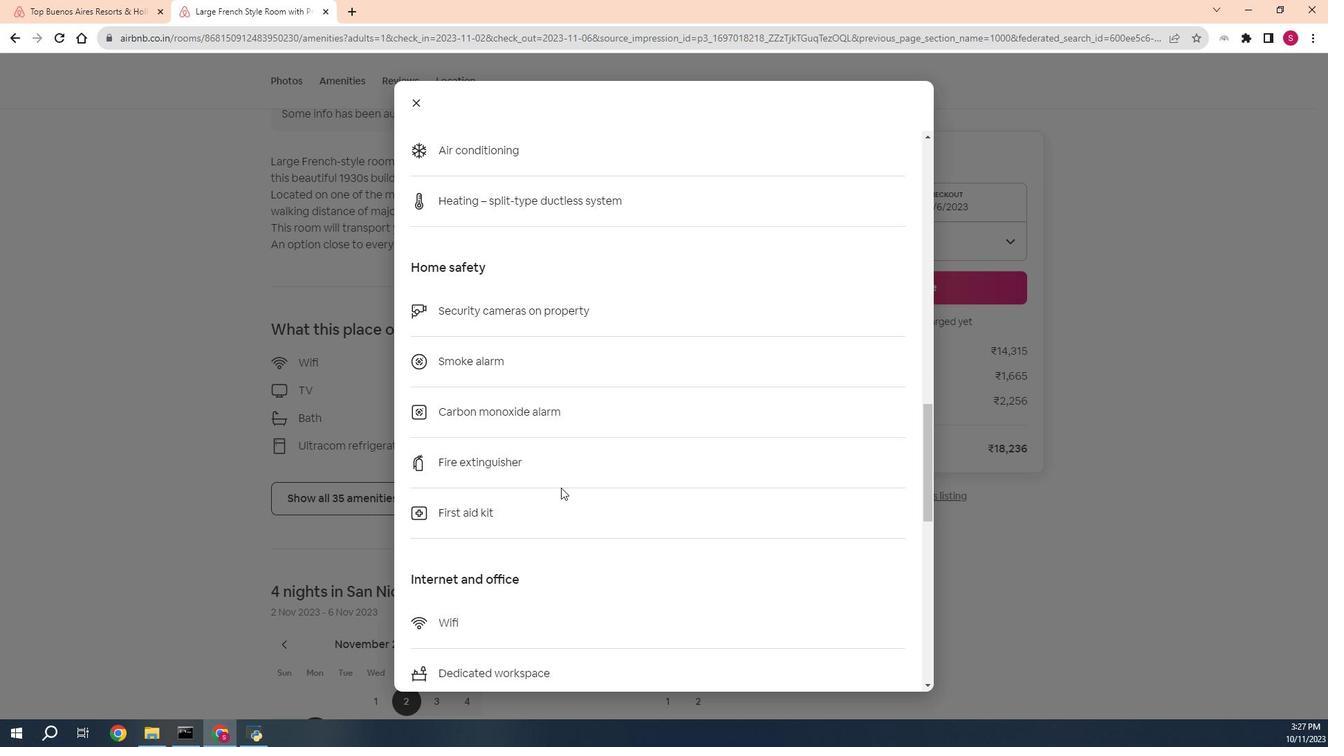 
Action: Mouse scrolled (422, 487) with delta (0, 0)
Screenshot: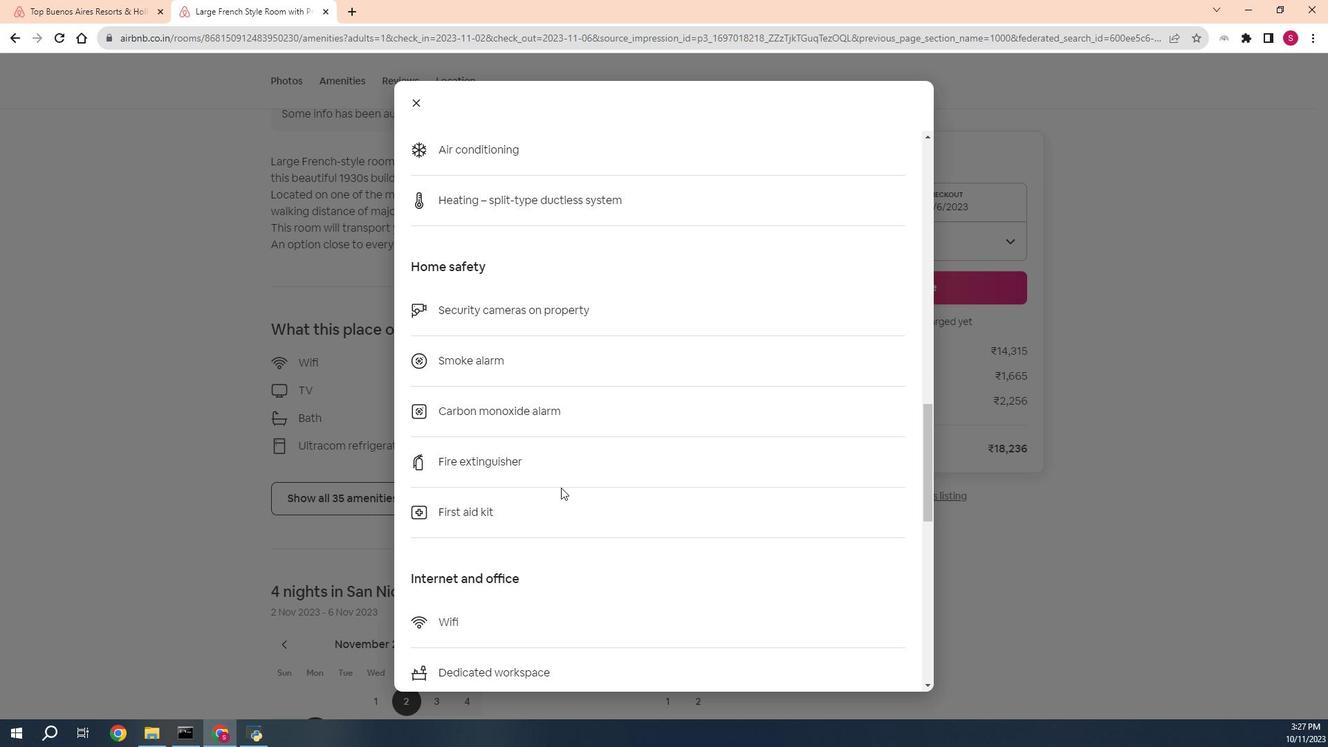 
Action: Mouse scrolled (422, 487) with delta (0, 0)
Screenshot: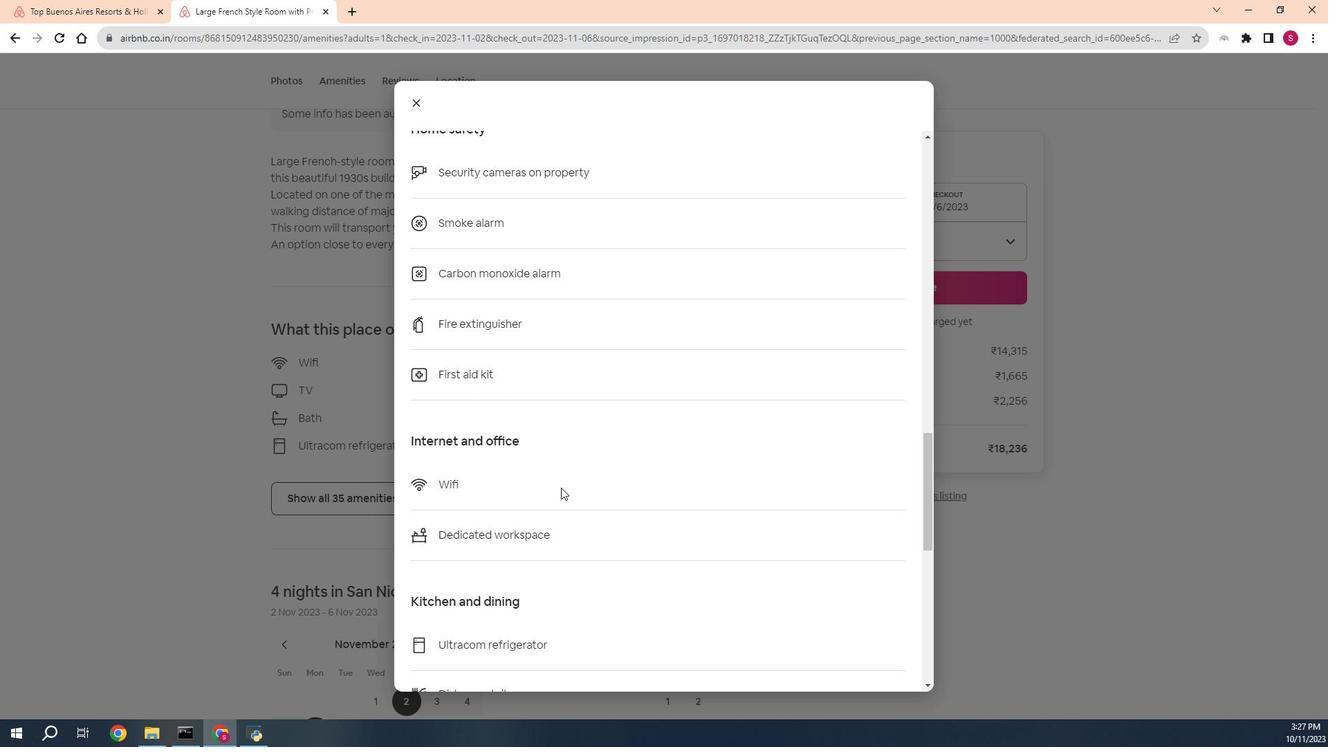 
Action: Mouse scrolled (422, 487) with delta (0, 0)
Screenshot: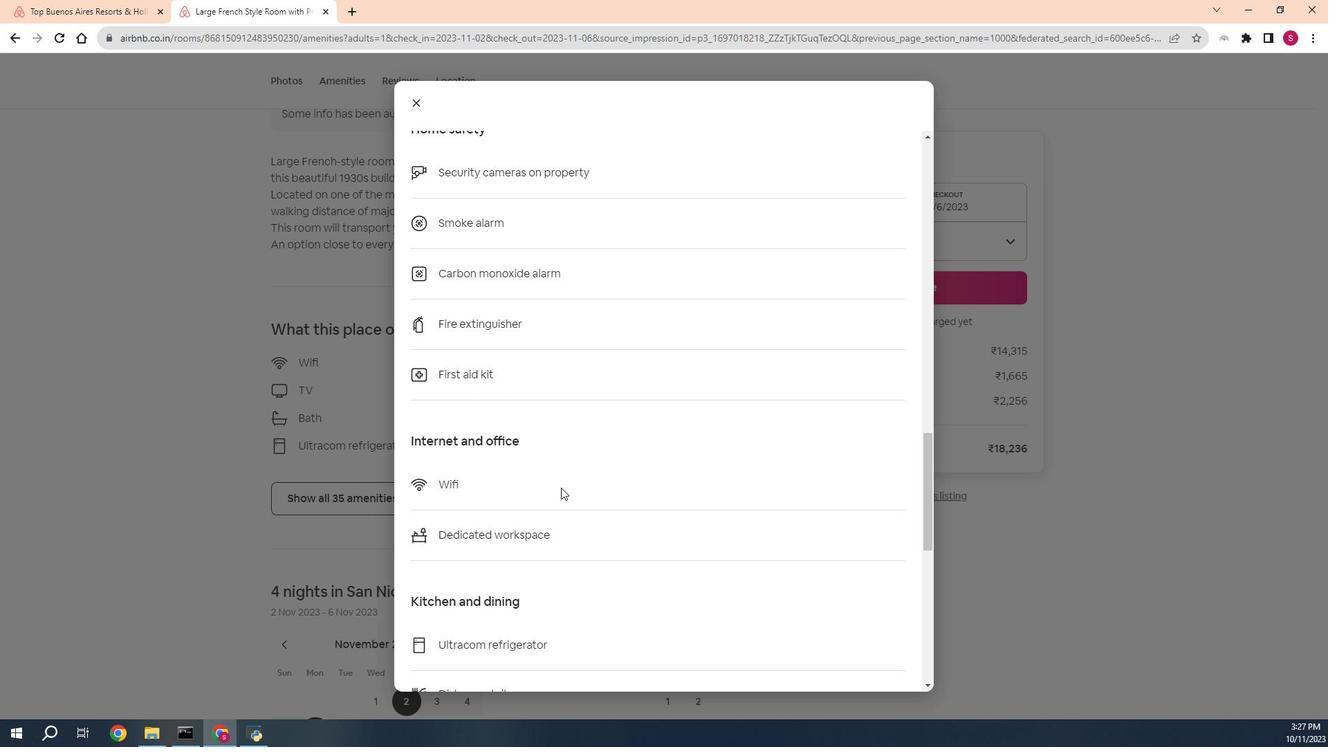 
Action: Mouse scrolled (422, 487) with delta (0, 0)
Screenshot: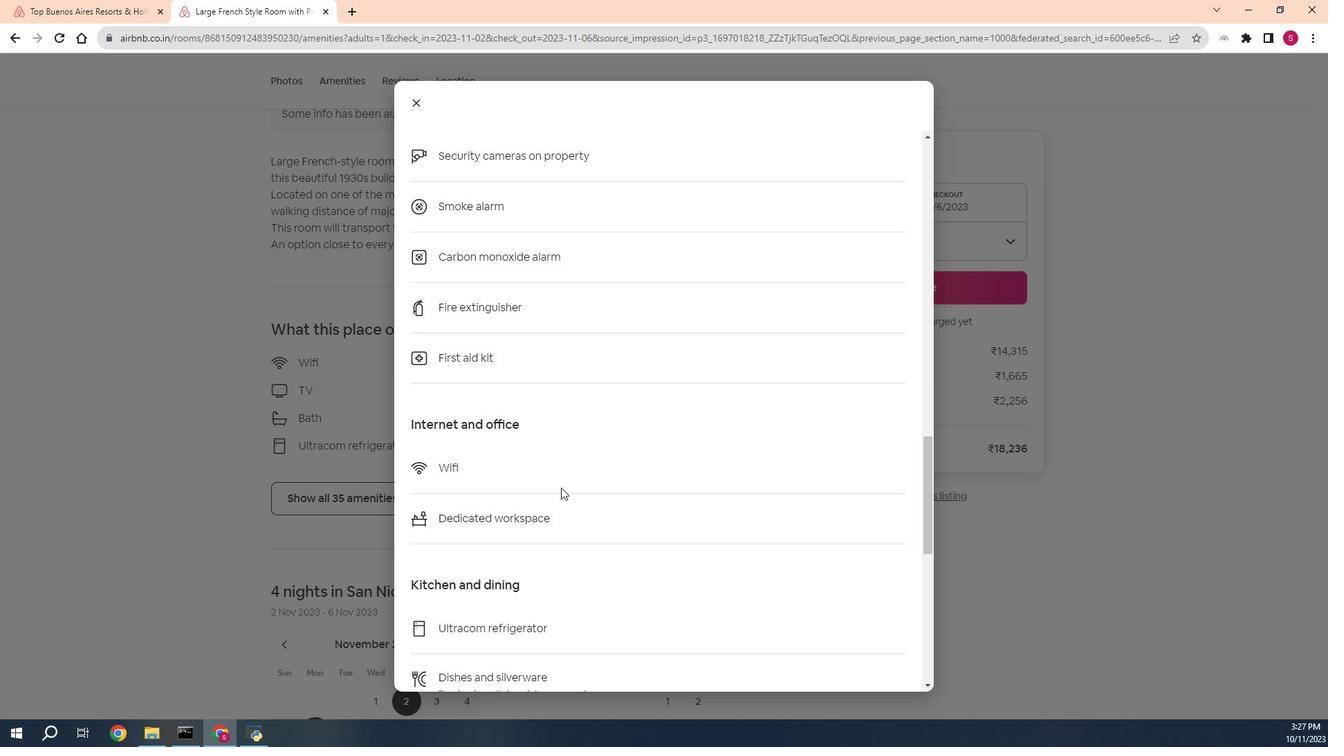
Action: Mouse scrolled (422, 487) with delta (0, 0)
Screenshot: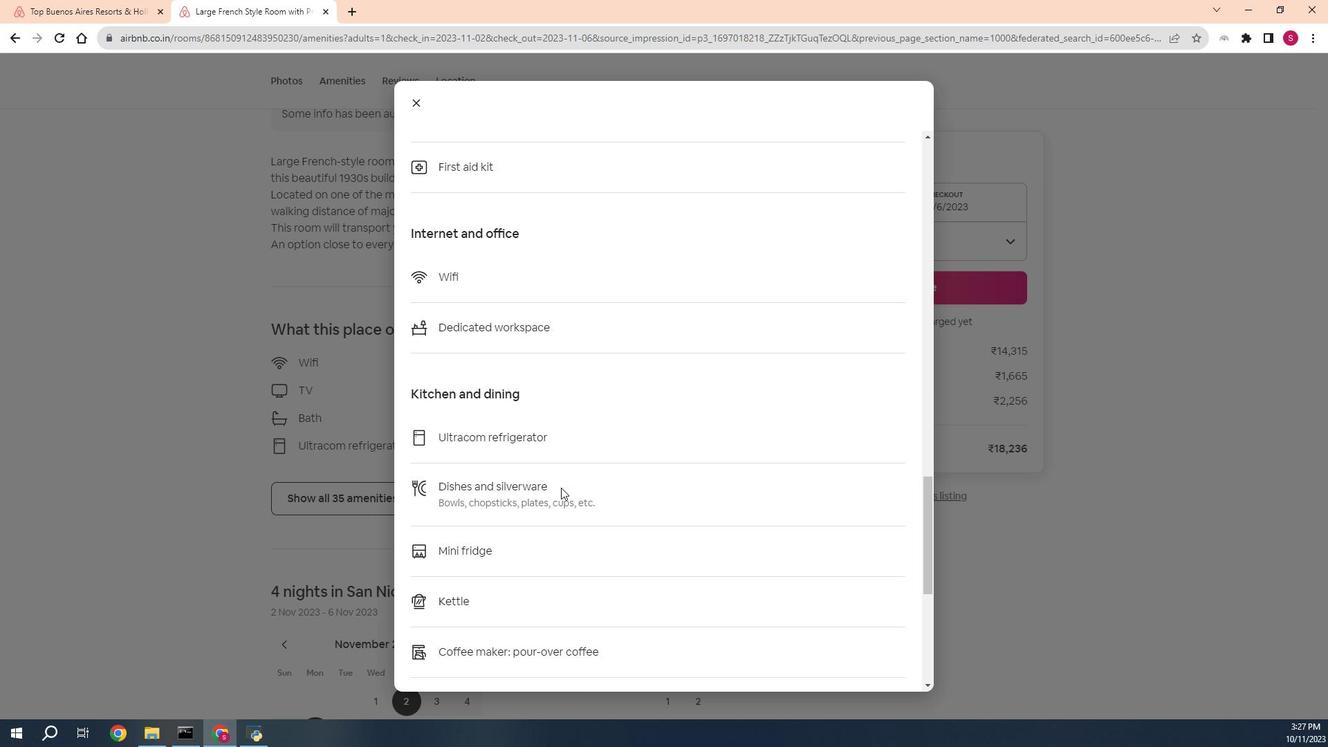 
Action: Mouse scrolled (422, 487) with delta (0, 0)
Screenshot: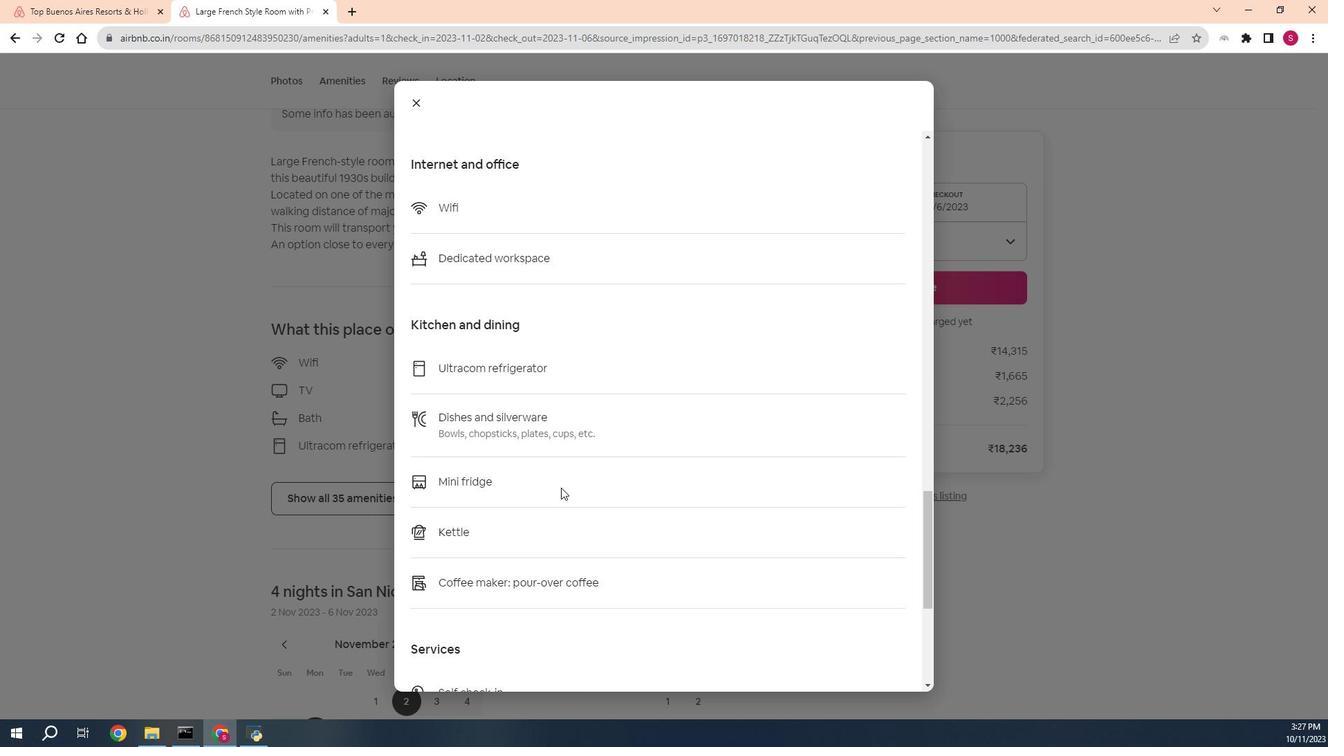 
Action: Mouse scrolled (422, 487) with delta (0, 0)
Screenshot: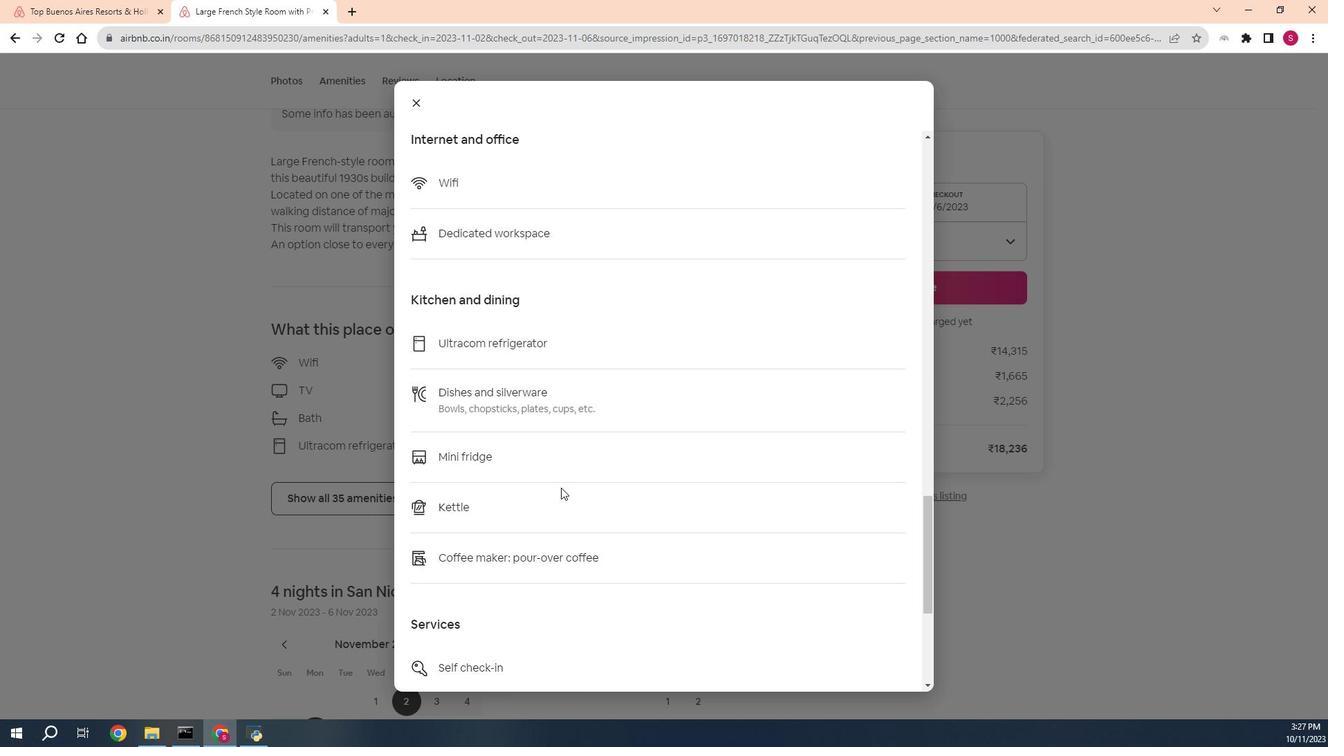 
Action: Mouse scrolled (422, 487) with delta (0, 0)
Screenshot: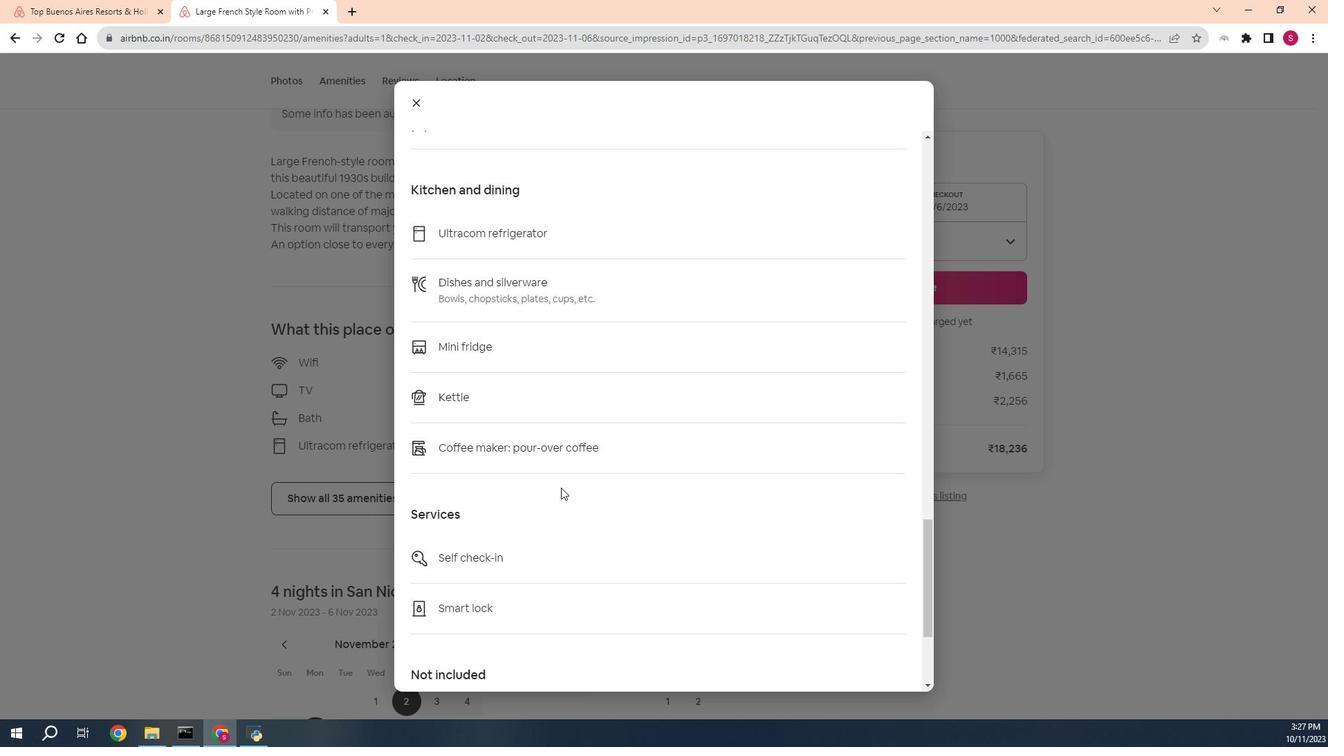 
Action: Mouse scrolled (422, 487) with delta (0, 0)
Screenshot: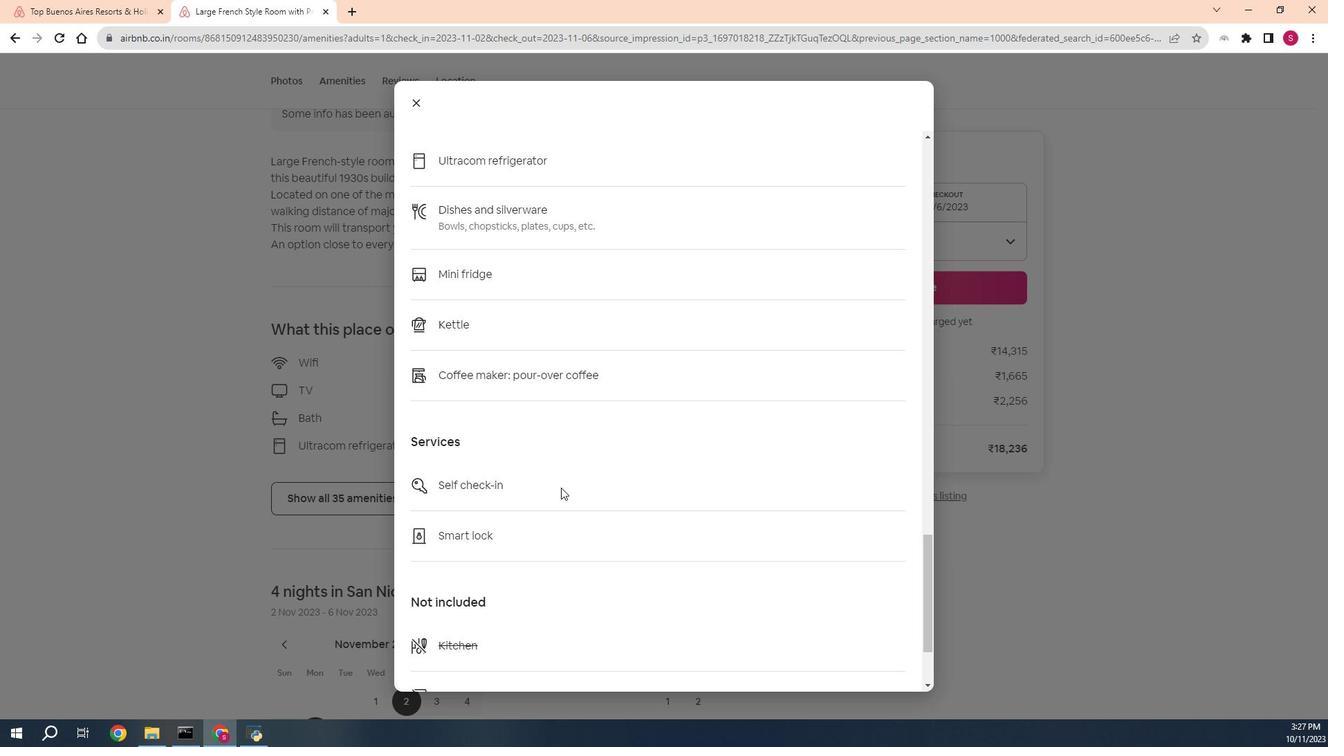 
Action: Mouse scrolled (422, 487) with delta (0, 0)
Screenshot: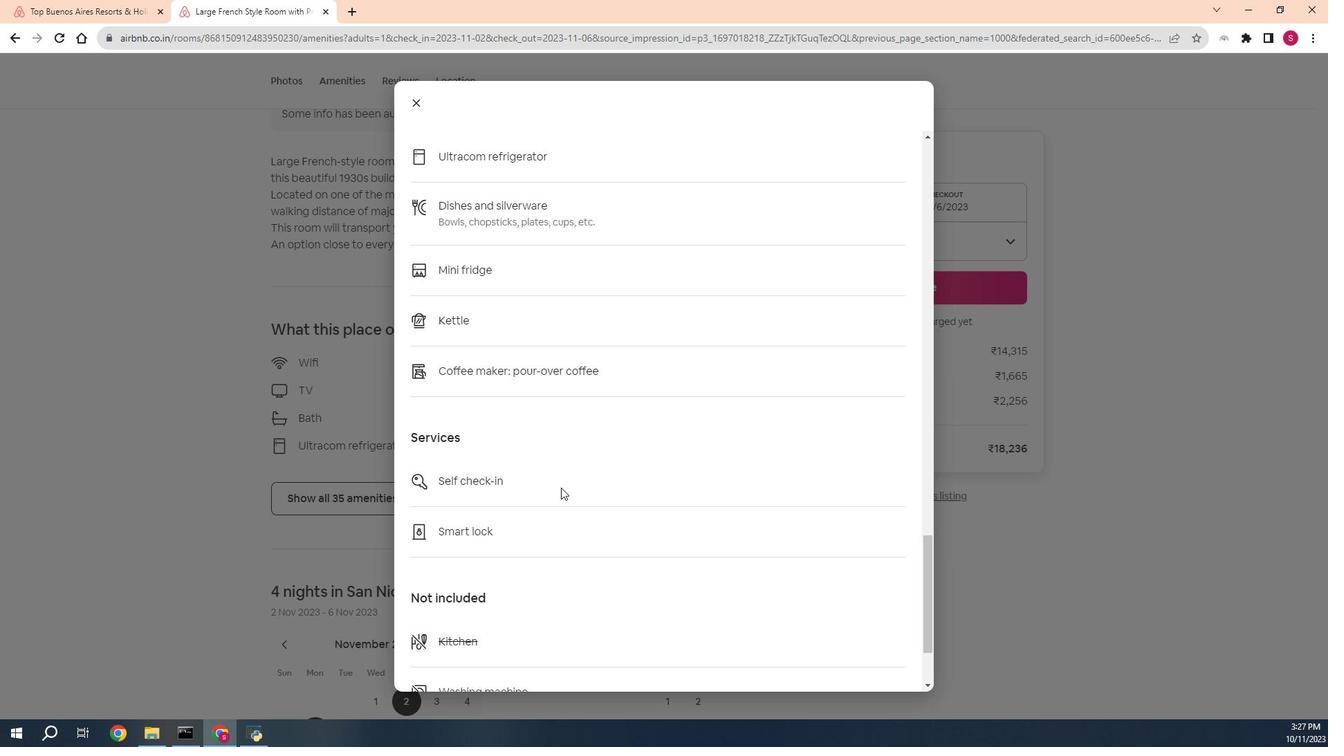 
Action: Mouse scrolled (422, 487) with delta (0, 0)
Screenshot: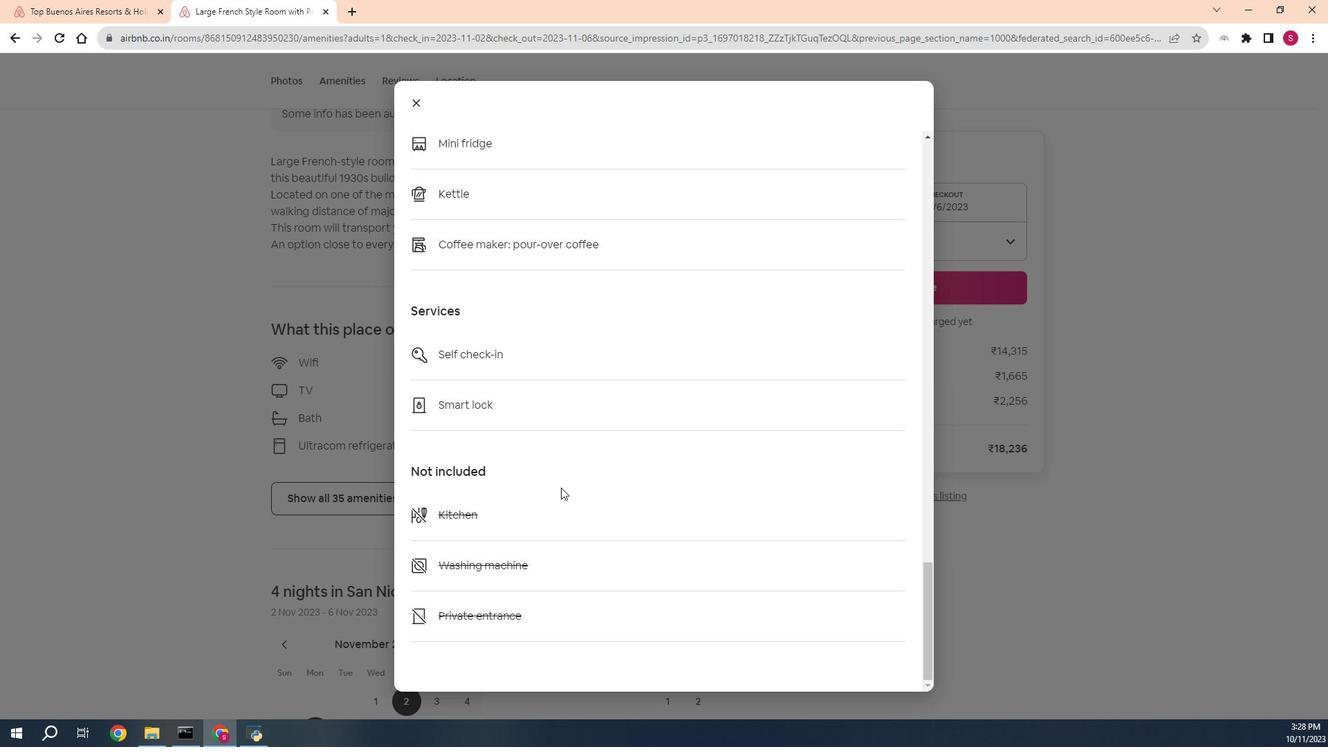 
Action: Mouse scrolled (422, 487) with delta (0, 0)
Screenshot: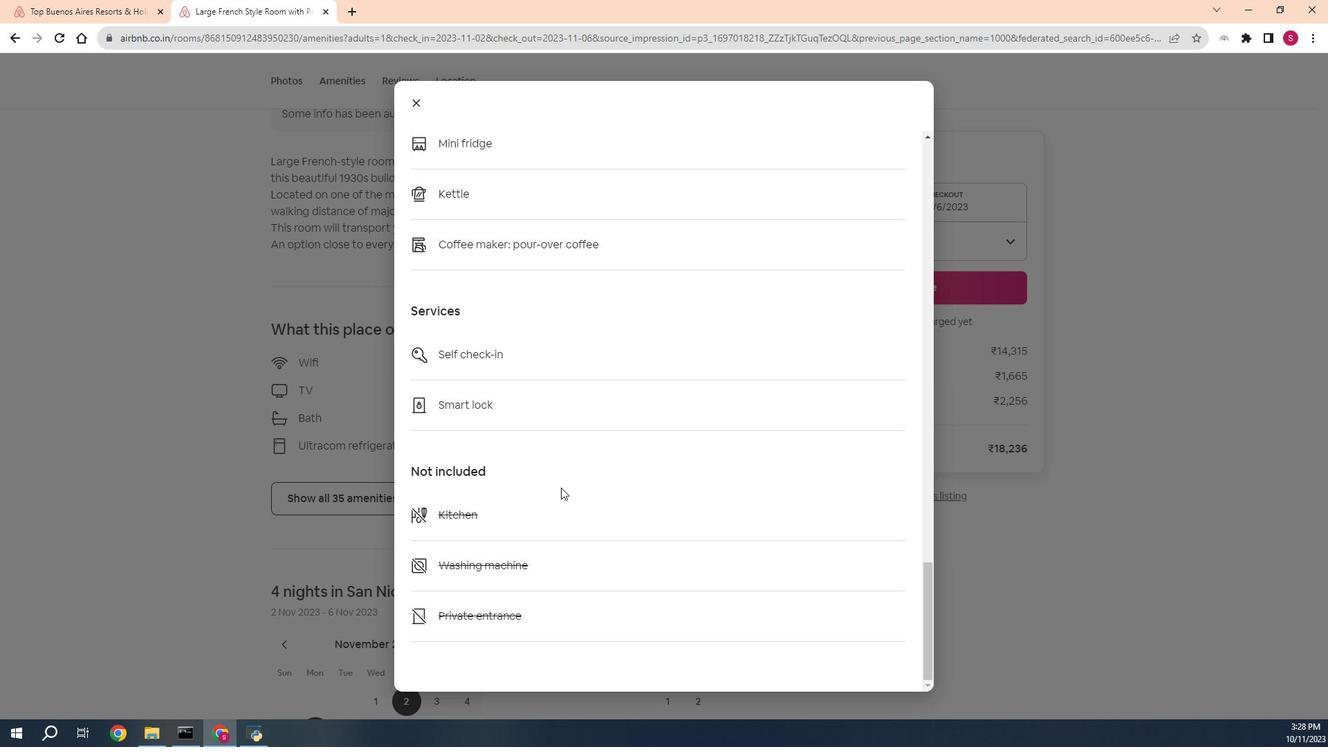 
Action: Mouse scrolled (422, 487) with delta (0, 0)
Screenshot: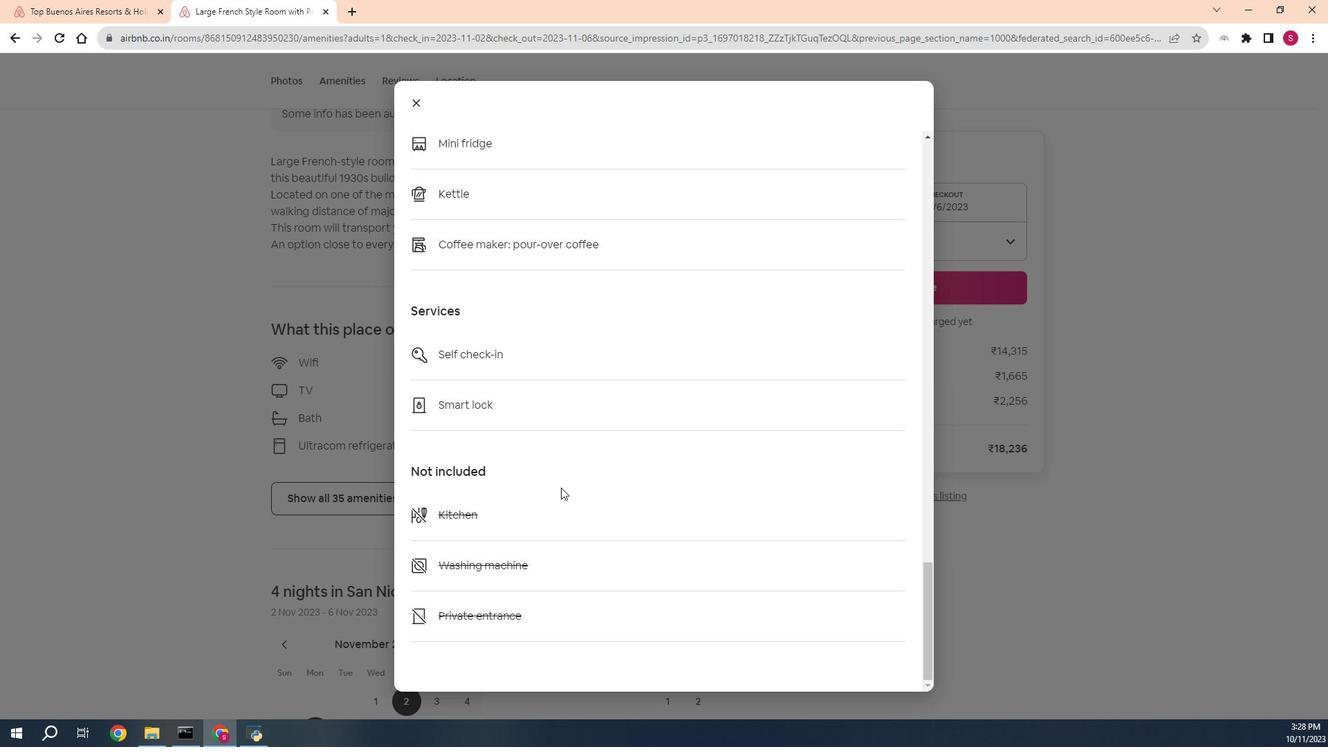 
Action: Mouse scrolled (422, 487) with delta (0, 0)
Screenshot: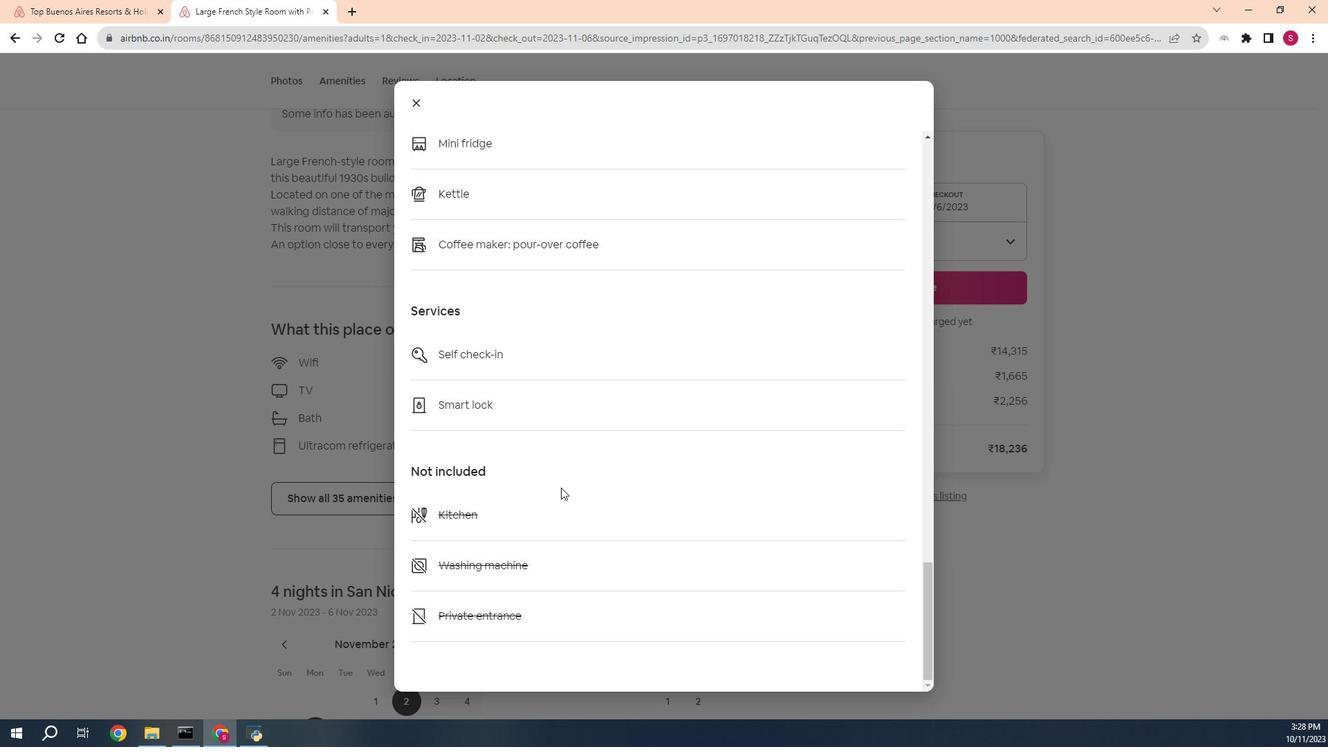 
Action: Mouse moved to (359, 115)
Screenshot: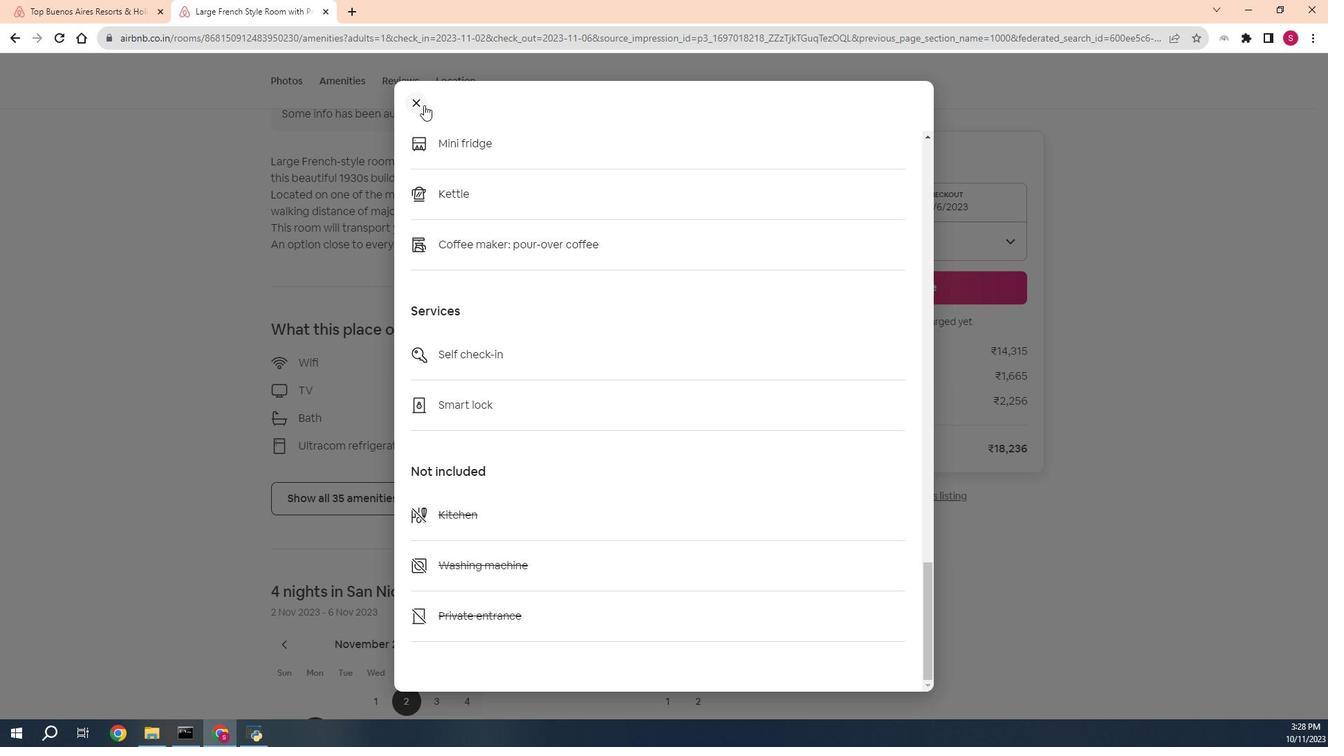 
Action: Mouse pressed left at (359, 115)
Screenshot: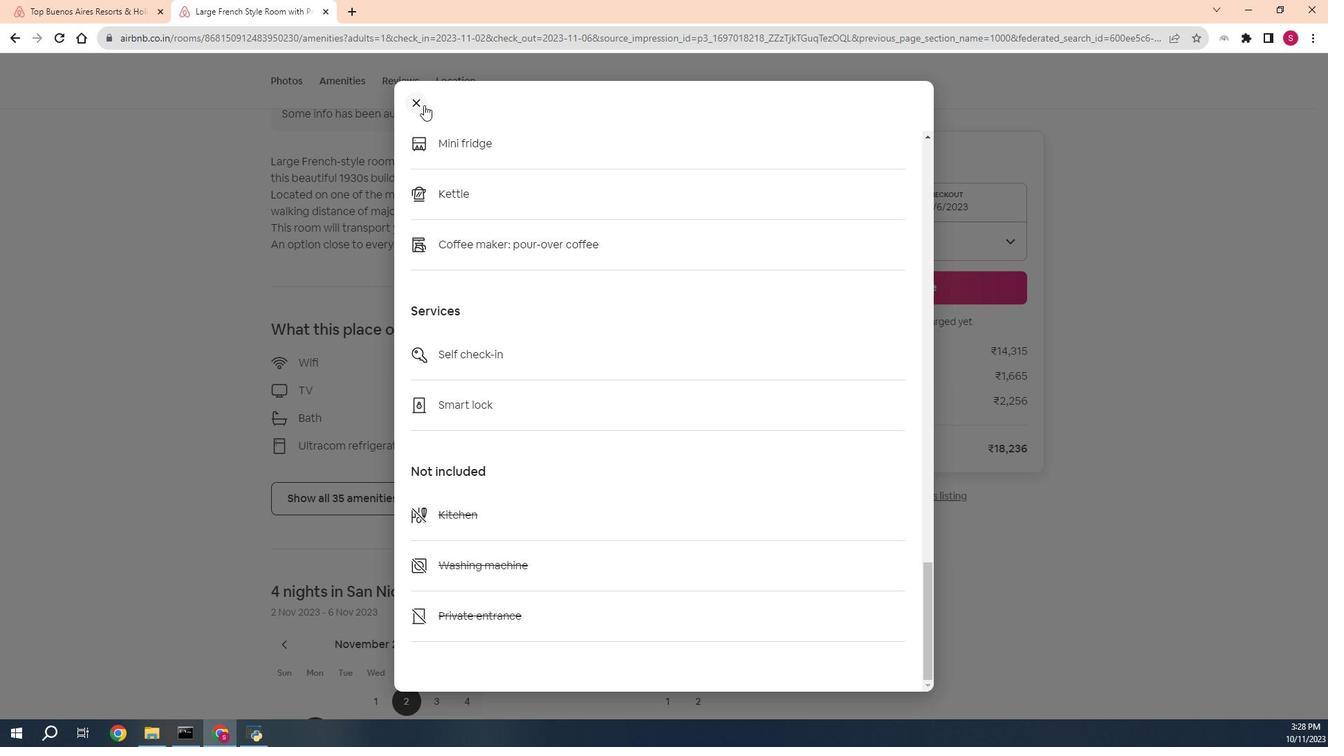 
Action: Mouse moved to (357, 546)
Screenshot: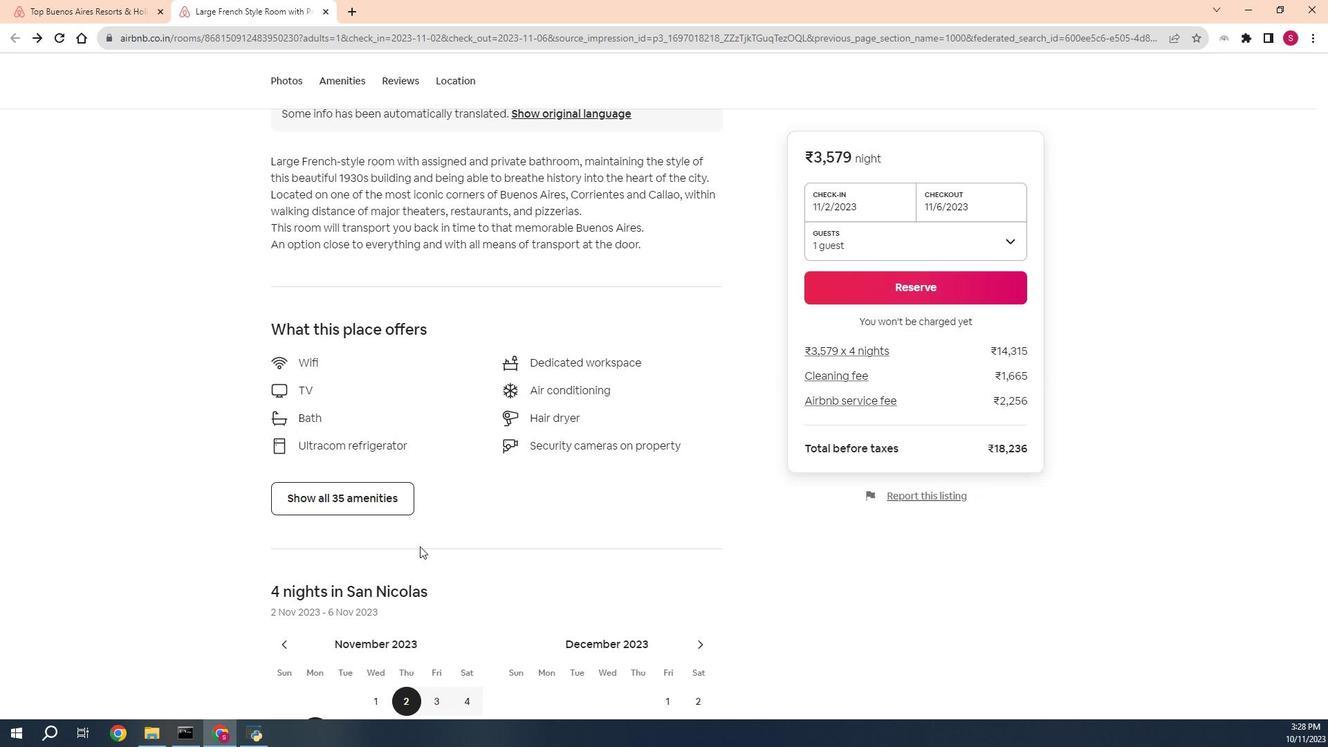 
Action: Mouse scrolled (357, 545) with delta (0, 0)
Screenshot: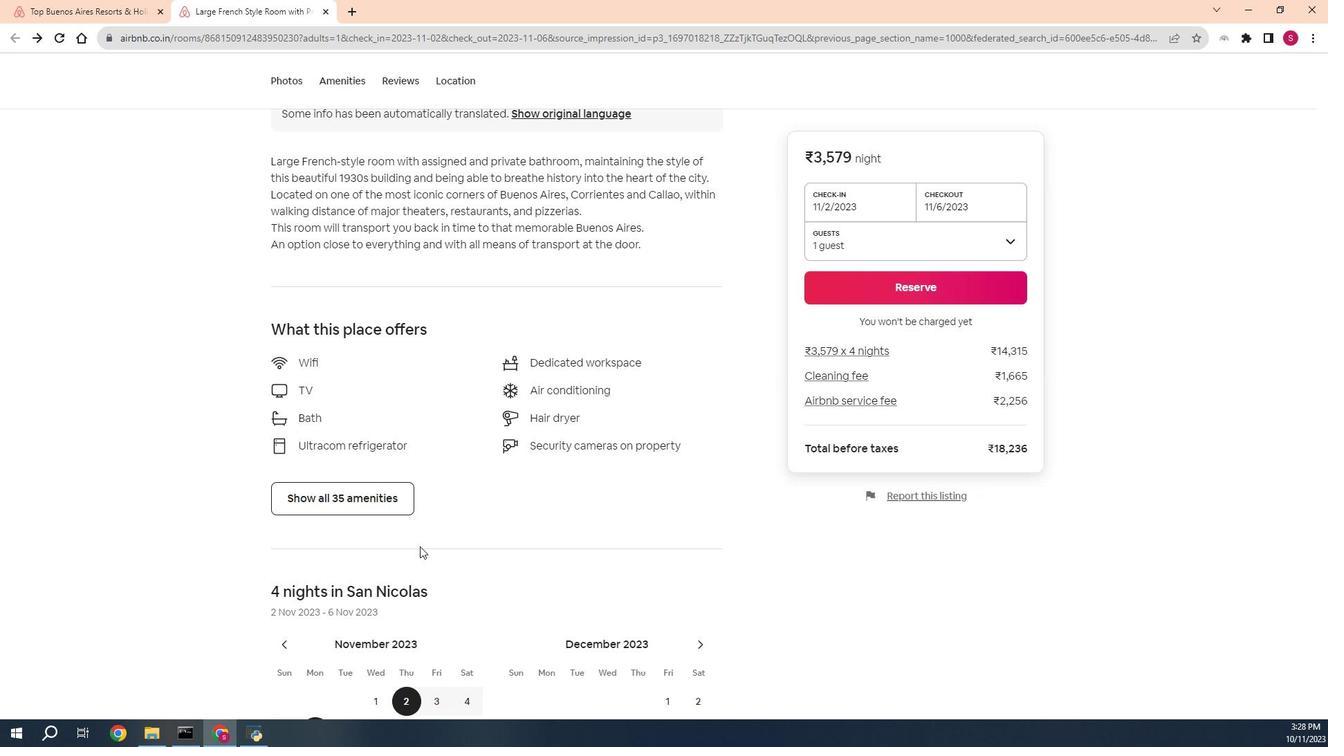 
Action: Mouse scrolled (357, 545) with delta (0, 0)
Screenshot: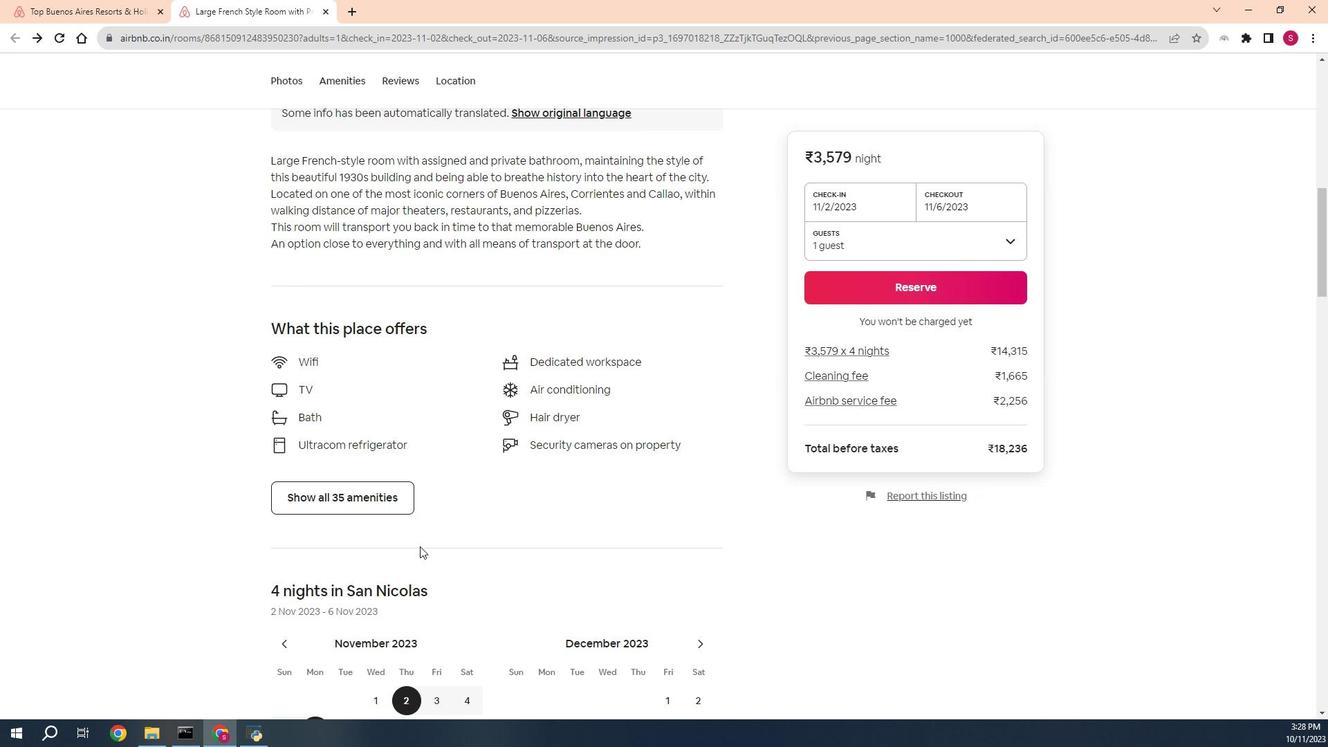 
Action: Mouse scrolled (357, 545) with delta (0, 0)
Screenshot: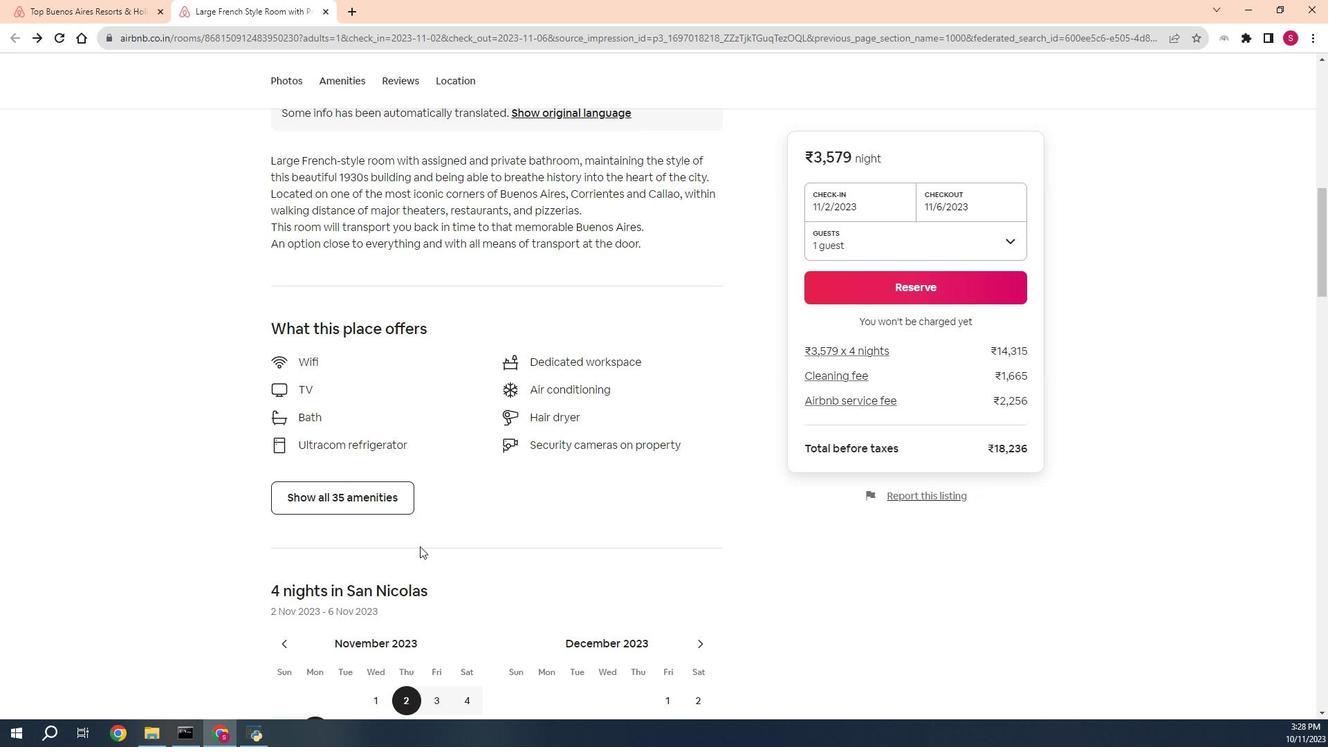 
Action: Mouse scrolled (357, 545) with delta (0, 0)
Screenshot: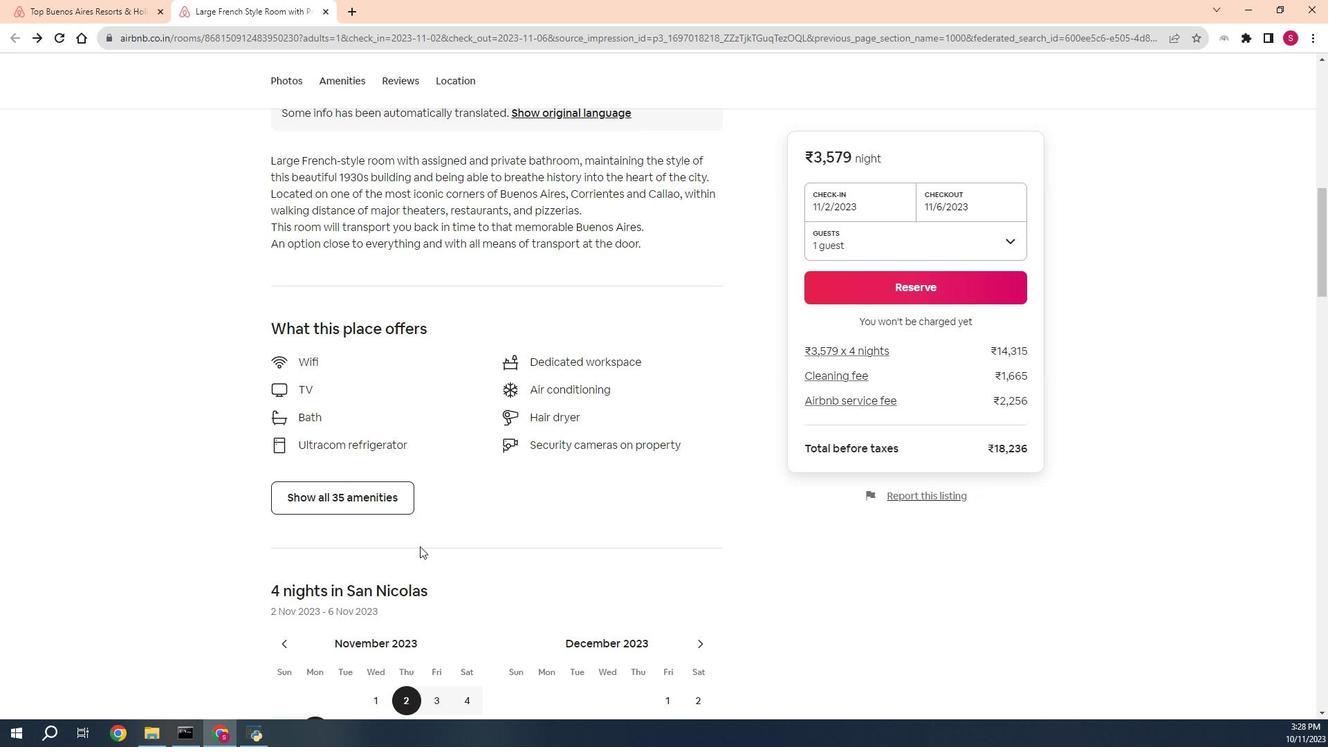 
Action: Mouse scrolled (357, 545) with delta (0, 0)
Screenshot: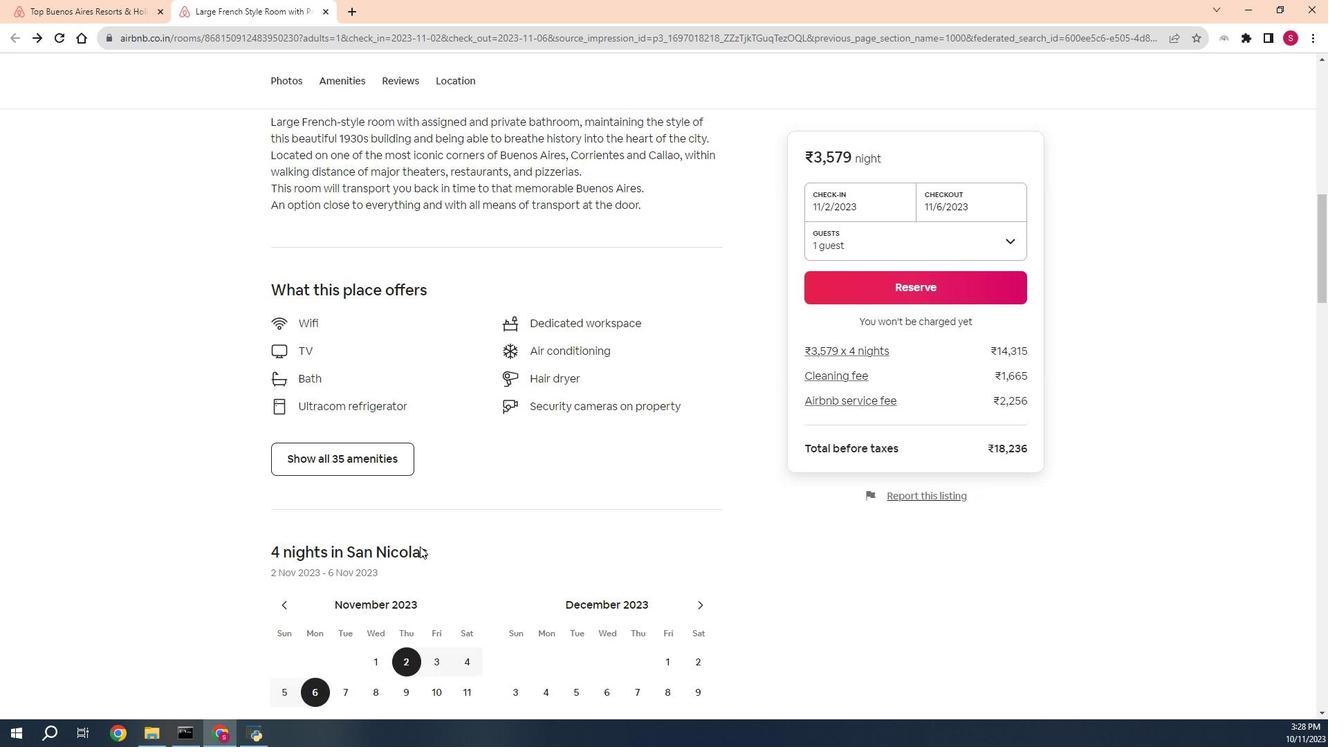 
Action: Mouse scrolled (357, 545) with delta (0, 0)
Screenshot: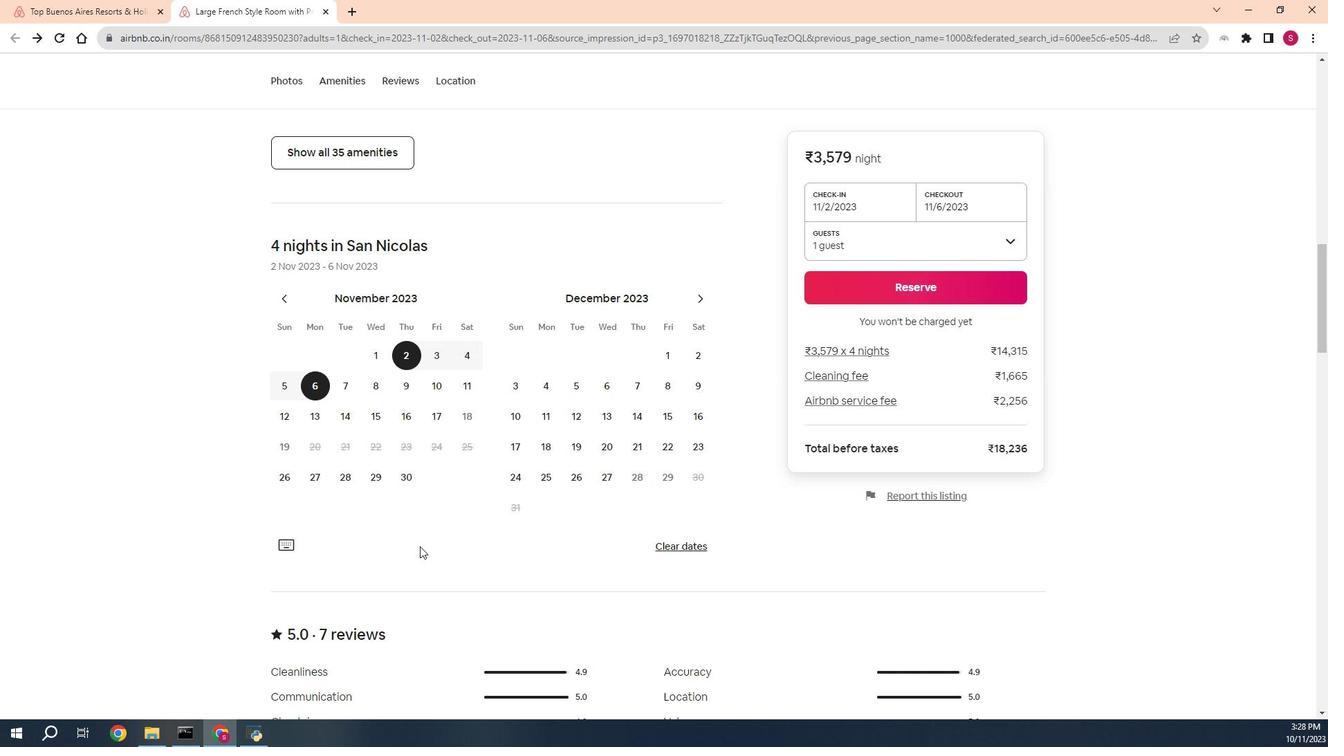 
Action: Mouse scrolled (357, 545) with delta (0, 0)
Screenshot: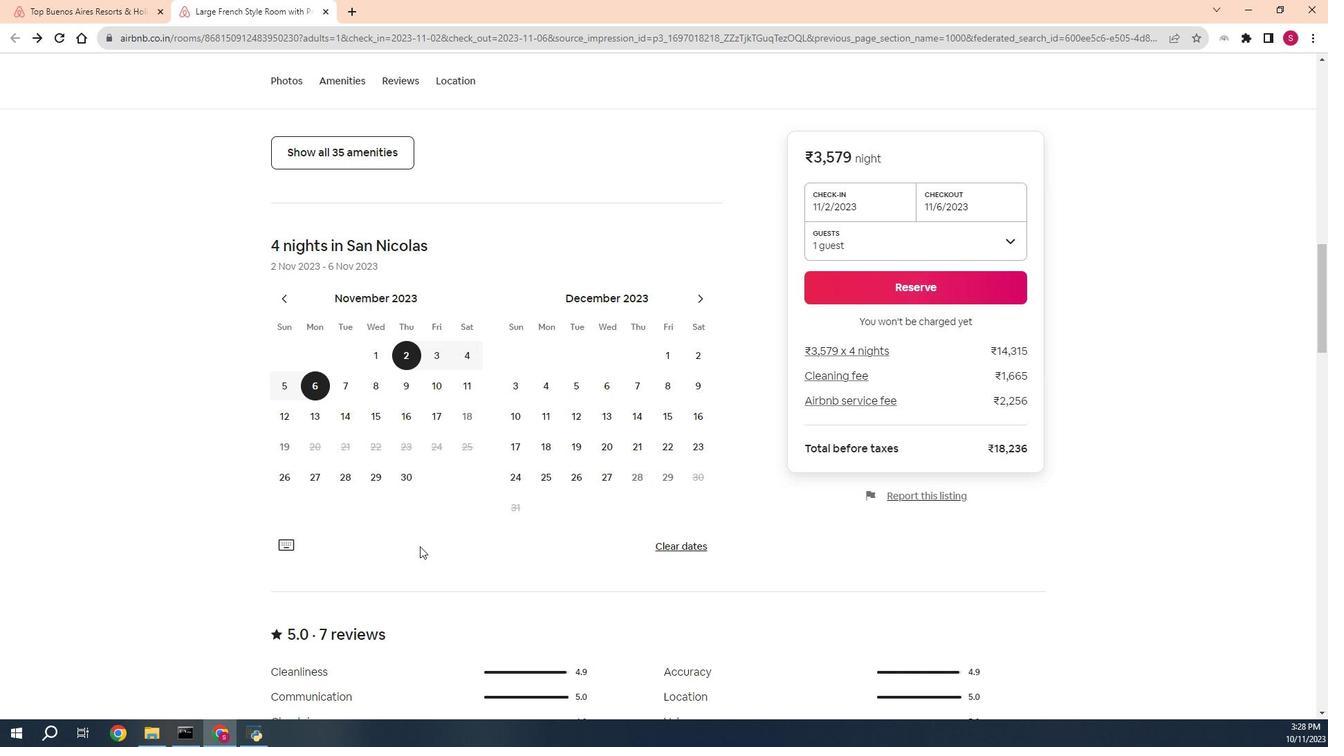 
Action: Mouse scrolled (357, 545) with delta (0, 0)
Screenshot: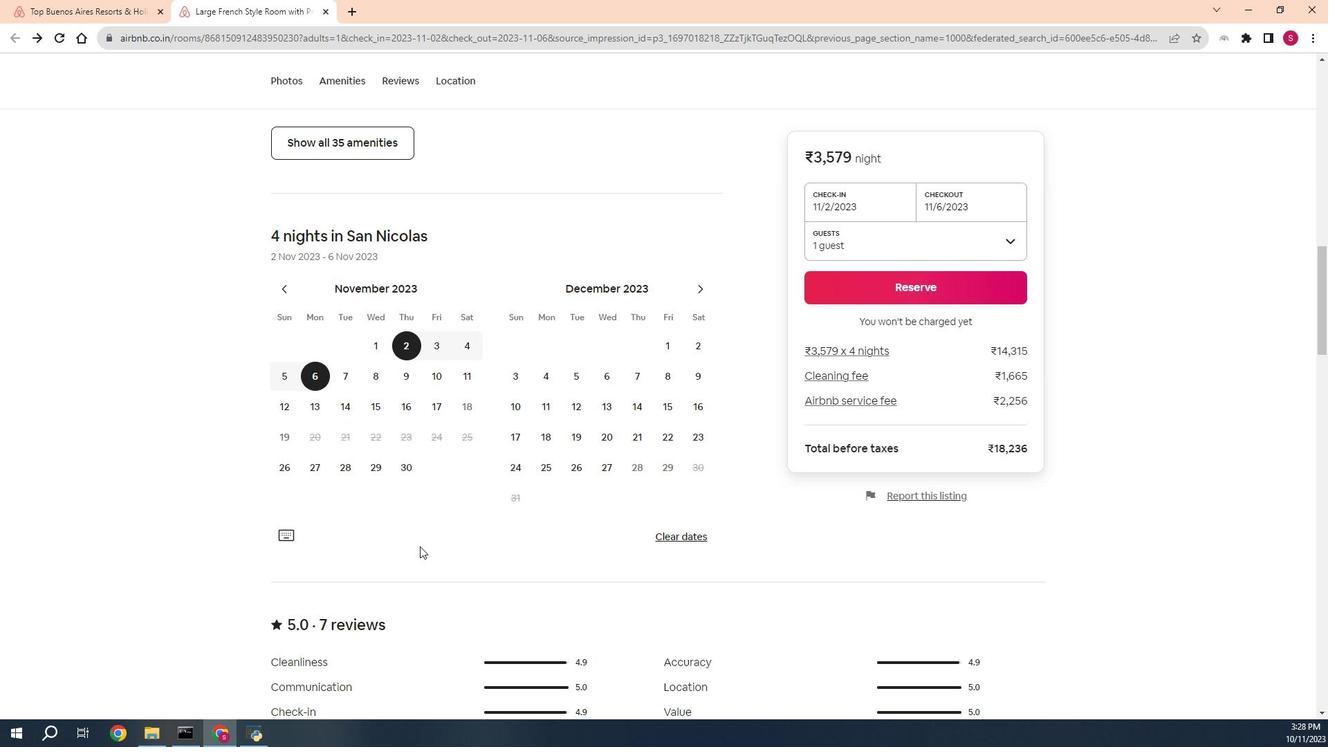
Action: Mouse scrolled (357, 545) with delta (0, 0)
Screenshot: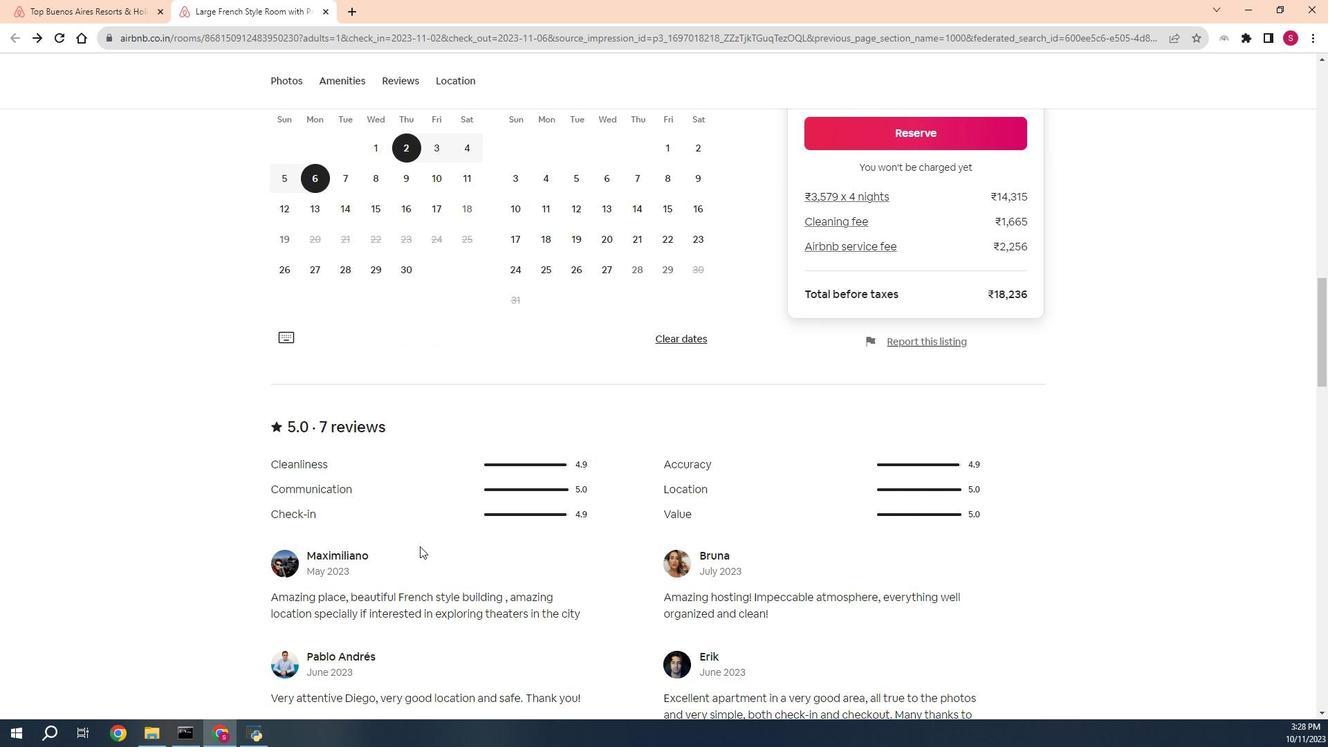 
Action: Mouse scrolled (357, 545) with delta (0, 0)
Screenshot: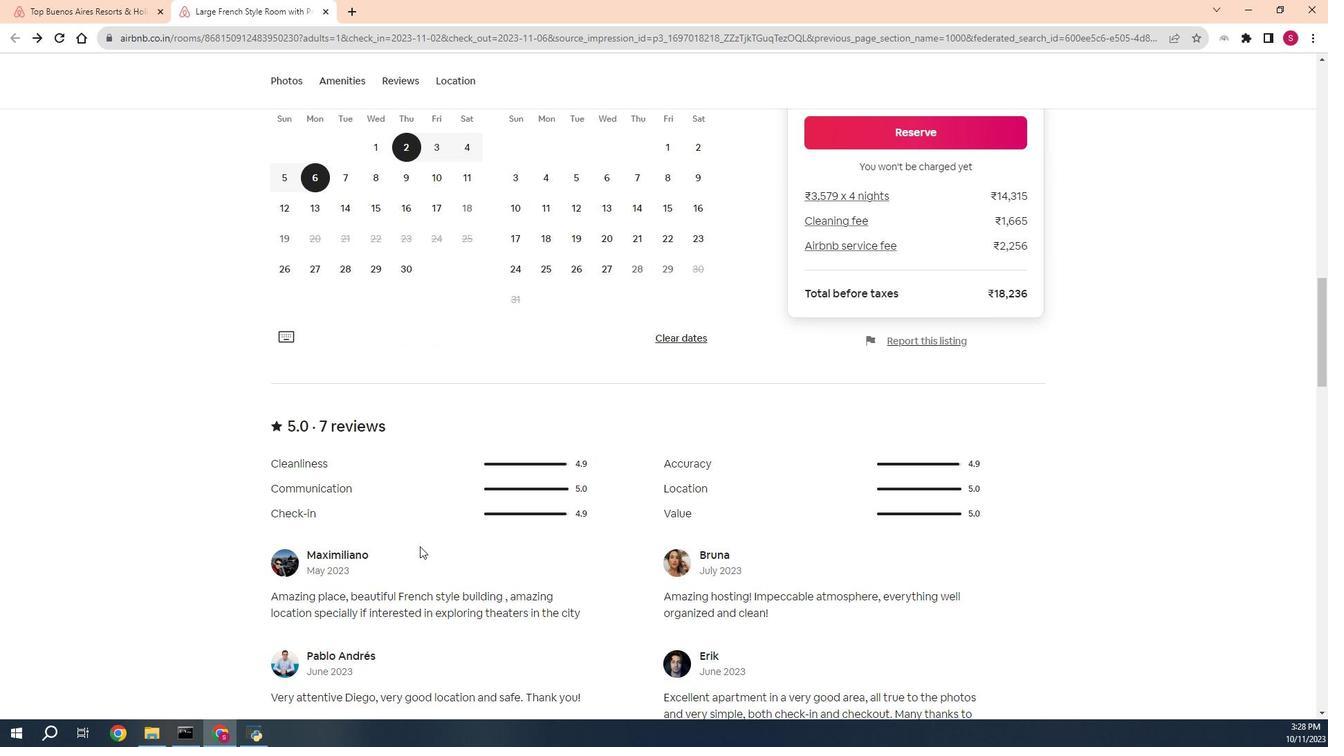 
Action: Mouse scrolled (357, 545) with delta (0, 0)
Screenshot: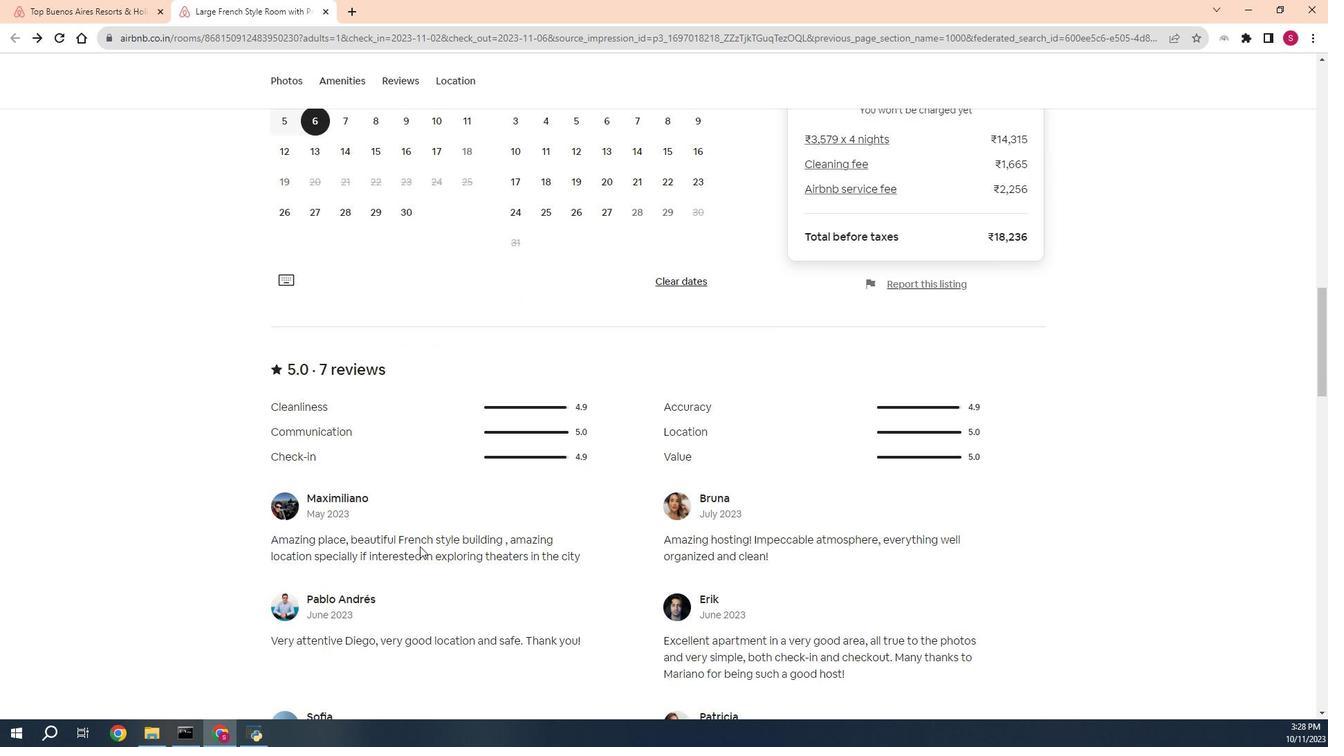 
Action: Mouse scrolled (357, 545) with delta (0, 0)
Screenshot: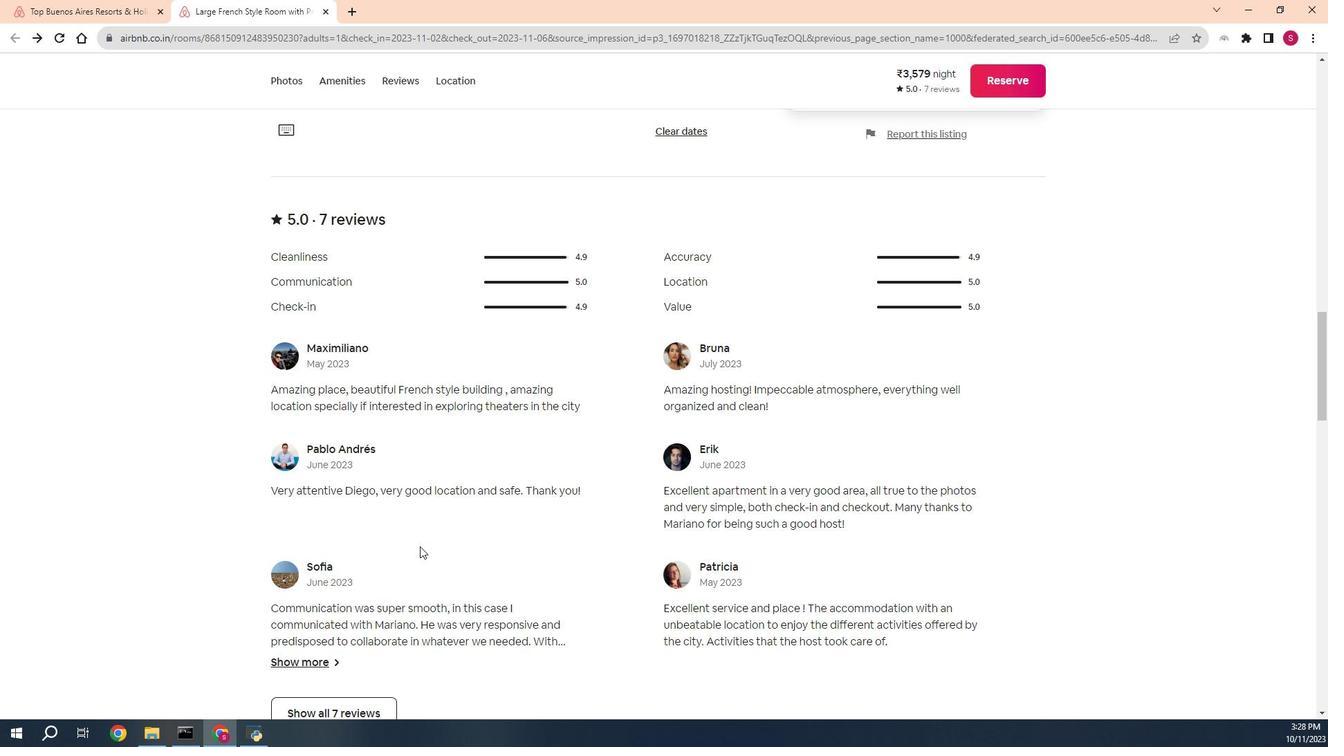 
Action: Mouse scrolled (357, 545) with delta (0, 0)
Screenshot: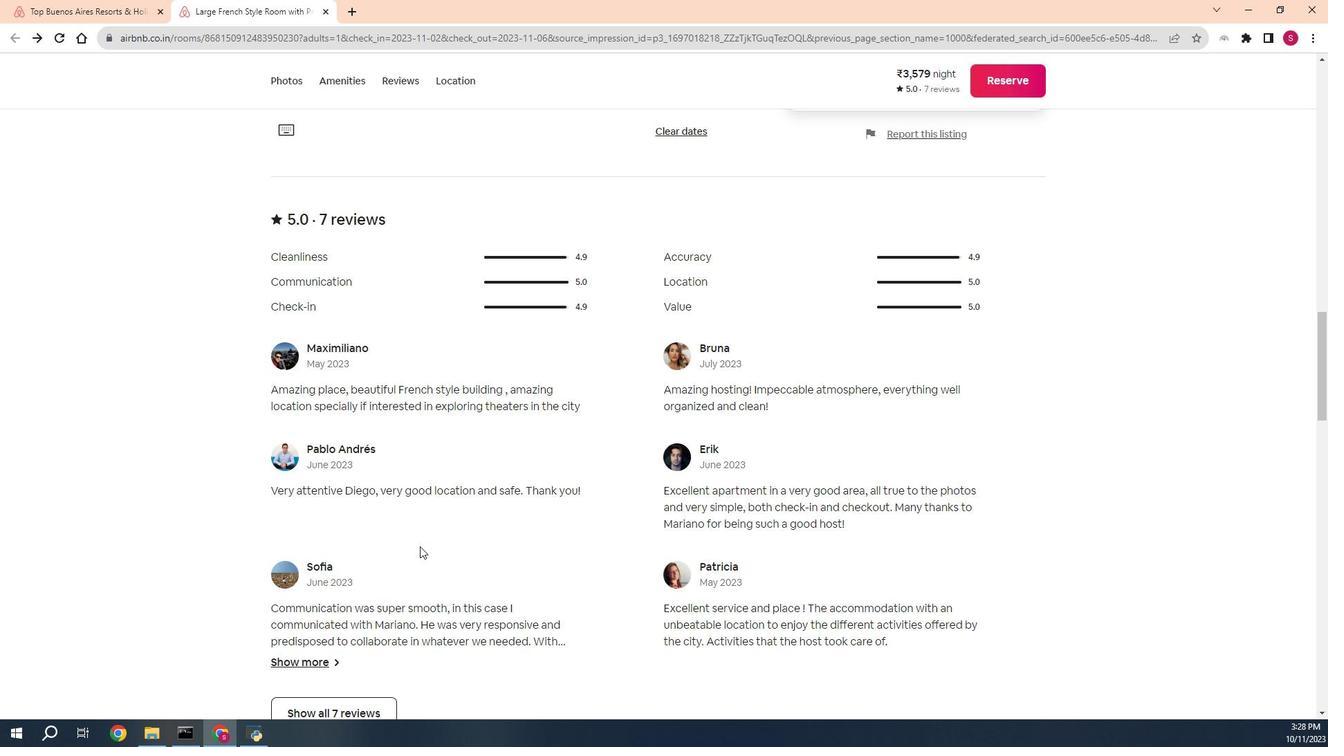 
Action: Mouse scrolled (357, 545) with delta (0, 0)
Screenshot: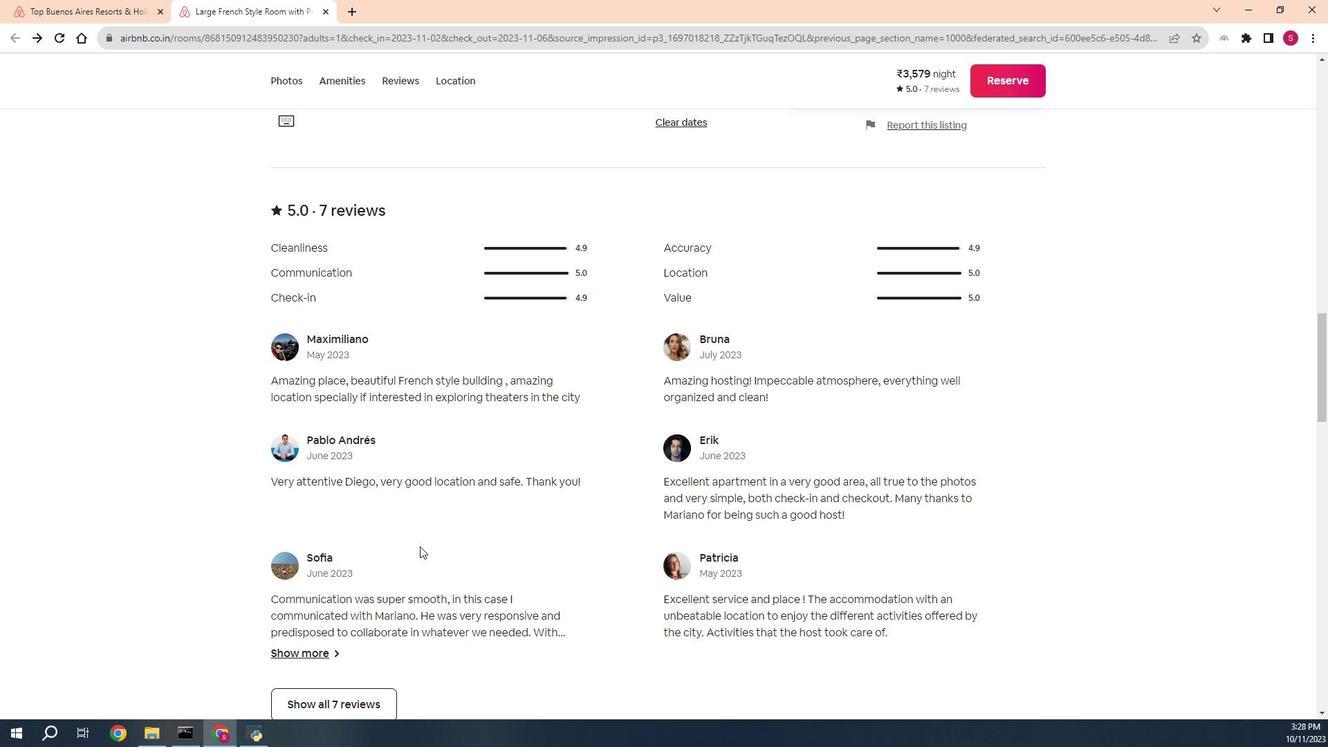 
Action: Mouse moved to (307, 504)
Screenshot: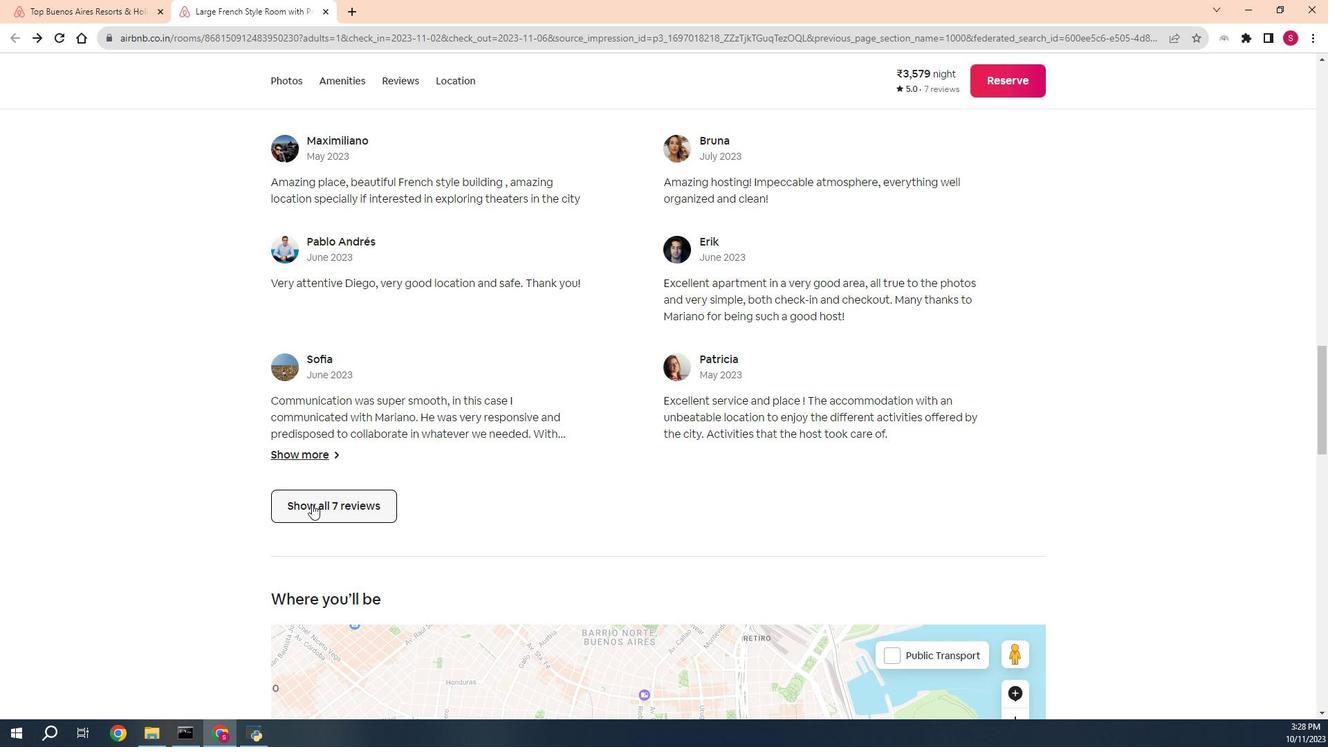 
Action: Mouse pressed left at (307, 504)
Screenshot: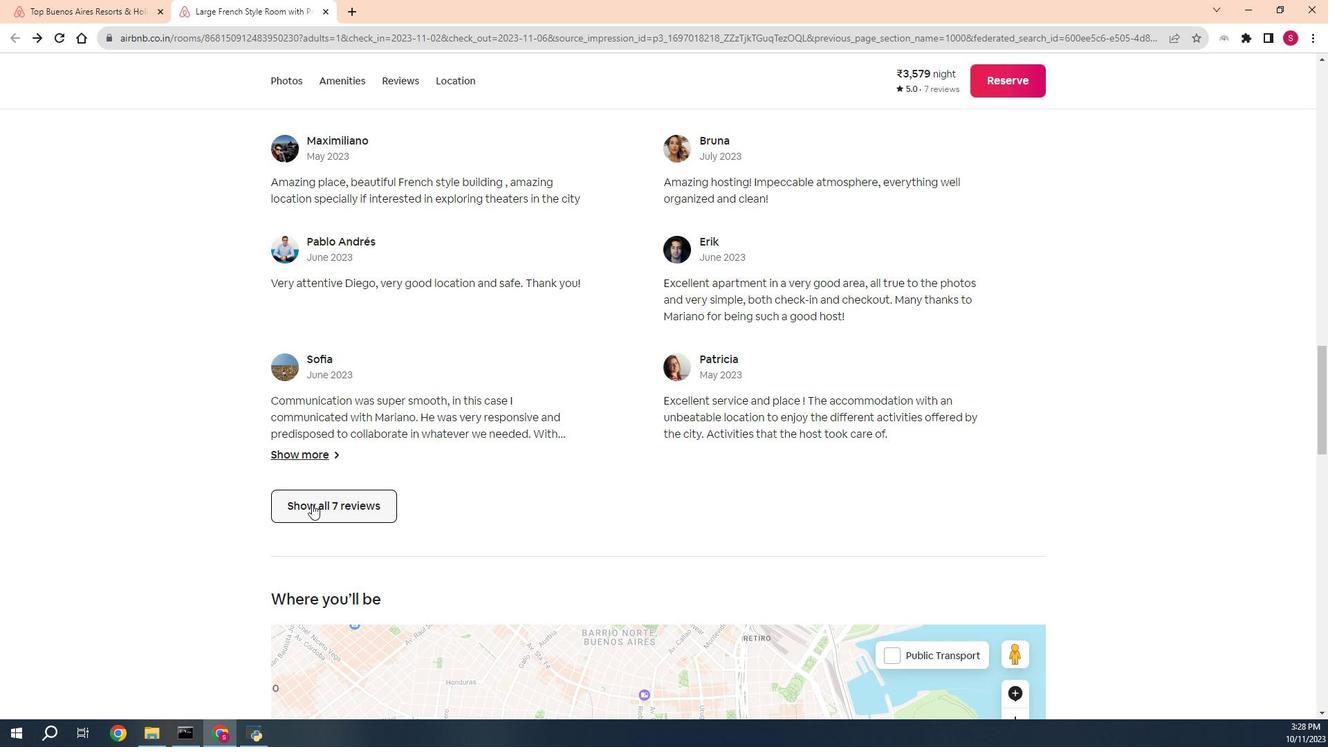 
Action: Mouse scrolled (307, 503) with delta (0, 0)
Screenshot: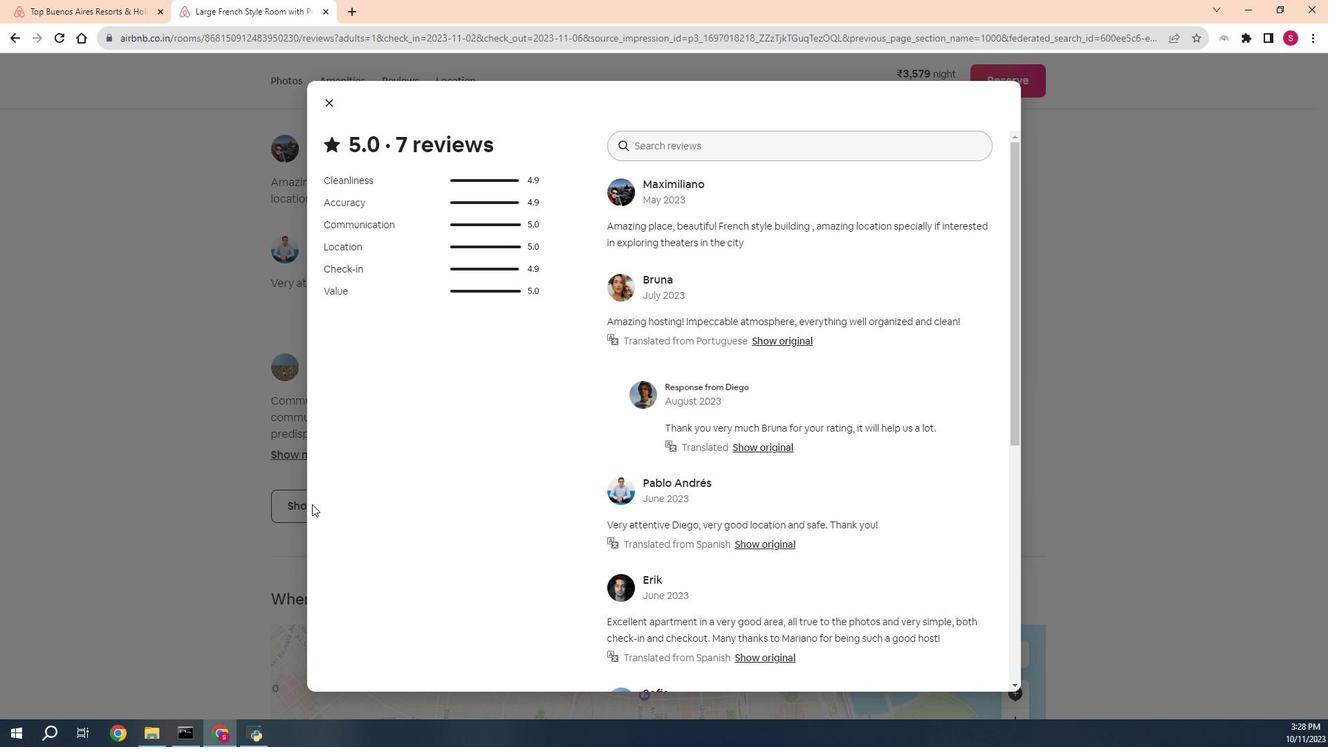 
Action: Mouse scrolled (307, 503) with delta (0, 0)
Screenshot: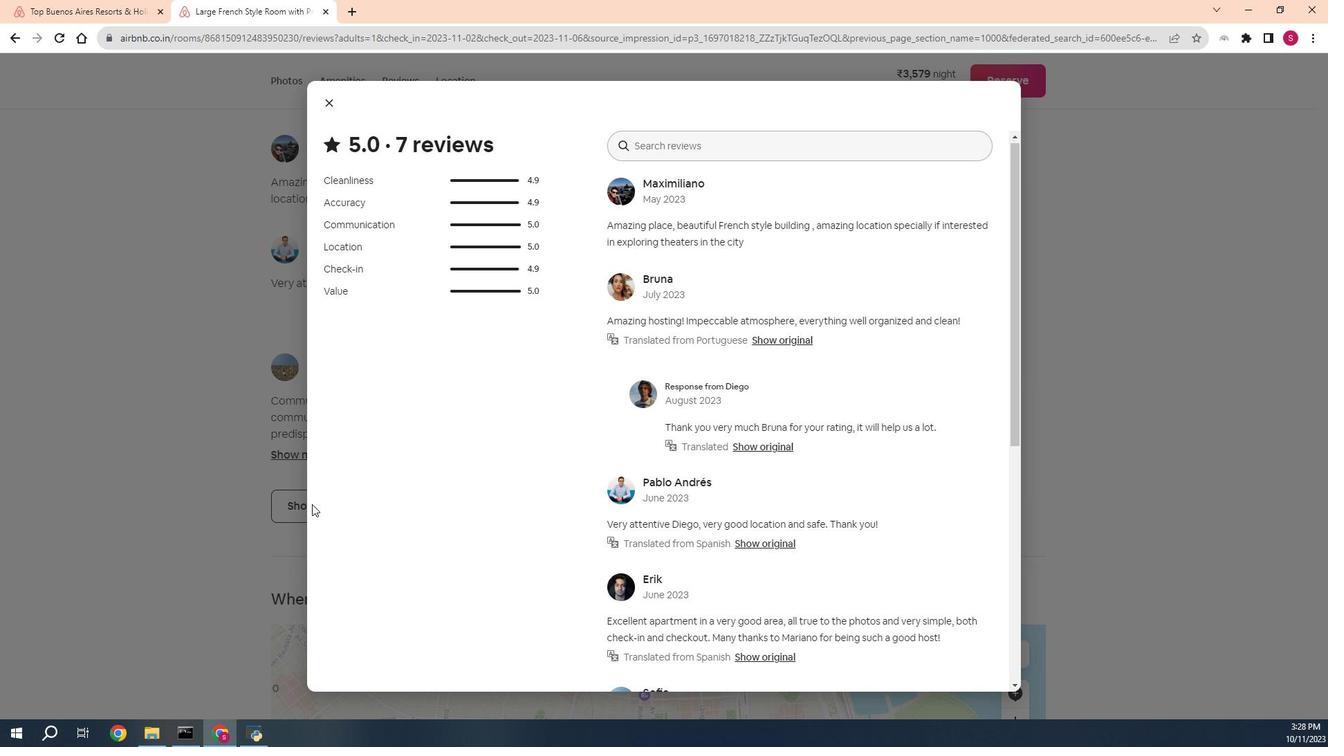 
Action: Mouse scrolled (307, 503) with delta (0, 0)
Screenshot: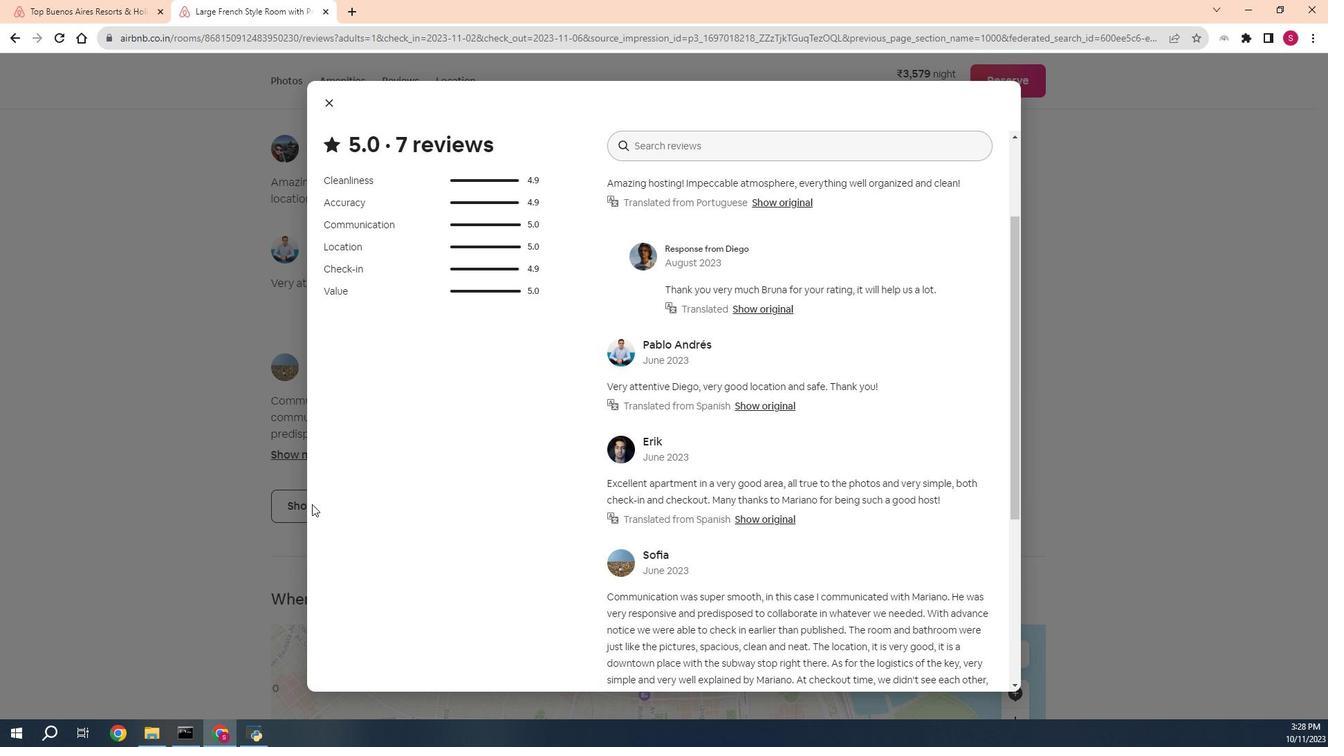 
Action: Mouse scrolled (307, 503) with delta (0, 0)
Screenshot: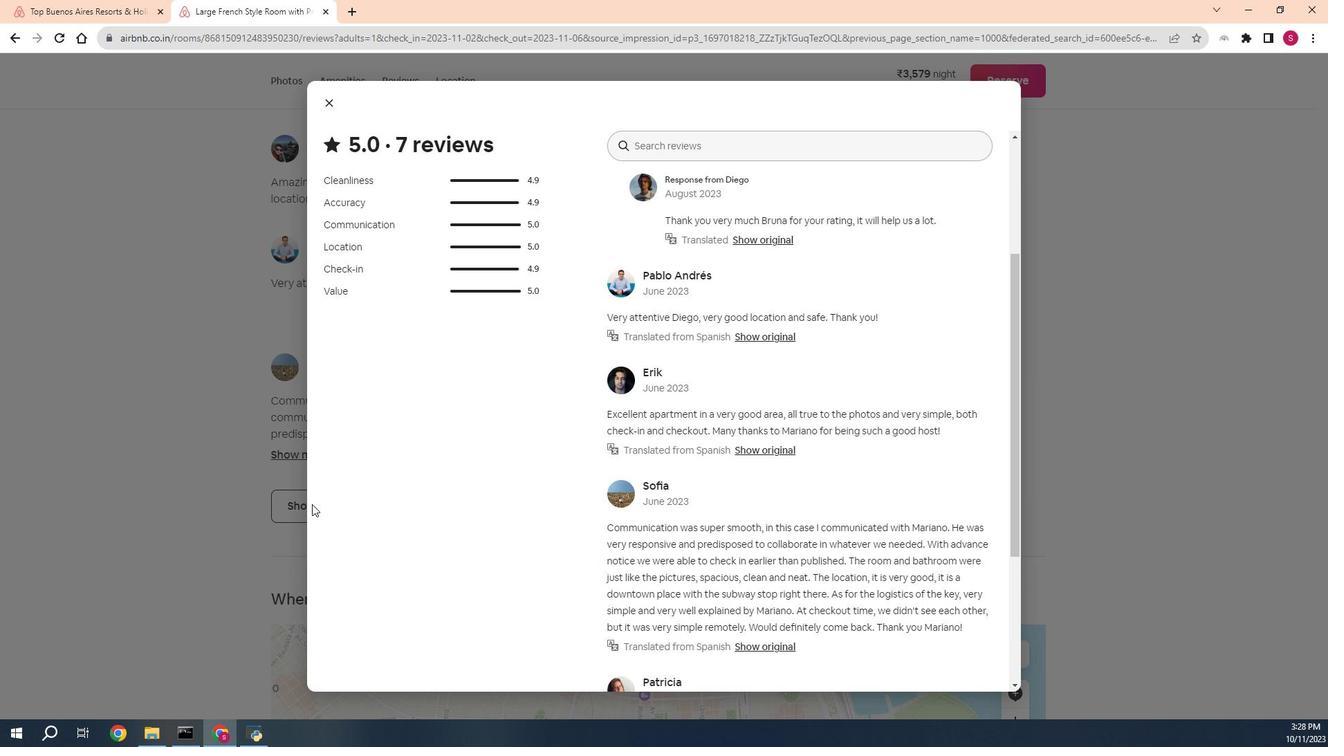 
Action: Mouse scrolled (307, 503) with delta (0, 0)
Screenshot: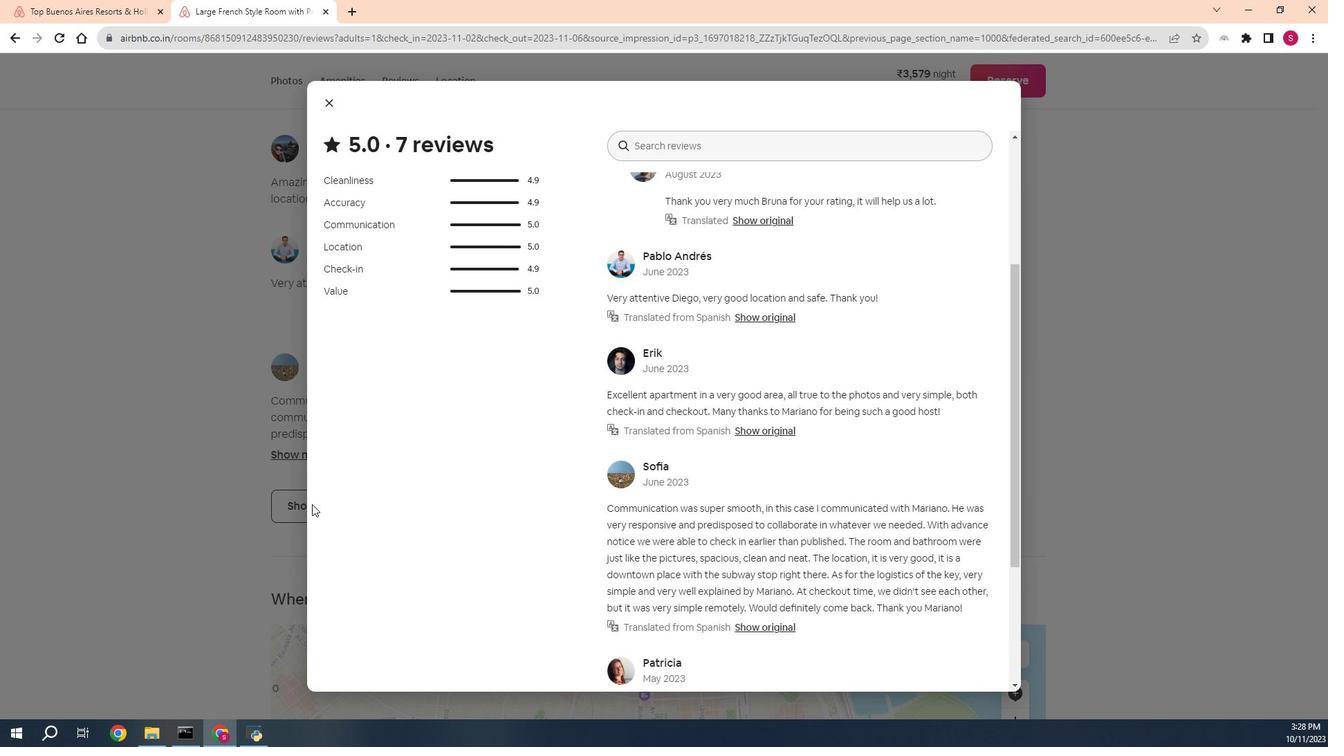 
Action: Mouse scrolled (307, 503) with delta (0, 0)
Screenshot: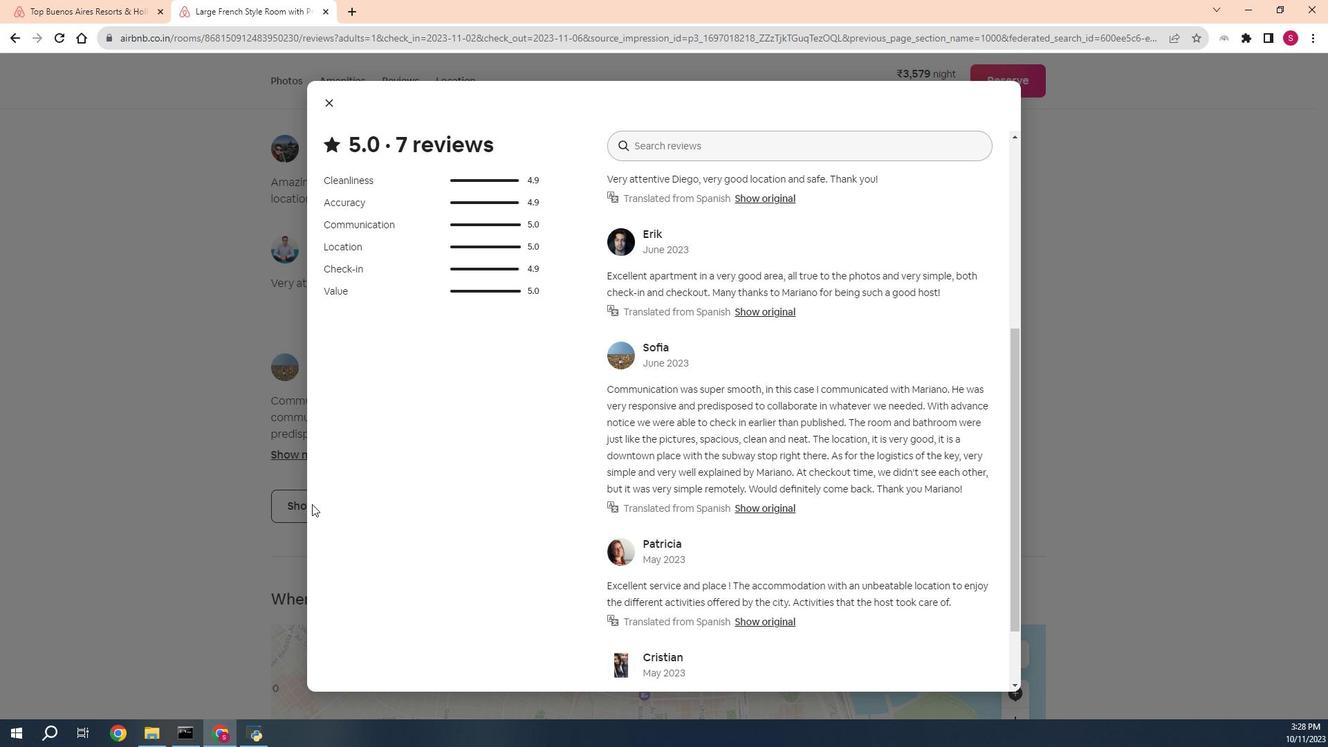 
Action: Mouse scrolled (307, 503) with delta (0, 0)
Screenshot: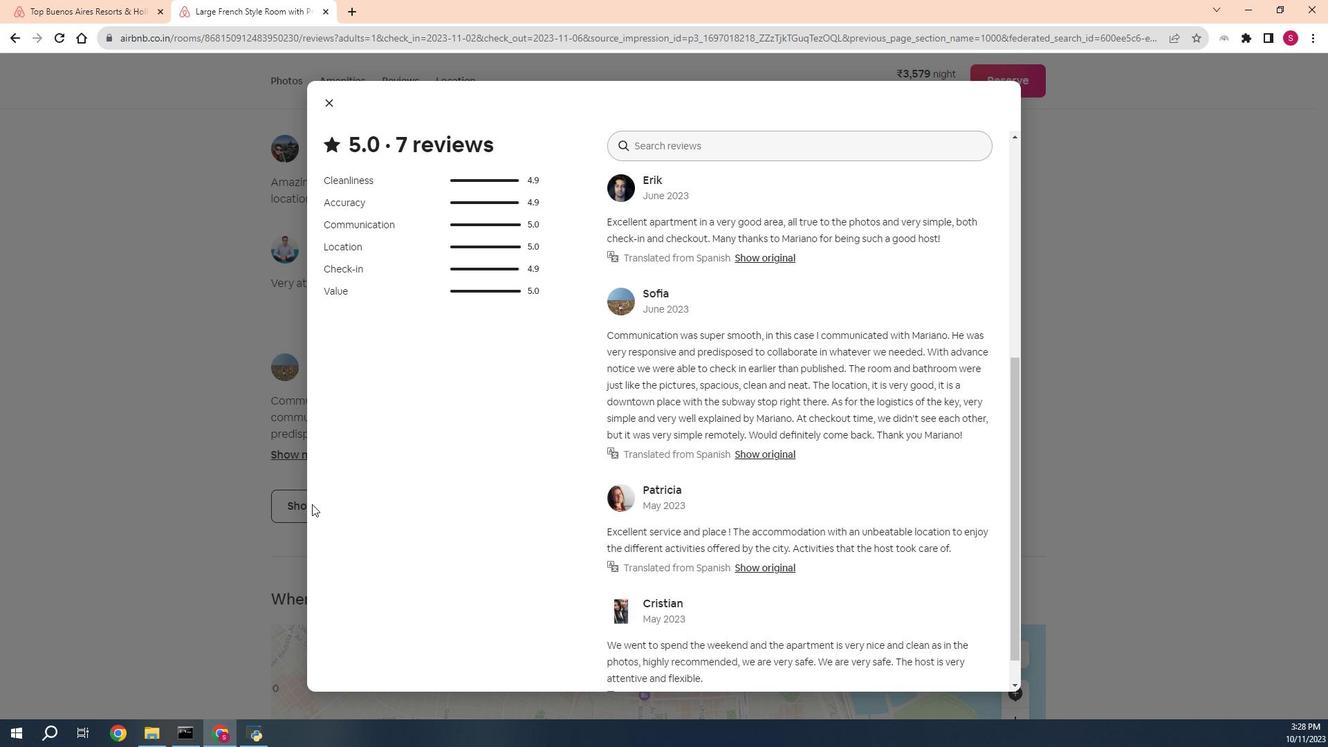 
Action: Mouse scrolled (307, 503) with delta (0, 0)
Screenshot: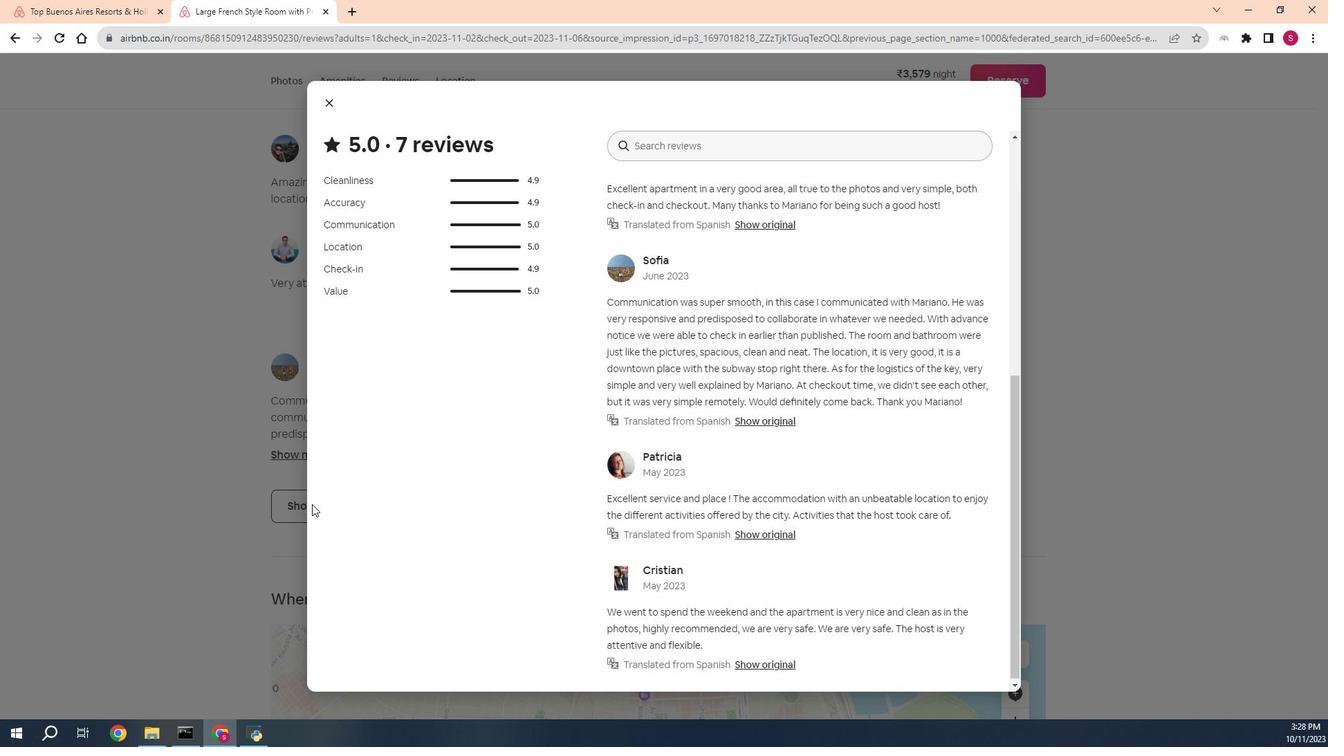 
Action: Mouse moved to (458, 529)
Screenshot: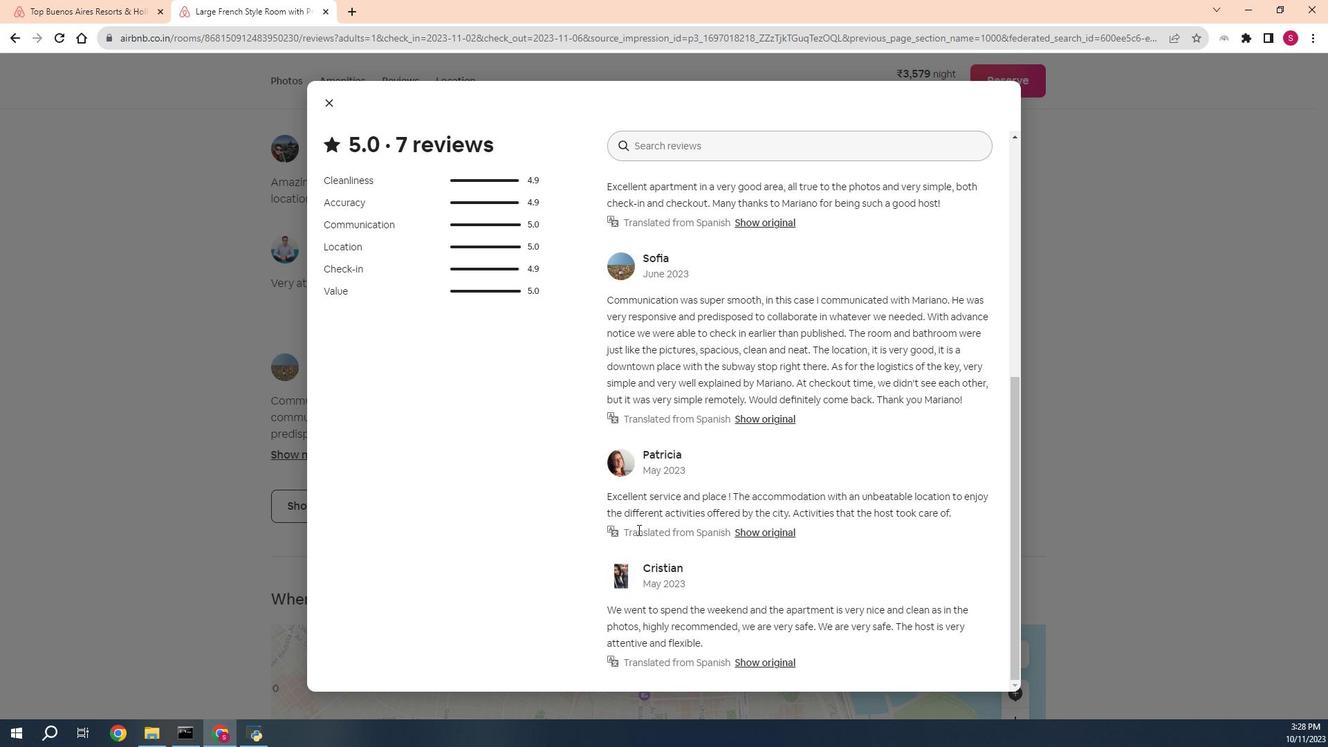 
Action: Mouse scrolled (458, 528) with delta (0, 0)
Screenshot: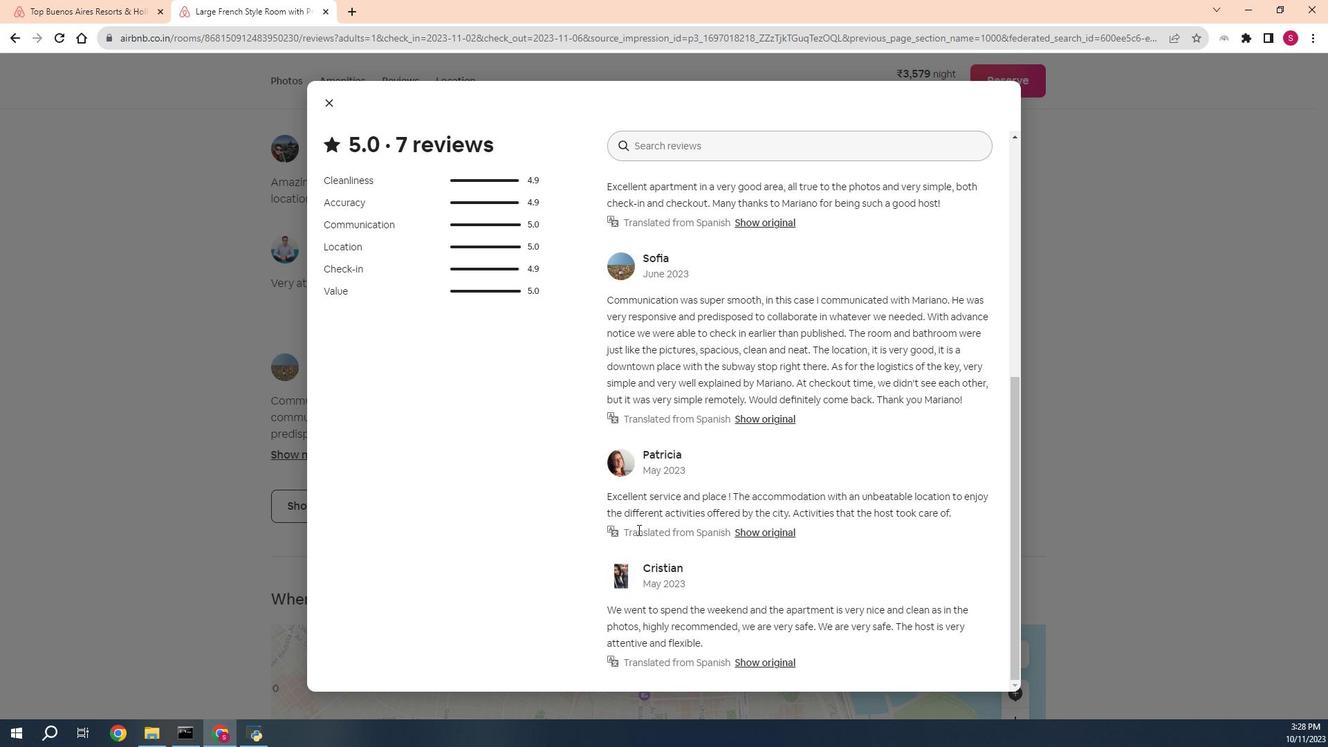
Action: Mouse scrolled (458, 528) with delta (0, 0)
Screenshot: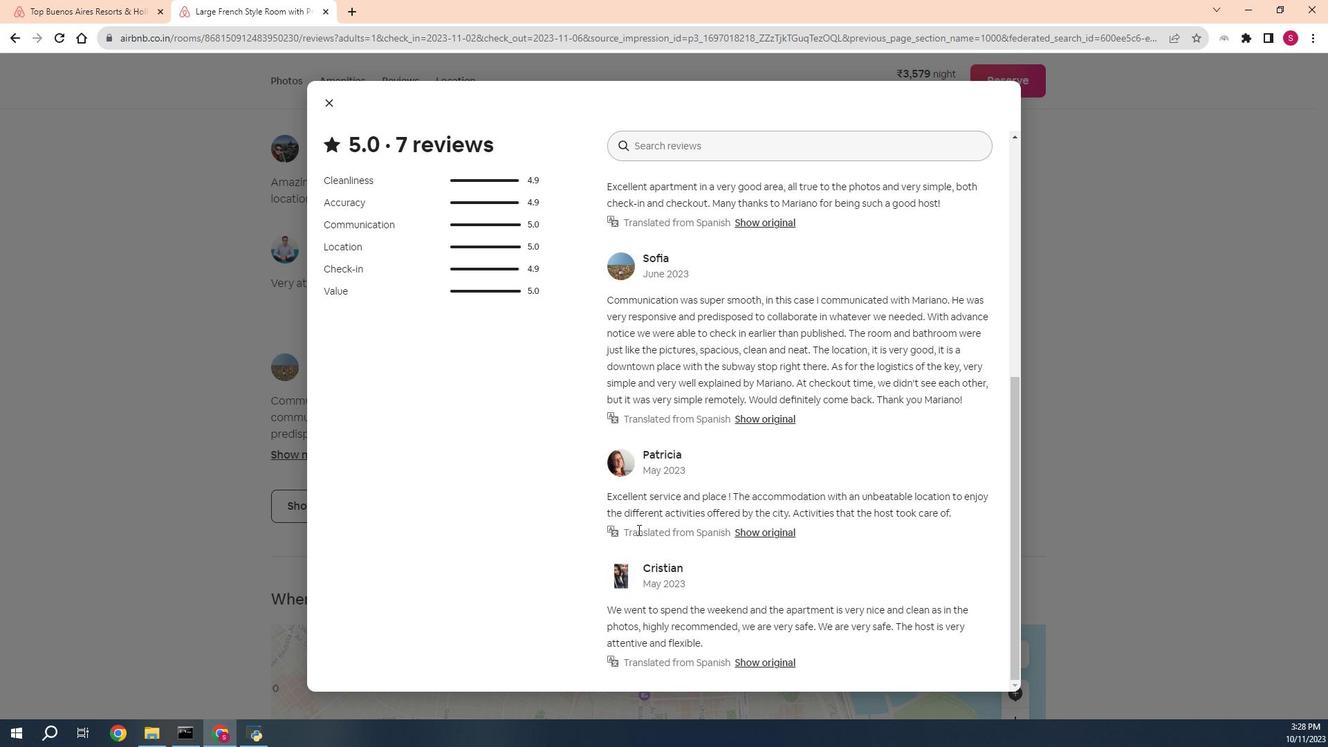 
Action: Mouse scrolled (458, 528) with delta (0, 0)
Screenshot: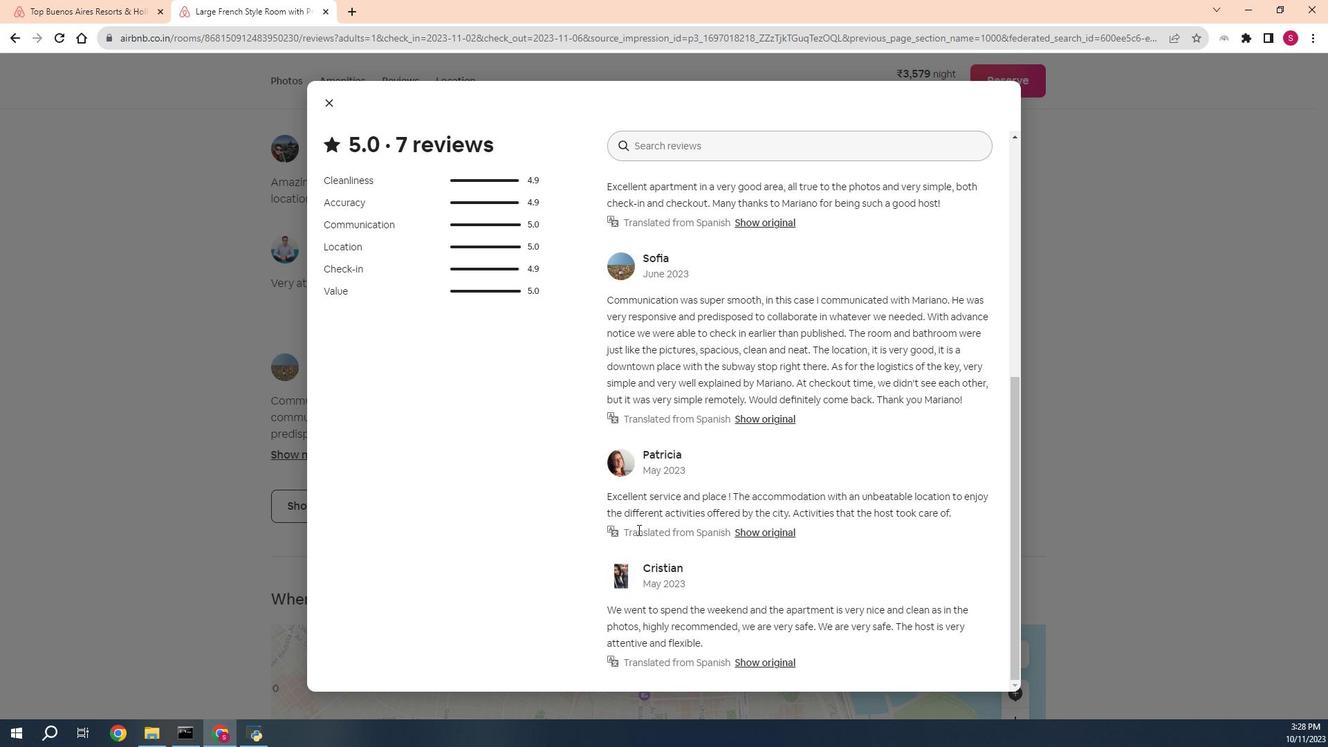 
Action: Mouse scrolled (458, 528) with delta (0, 0)
Screenshot: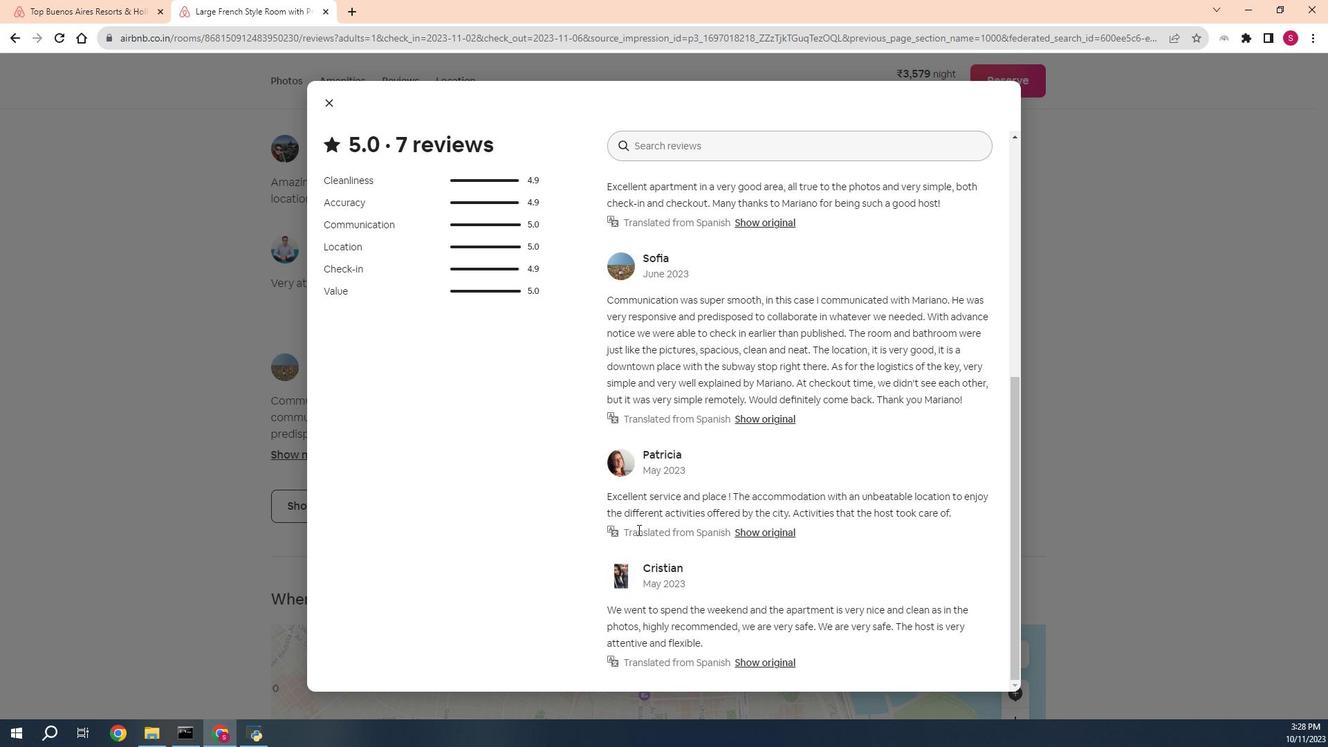 
Action: Mouse scrolled (458, 528) with delta (0, 0)
Screenshot: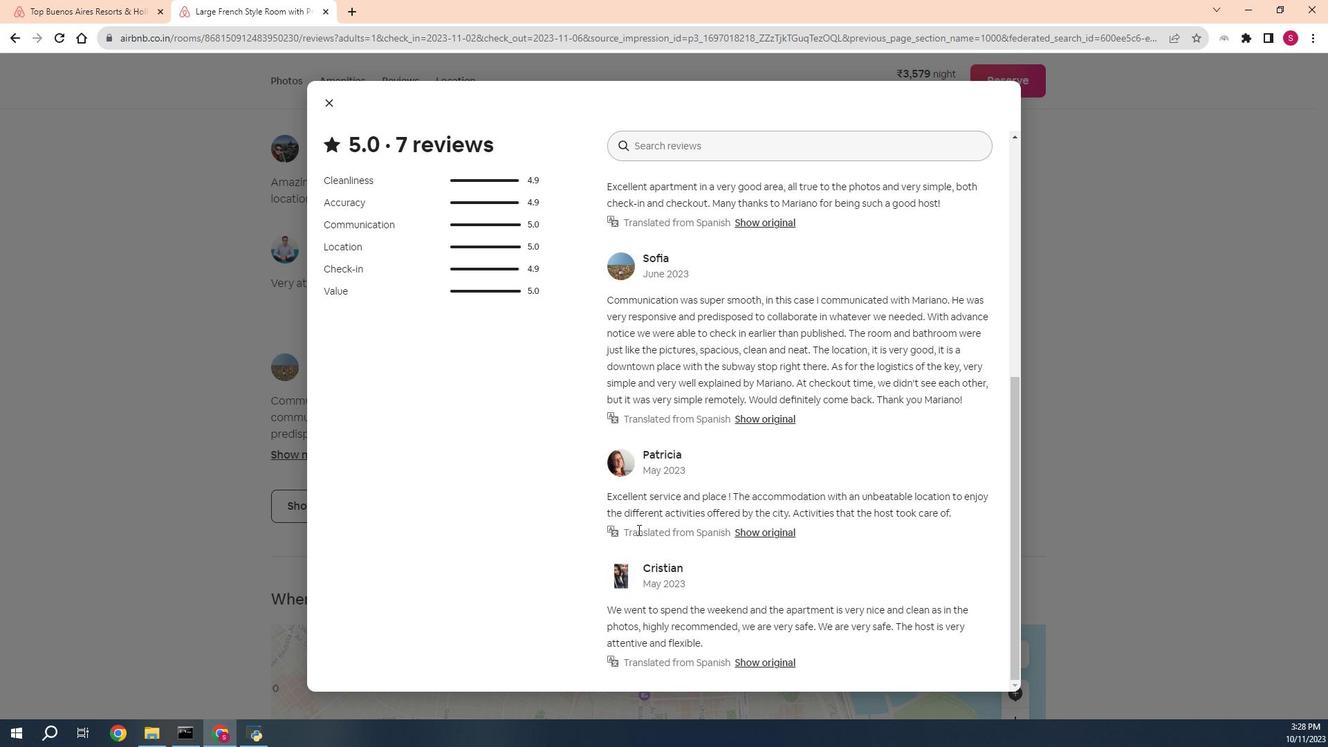 
Action: Mouse moved to (275, 337)
Screenshot: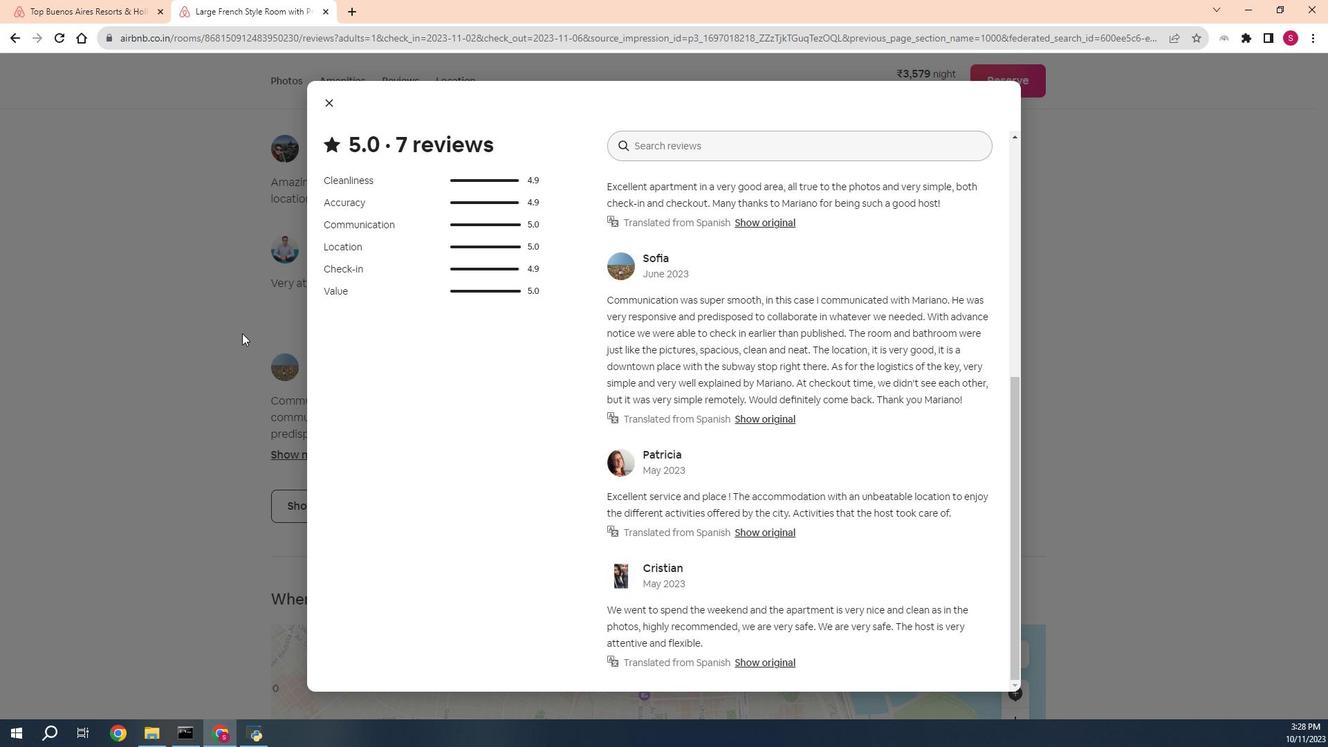 
Action: Mouse pressed left at (275, 337)
Screenshot: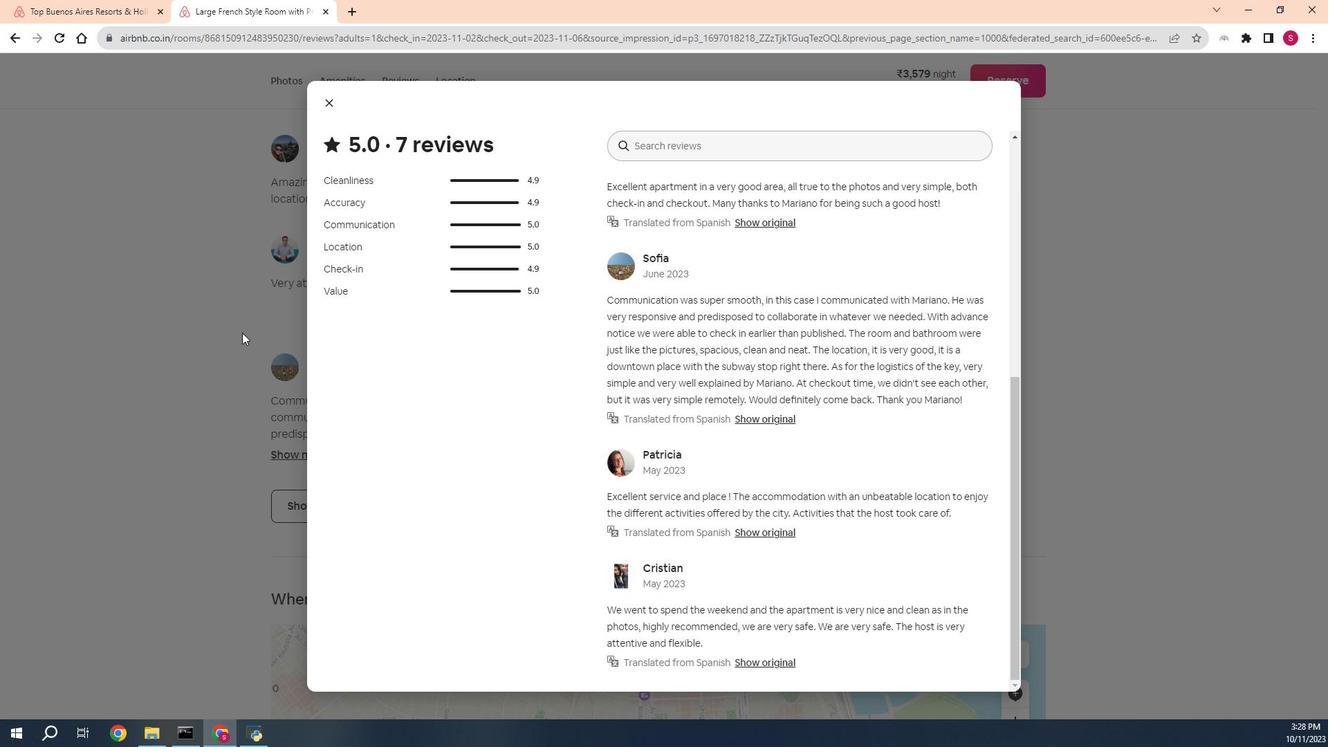 
Action: Mouse moved to (361, 507)
Screenshot: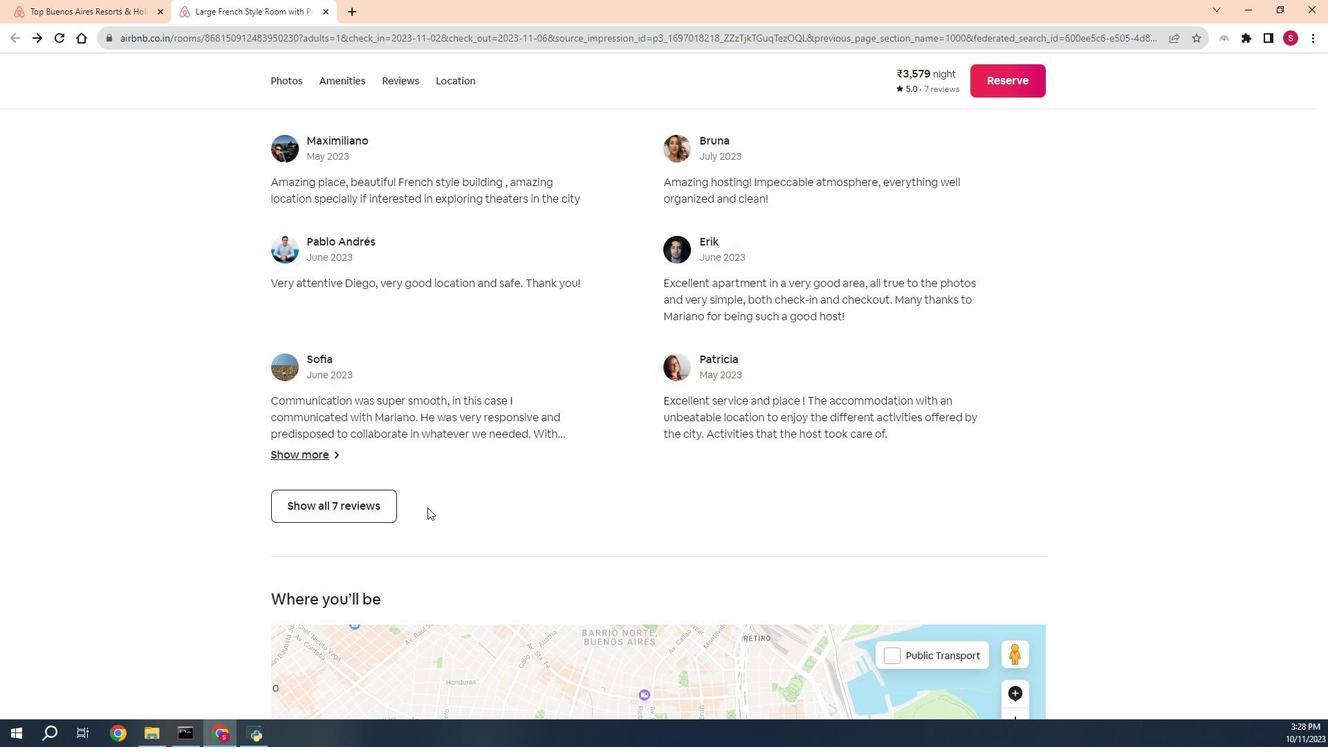 
Action: Mouse scrolled (361, 507) with delta (0, 0)
Screenshot: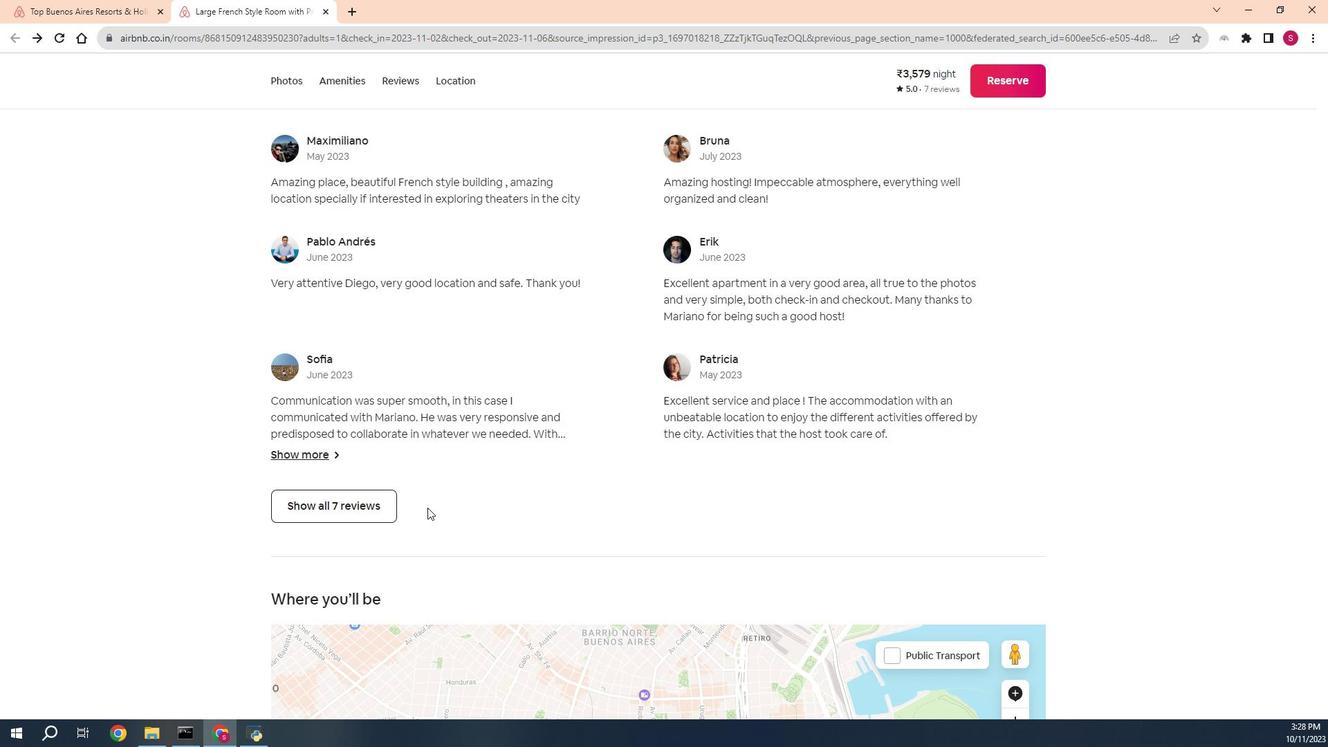 
Action: Mouse scrolled (361, 507) with delta (0, 0)
Screenshot: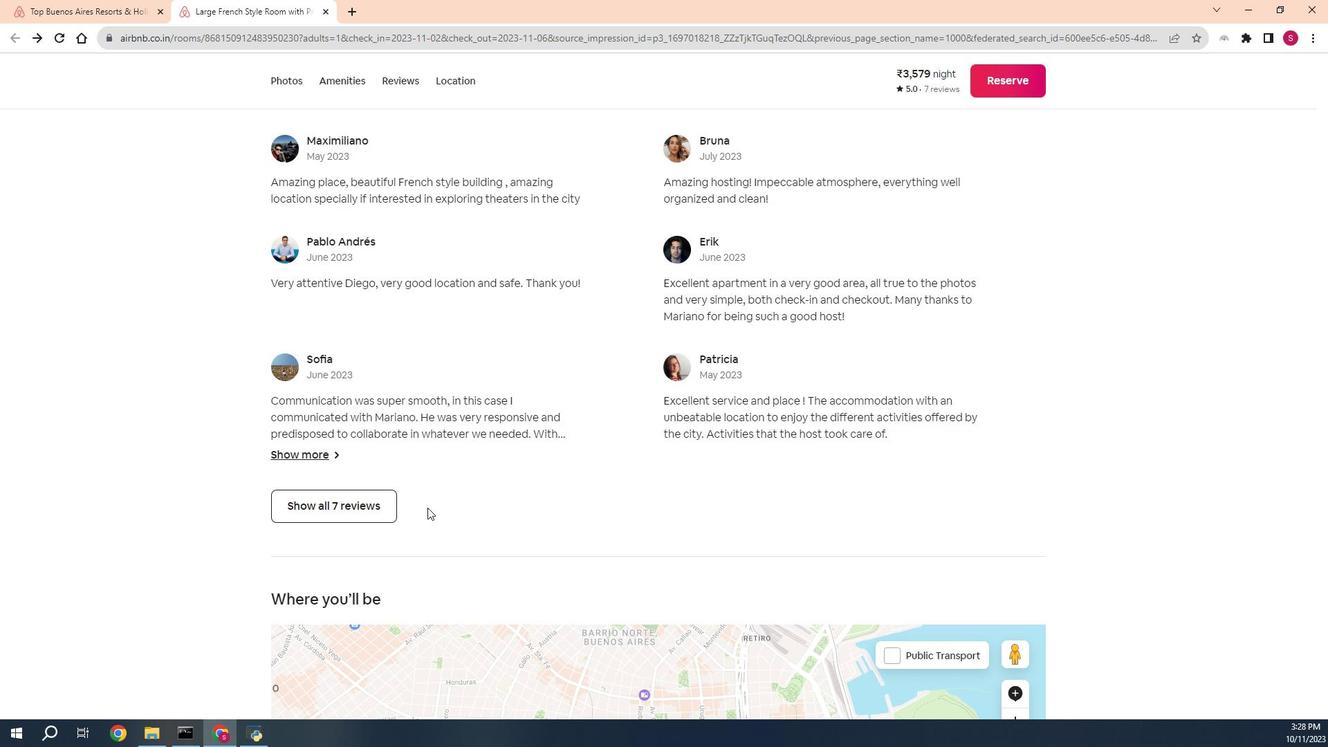 
Action: Mouse scrolled (361, 507) with delta (0, 0)
Screenshot: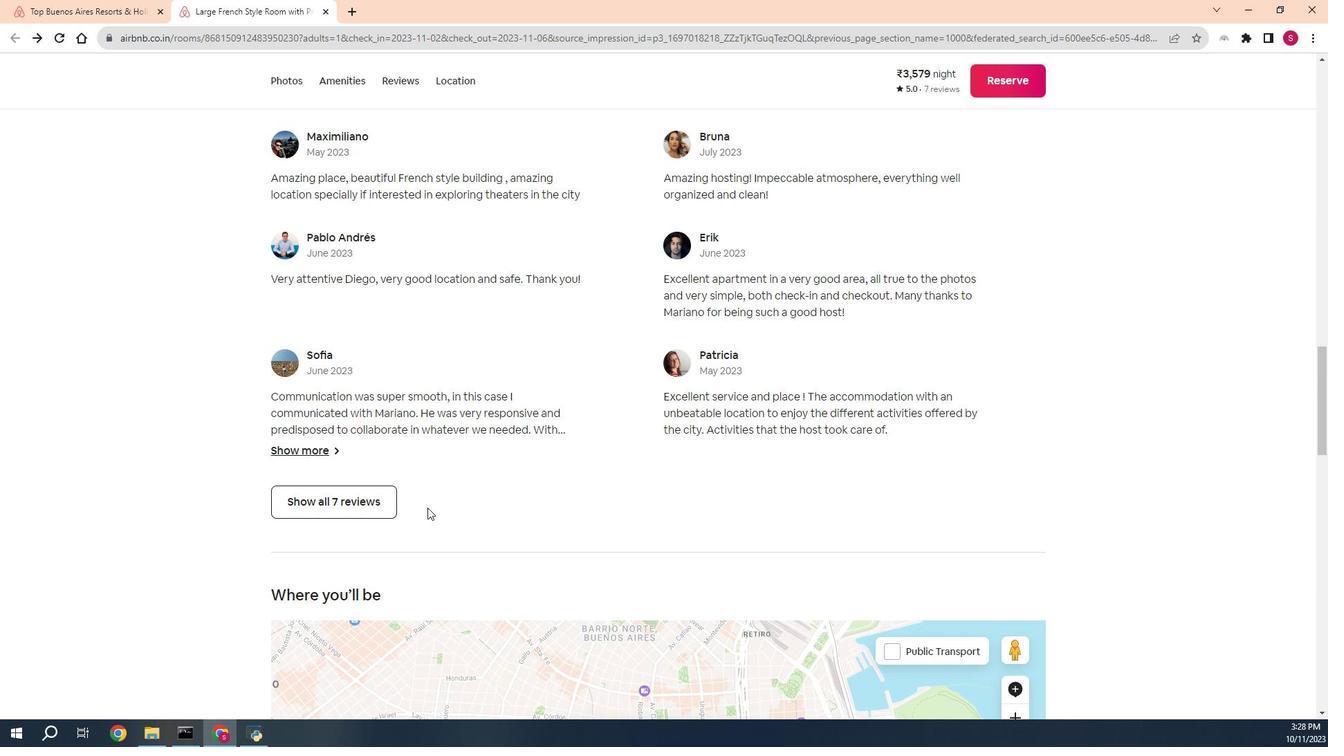 
Action: Mouse scrolled (361, 507) with delta (0, 0)
Screenshot: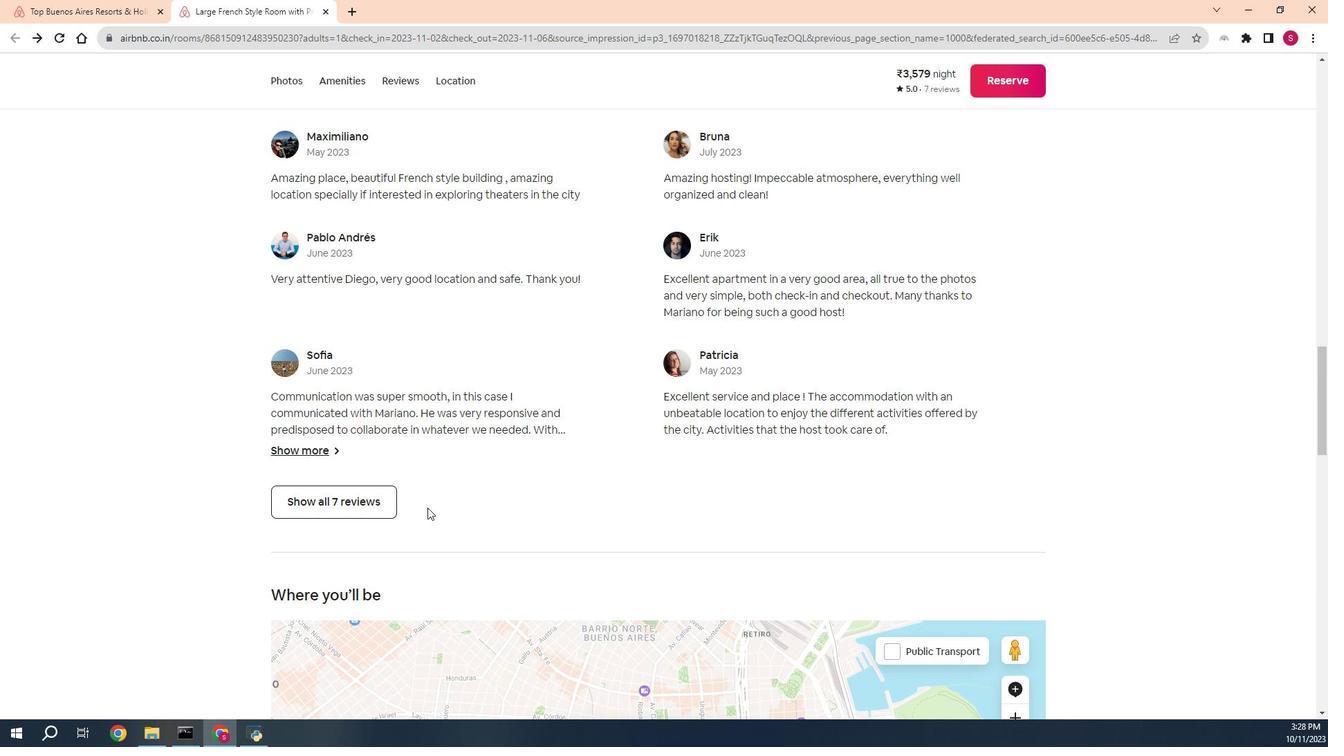 
Action: Mouse scrolled (361, 507) with delta (0, 0)
Screenshot: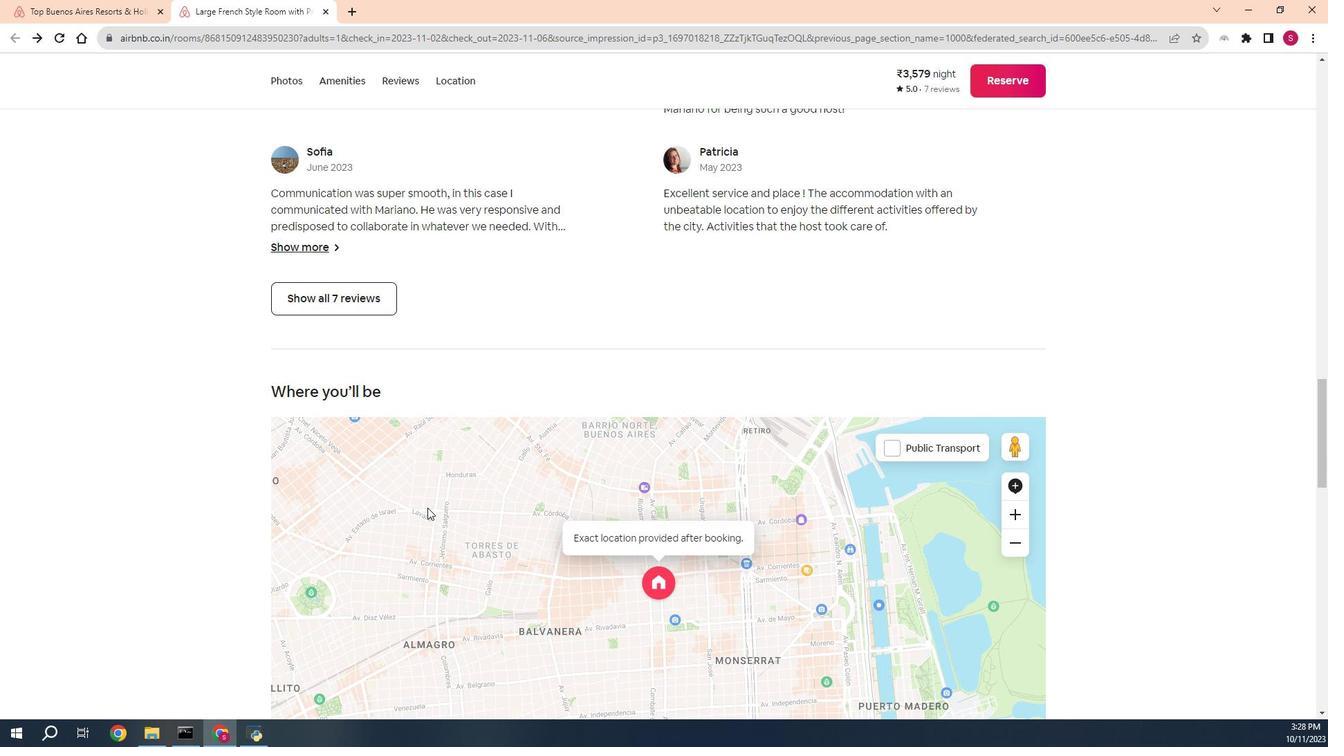 
Action: Mouse scrolled (361, 507) with delta (0, 0)
Screenshot: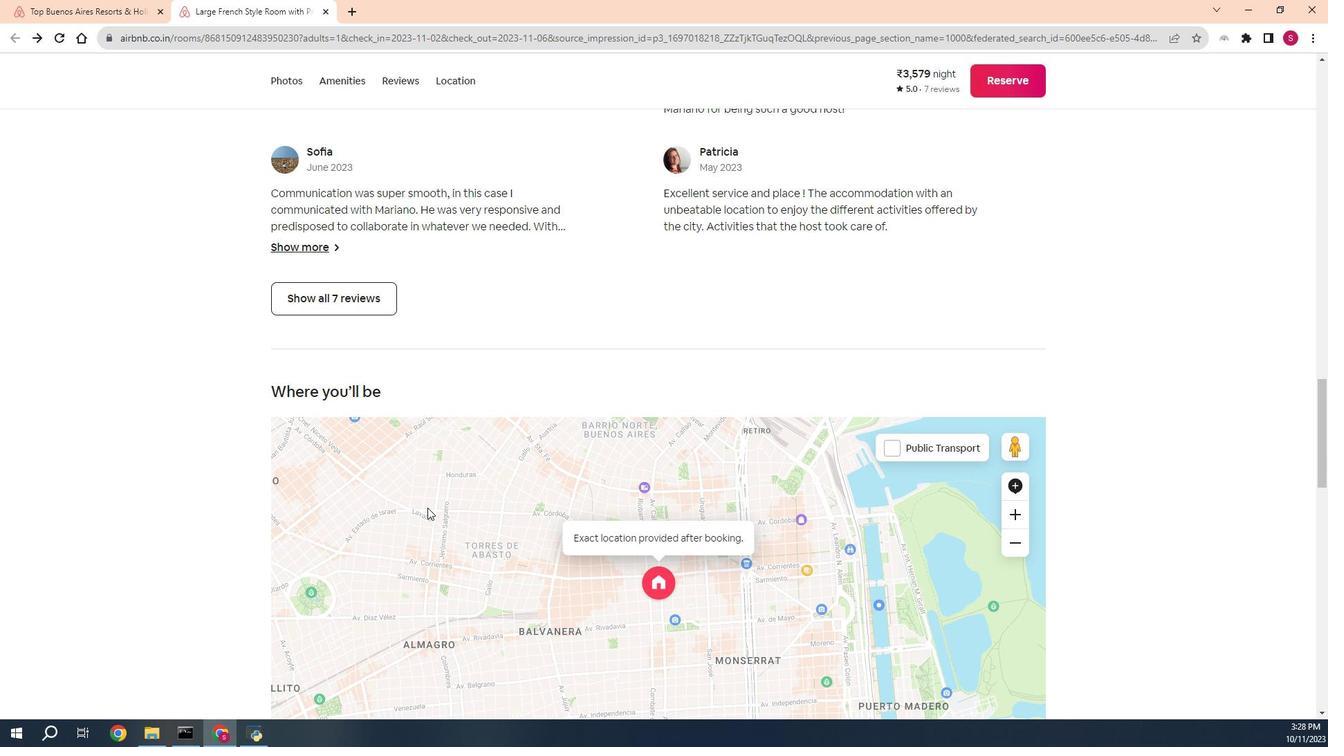 
Action: Mouse scrolled (361, 507) with delta (0, 0)
Screenshot: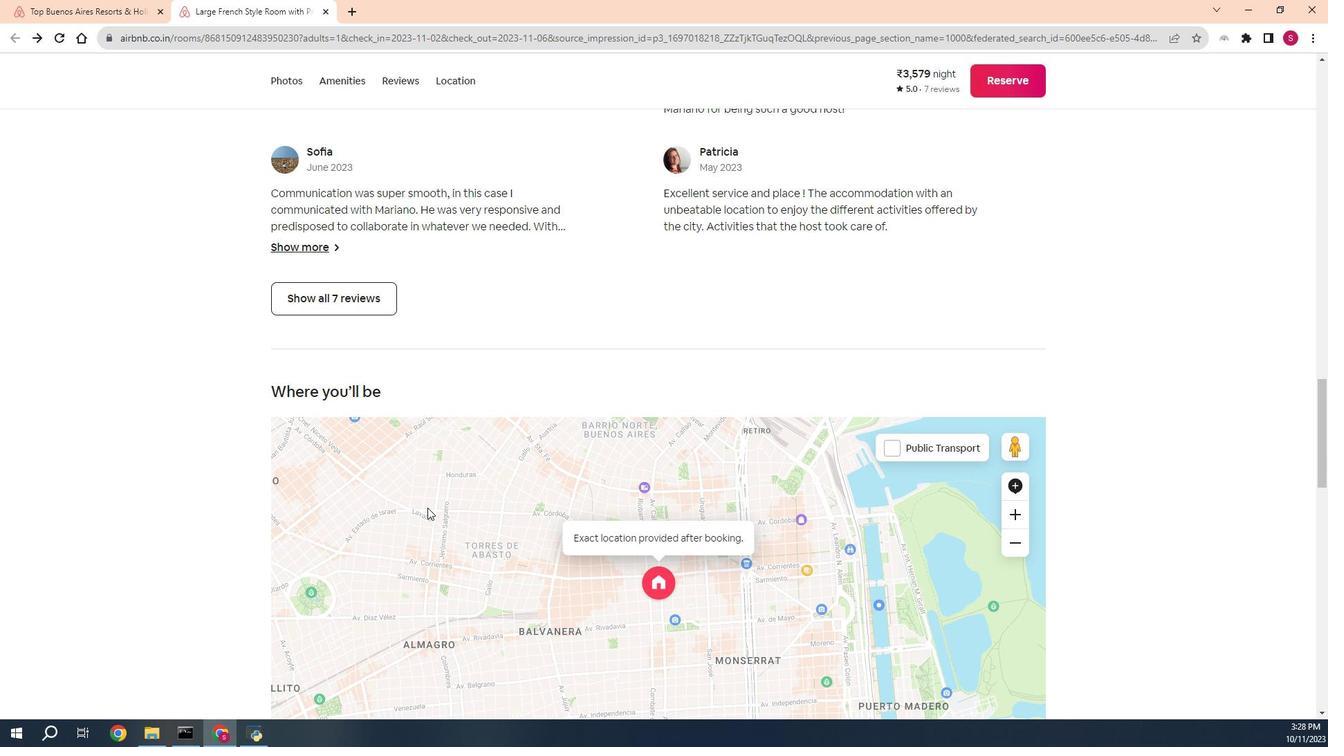 
Action: Mouse scrolled (361, 507) with delta (0, 0)
Screenshot: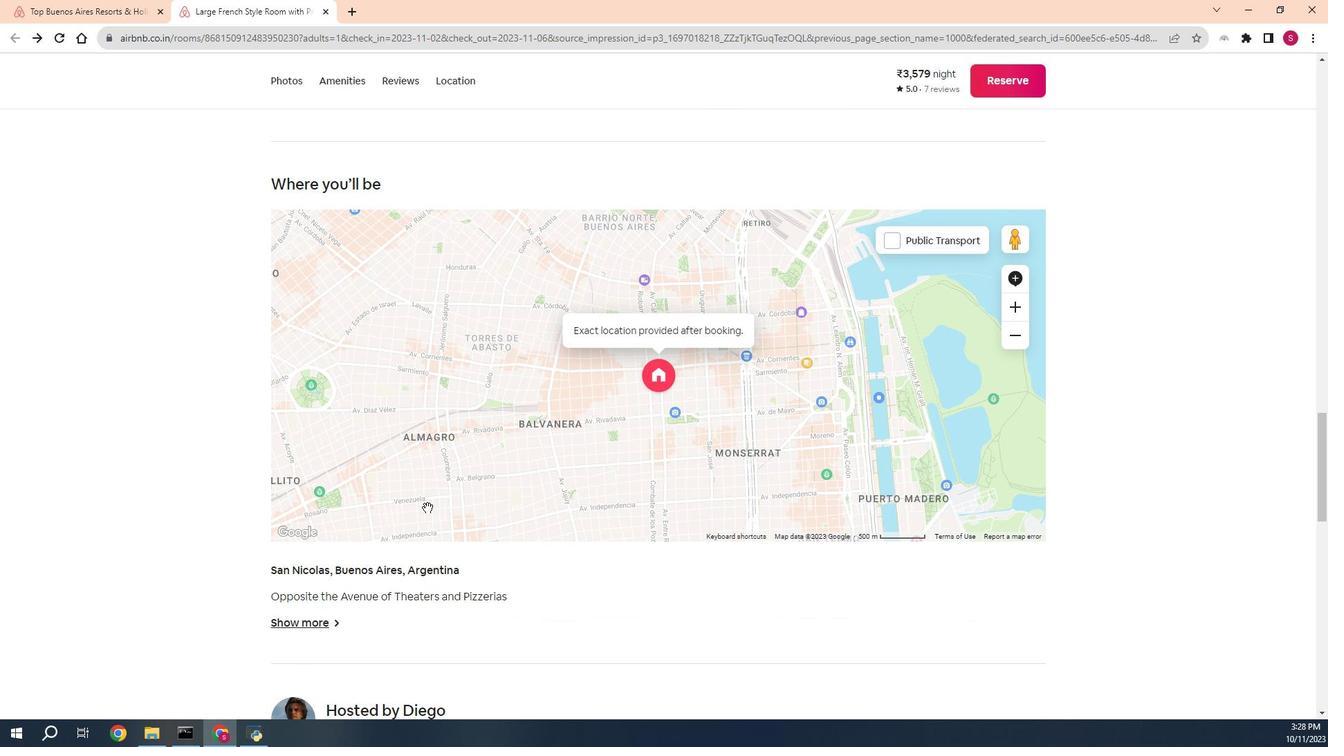 
Action: Mouse scrolled (361, 507) with delta (0, 0)
Screenshot: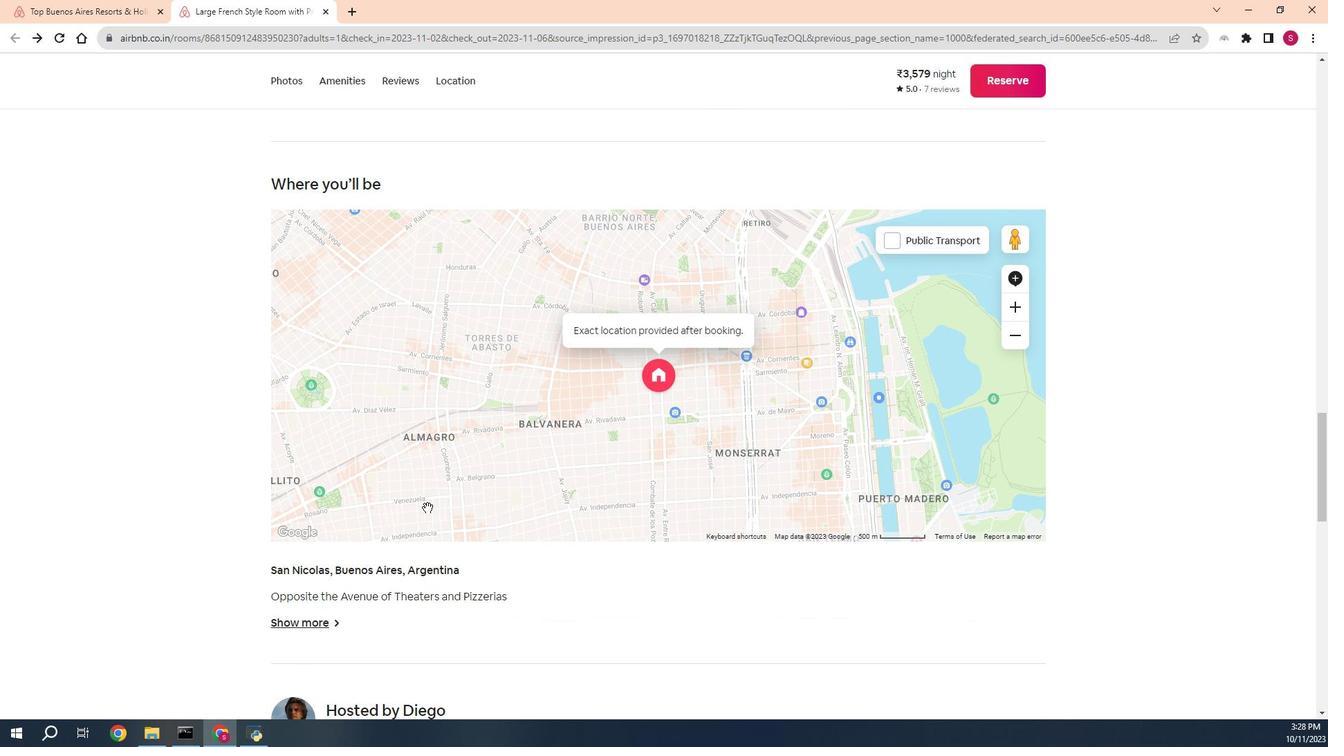 
Action: Mouse moved to (297, 485)
Screenshot: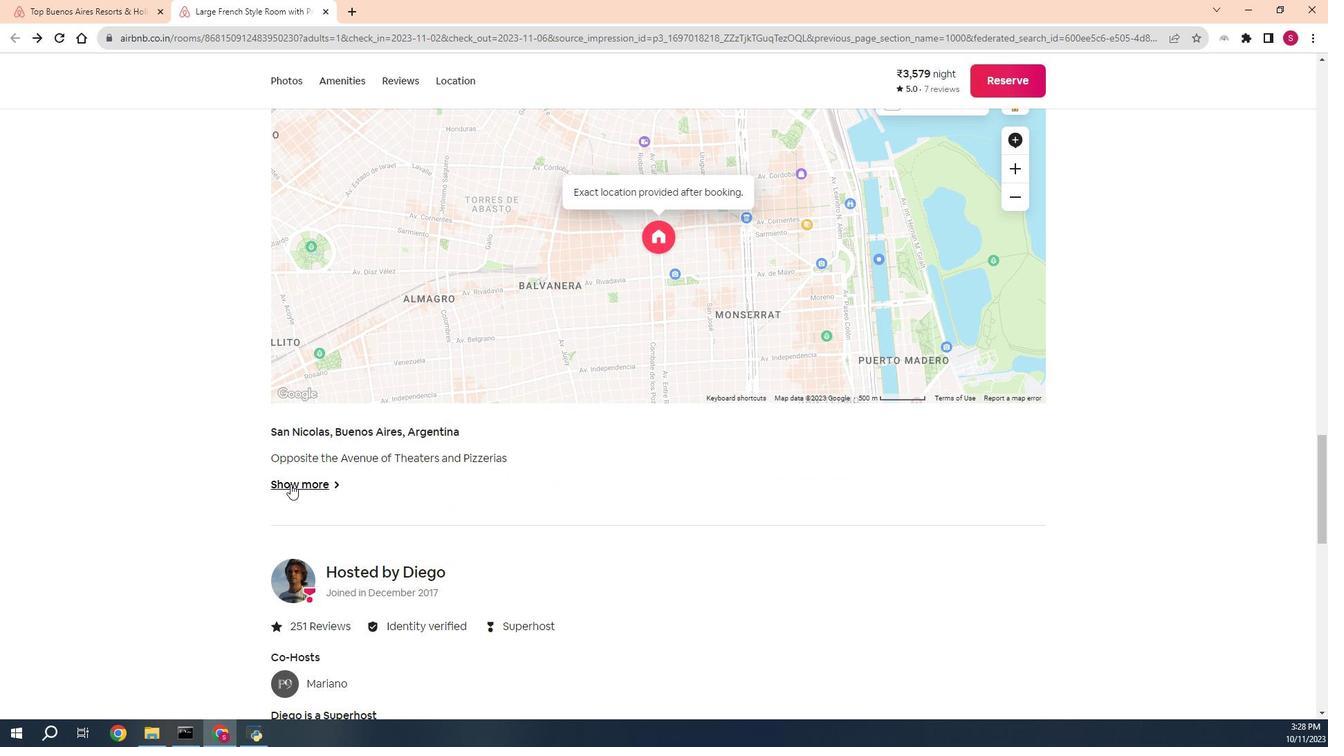 
Action: Mouse pressed left at (297, 485)
Screenshot: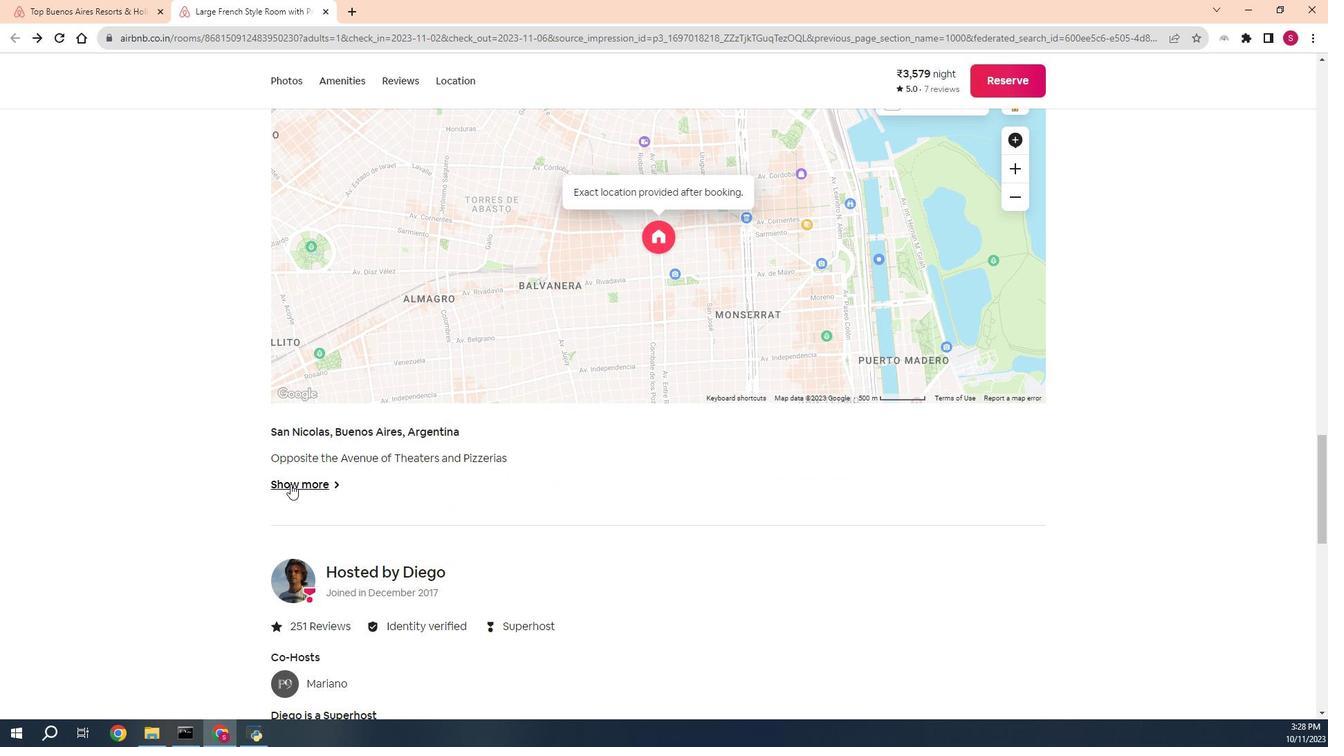 
Action: Mouse scrolled (297, 484) with delta (0, 0)
Screenshot: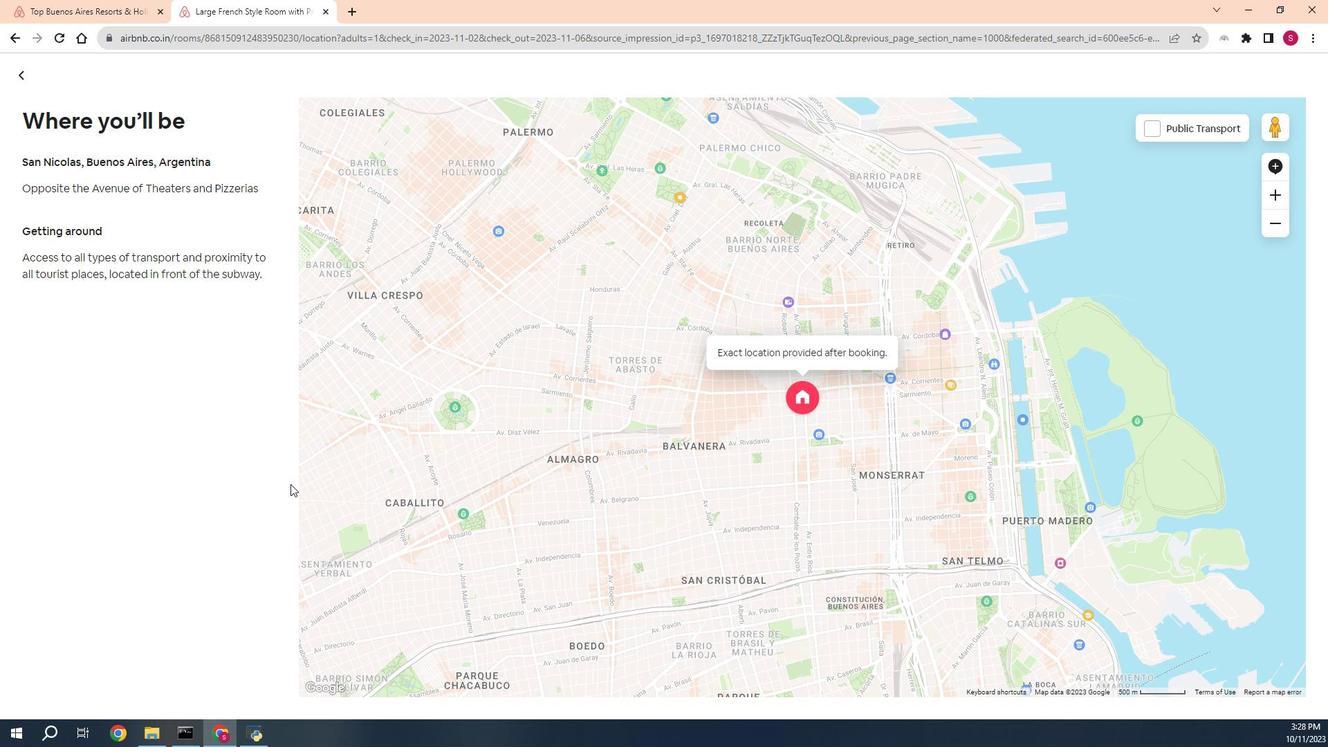 
Action: Mouse scrolled (297, 484) with delta (0, 0)
Screenshot: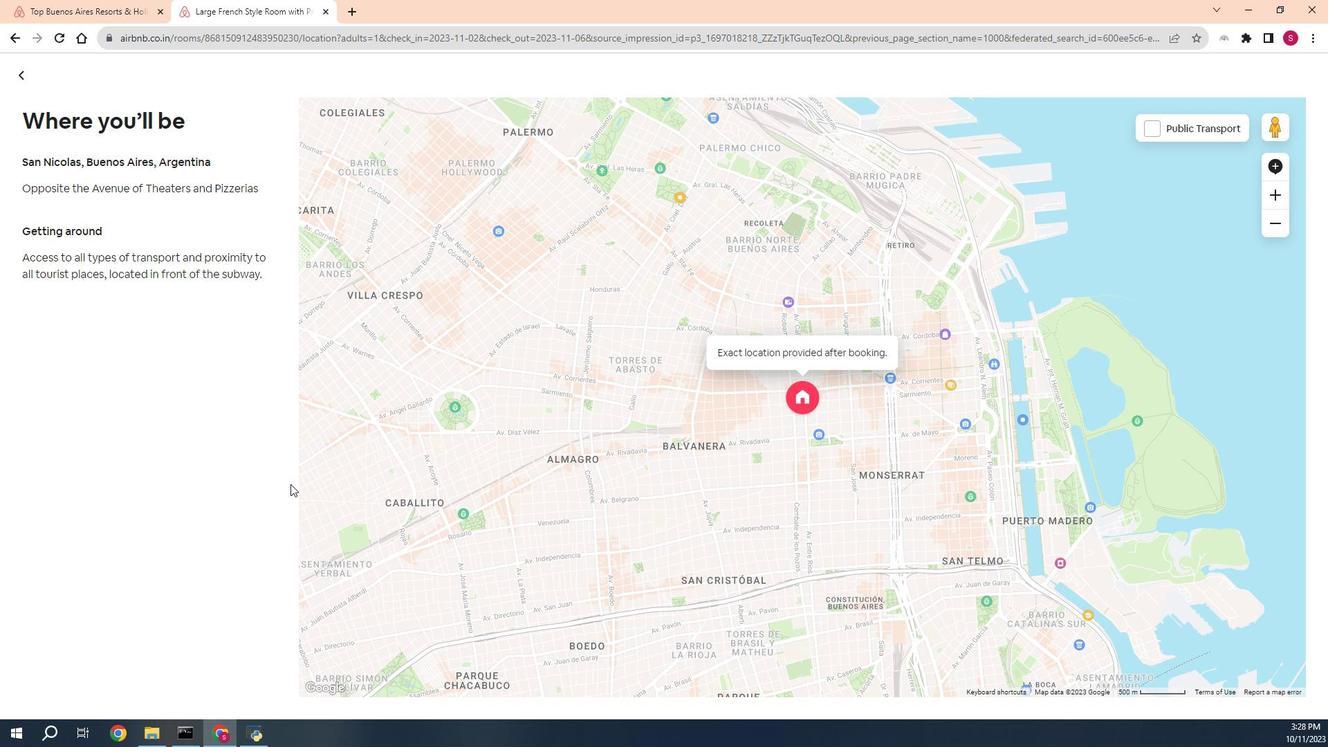 
Action: Mouse moved to (563, 425)
Screenshot: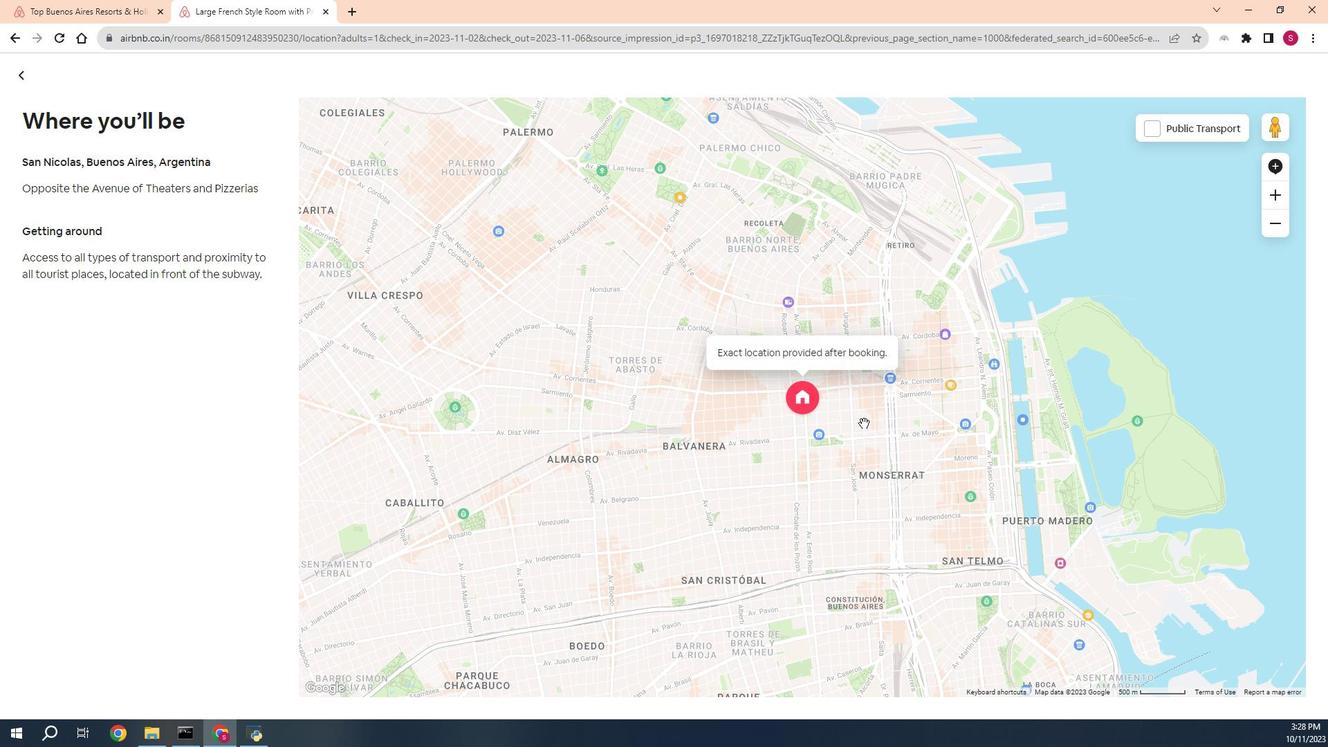 
Action: Mouse scrolled (563, 426) with delta (0, 0)
Screenshot: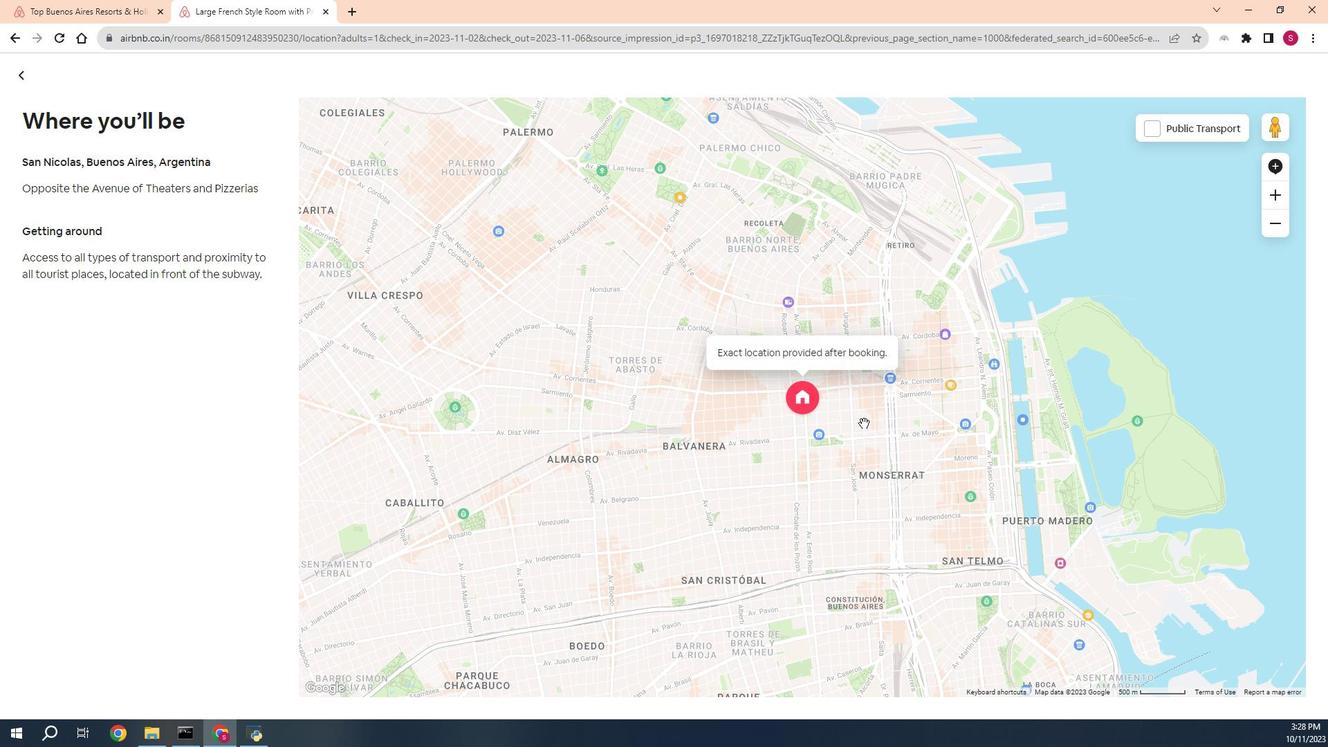 
Action: Mouse scrolled (563, 426) with delta (0, 0)
Screenshot: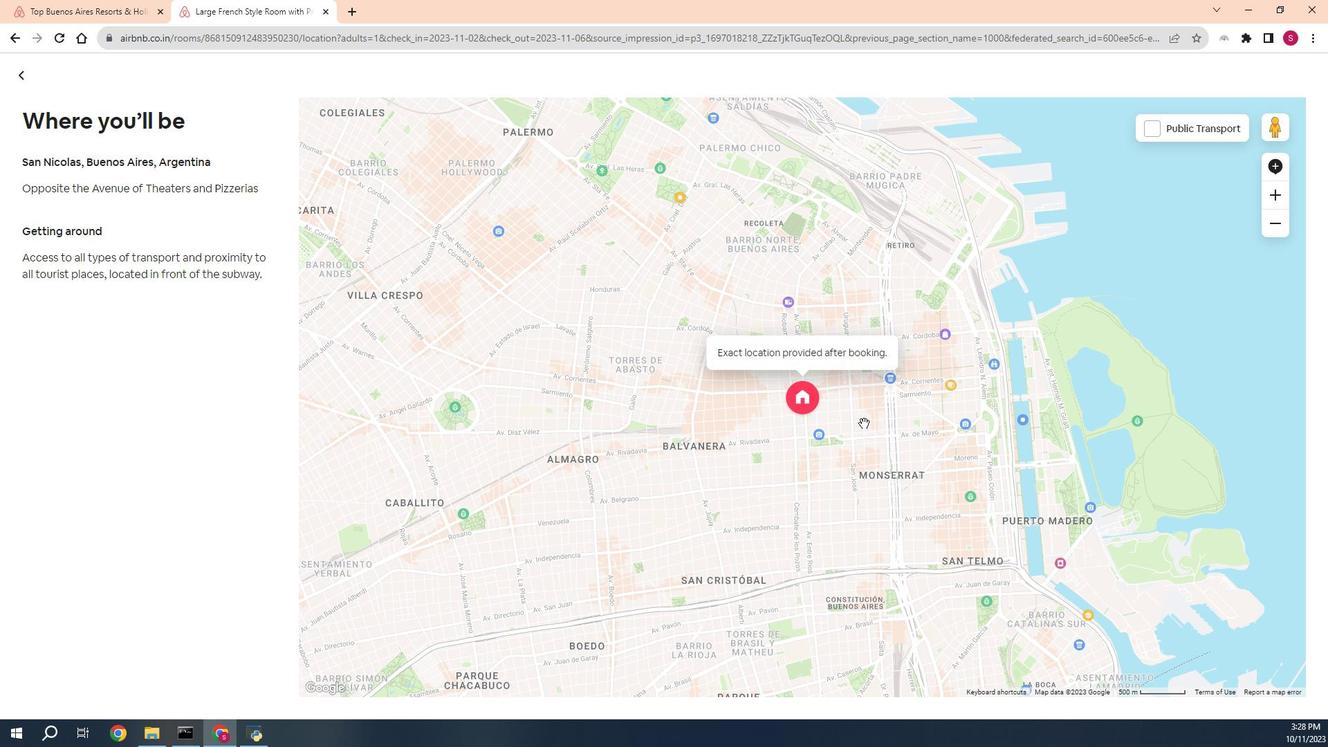 
Action: Mouse scrolled (563, 426) with delta (0, 0)
Screenshot: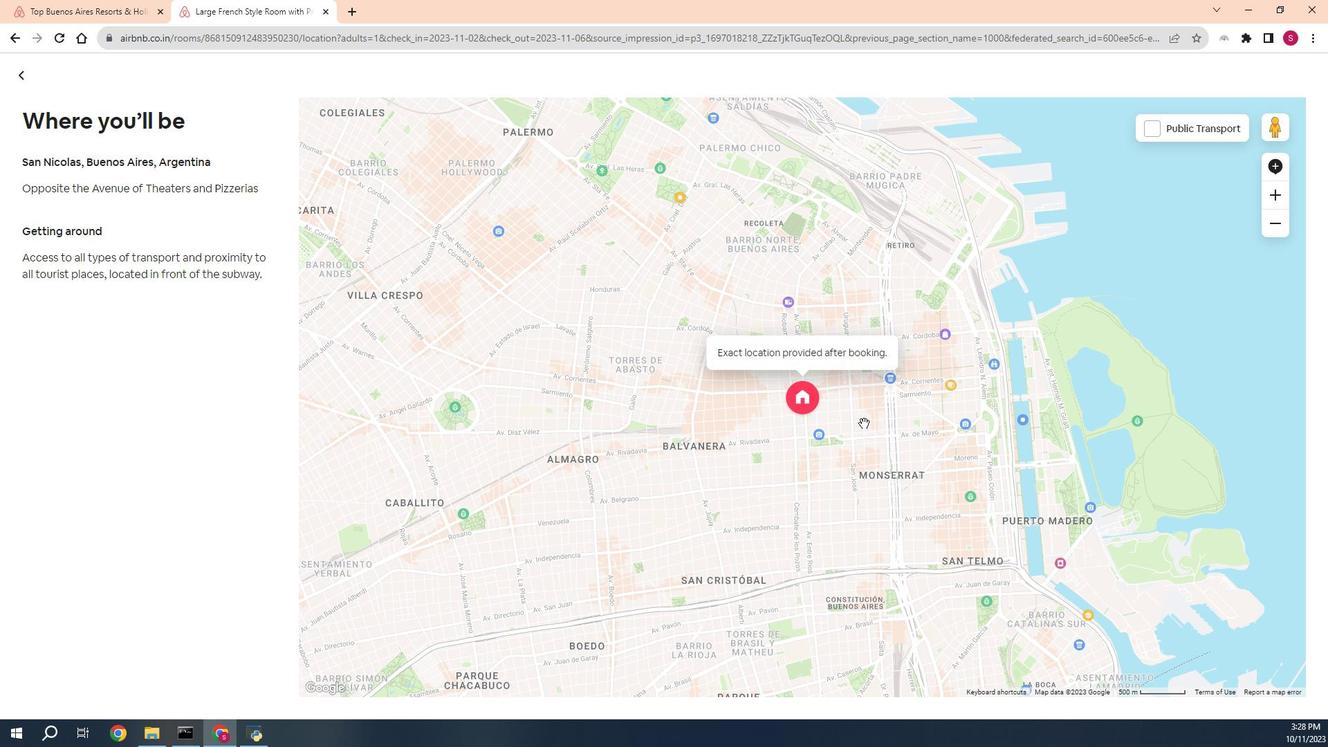 
Action: Mouse moved to (755, 133)
Screenshot: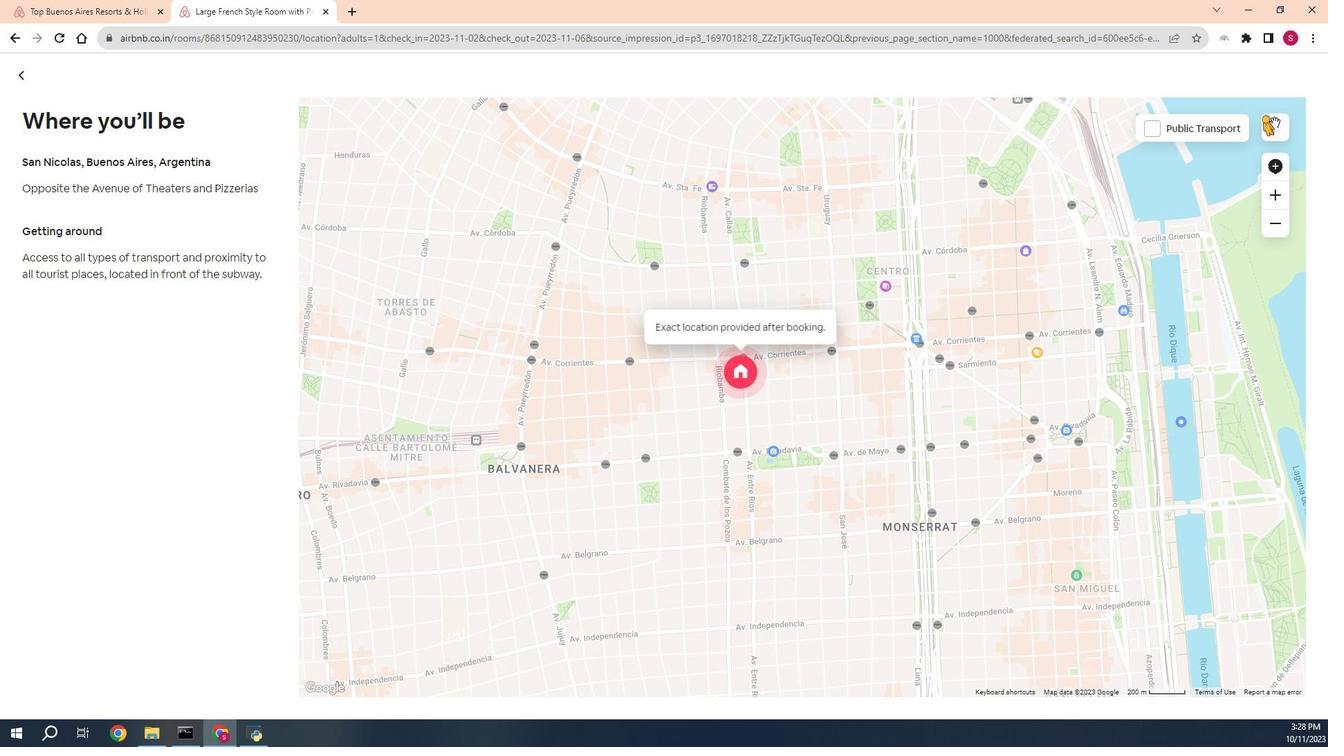 
Action: Mouse pressed left at (755, 133)
Screenshot: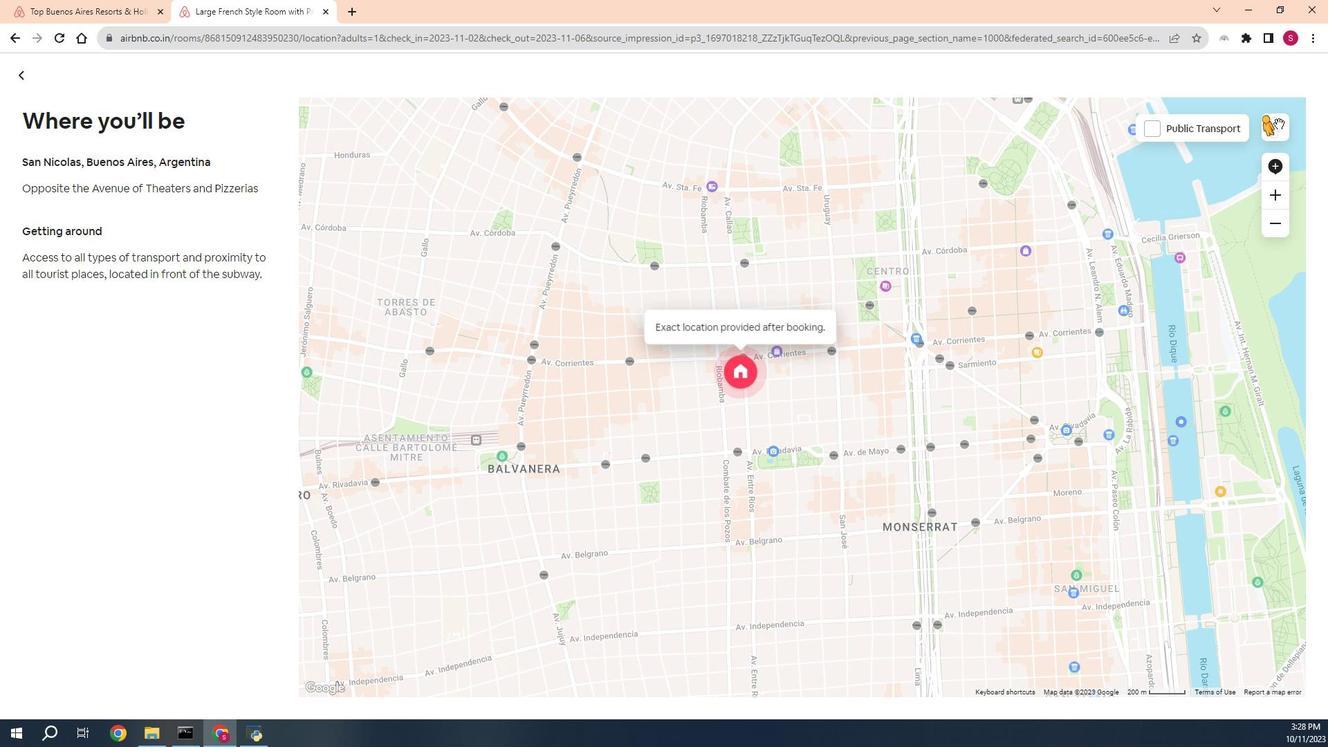 
Action: Mouse moved to (404, 290)
Screenshot: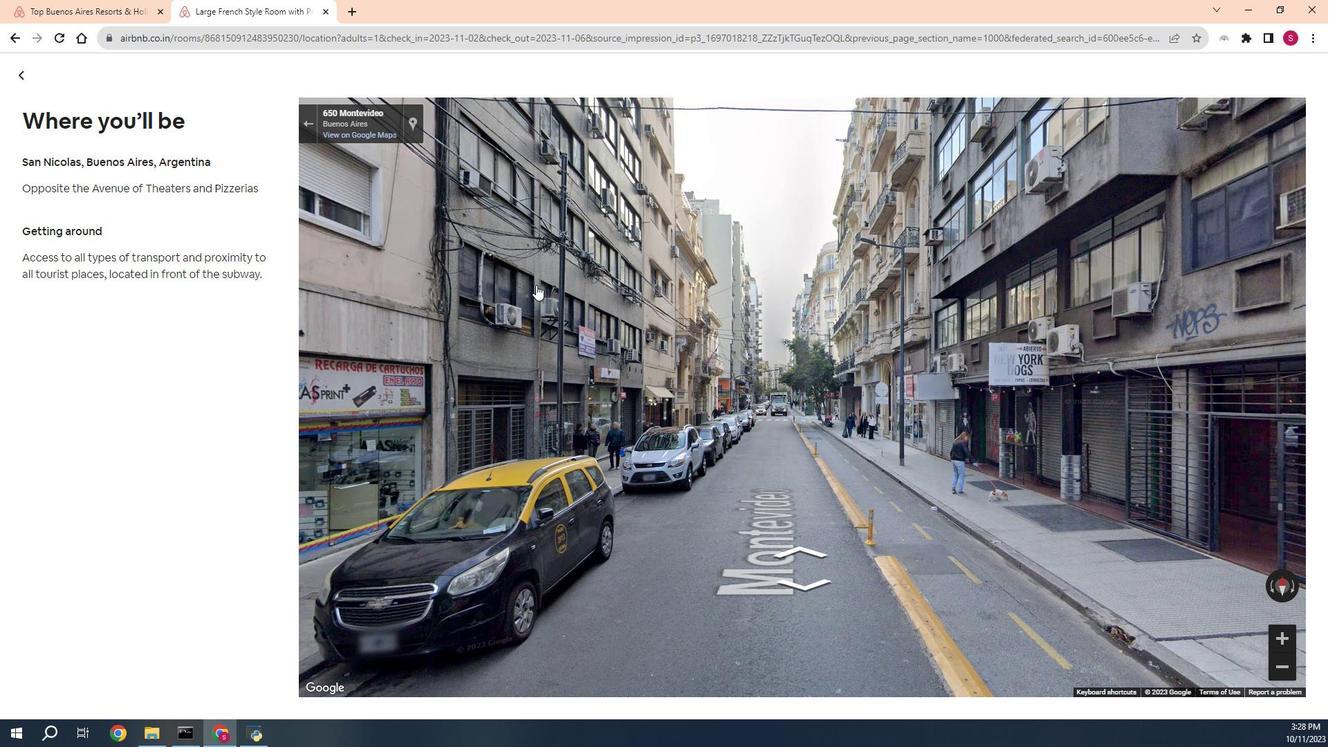 
Action: Mouse pressed left at (404, 290)
Screenshot: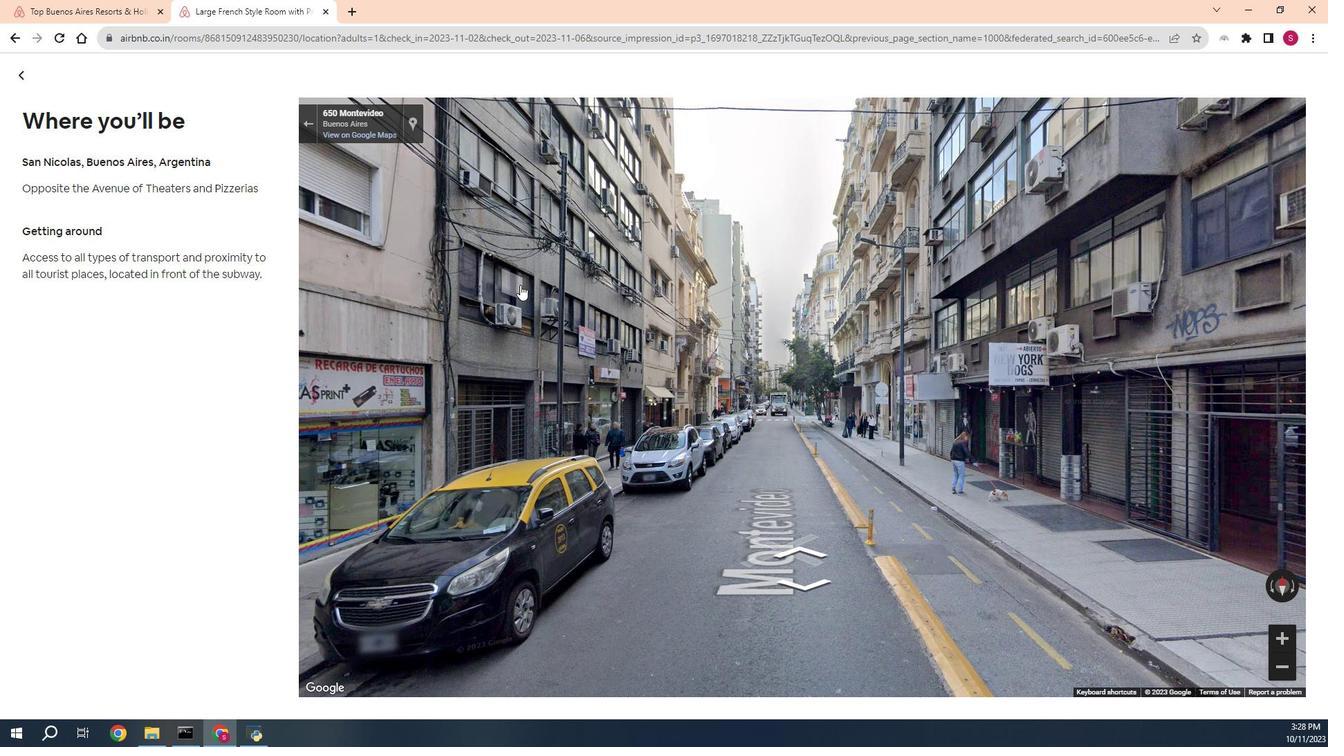 
Action: Mouse moved to (390, 301)
Screenshot: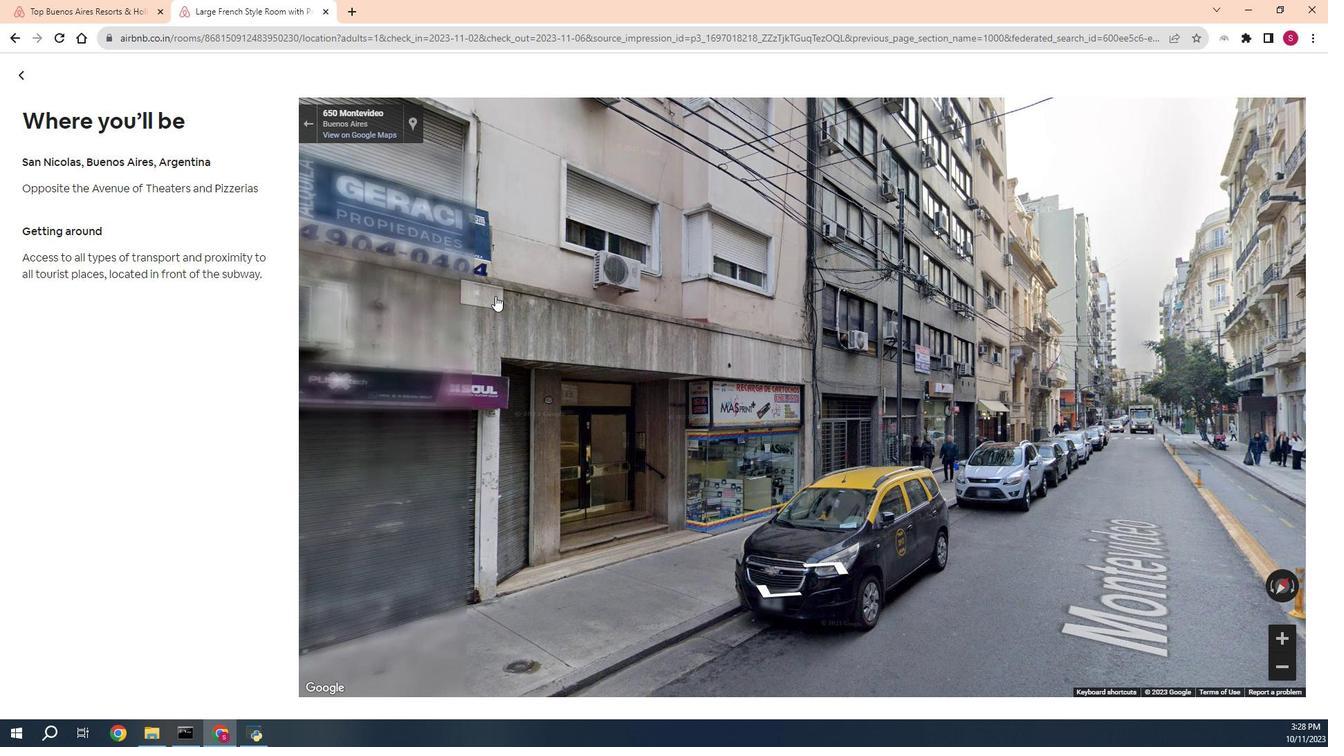 
Action: Mouse pressed left at (390, 301)
Screenshot: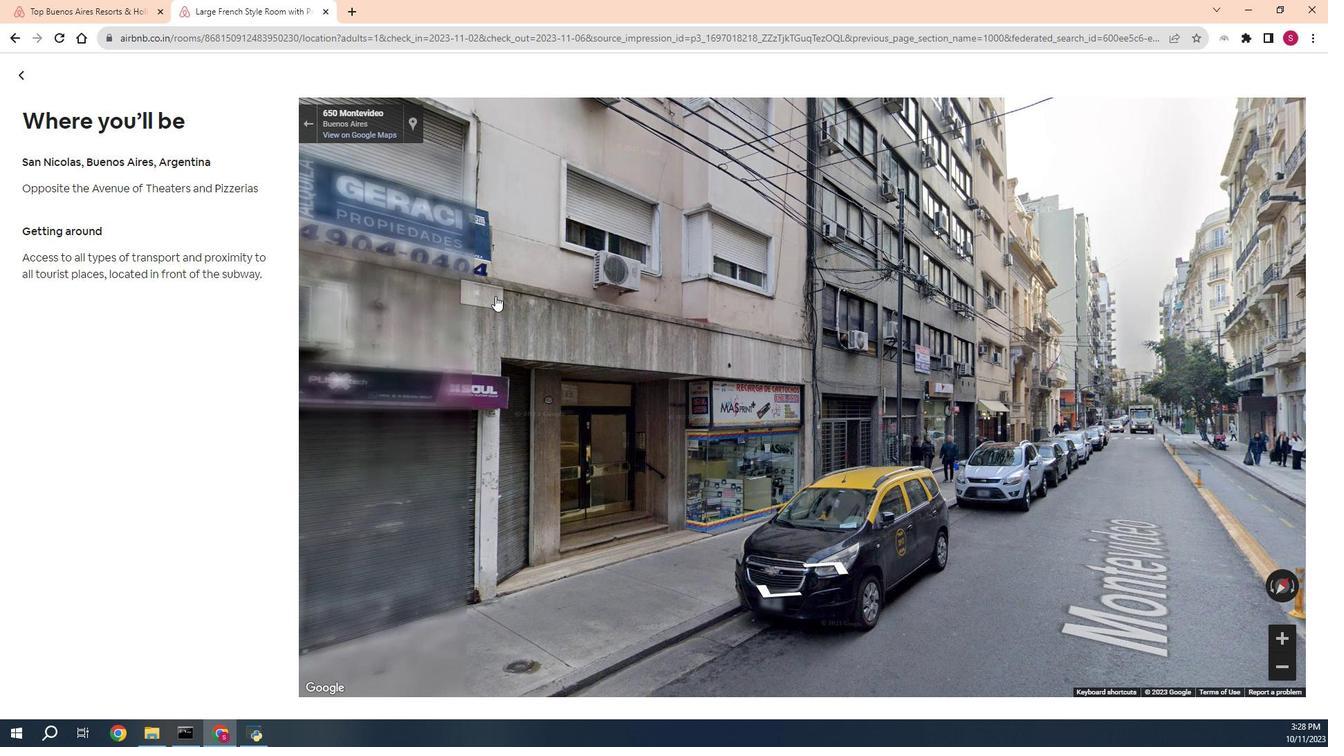 
Action: Mouse moved to (413, 309)
Screenshot: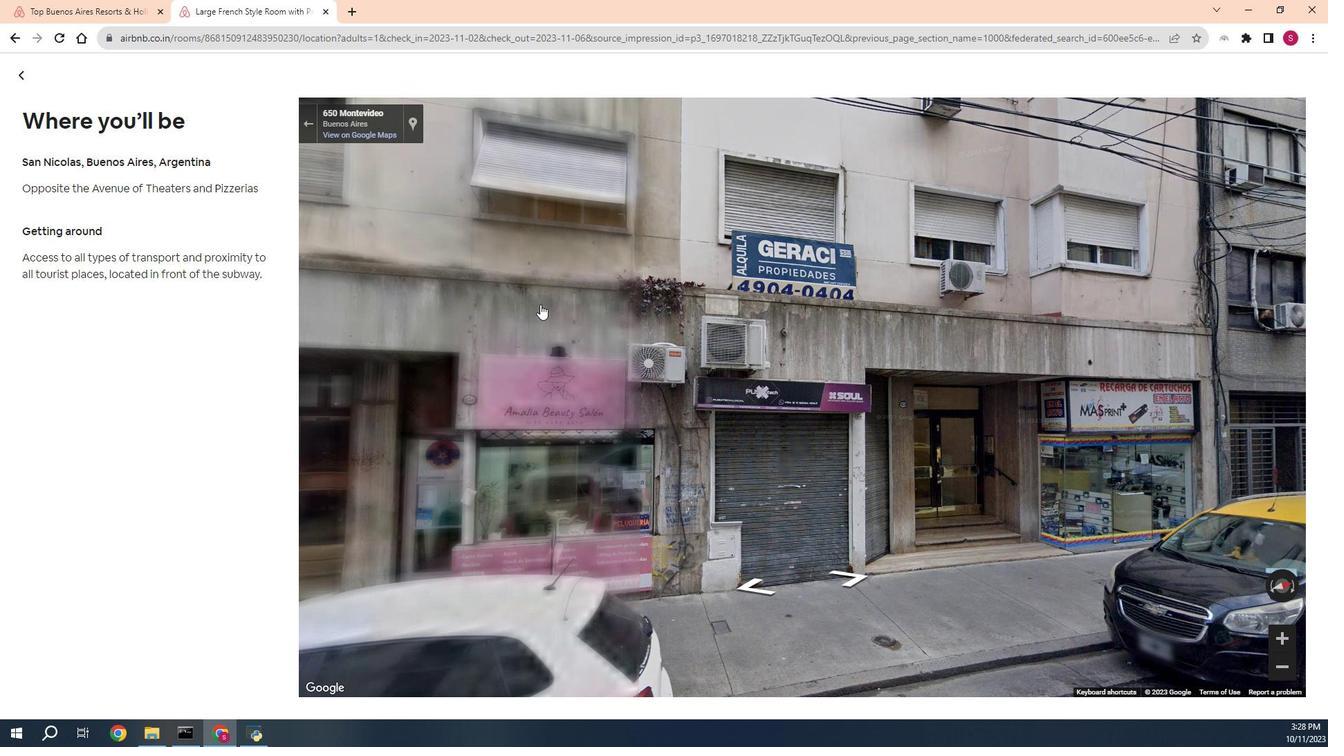 
Action: Mouse pressed left at (413, 309)
Screenshot: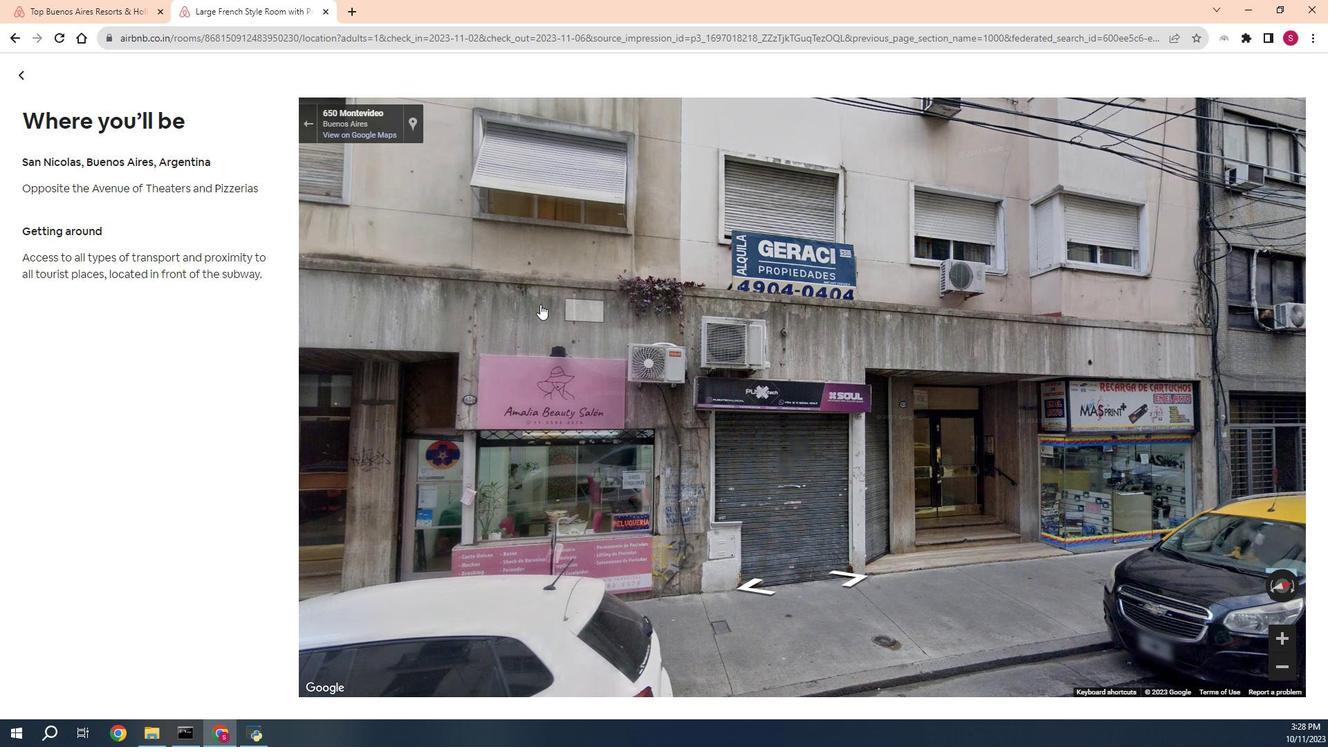 
Action: Mouse moved to (438, 305)
Screenshot: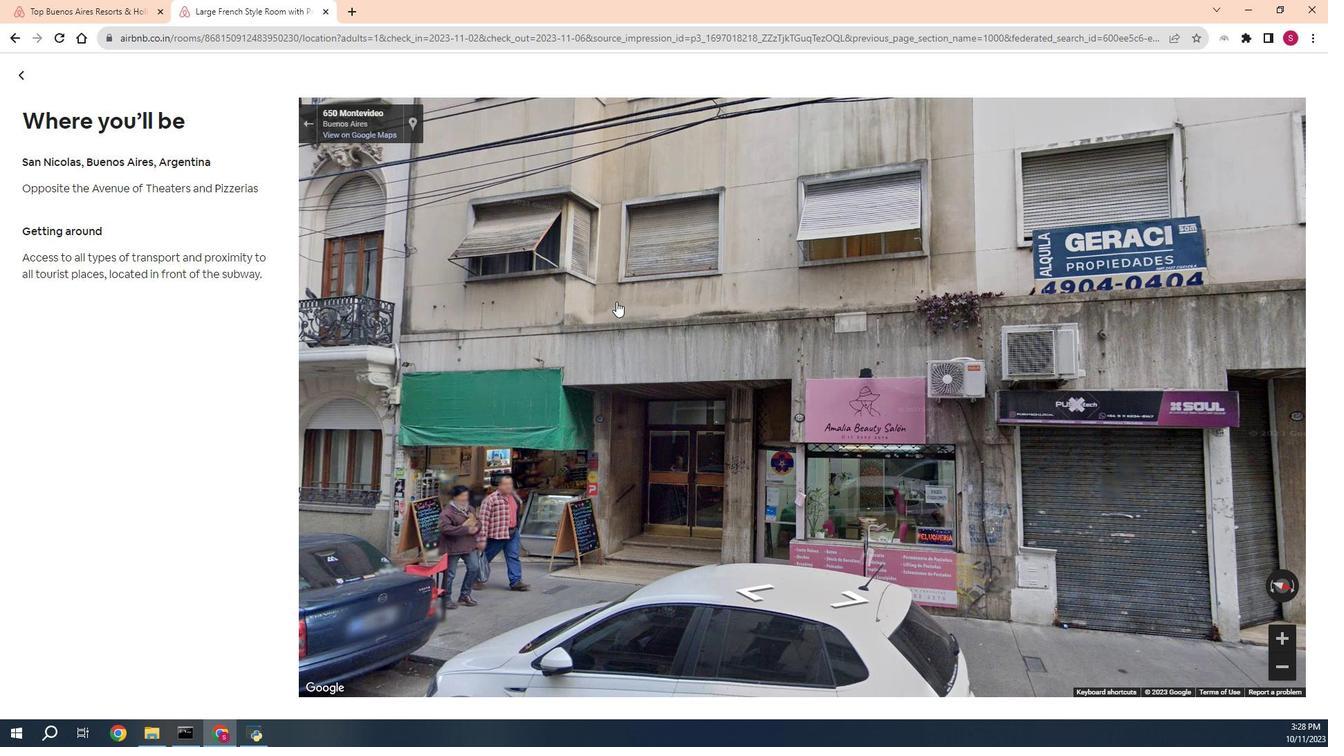 
Action: Mouse pressed left at (438, 305)
Screenshot: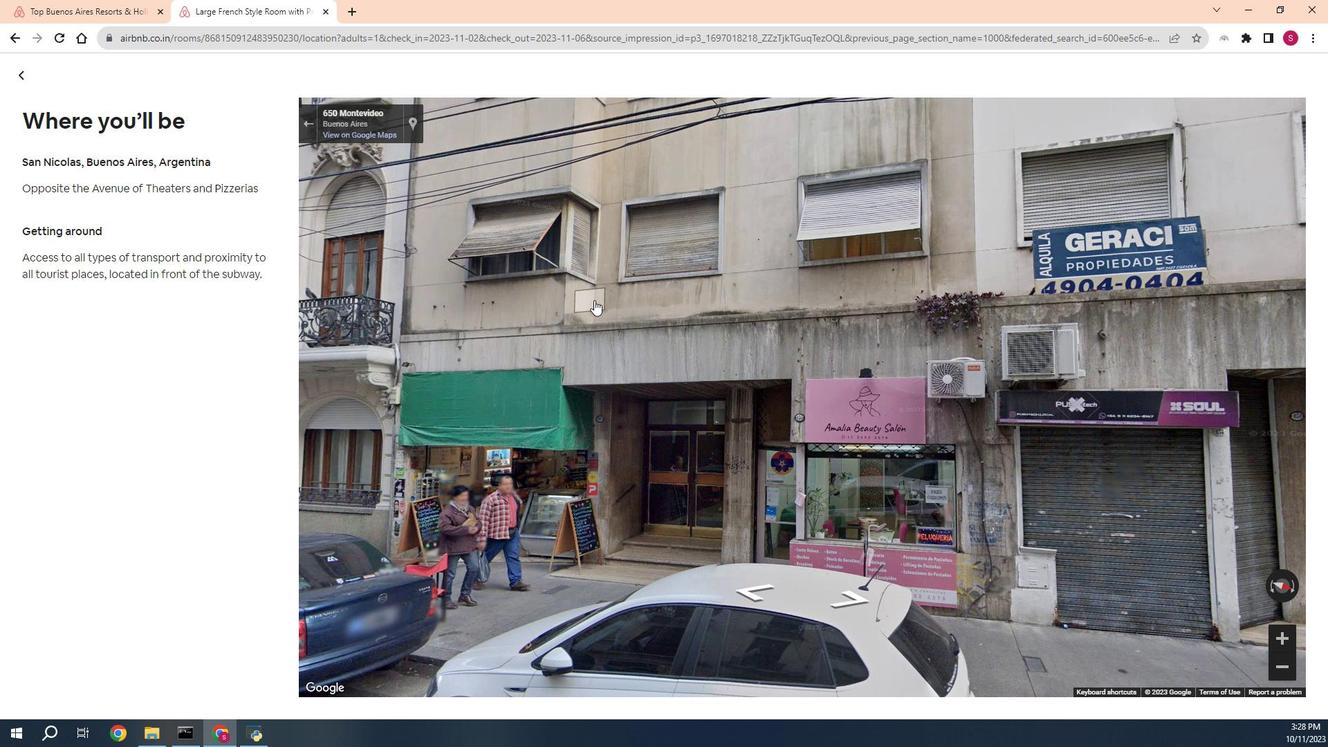 
Action: Mouse moved to (433, 350)
Screenshot: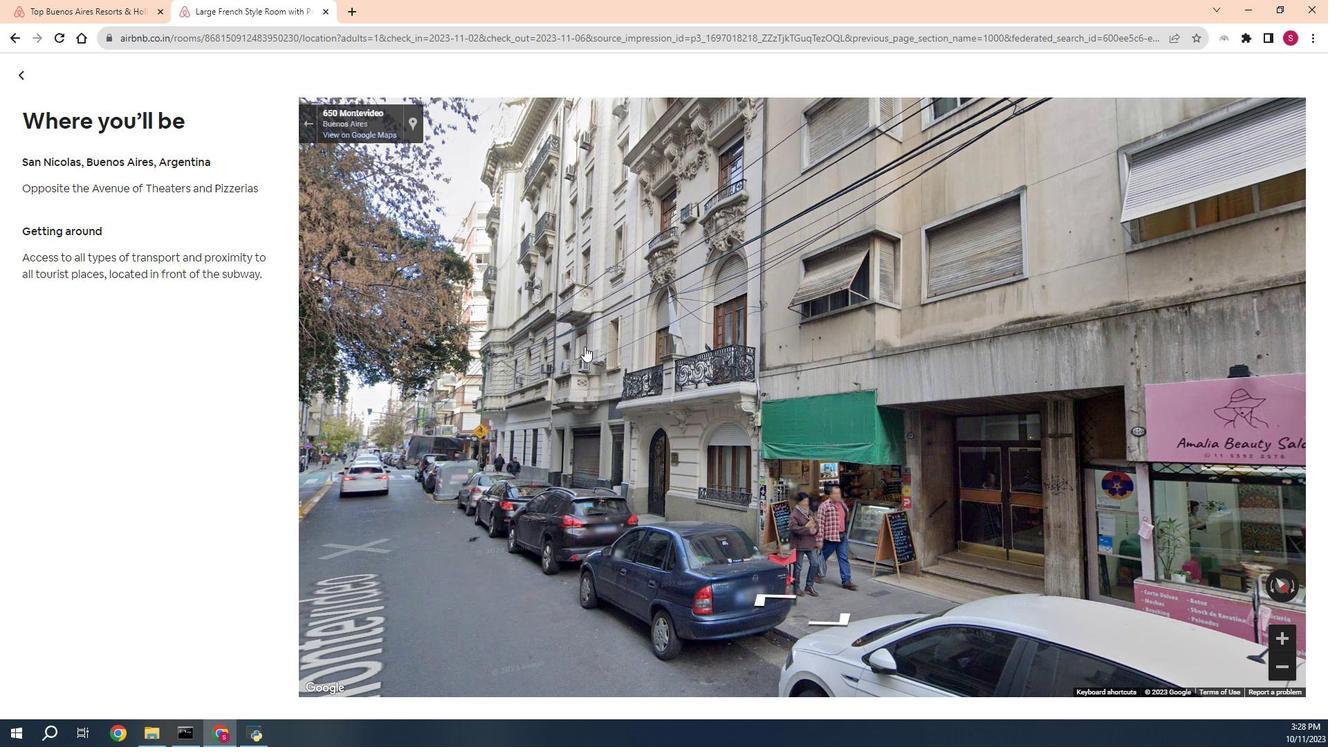 
Action: Mouse pressed left at (433, 350)
Screenshot: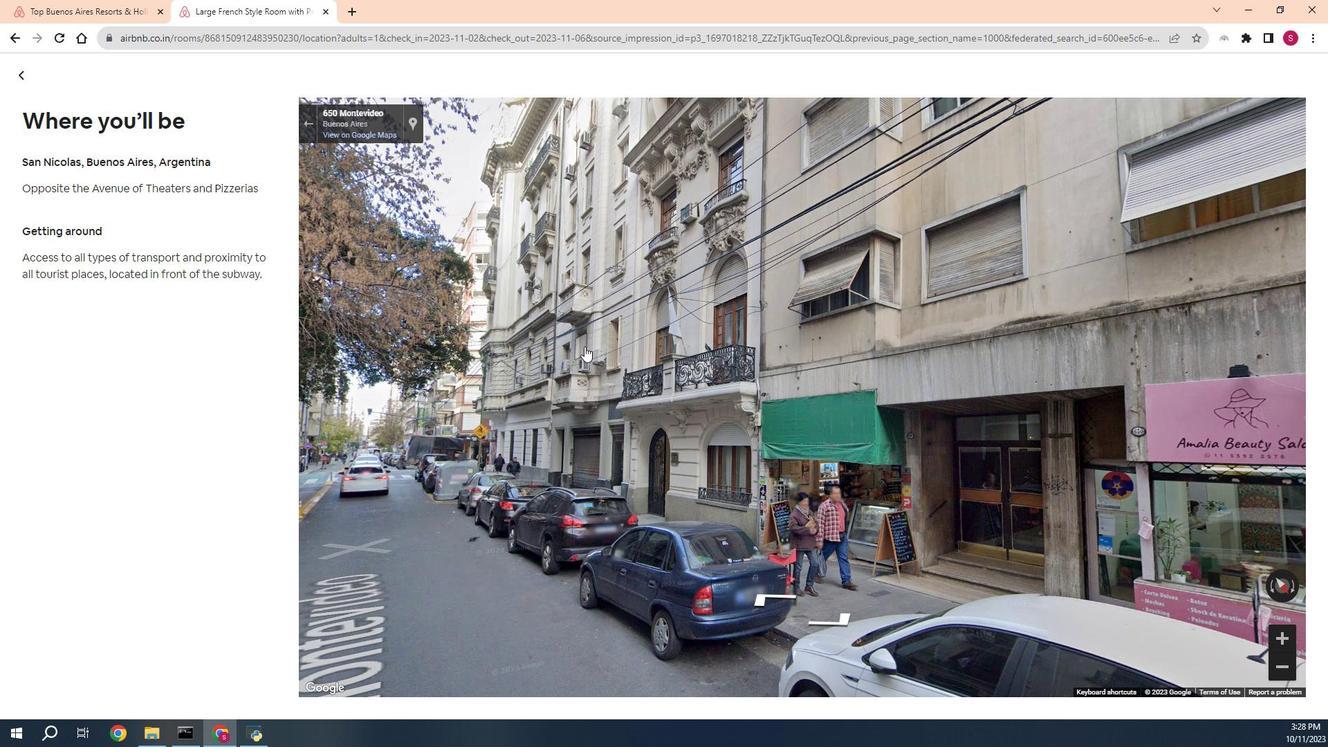 
Action: Mouse moved to (555, 566)
Screenshot: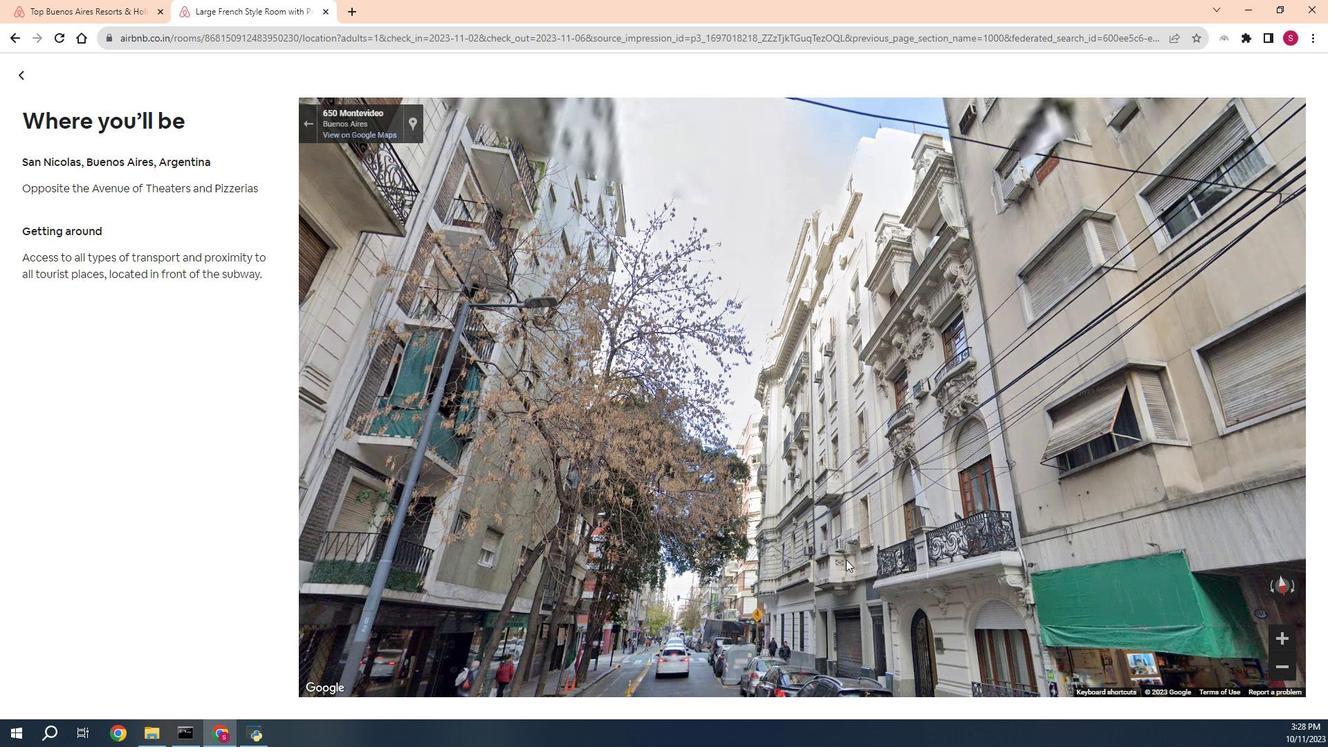 
Action: Mouse pressed left at (555, 566)
Screenshot: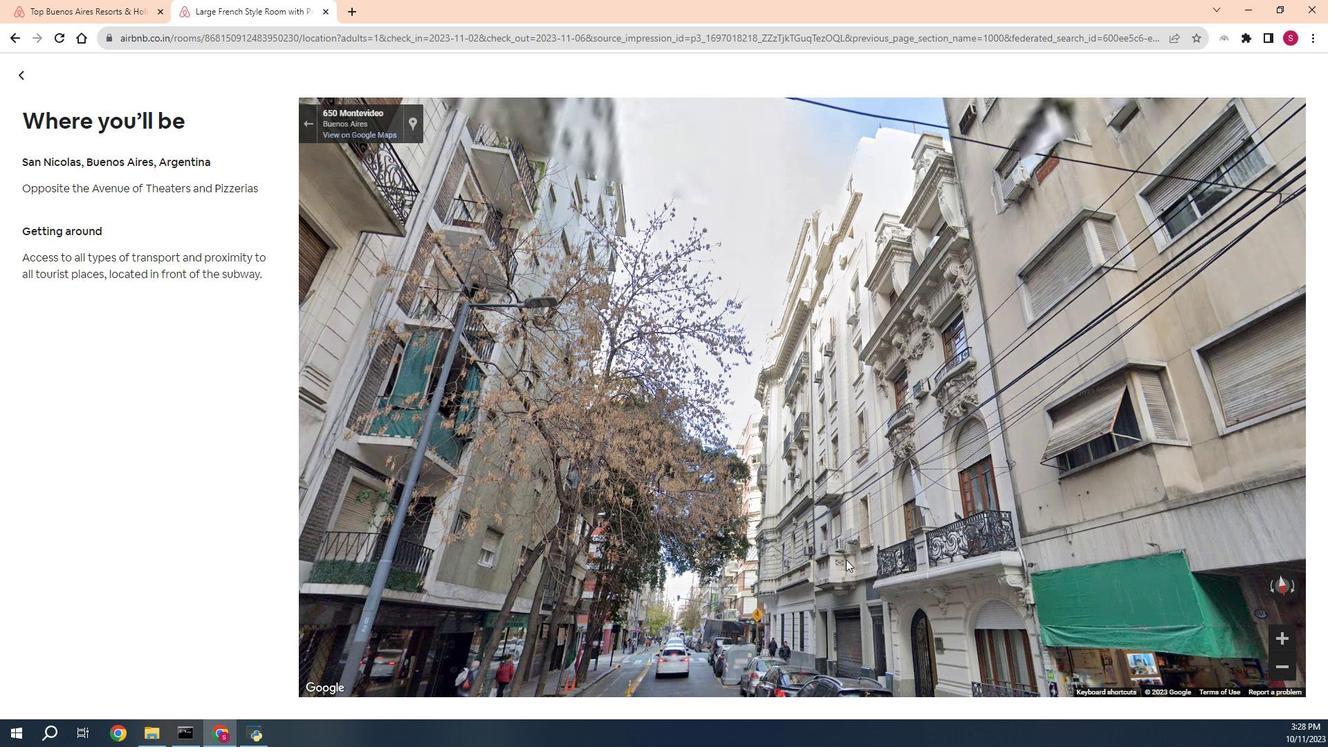 
Action: Mouse moved to (175, 88)
Screenshot: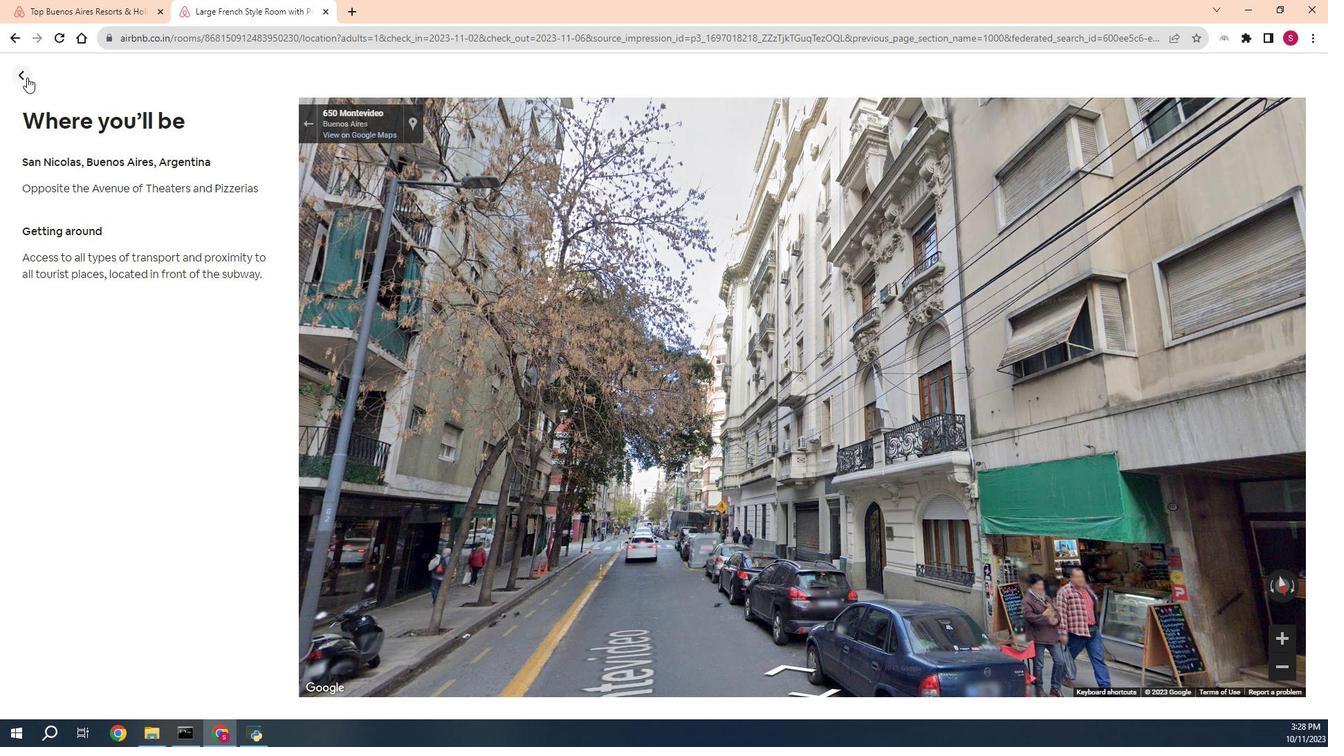 
Action: Mouse pressed left at (175, 88)
Screenshot: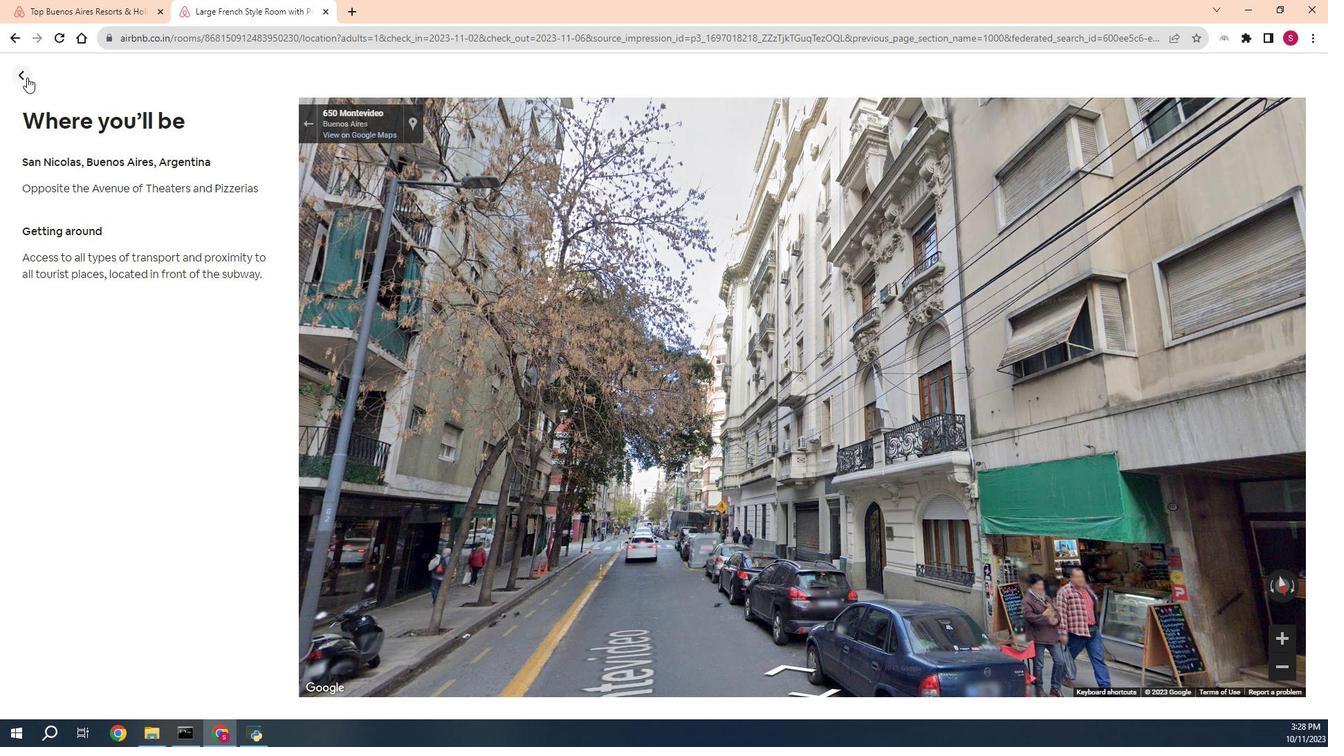 
Action: Mouse moved to (363, 388)
Screenshot: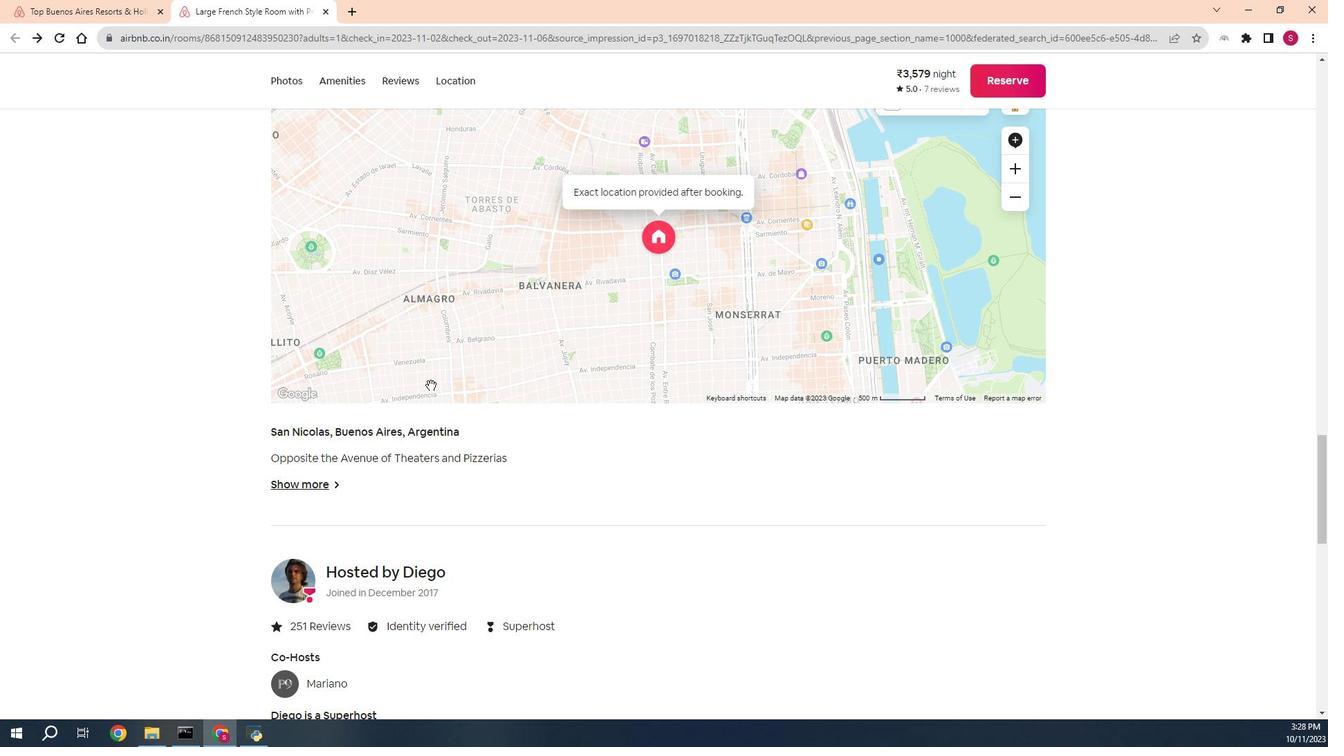 
Action: Mouse scrolled (363, 387) with delta (0, 0)
Screenshot: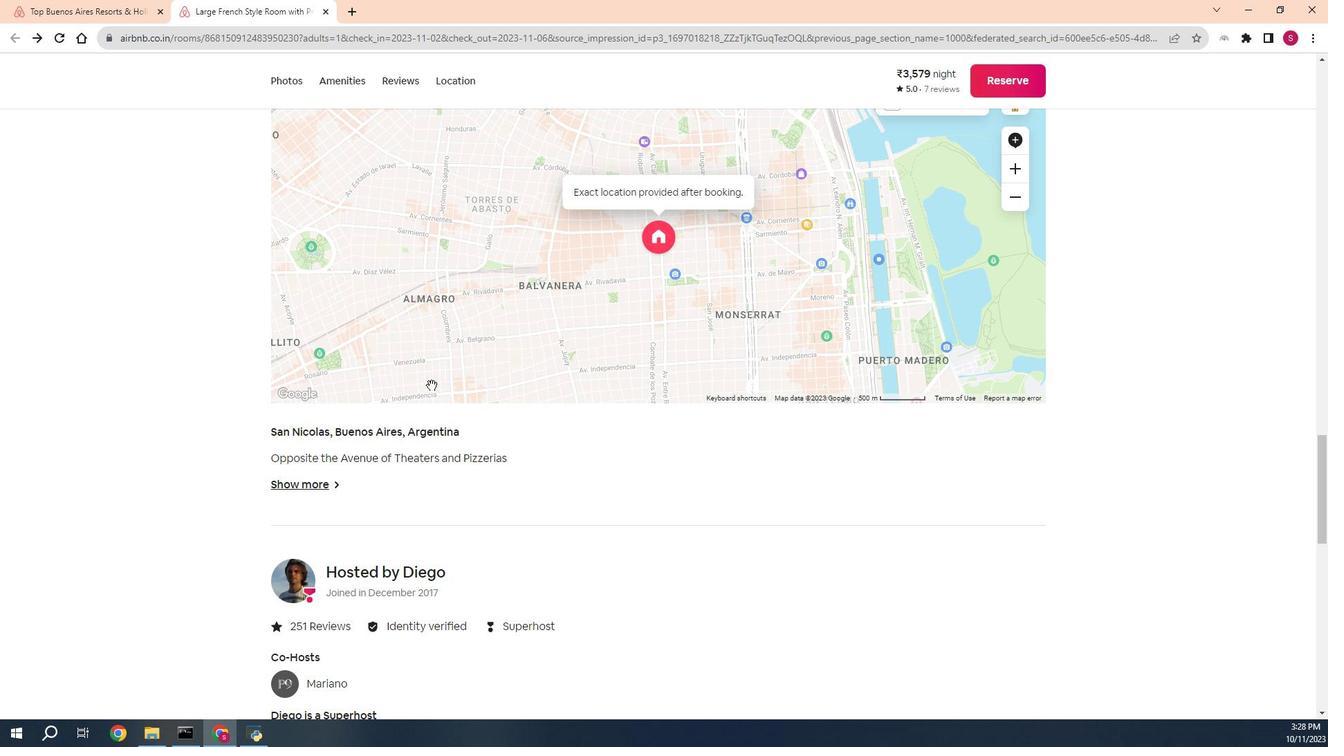 
Action: Mouse scrolled (363, 387) with delta (0, 0)
Screenshot: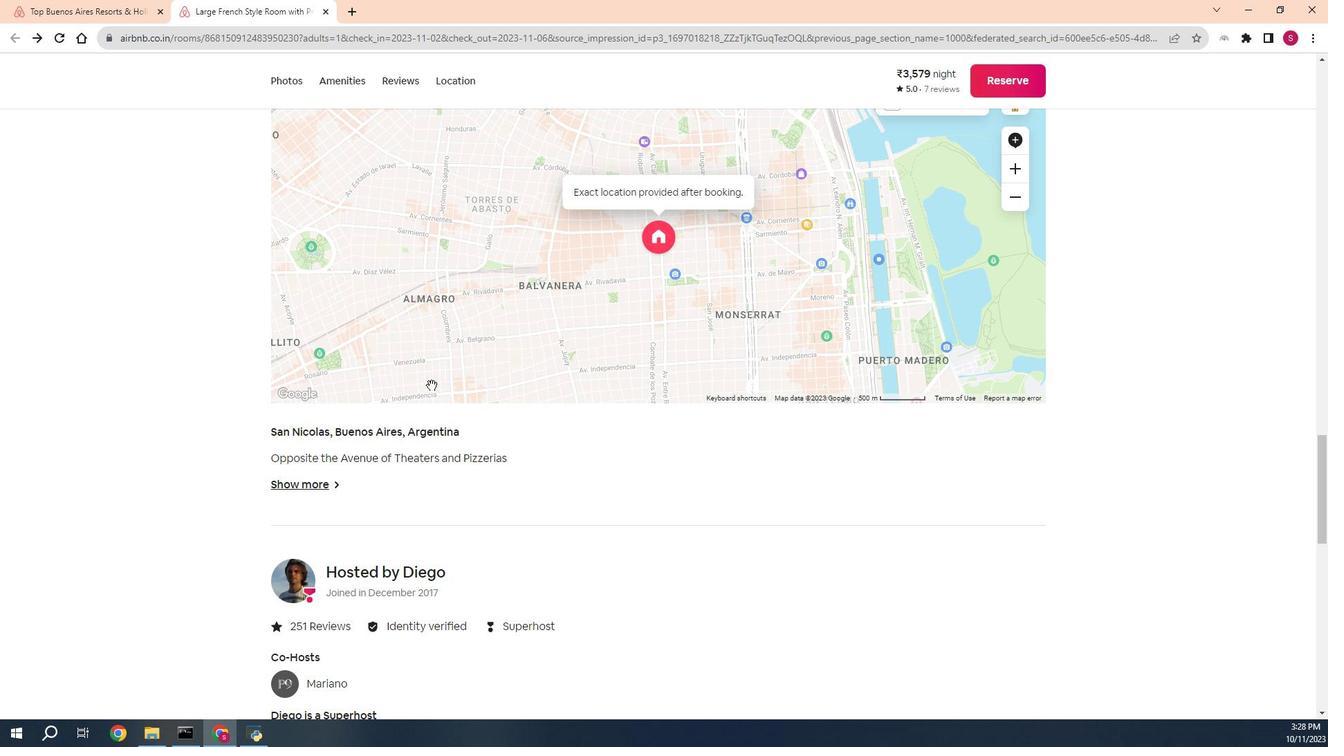 
Action: Mouse scrolled (363, 387) with delta (0, 0)
Screenshot: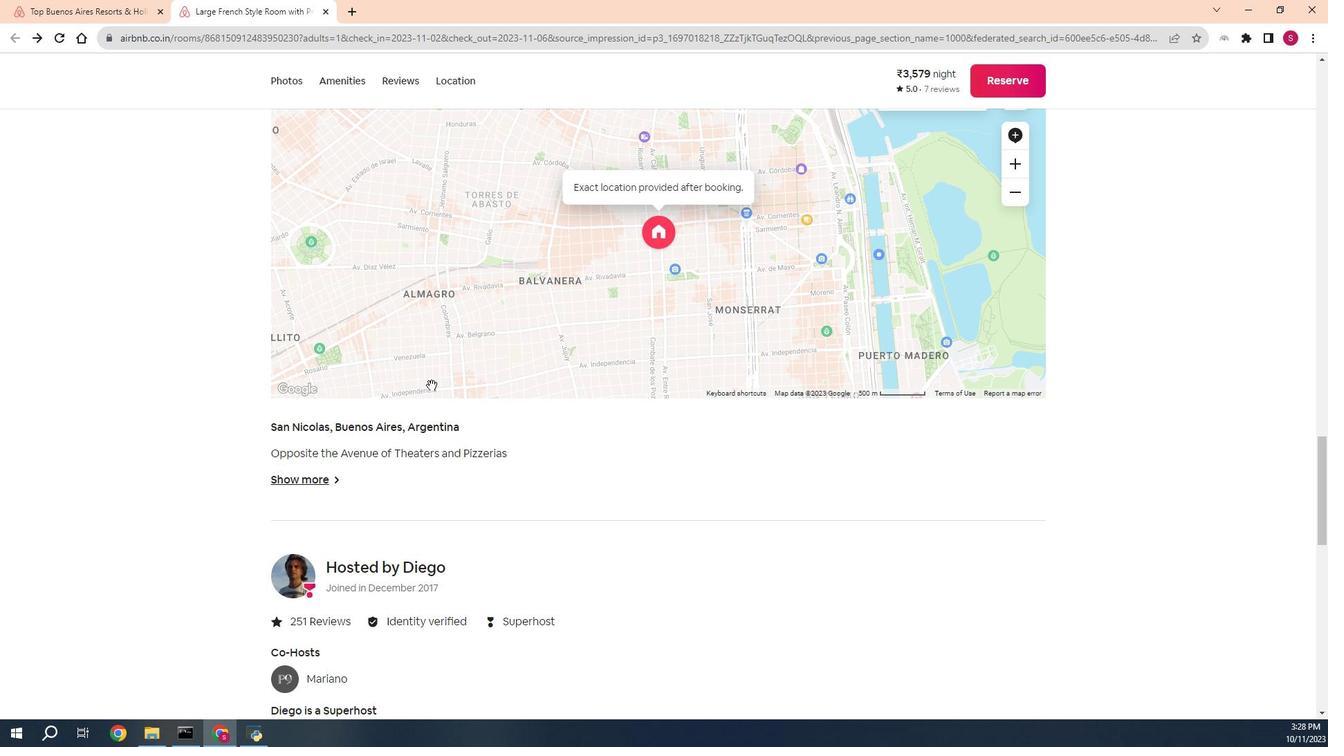 
Action: Mouse scrolled (363, 387) with delta (0, 0)
Screenshot: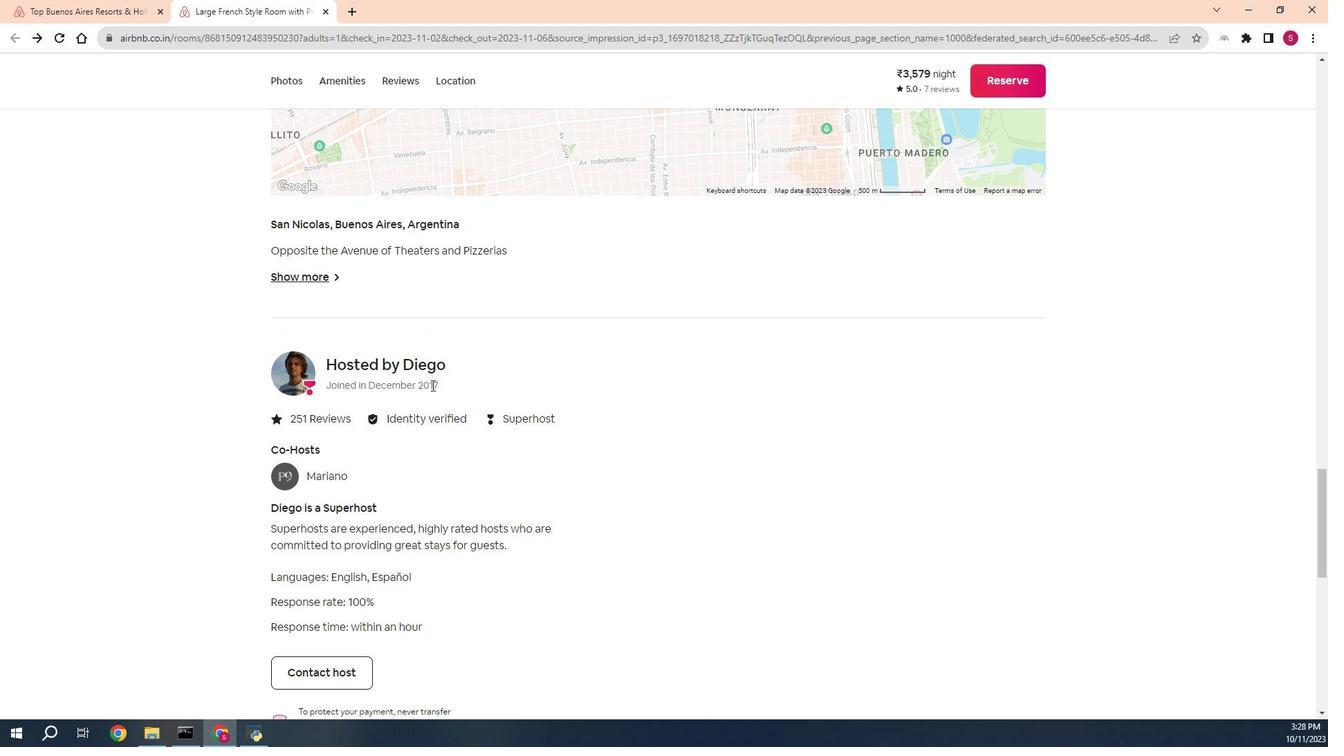 
Action: Mouse scrolled (363, 387) with delta (0, 0)
Screenshot: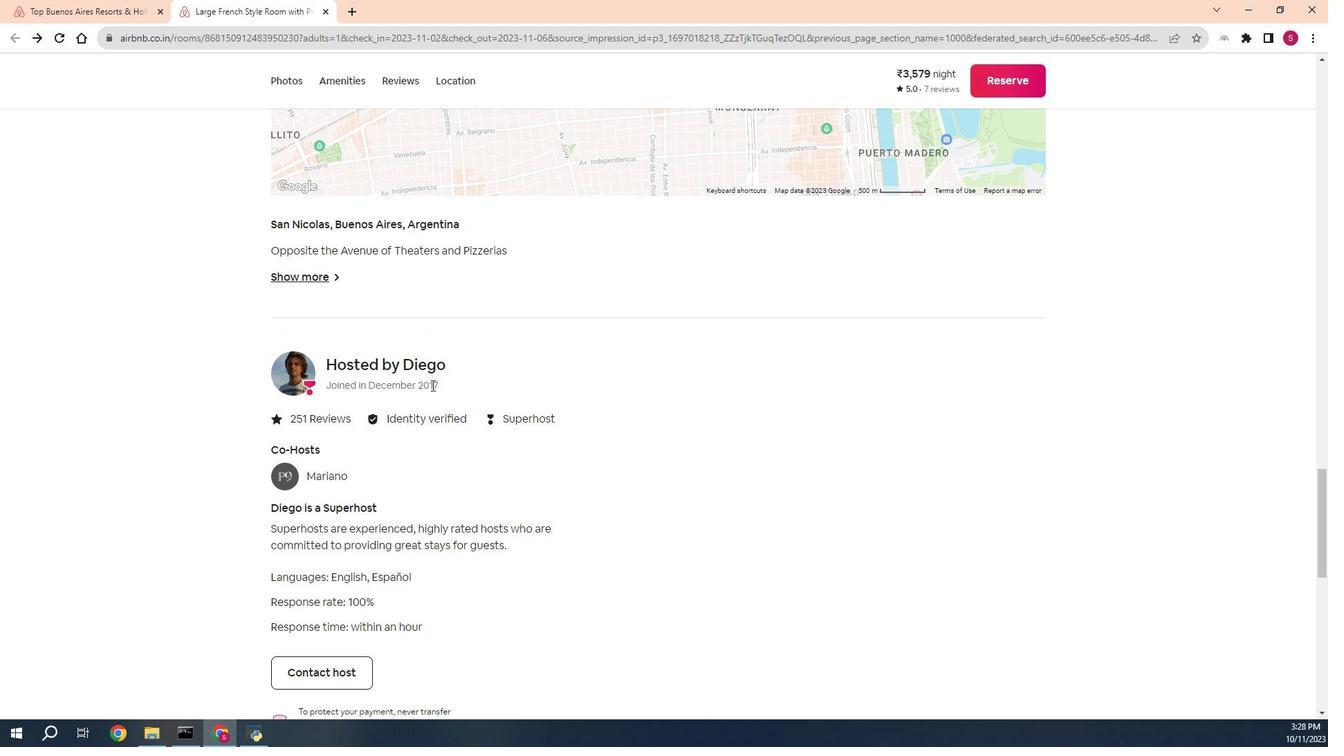 
Action: Mouse scrolled (363, 387) with delta (0, 0)
Screenshot: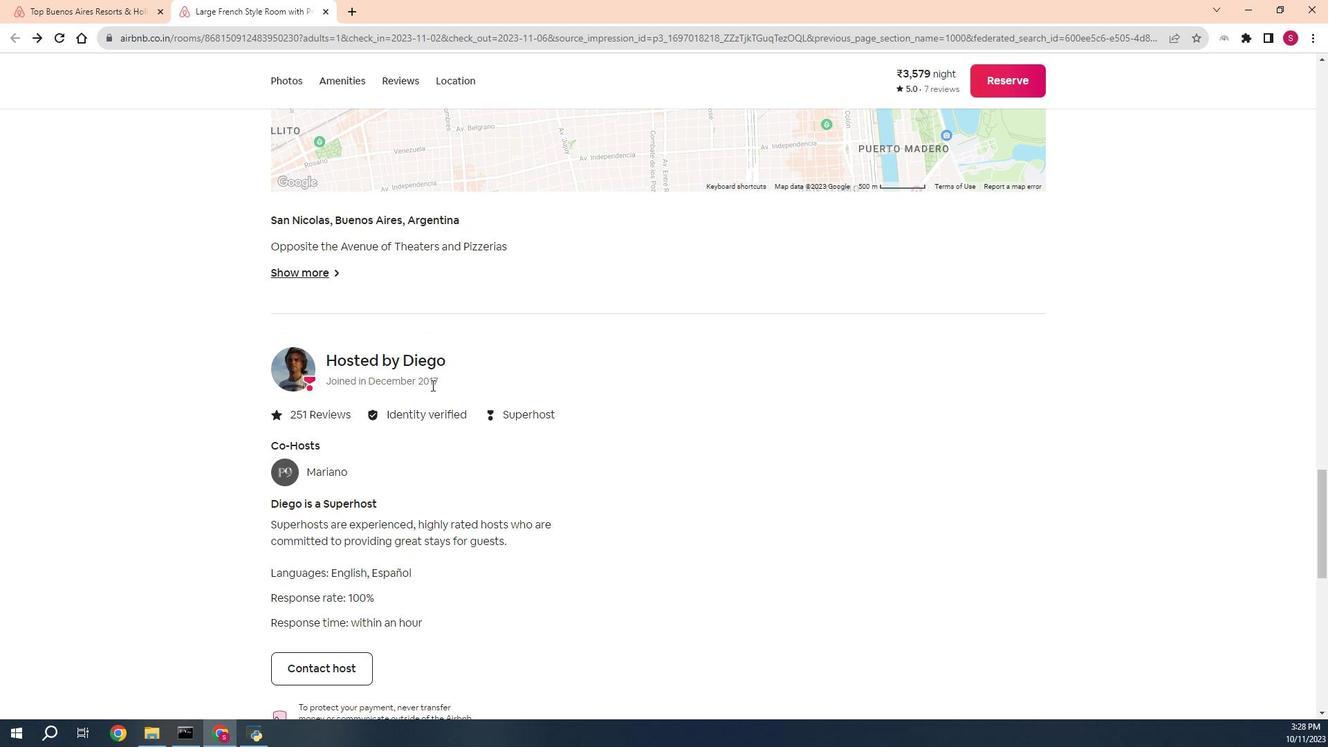 
Action: Mouse scrolled (363, 387) with delta (0, 0)
Screenshot: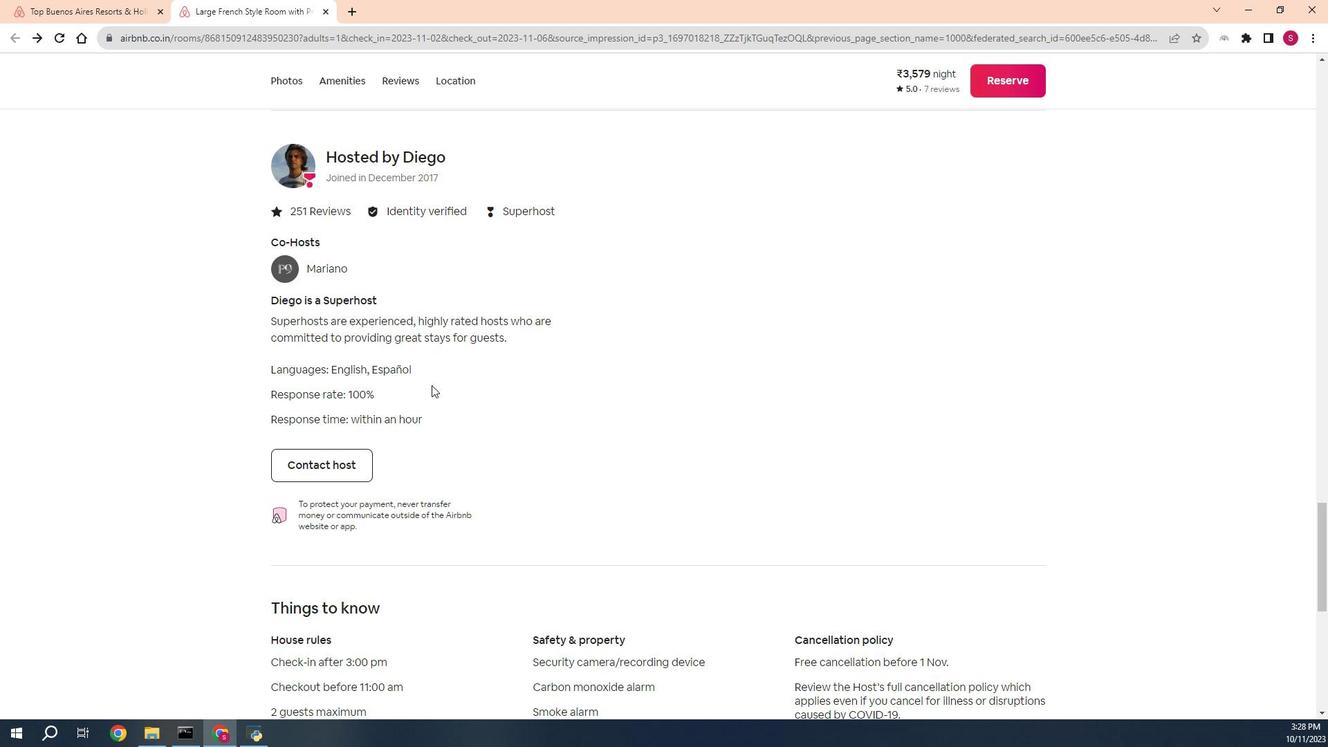 
Action: Mouse scrolled (363, 387) with delta (0, 0)
Screenshot: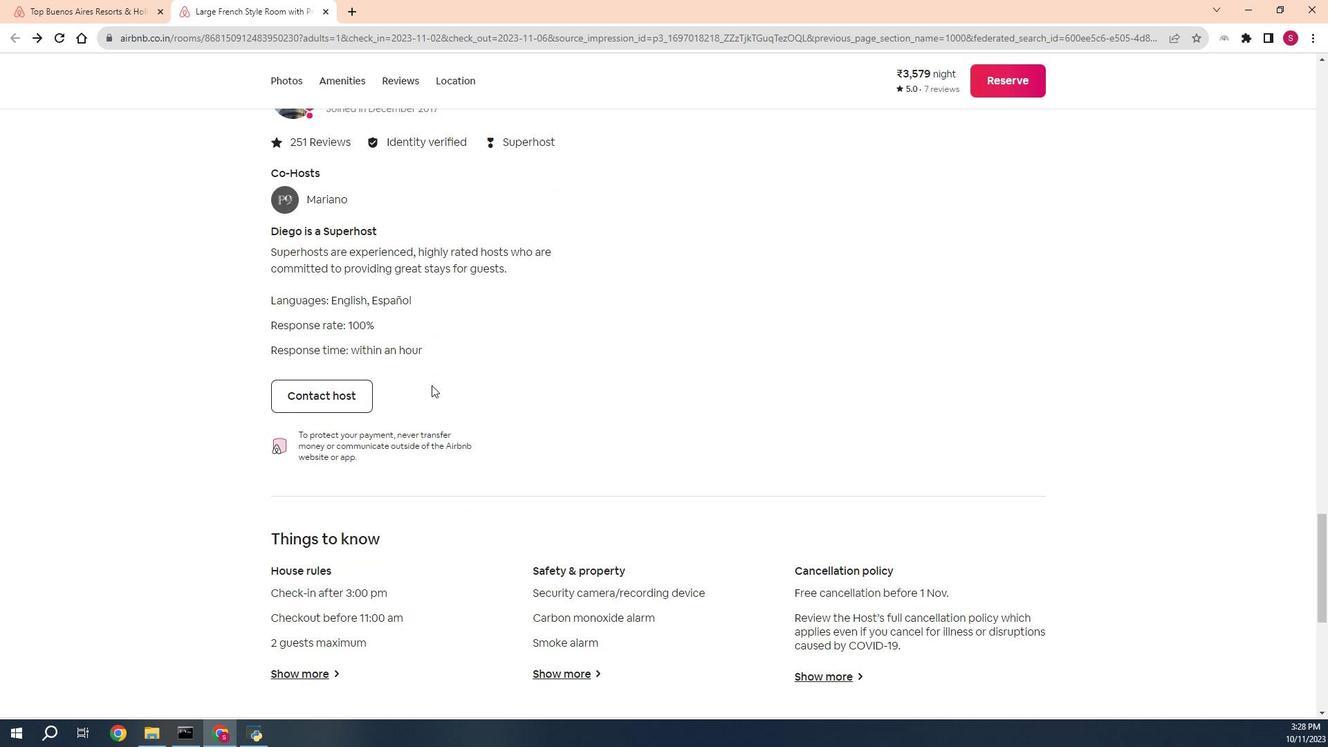 
Action: Mouse scrolled (363, 387) with delta (0, 0)
Screenshot: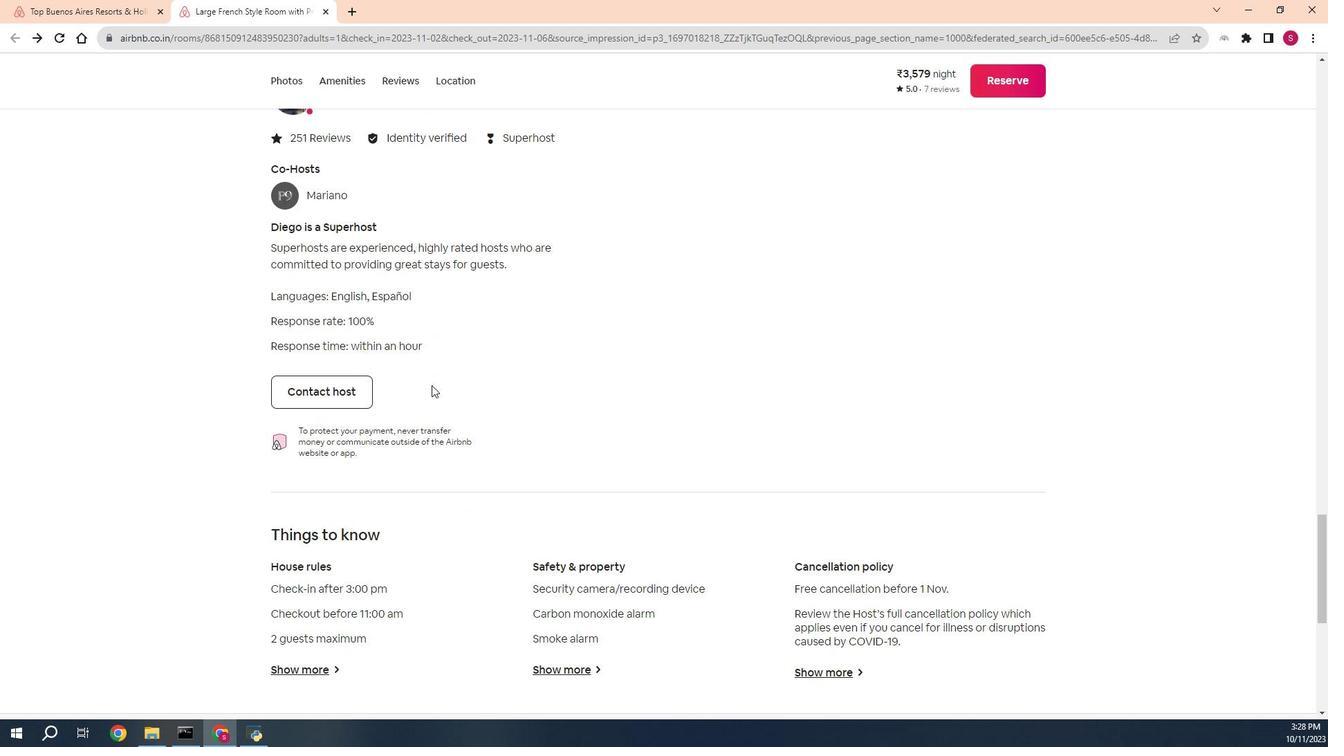 
Action: Mouse scrolled (363, 387) with delta (0, 0)
Screenshot: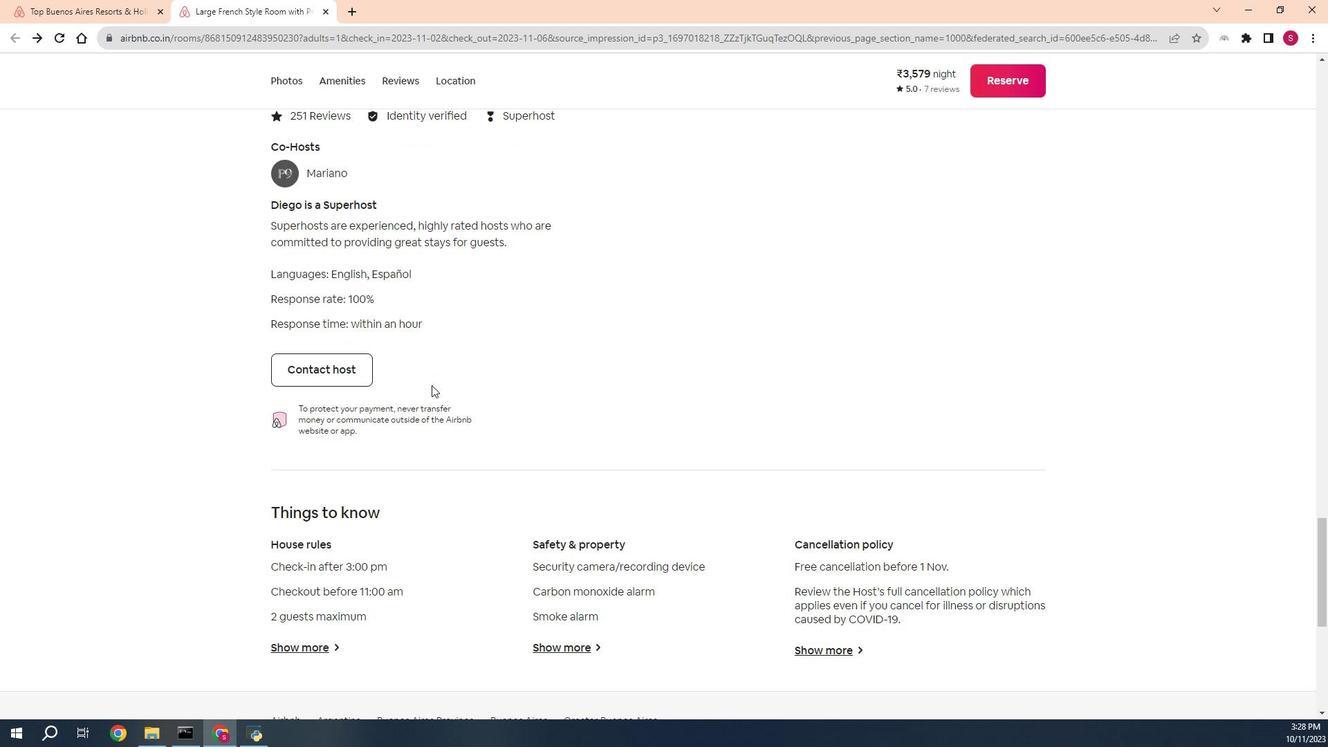 
Action: Mouse moved to (306, 468)
Screenshot: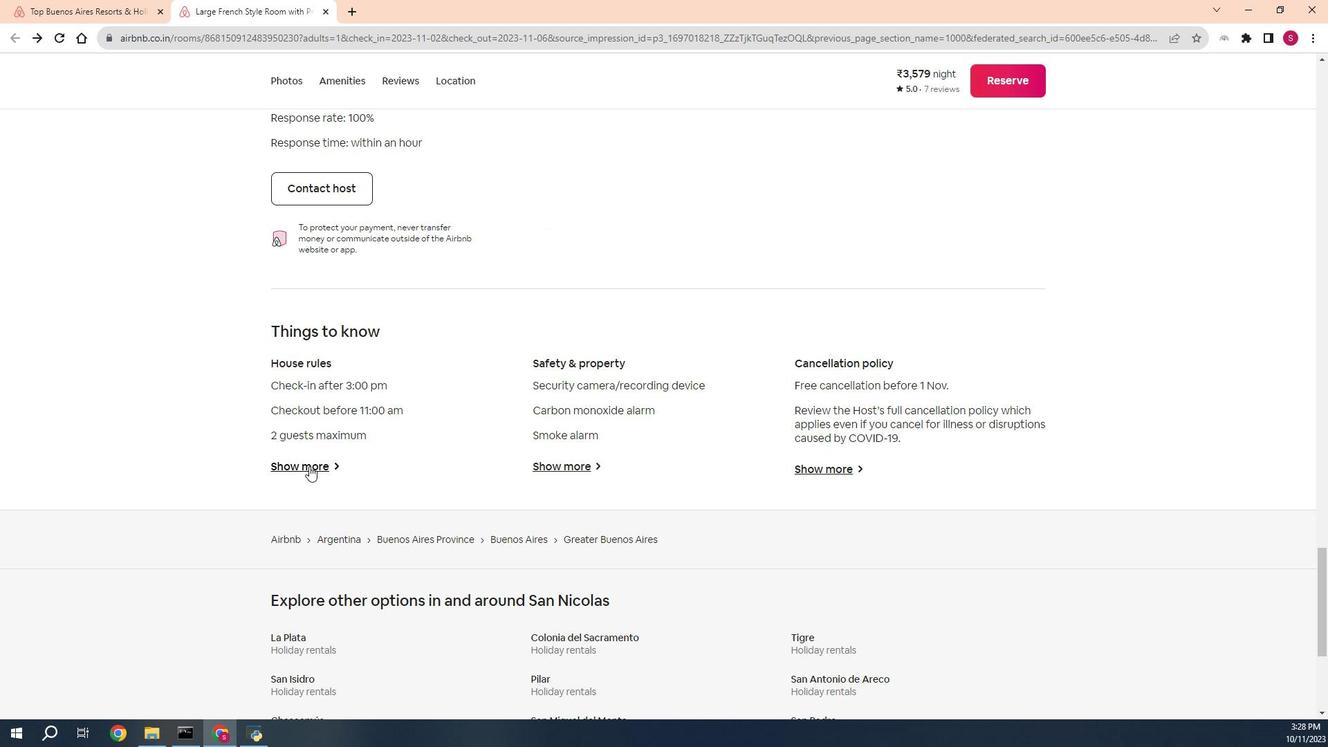 
Action: Mouse pressed left at (306, 468)
Screenshot: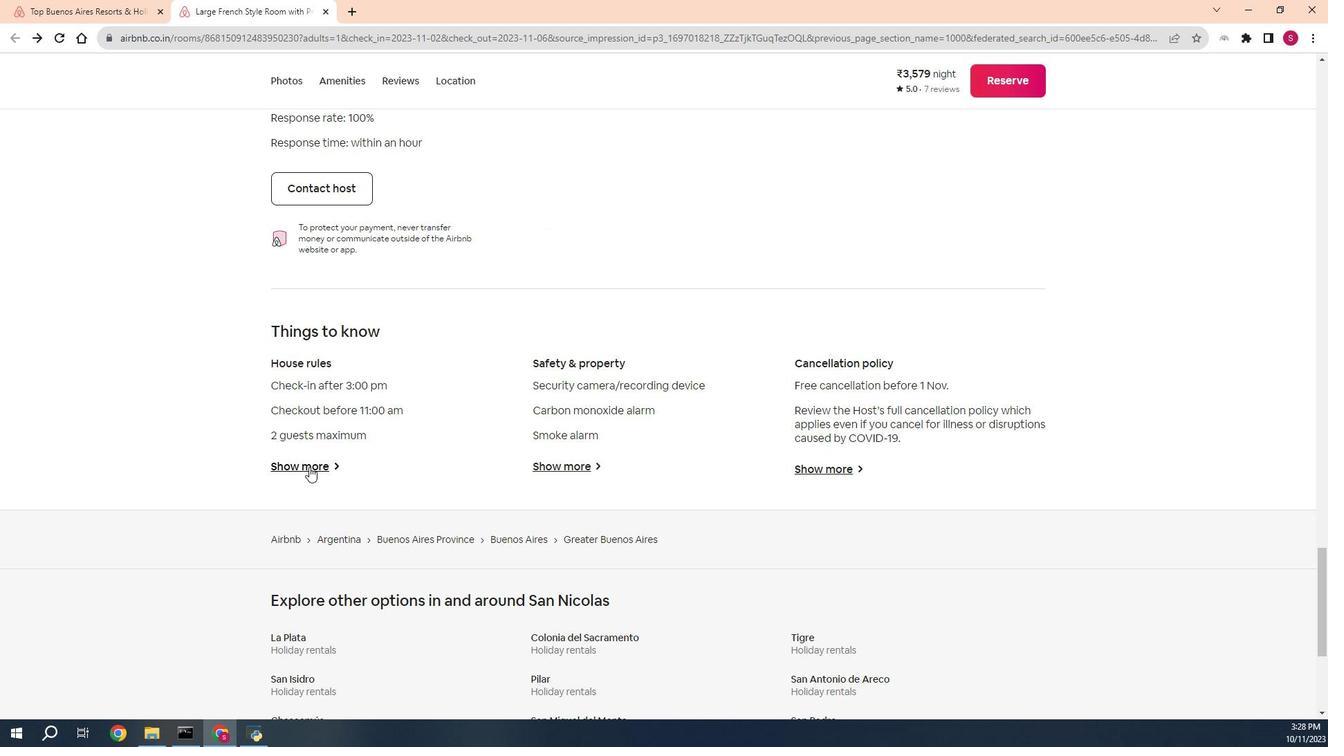 
Action: Mouse moved to (402, 300)
Screenshot: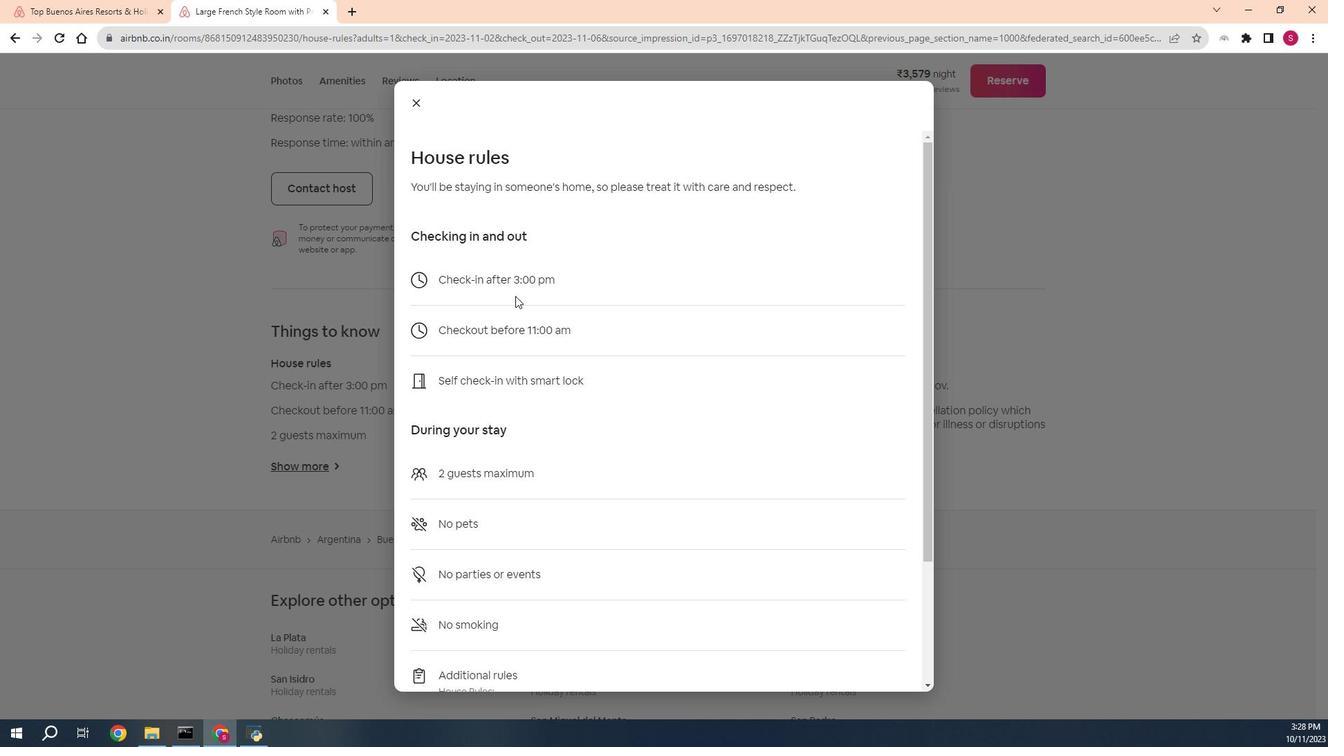
Action: Mouse scrolled (402, 299) with delta (0, 0)
Screenshot: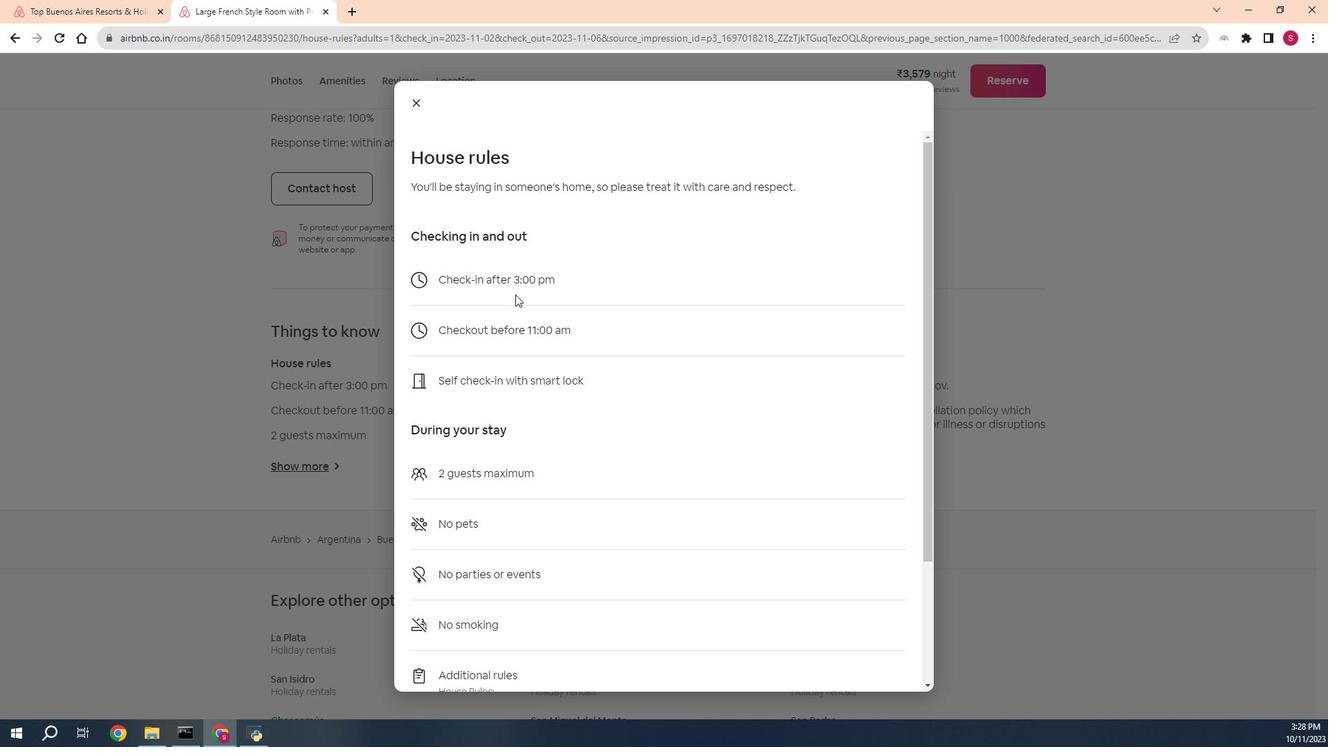 
Action: Mouse scrolled (402, 299) with delta (0, 0)
Screenshot: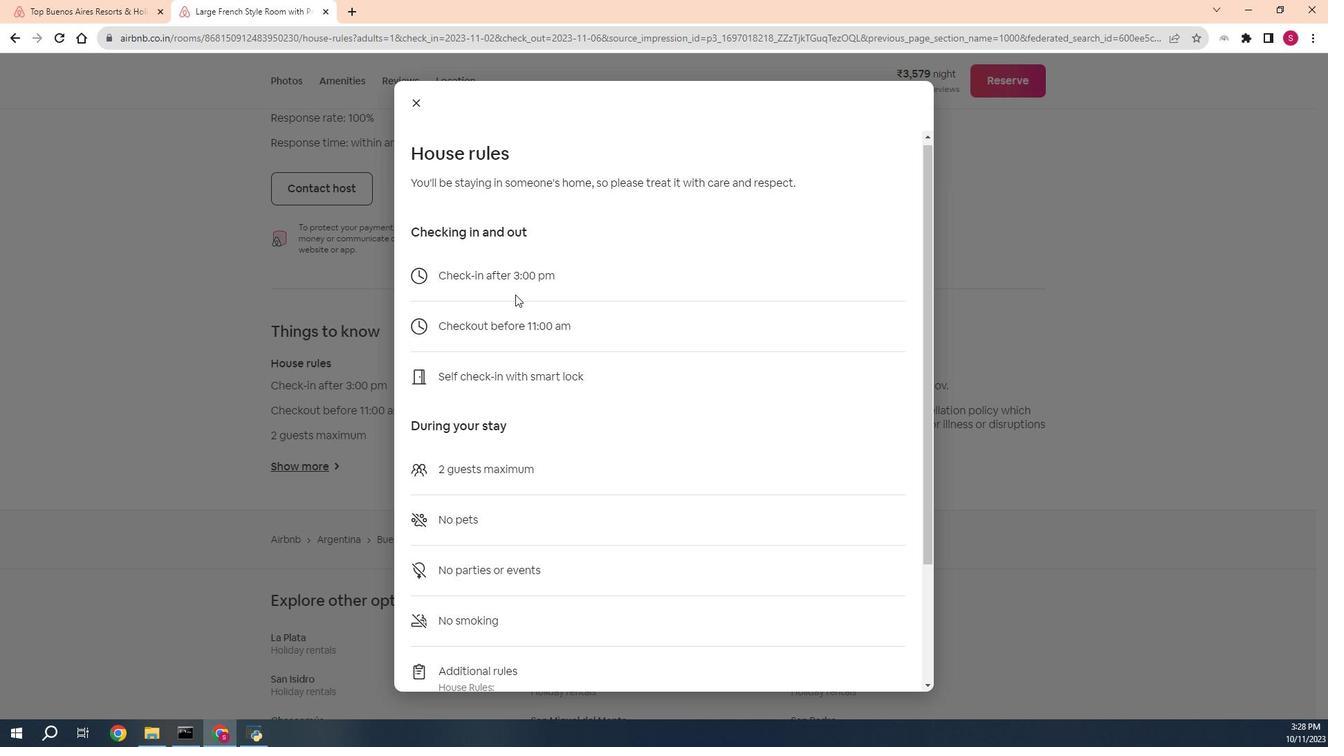 
Action: Mouse scrolled (402, 299) with delta (0, 0)
Screenshot: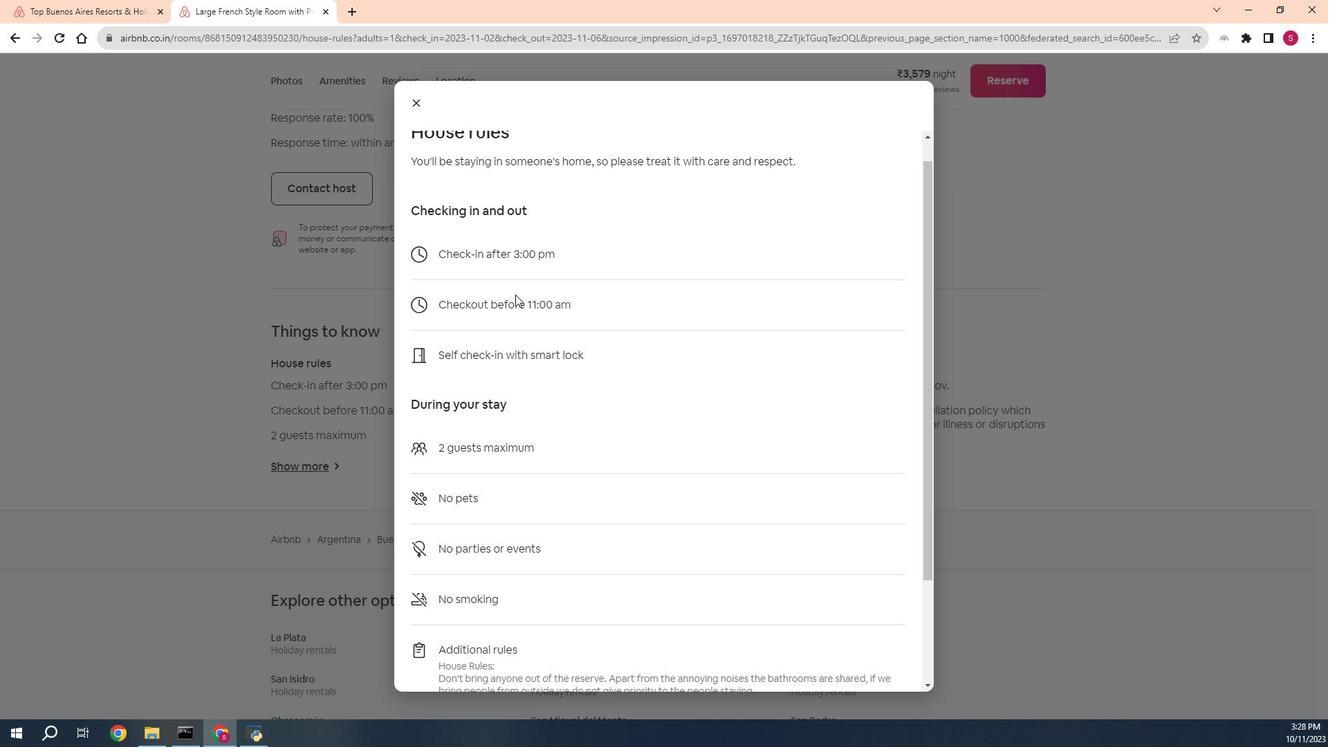 
Action: Mouse scrolled (402, 299) with delta (0, 0)
Screenshot: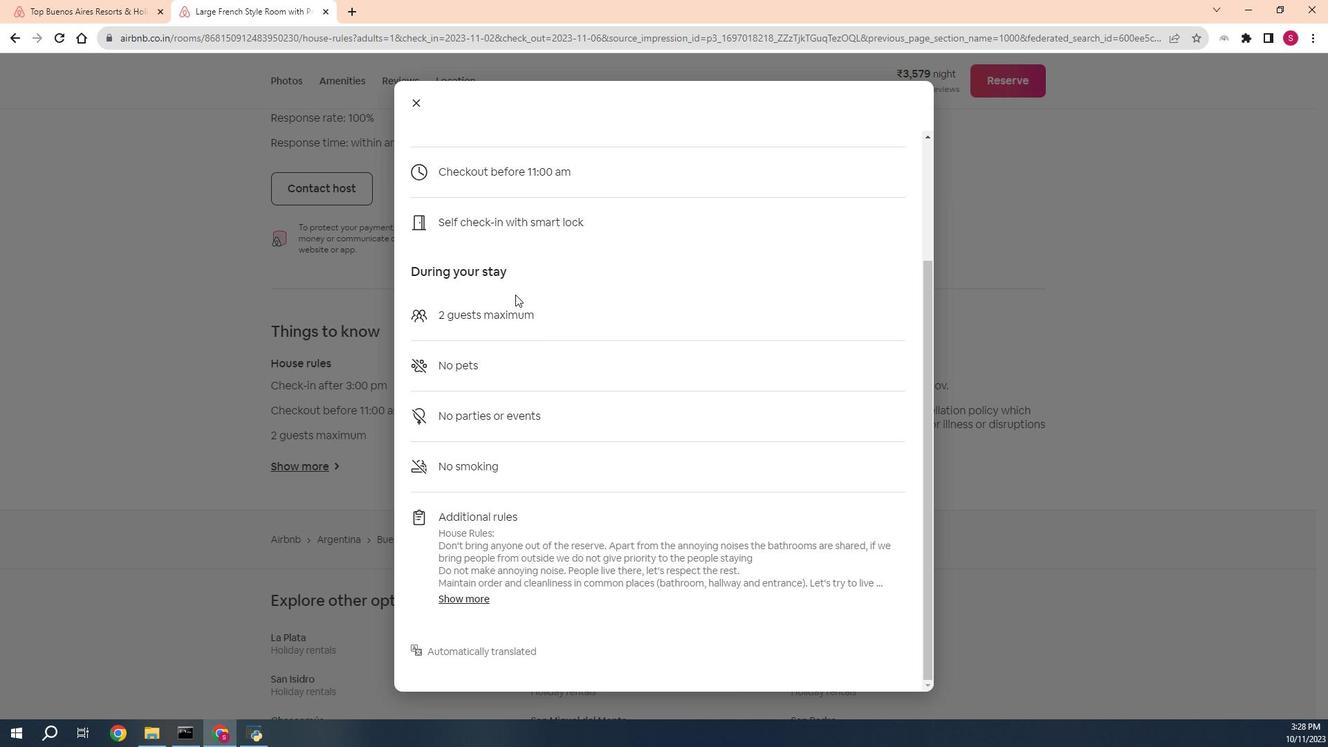 
Action: Mouse scrolled (402, 299) with delta (0, 0)
Screenshot: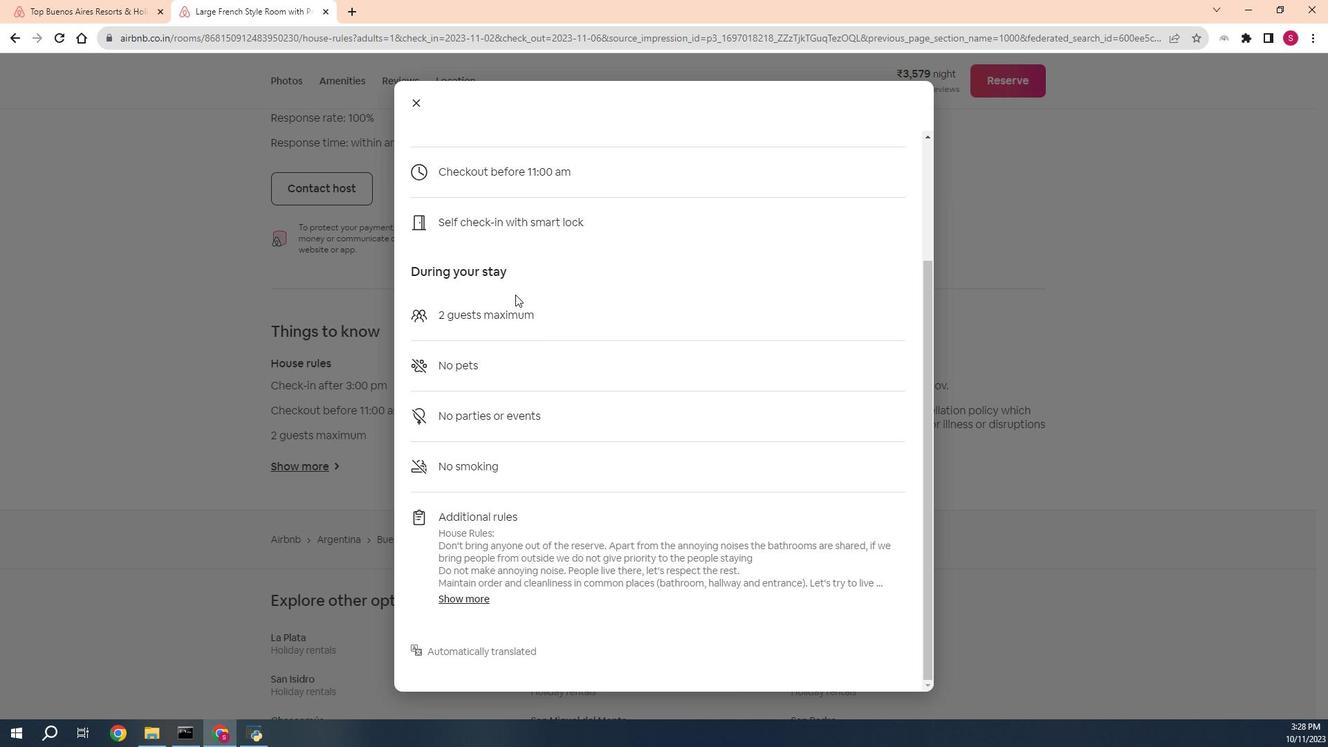 
Action: Mouse moved to (381, 593)
Screenshot: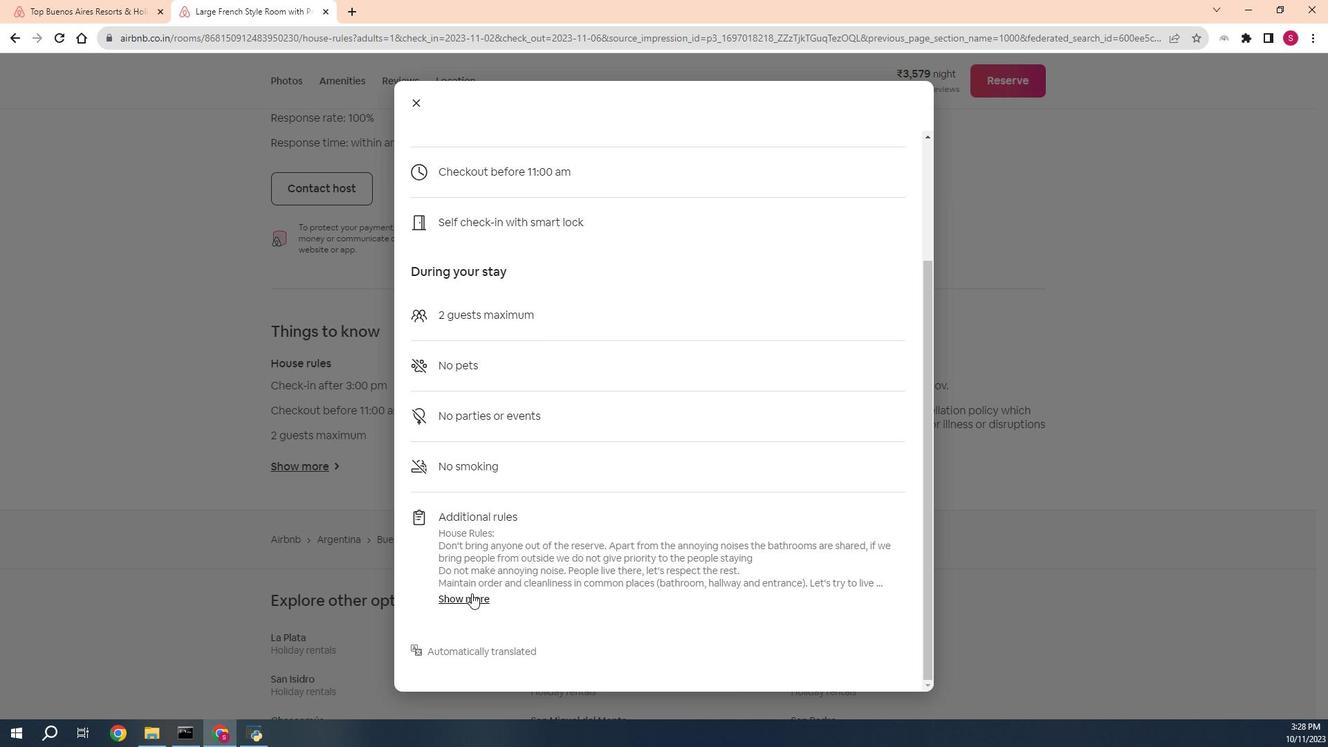 
Action: Mouse pressed left at (381, 593)
Screenshot: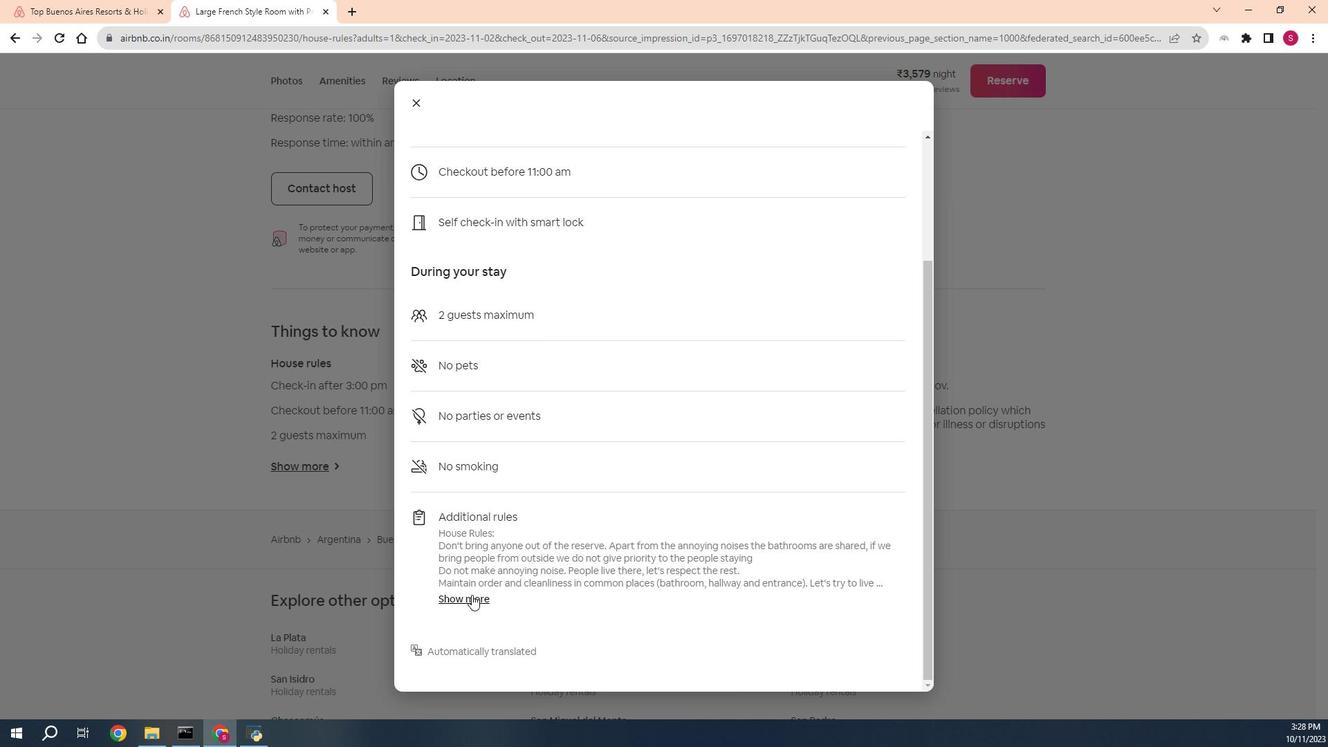 
Action: Mouse moved to (206, 352)
Screenshot: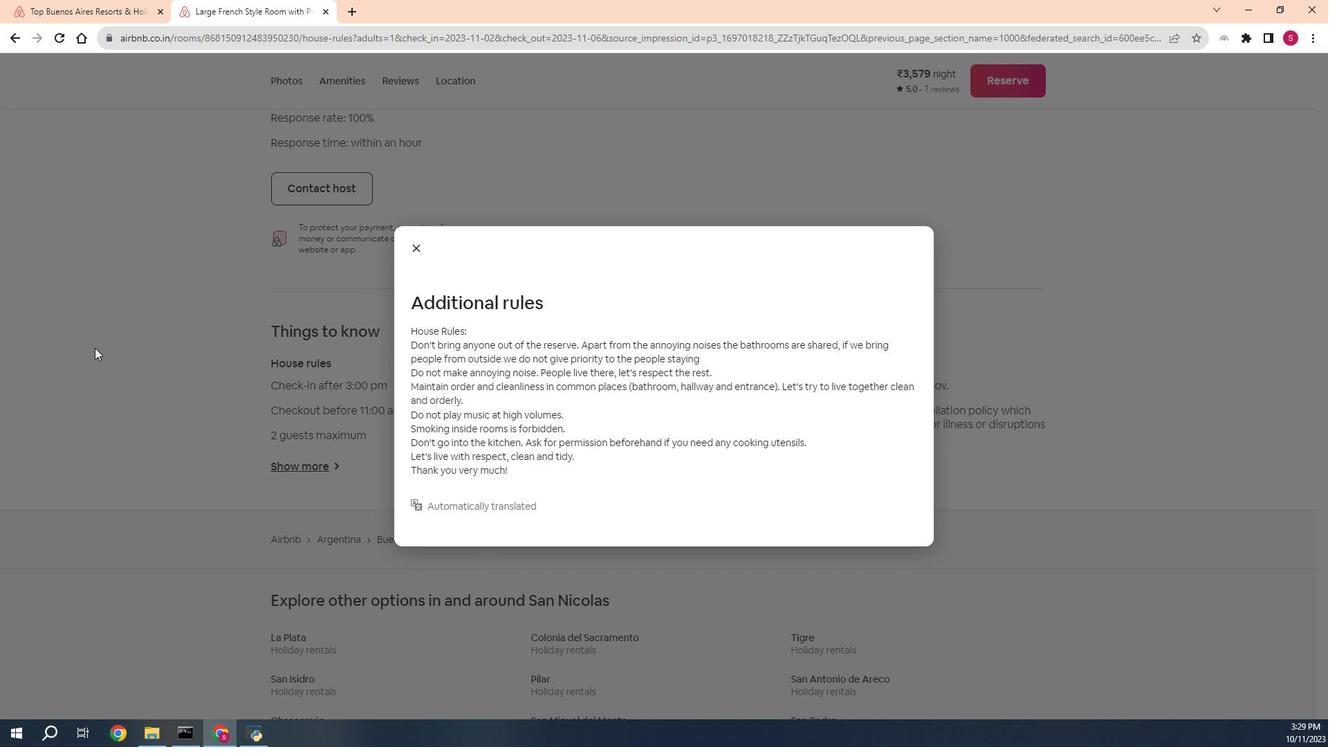 
Action: Mouse pressed left at (206, 352)
Screenshot: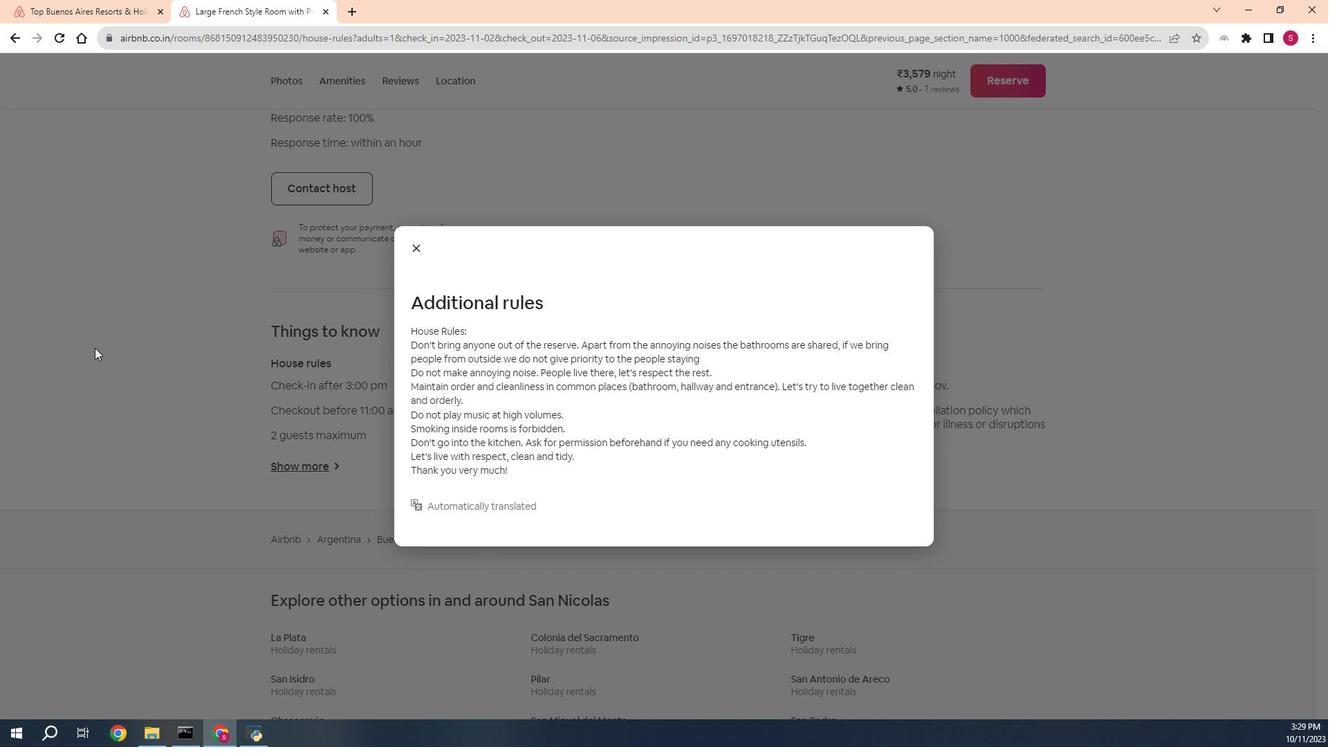 
Action: Mouse moved to (357, 112)
Screenshot: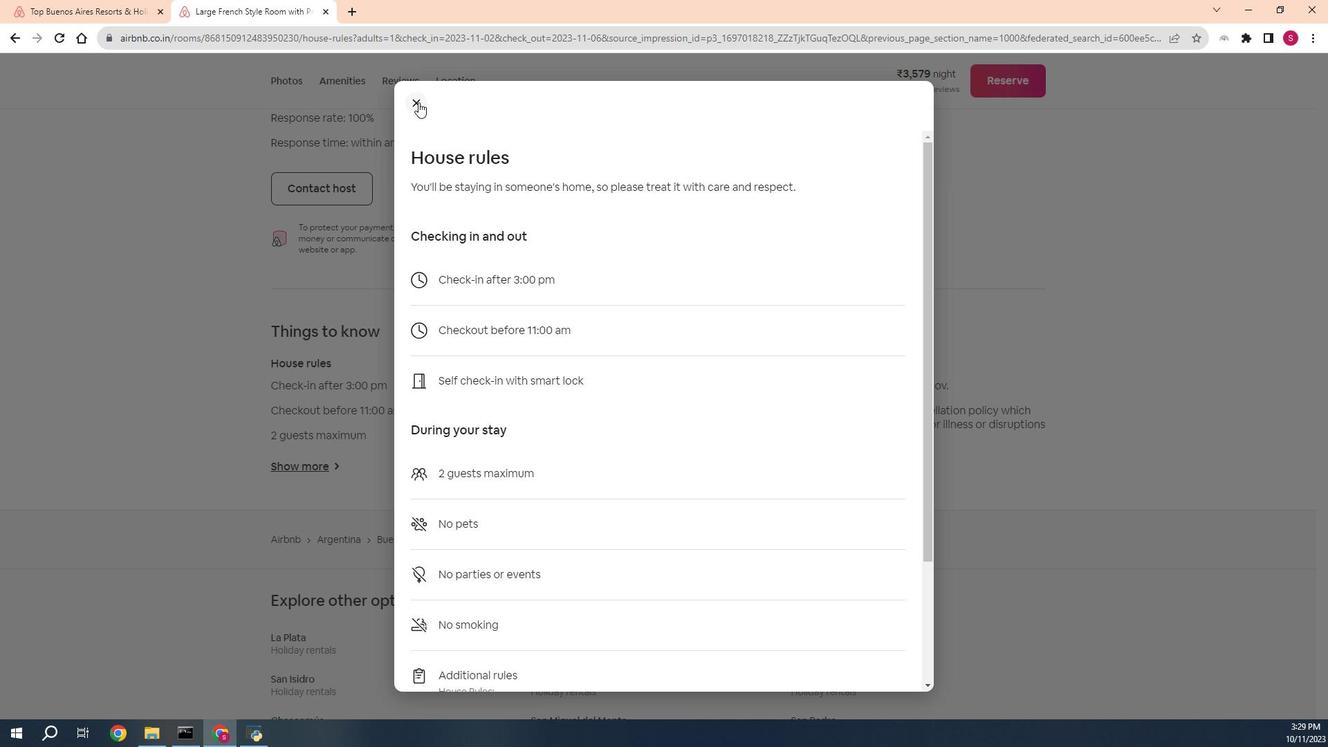 
Action: Mouse pressed left at (357, 112)
